 Task: Open a blank google sheet and write heading  Elevation Sales. Add 10 people name  'William Wilson, Isabella Robinson, James Taylor, Charlotte Clark, Michael Walker, Amelia Wright, Matthew Turner, Harper Hall, Joseph Phillips, Abigail Adams'Item code in between  5005-5060. Product range in between  4000-7000. Add Products   TOMS Shoe, UGG  Shoe, Wolverine Shoe, Z-Coil Shoe, Adidas shoe, Gucci T-shirt, Louis Vuitton bag, Zara Shirt, H&M jeans, Chanel perfume.Choose quantity  5 to 10 In Total Add  the Amounts. Save page  Elevation Sales   book
Action: Mouse moved to (283, 193)
Screenshot: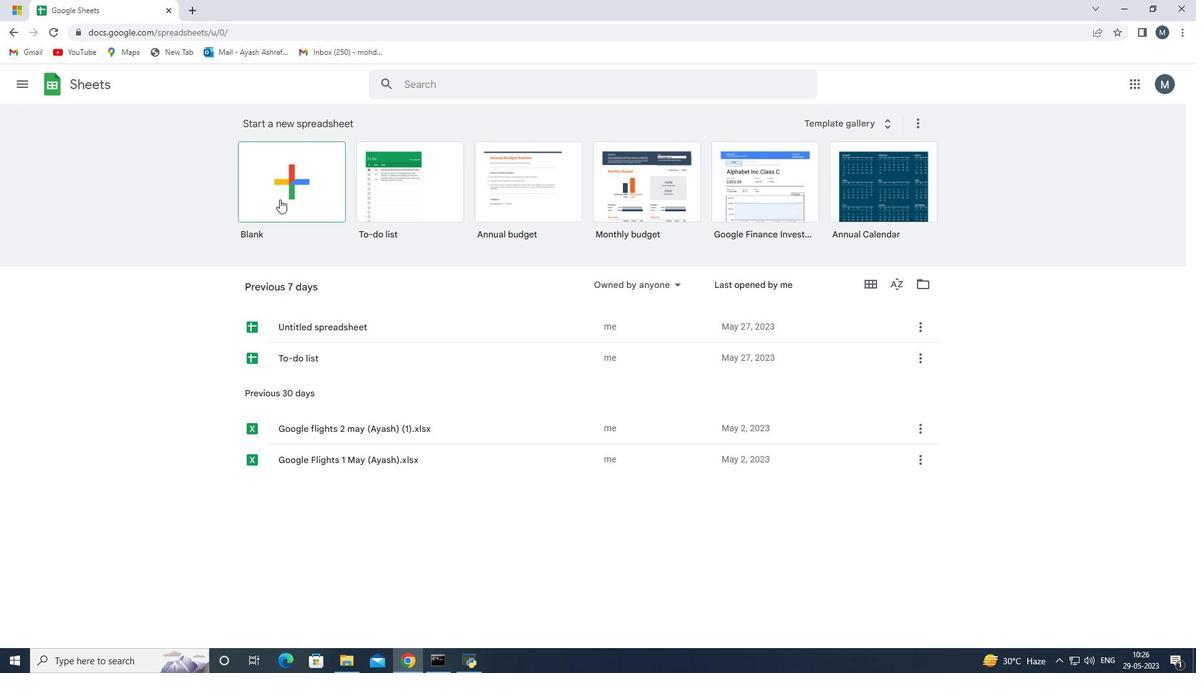 
Action: Mouse pressed left at (283, 193)
Screenshot: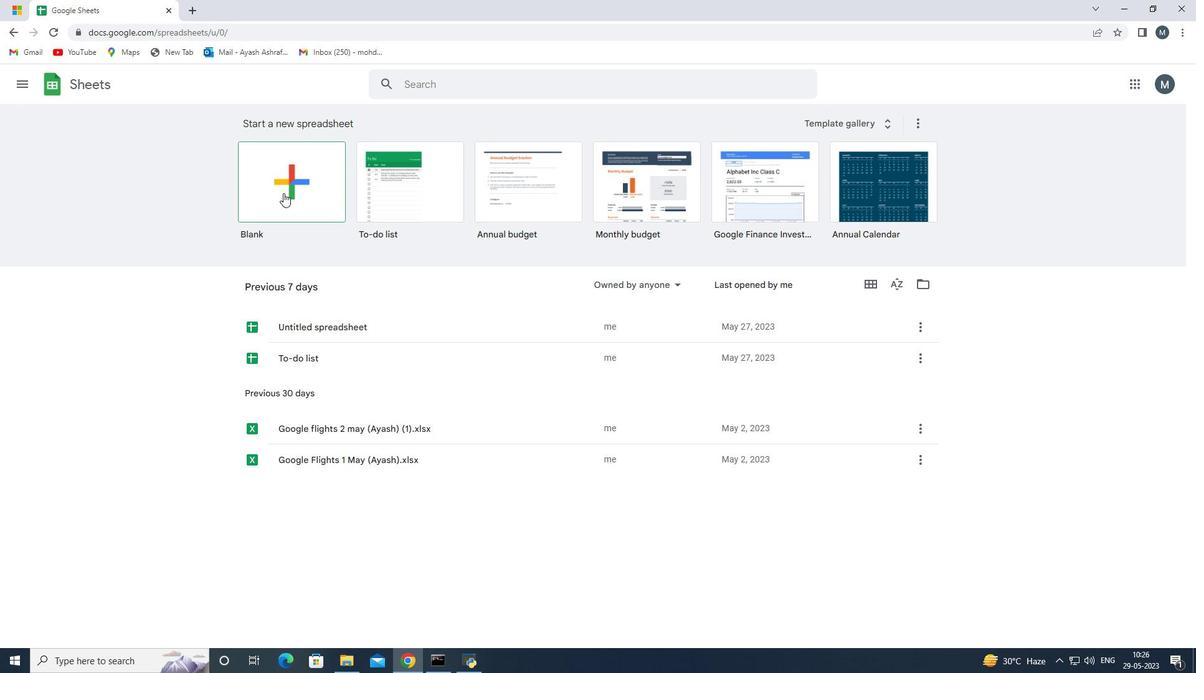 
Action: Mouse moved to (193, 347)
Screenshot: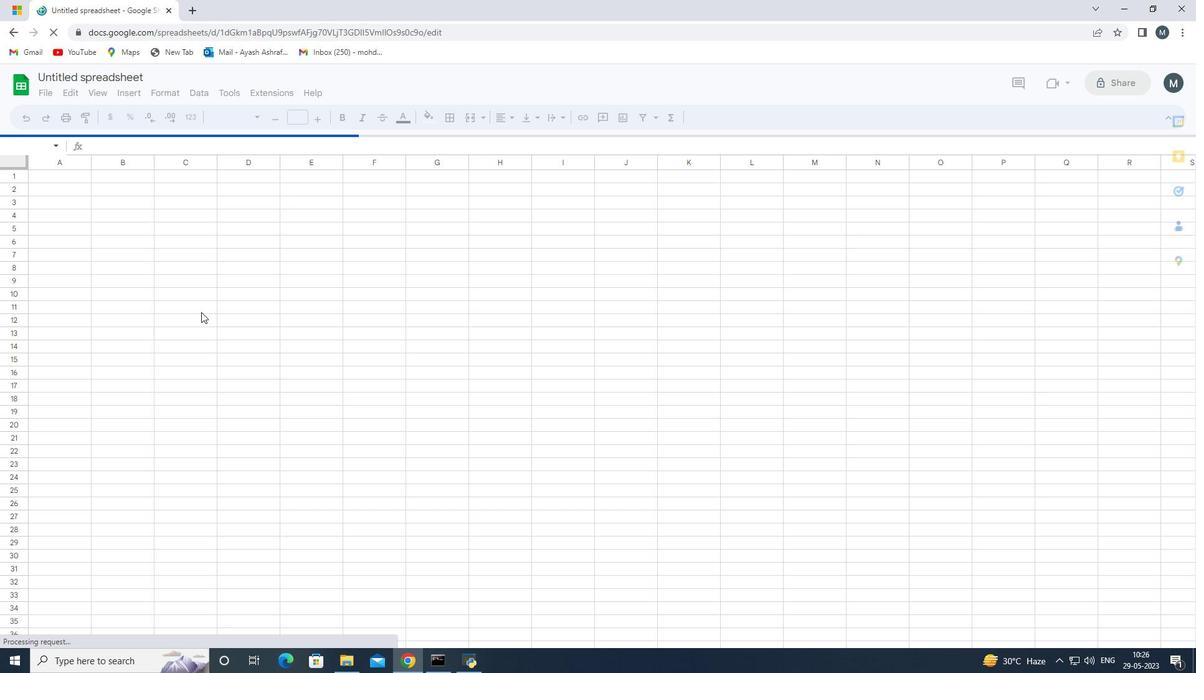 
Action: Key pressed <Key.shift><Key.shift><Key.shift><Key.shift><Key.shift><Key.shift>Elevation<Key.space><Key.shift>Sales<Key.space>
Screenshot: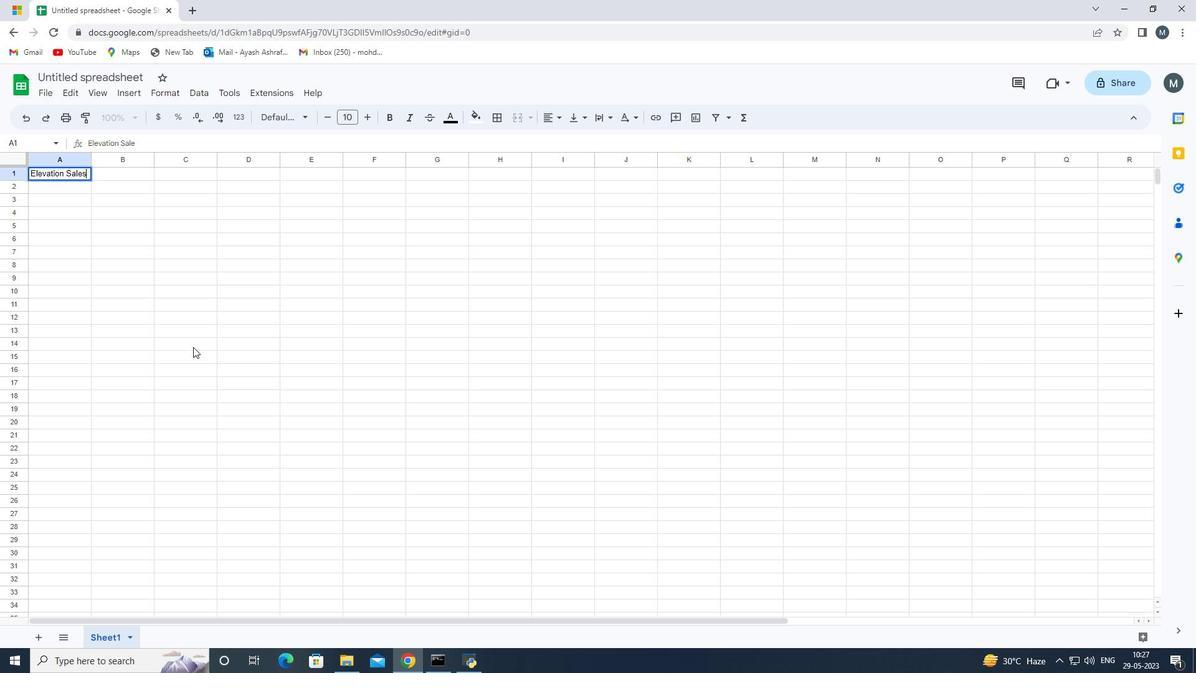 
Action: Mouse moved to (158, 145)
Screenshot: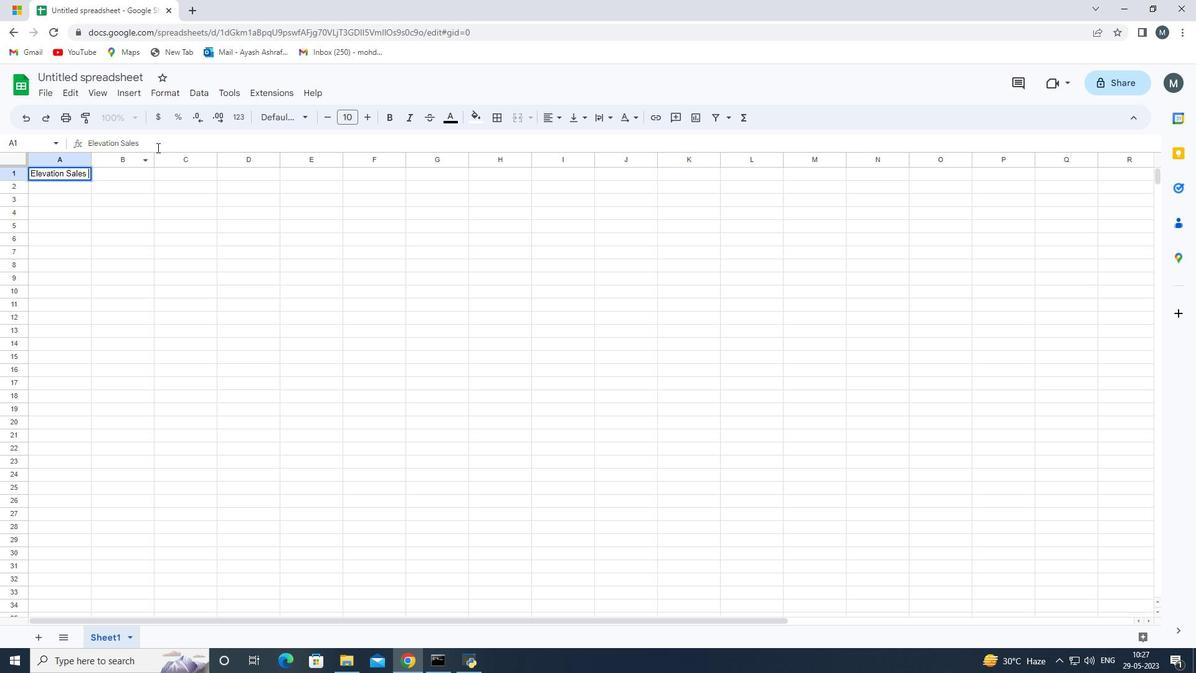 
Action: Mouse pressed left at (158, 145)
Screenshot: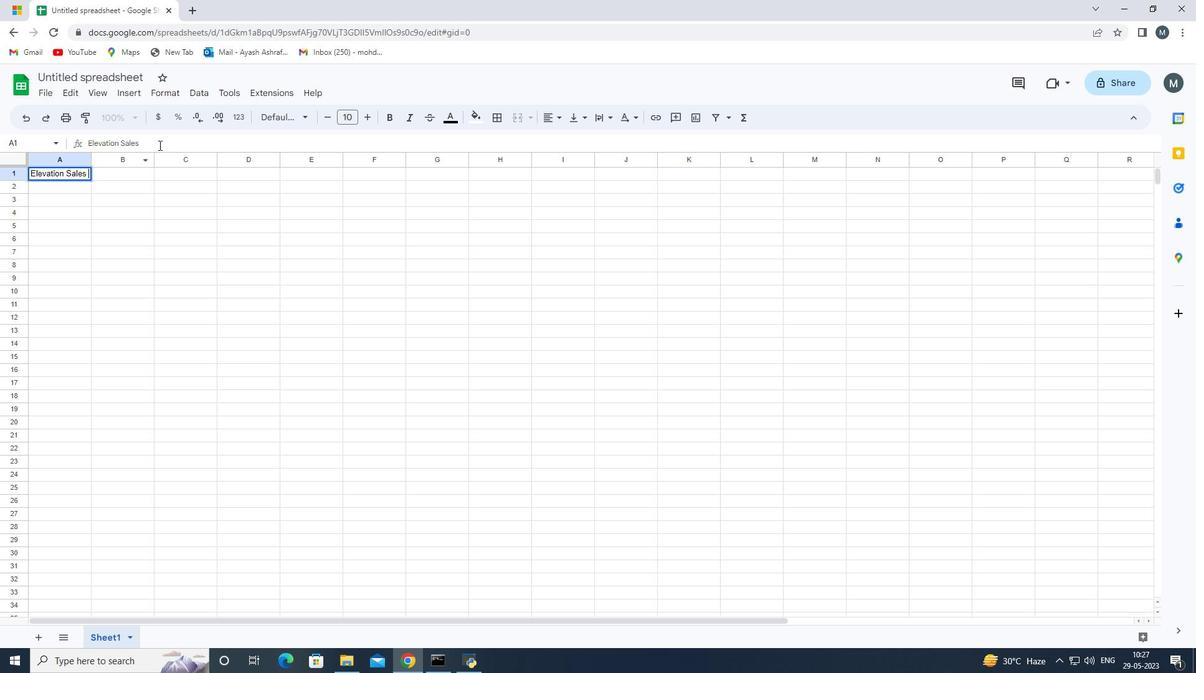 
Action: Mouse moved to (89, 141)
Screenshot: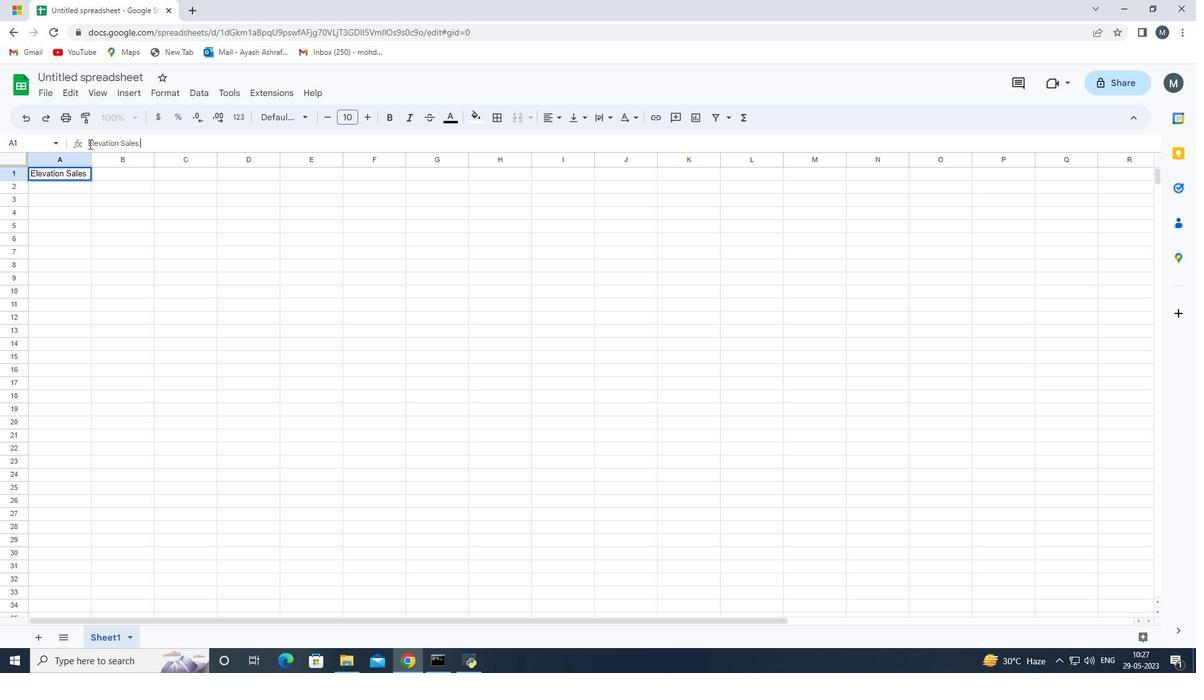 
Action: Mouse pressed left at (89, 141)
Screenshot: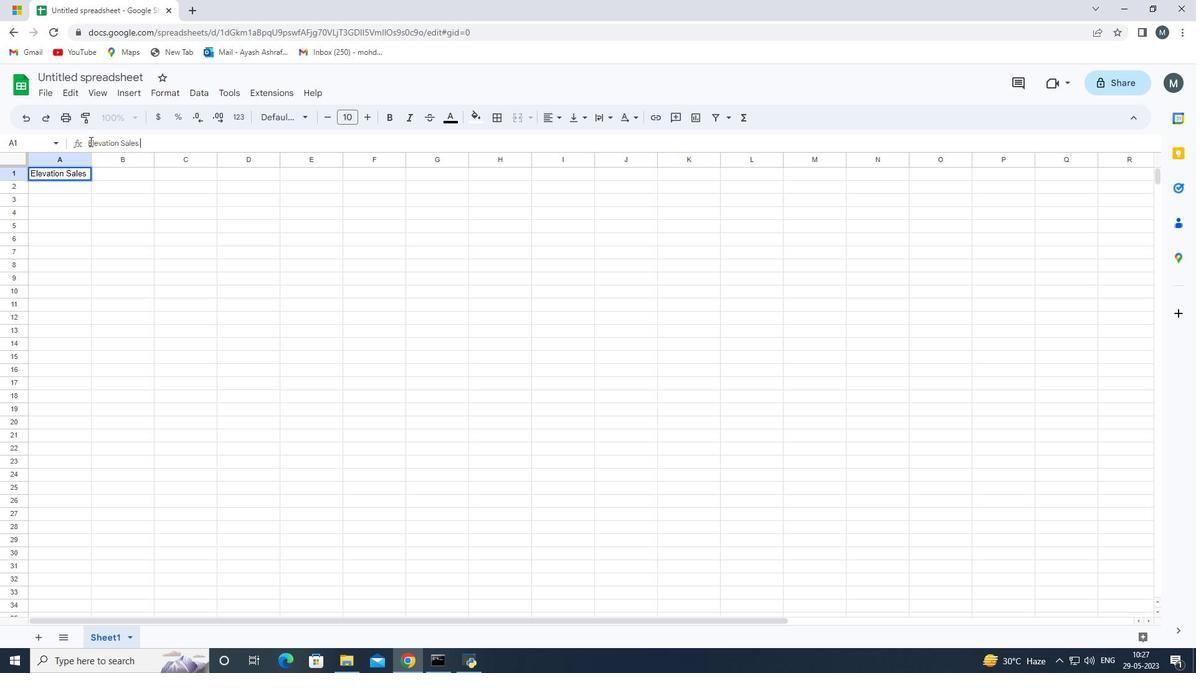 
Action: Mouse moved to (97, 139)
Screenshot: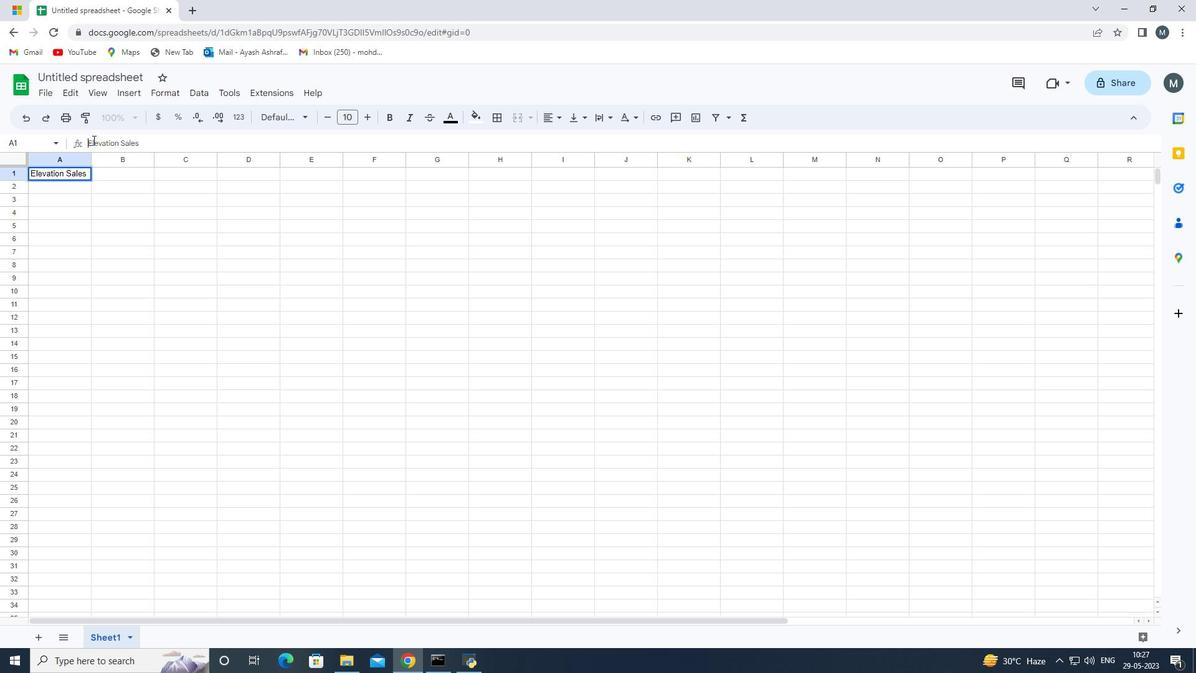 
Action: Key pressed <Key.space><Key.space><Key.space><Key.space><Key.space><Key.space><Key.space><Key.space><Key.space><Key.space><Key.space><Key.space><Key.space><Key.space><Key.space><Key.space><Key.space><Key.space><Key.space><Key.space><Key.space><Key.space><Key.space><Key.space><Key.space><Key.space><Key.space><Key.space><Key.space><Key.space><Key.space><Key.space><Key.space><Key.space><Key.space><Key.space><Key.space><Key.space><Key.space><Key.space><Key.space><Key.space><Key.space><Key.space><Key.space><Key.space><Key.space><Key.space><Key.space><Key.space><Key.space><Key.space><Key.space><Key.space><Key.space><Key.space><Key.space><Key.space><Key.space><Key.space><Key.space><Key.space><Key.space><Key.space><Key.space><Key.space><Key.space><Key.space><Key.space><Key.space><Key.space><Key.space><Key.space><Key.space><Key.space><Key.space><Key.space><Key.space><Key.space><Key.space><Key.space><Key.space><Key.space><Key.space><Key.space><Key.space><Key.space><Key.space><Key.space><Key.space><Key.space><Key.space><Key.space><Key.space><Key.space><Key.space><Key.space><Key.space><Key.space><Key.space><Key.space><Key.space><Key.space><Key.space><Key.space><Key.space>
Screenshot: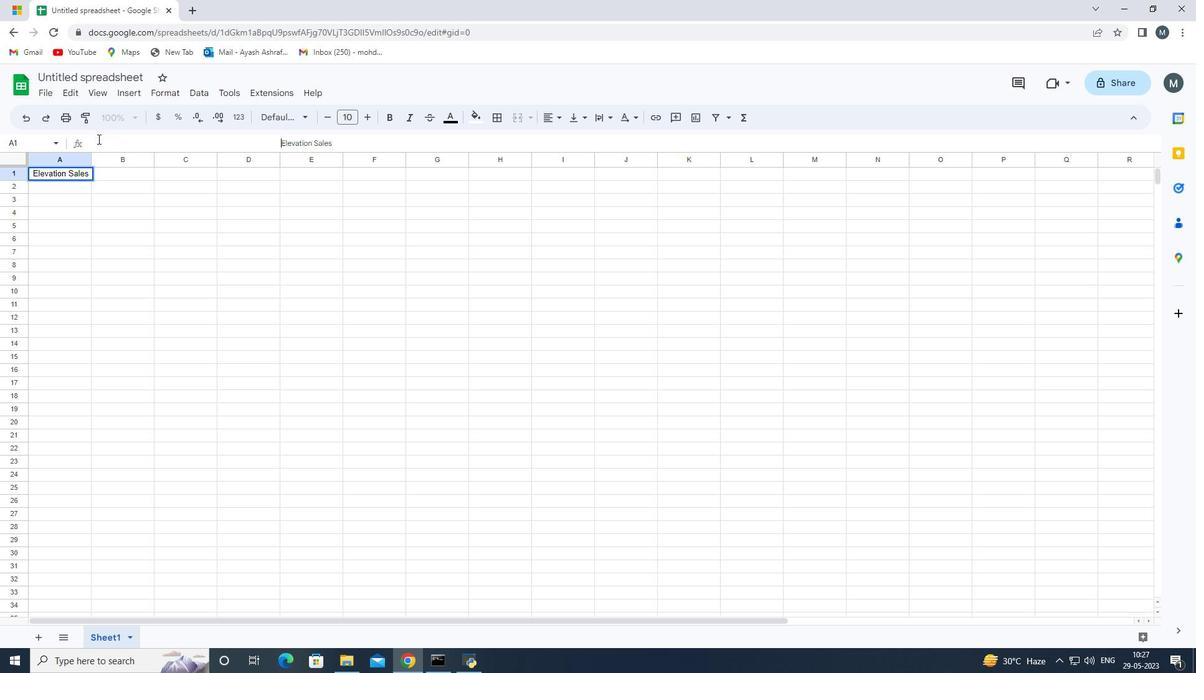 
Action: Mouse moved to (370, 143)
Screenshot: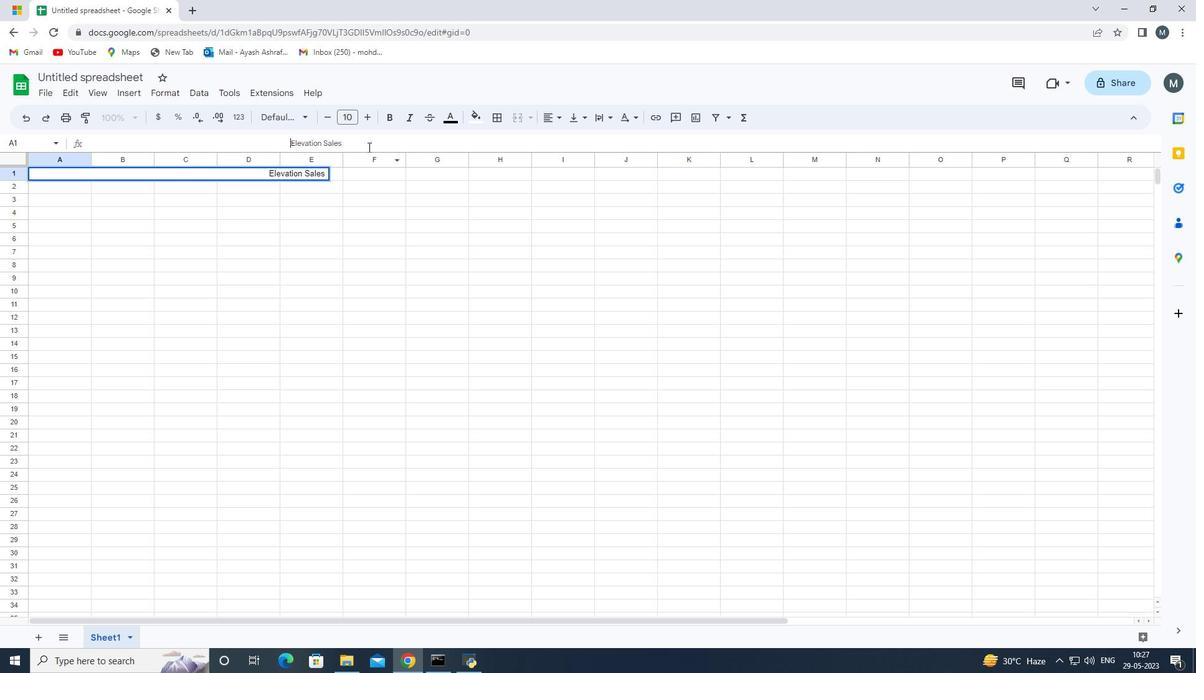 
Action: Mouse pressed left at (370, 143)
Screenshot: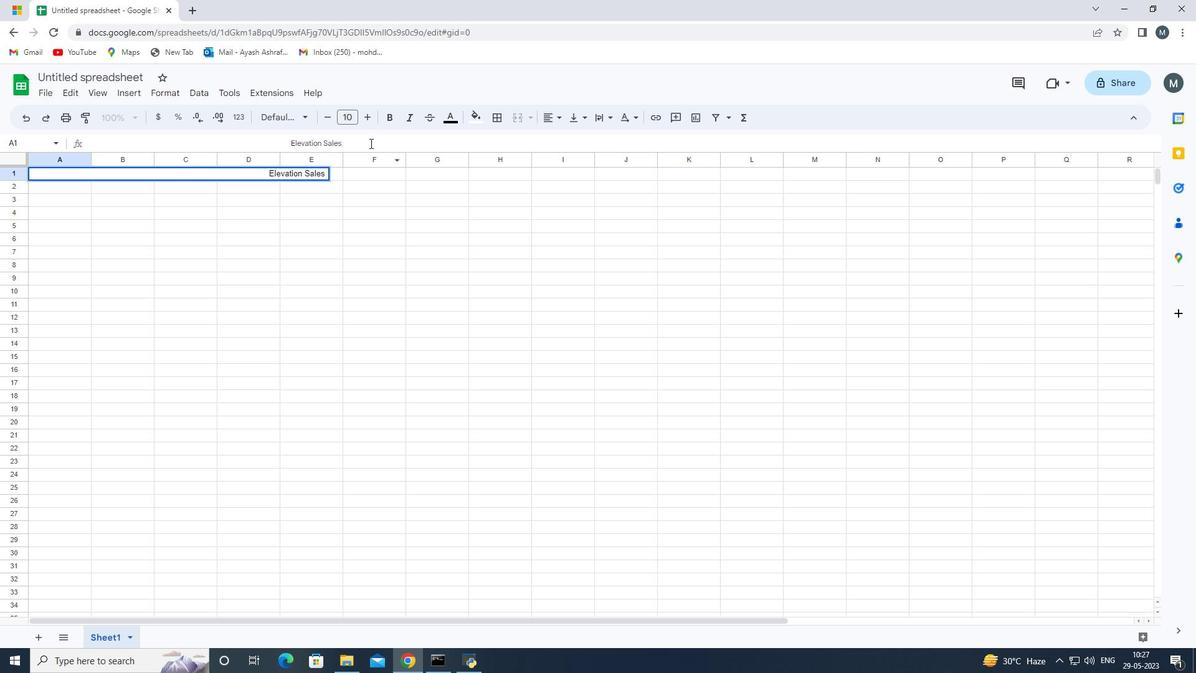 
Action: Mouse pressed left at (370, 143)
Screenshot: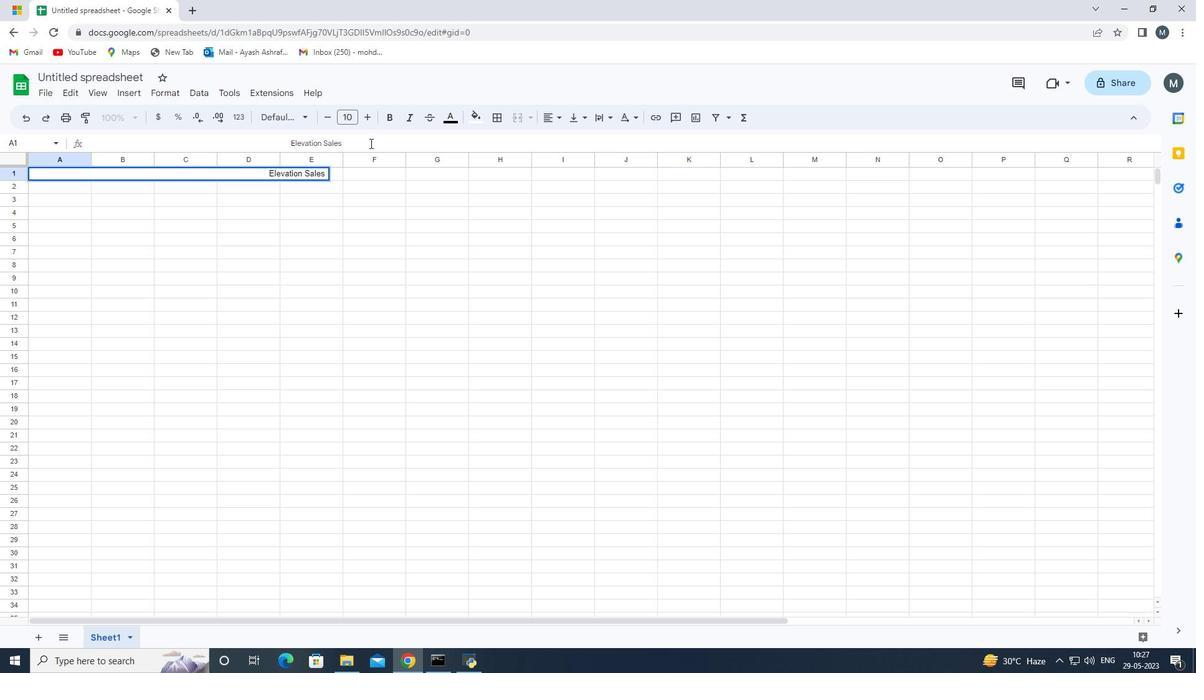 
Action: Mouse moved to (282, 144)
Screenshot: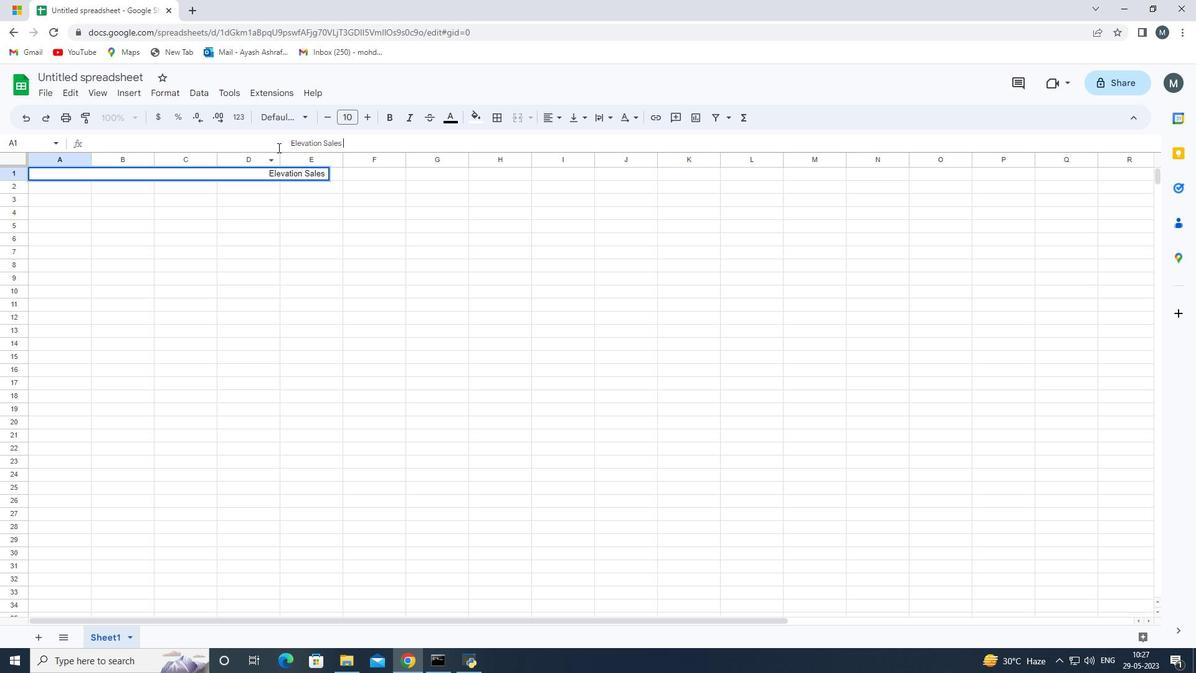 
Action: Mouse pressed left at (282, 144)
Screenshot: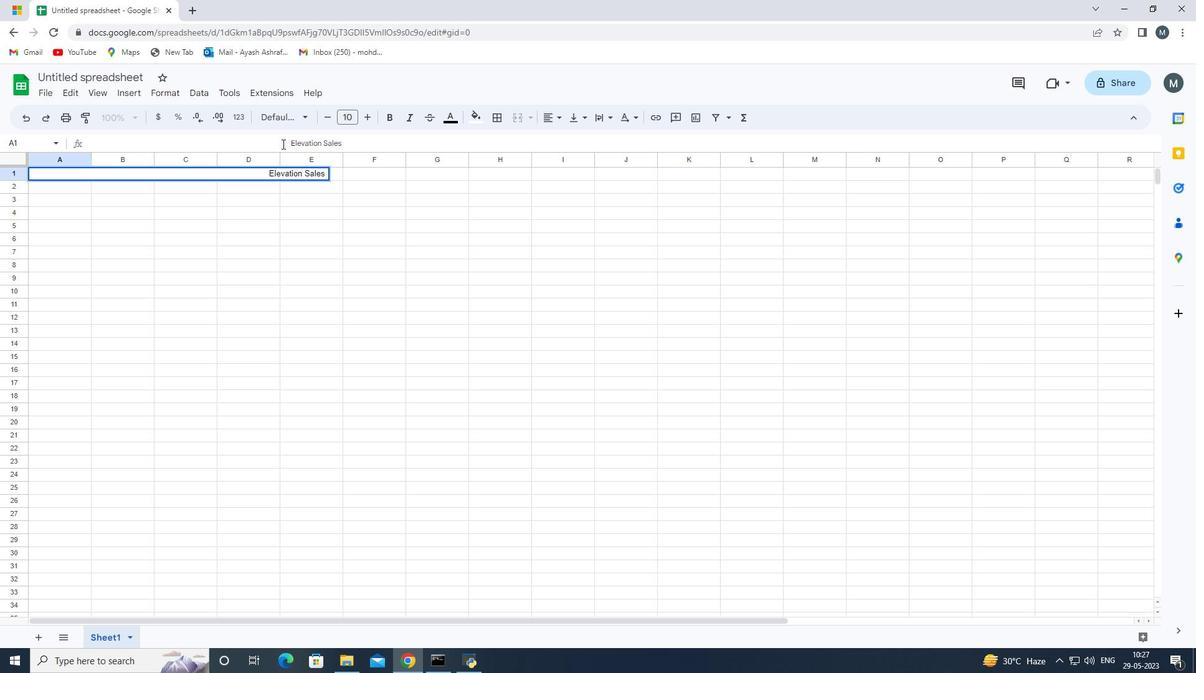 
Action: Mouse moved to (83, 182)
Screenshot: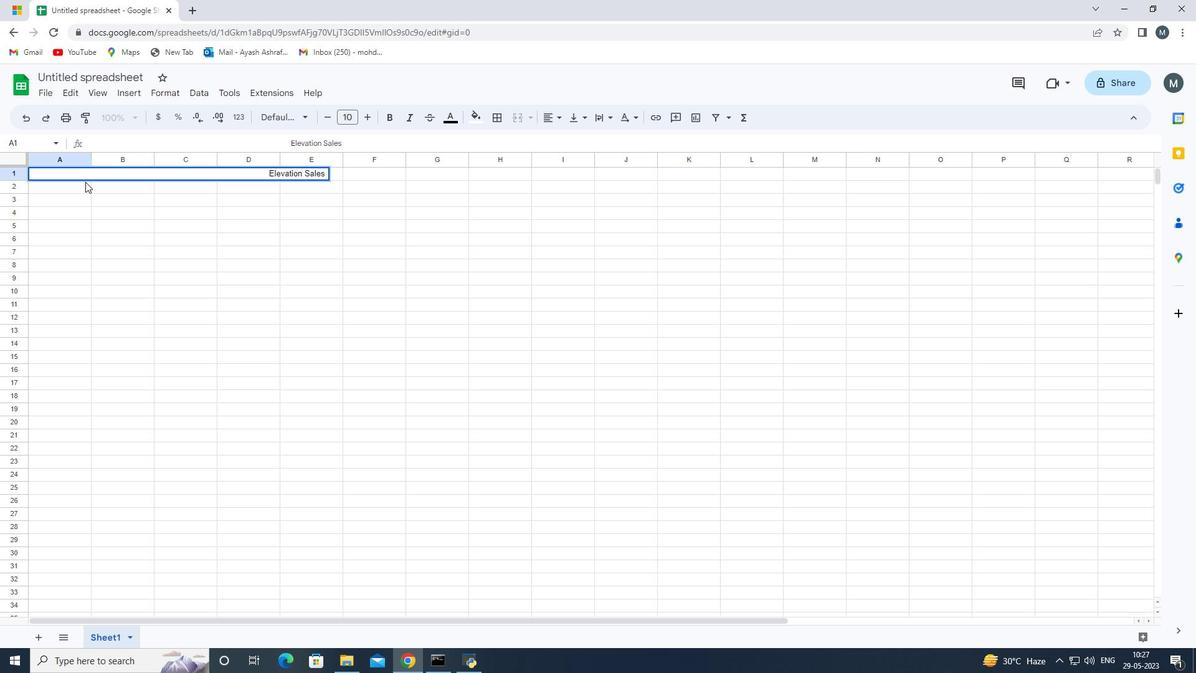 
Action: Mouse pressed left at (83, 182)
Screenshot: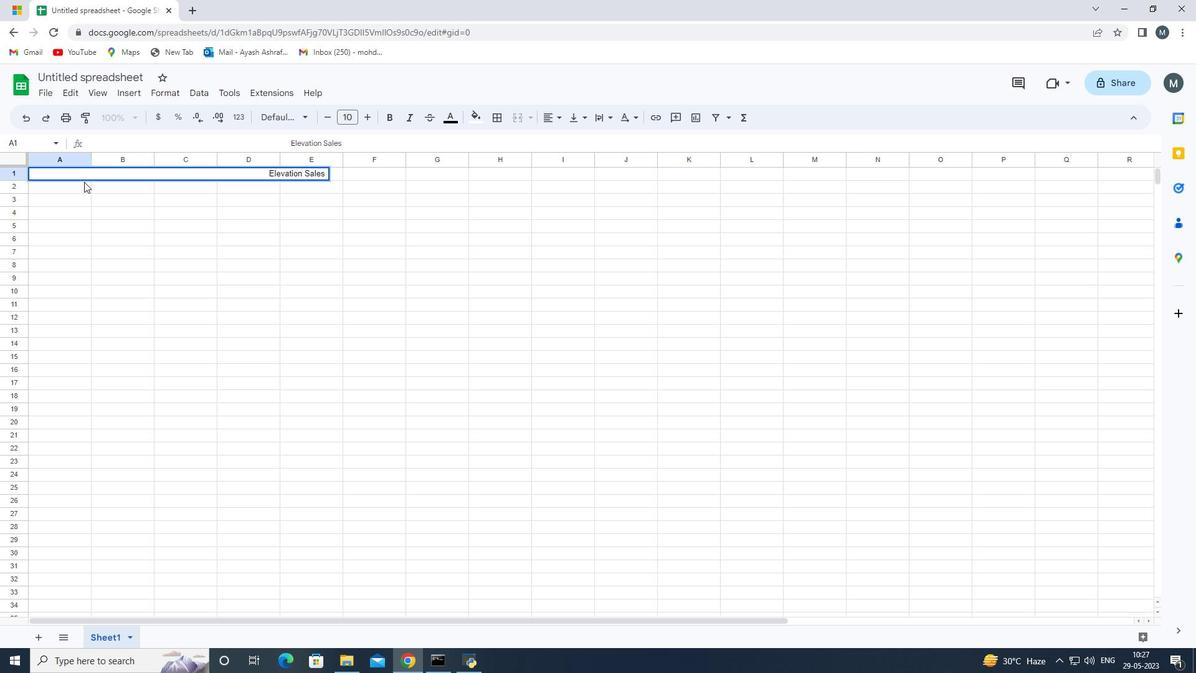 
Action: Mouse moved to (81, 188)
Screenshot: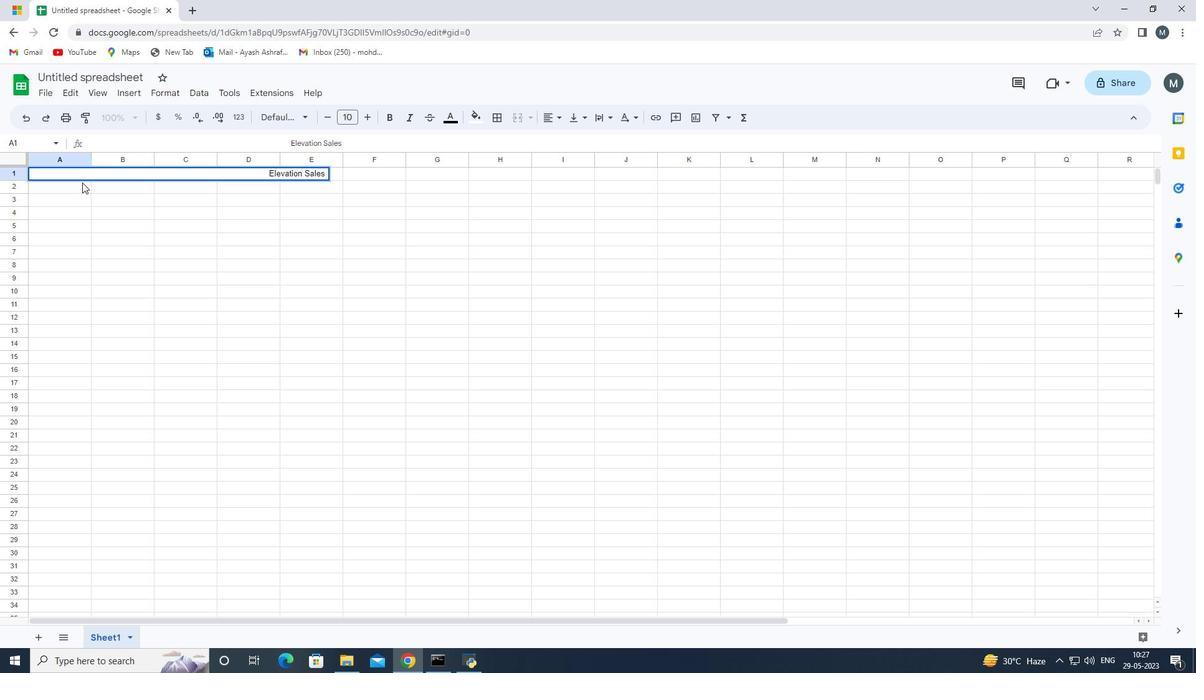 
Action: Mouse pressed left at (81, 188)
Screenshot: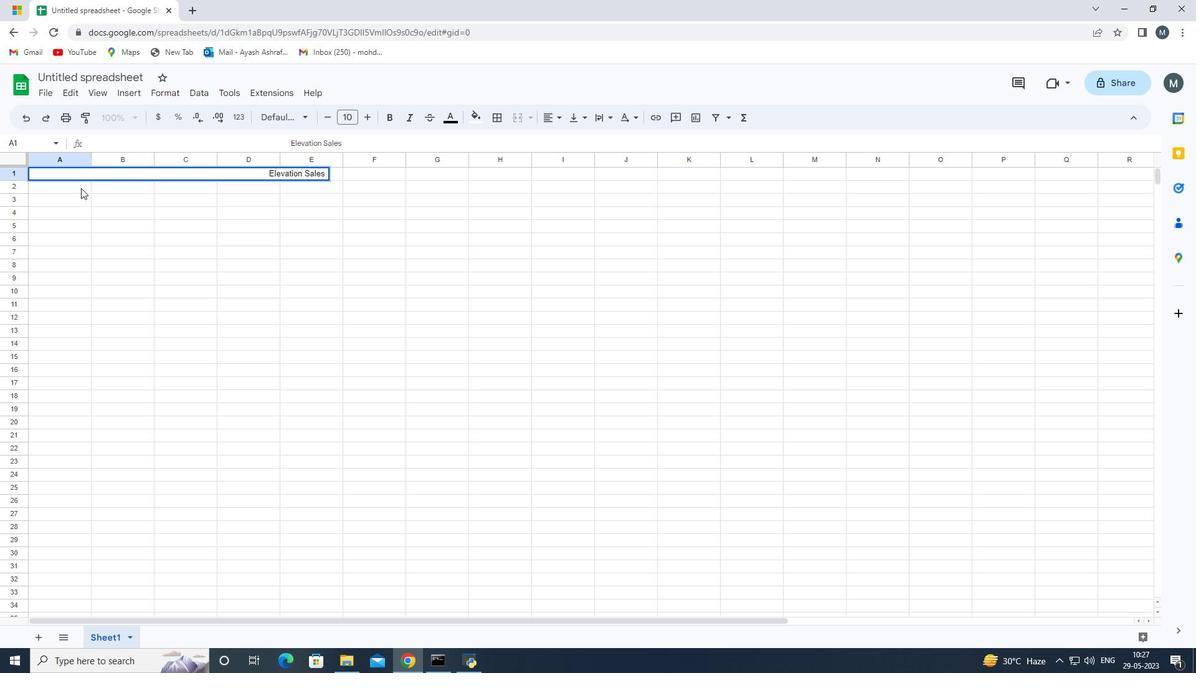 
Action: Mouse moved to (230, 225)
Screenshot: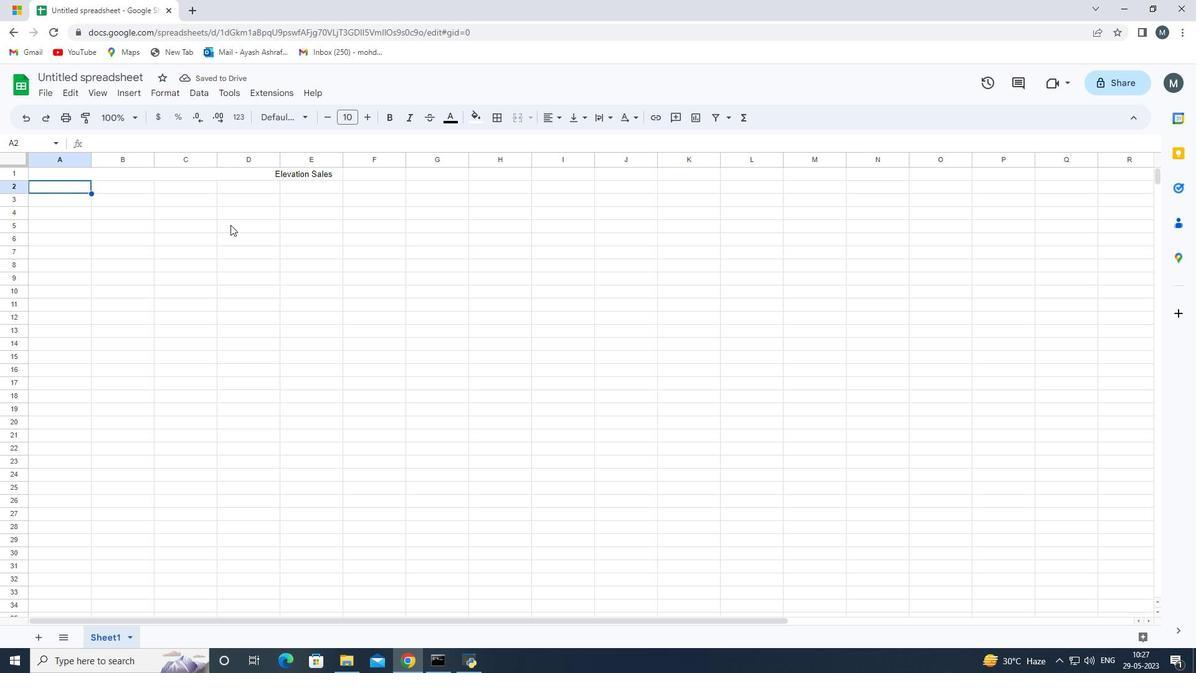 
Action: Key pressed <Key.shift>NA,me<Key.backspace><Key.backspace><Key.backspace><Key.backspace><Key.backspace><Key.shift>Name<Key.space>
Screenshot: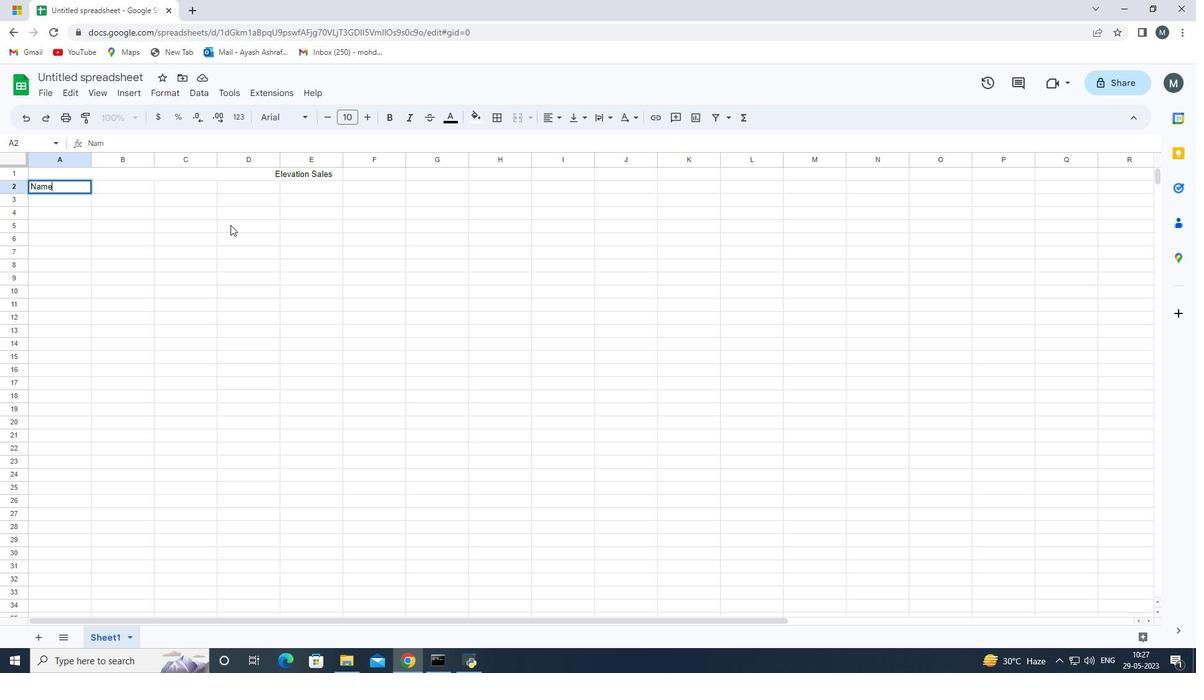 
Action: Mouse moved to (40, 198)
Screenshot: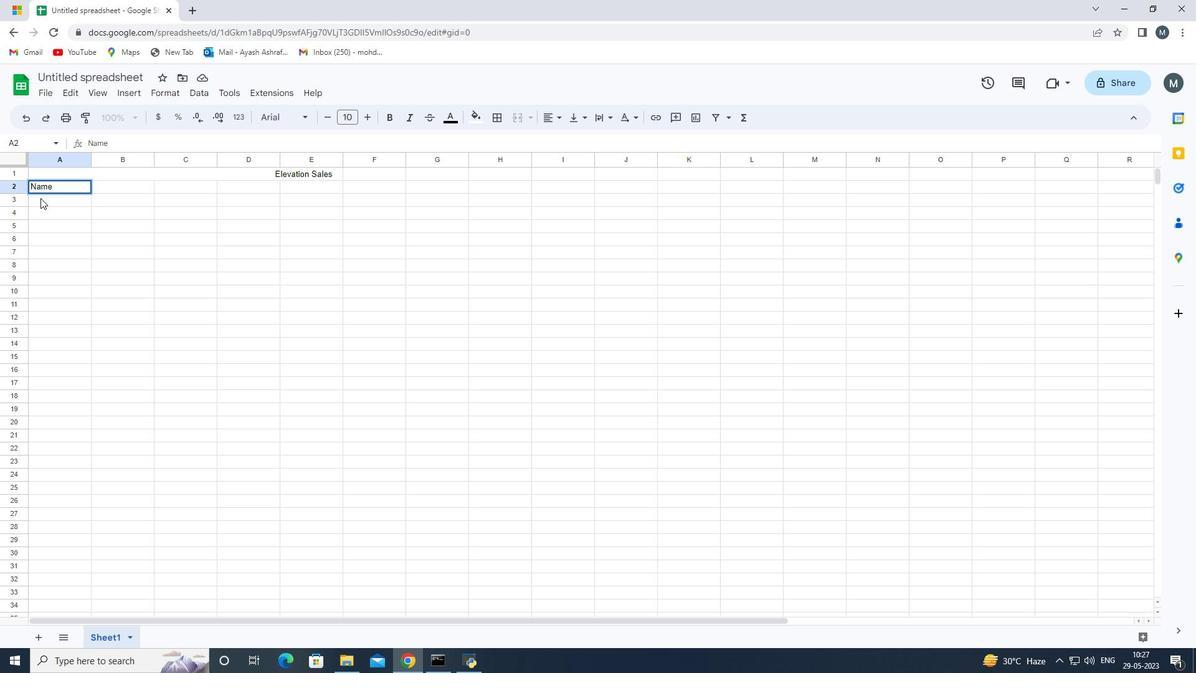 
Action: Mouse pressed left at (40, 198)
Screenshot: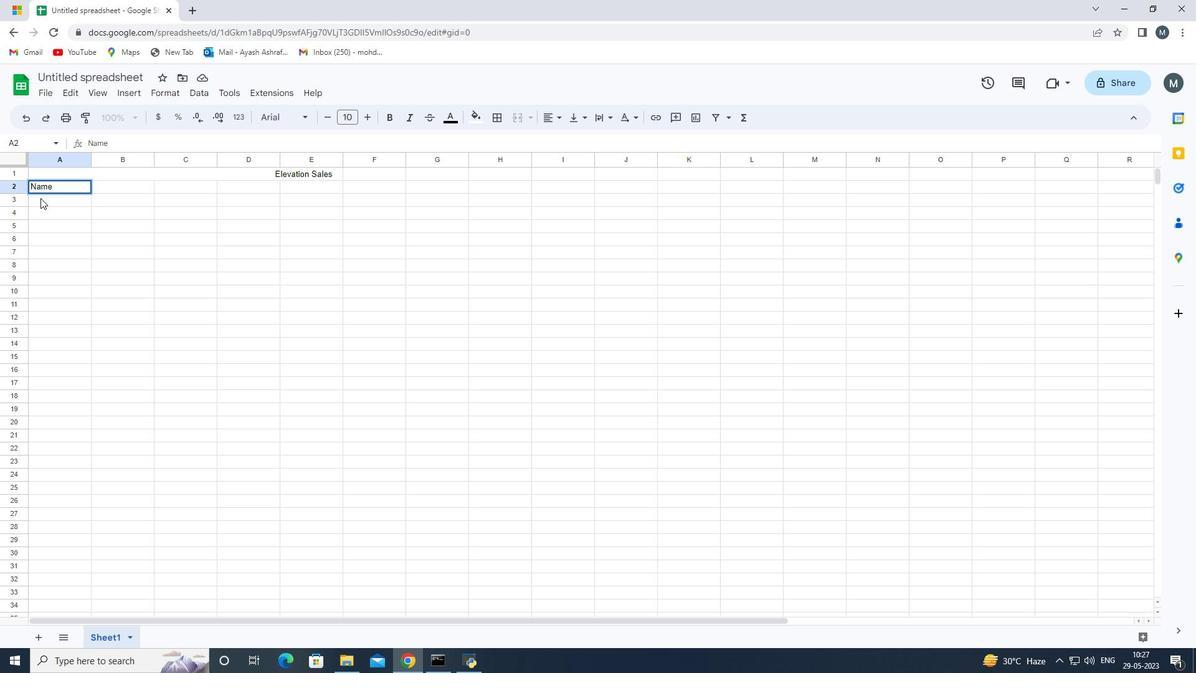
Action: Mouse moved to (41, 198)
Screenshot: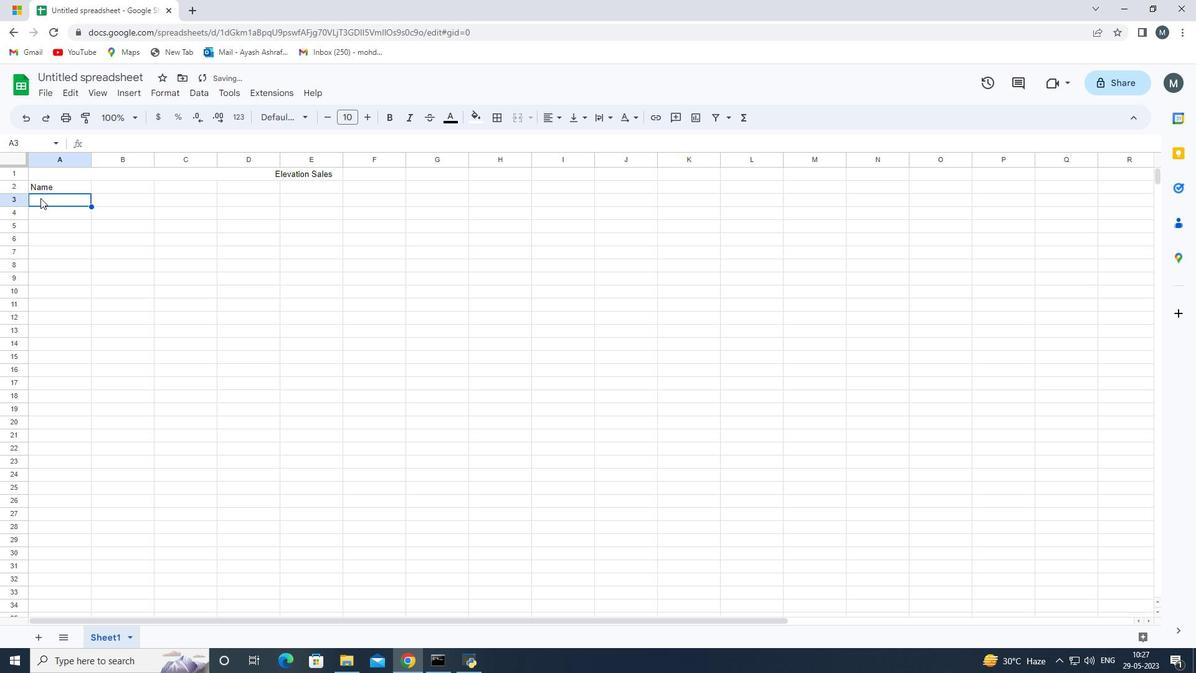 
Action: Mouse pressed left at (41, 198)
Screenshot: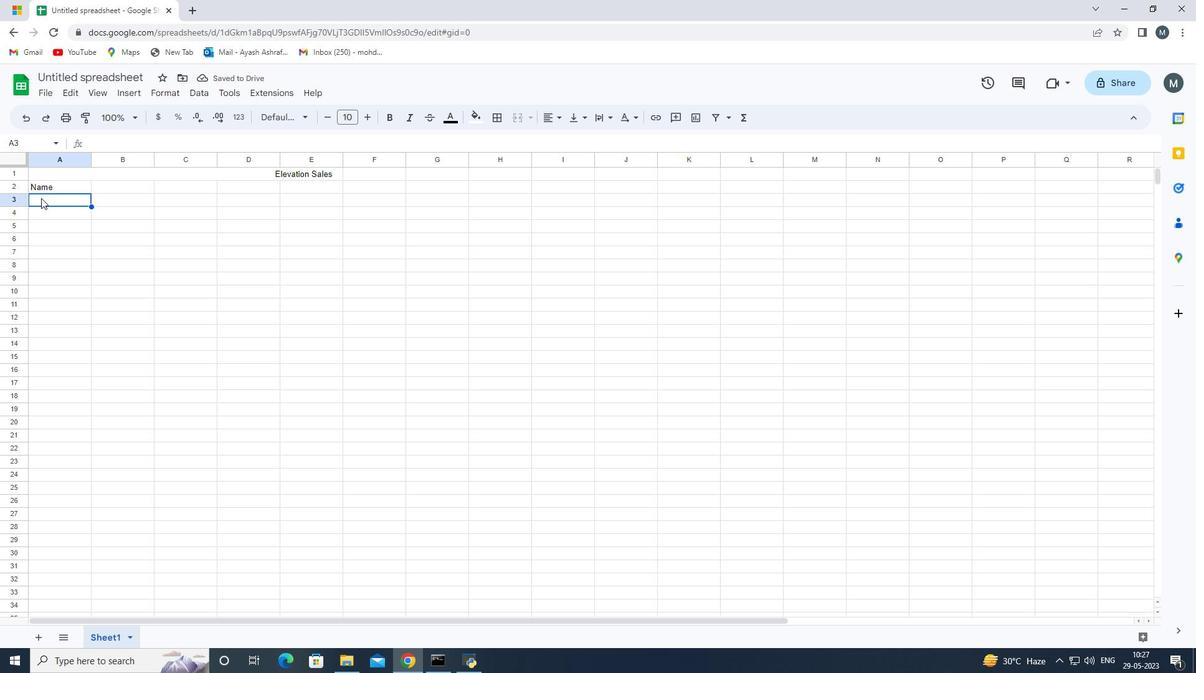 
Action: Mouse pressed left at (41, 198)
Screenshot: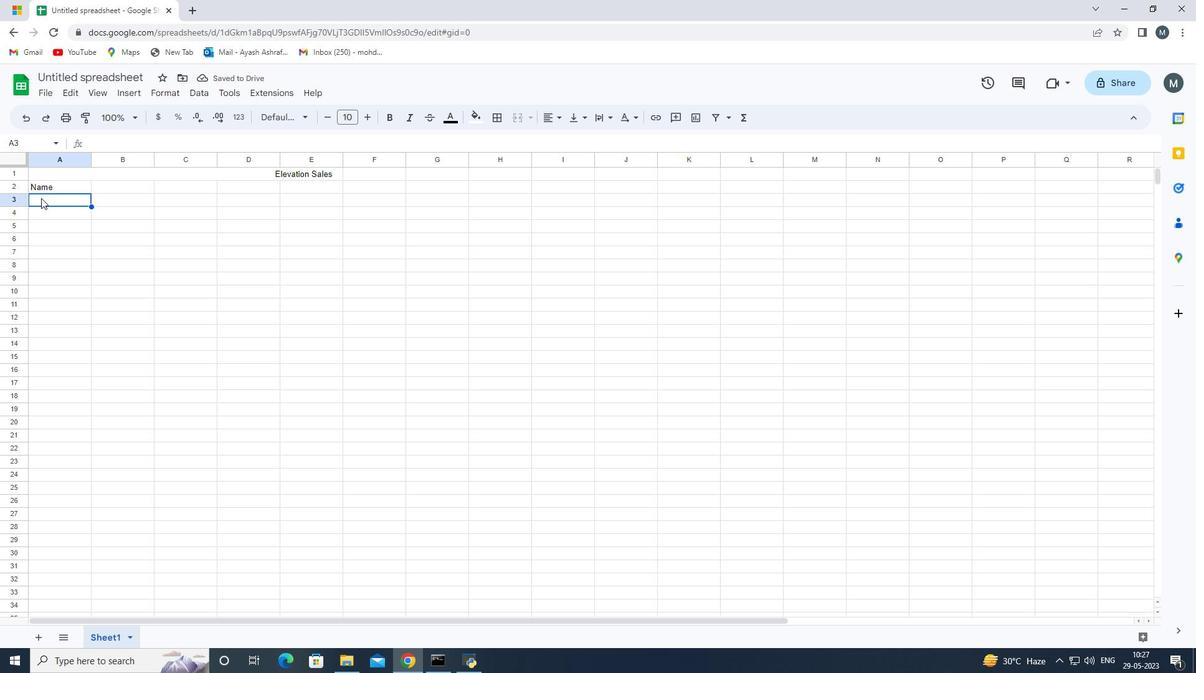 
Action: Mouse pressed left at (41, 198)
Screenshot: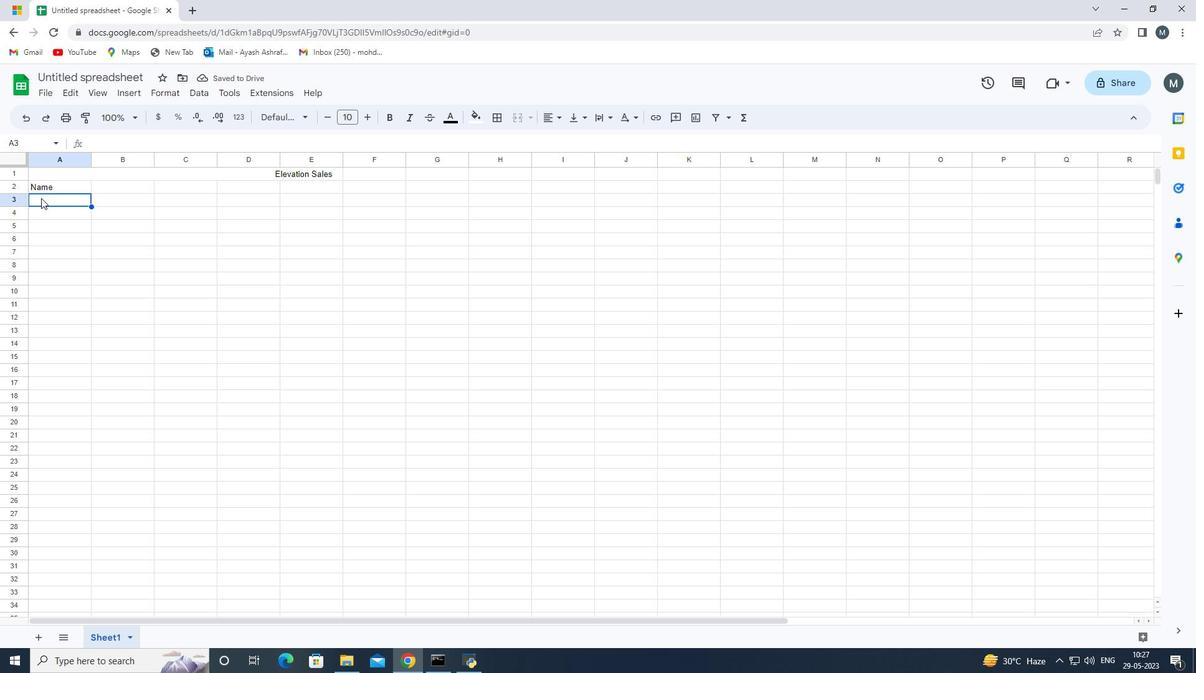 
Action: Mouse pressed left at (41, 198)
Screenshot: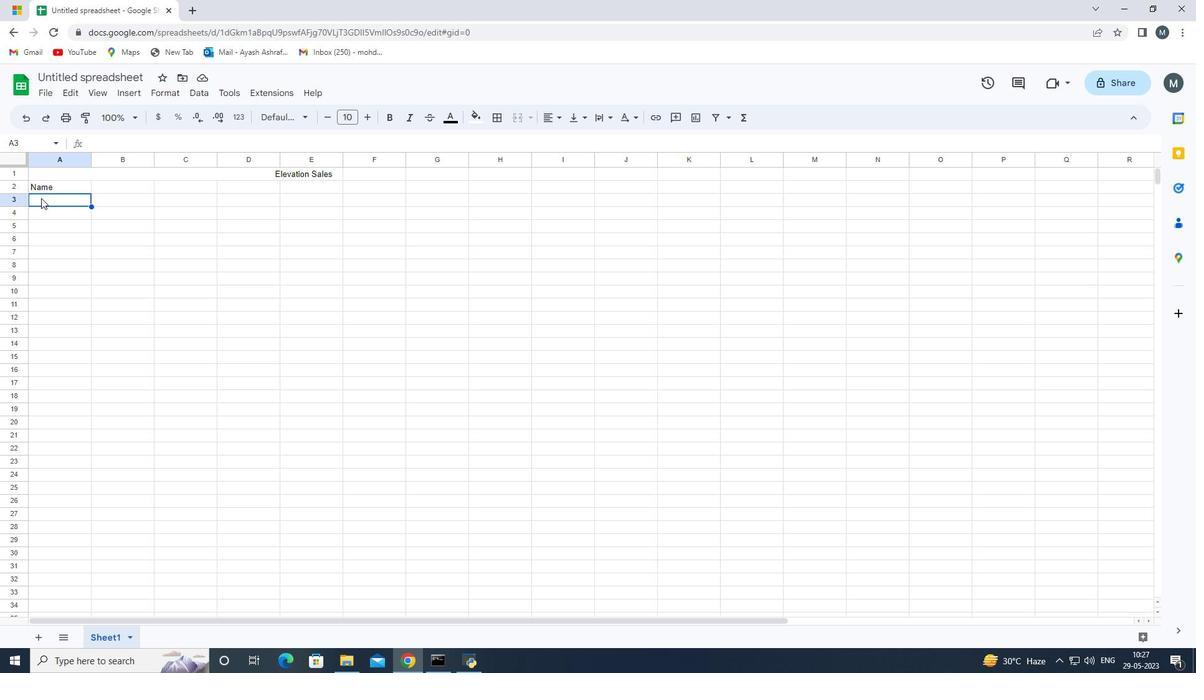 
Action: Key pressed <Key.shift>William<Key.space><Key.shift>Wilson<Key.space><Key.enter><Key.shift>Isabella<Key.space><Key.shift>Robinson<Key.space><Key.enter>
Screenshot: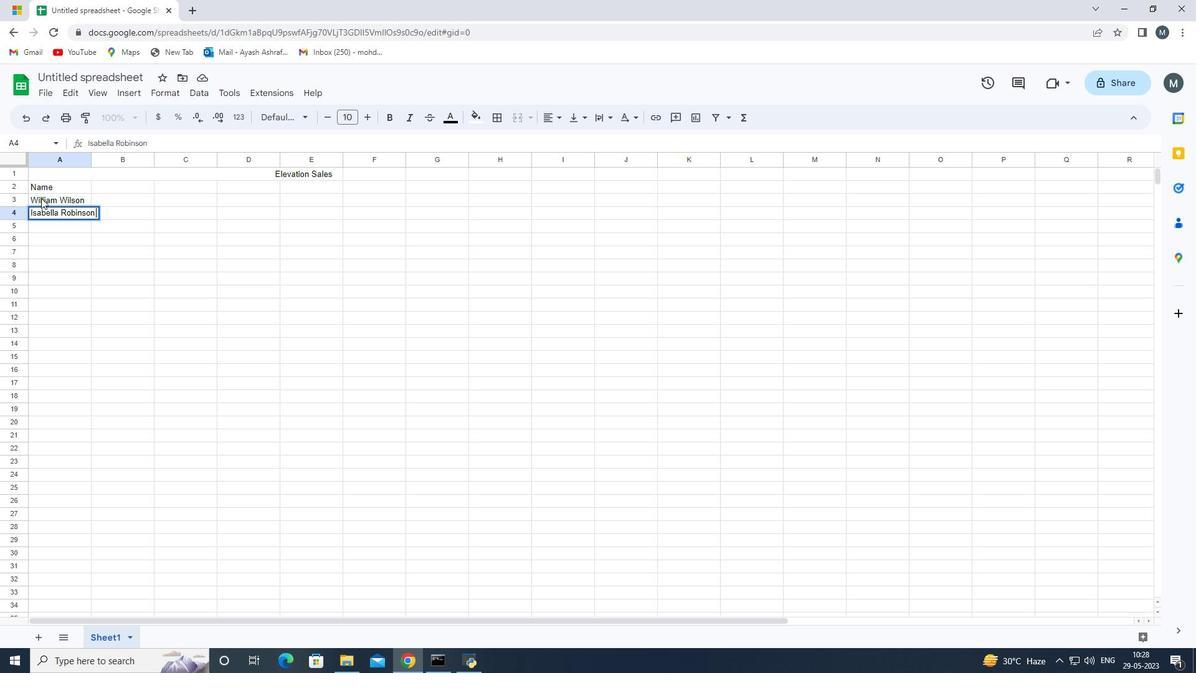 
Action: Mouse moved to (91, 190)
Screenshot: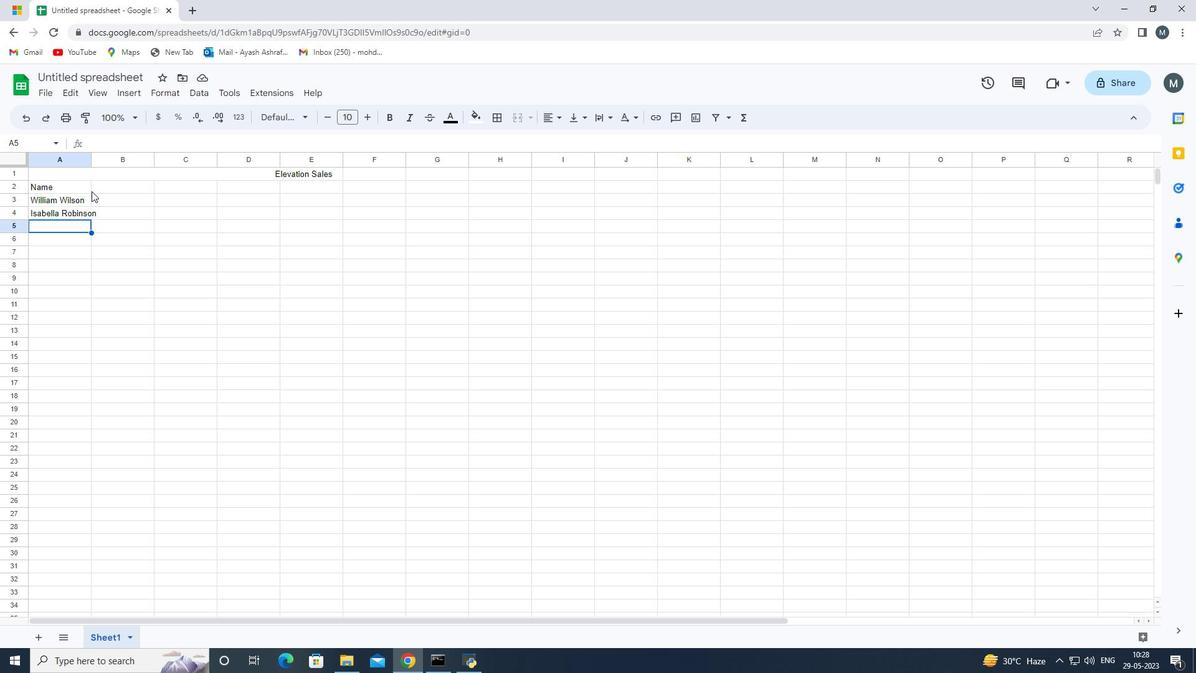 
Action: Mouse pressed left at (91, 190)
Screenshot: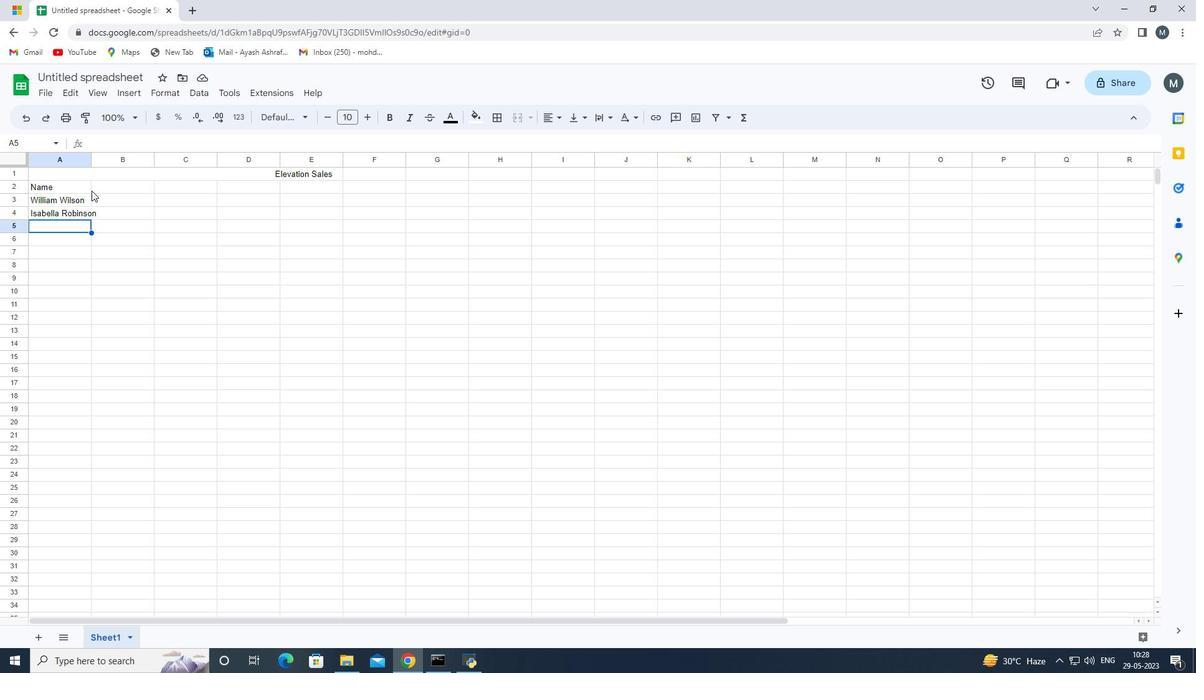 
Action: Mouse moved to (91, 189)
Screenshot: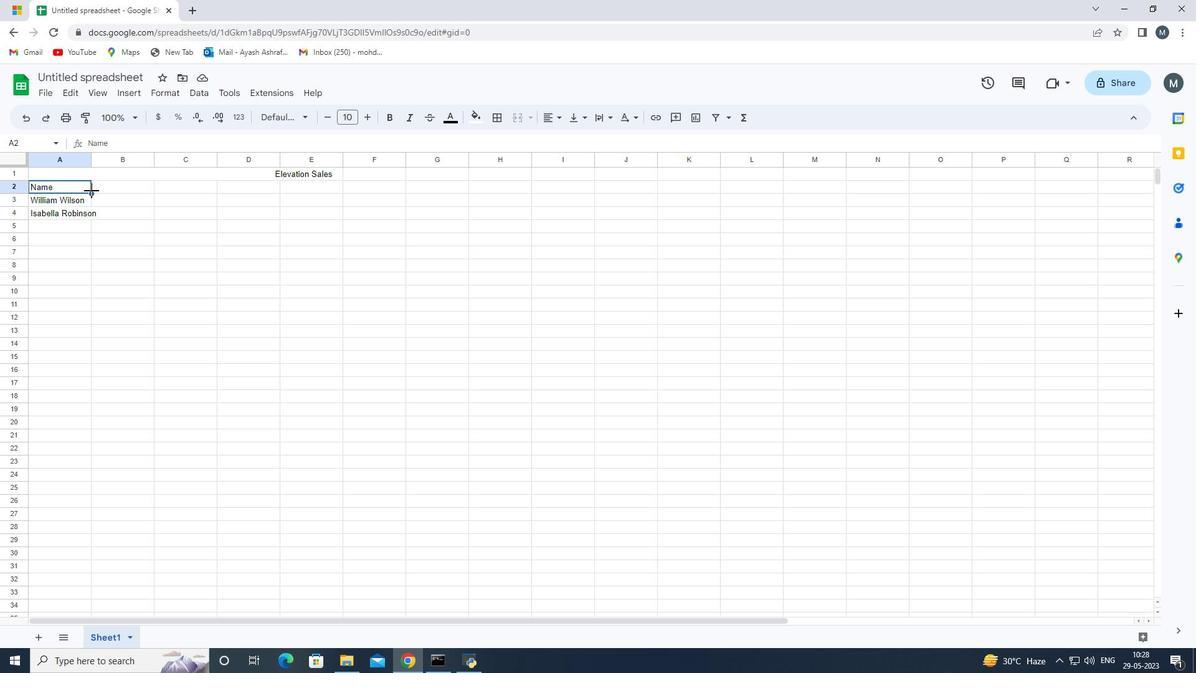 
Action: Mouse pressed left at (91, 189)
Screenshot: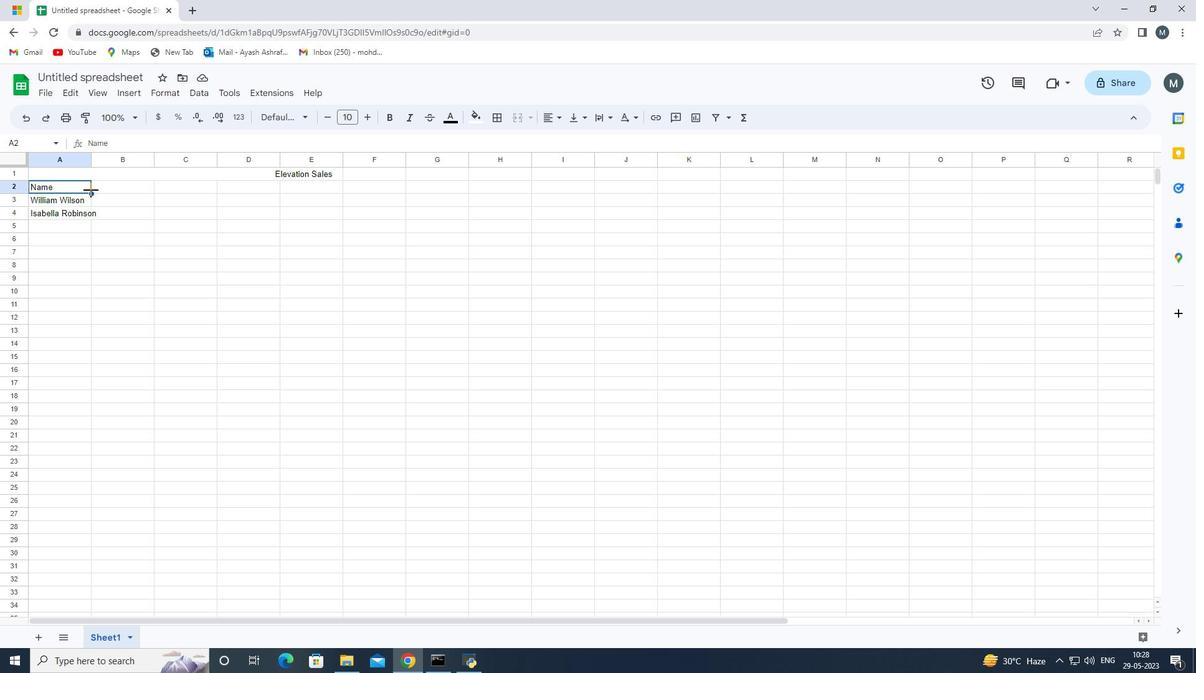 
Action: Mouse moved to (92, 193)
Screenshot: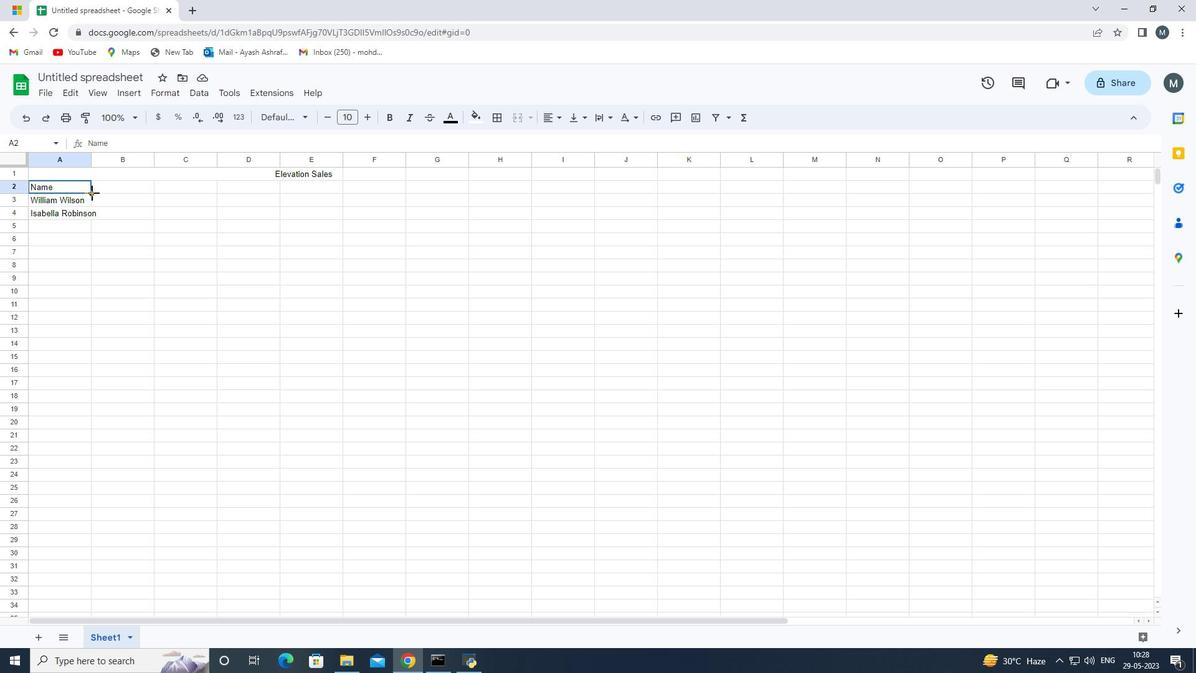 
Action: Mouse pressed left at (92, 193)
Screenshot: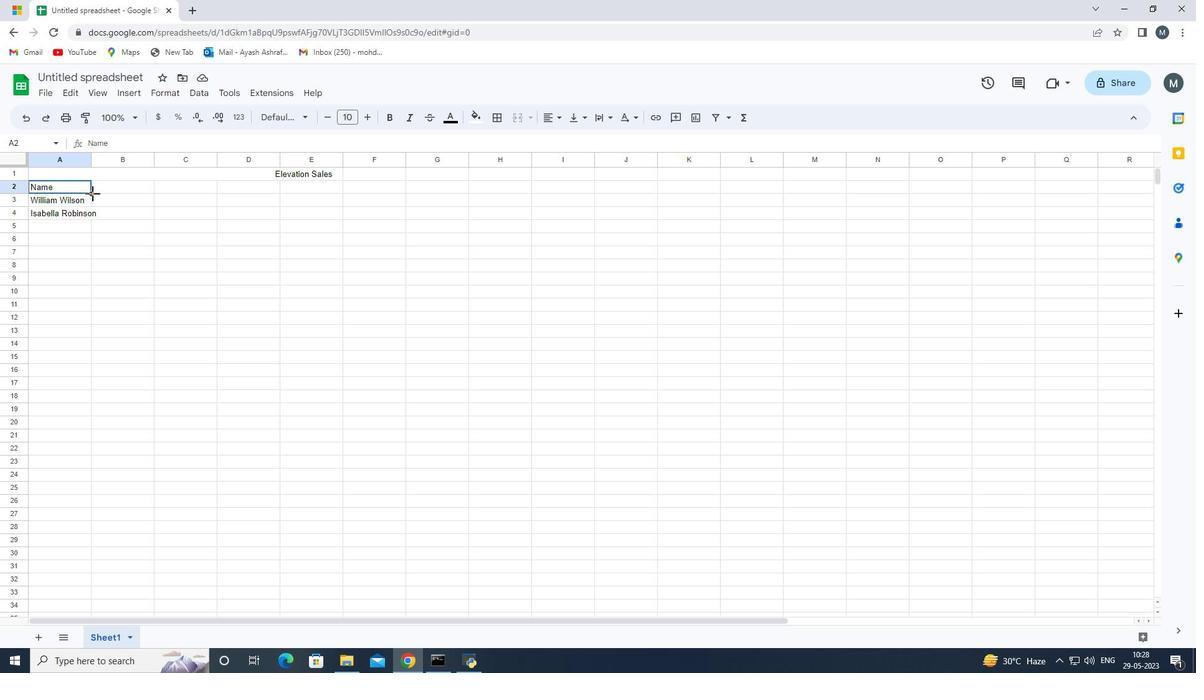 
Action: Mouse moved to (61, 207)
Screenshot: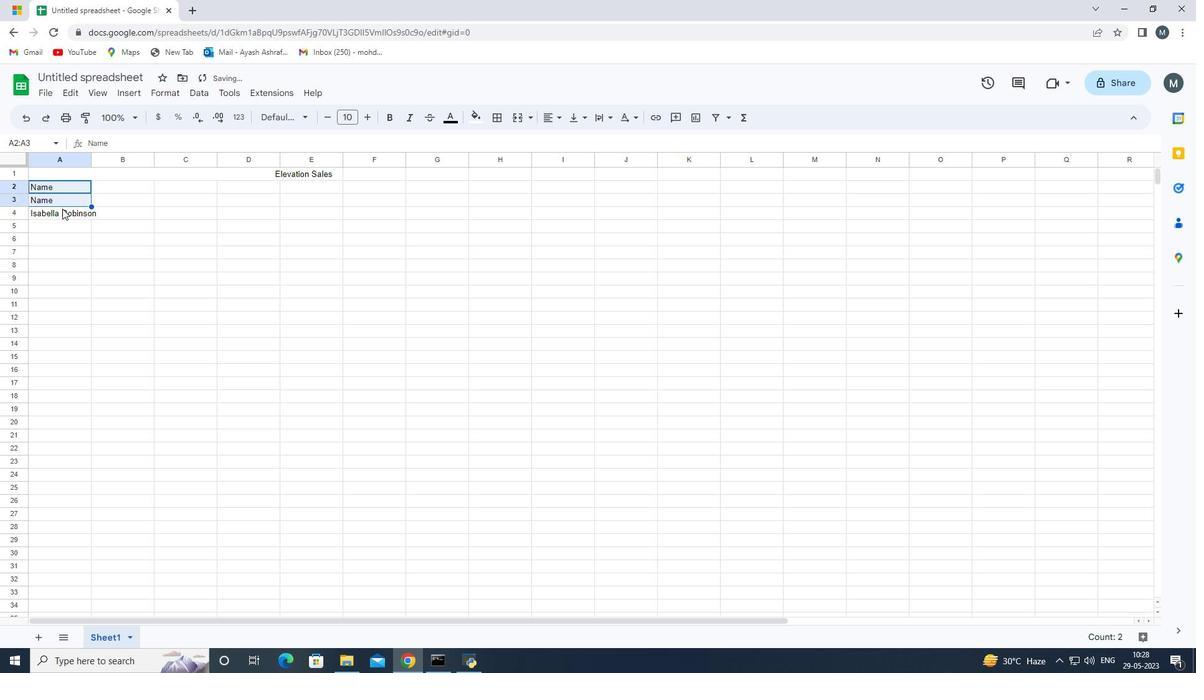 
Action: Key pressed ctrl+Z
Screenshot: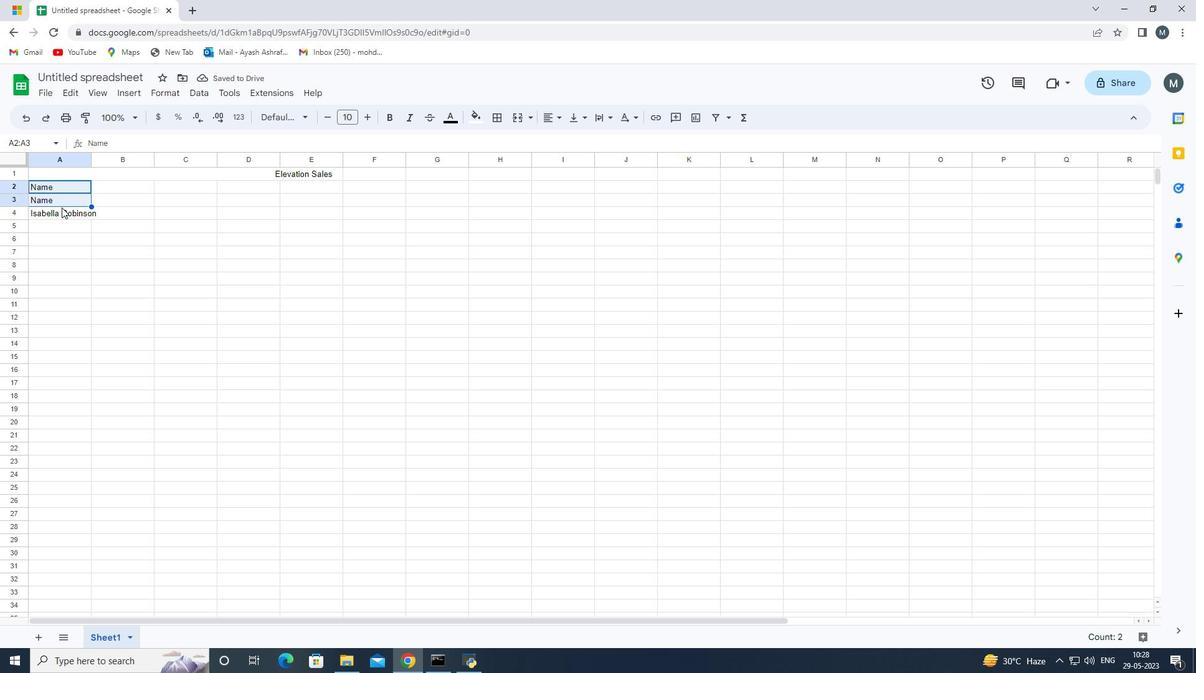 
Action: Mouse moved to (54, 225)
Screenshot: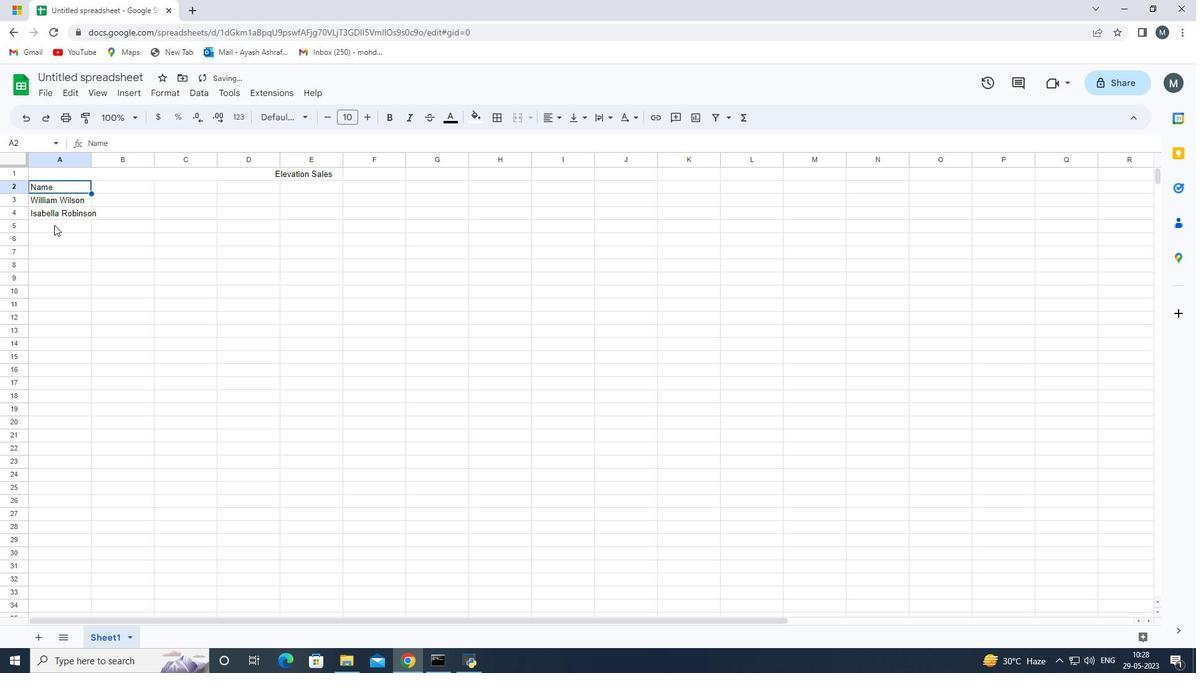 
Action: Mouse pressed left at (54, 225)
Screenshot: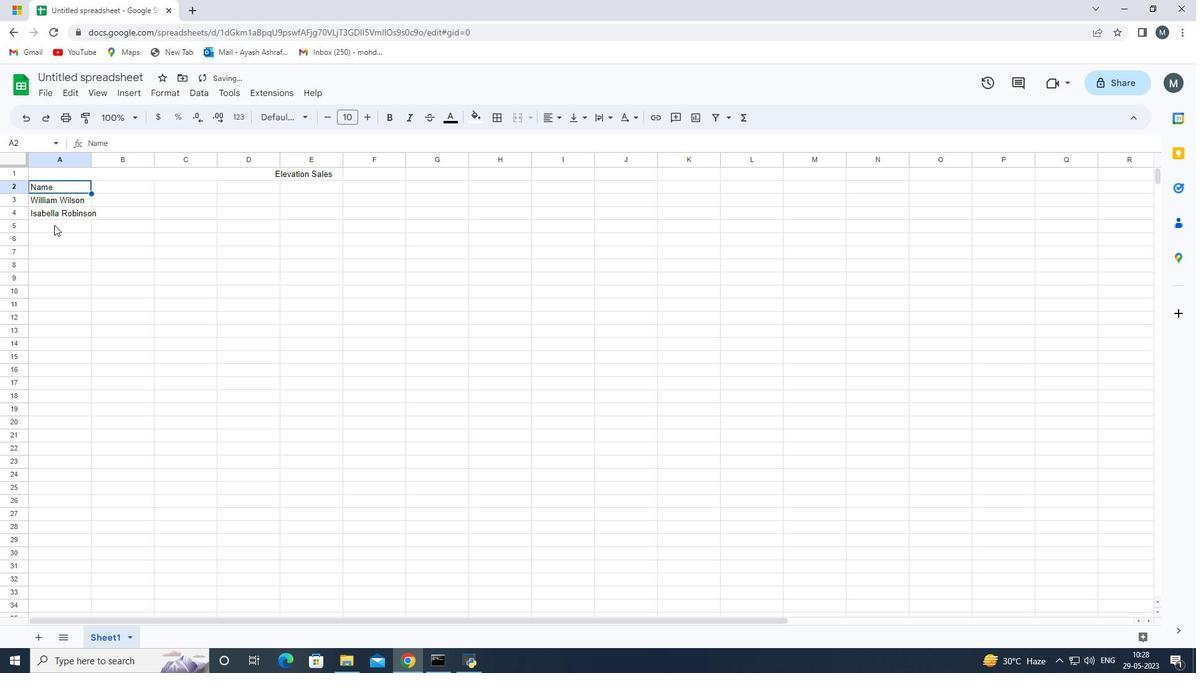 
Action: Mouse moved to (90, 173)
Screenshot: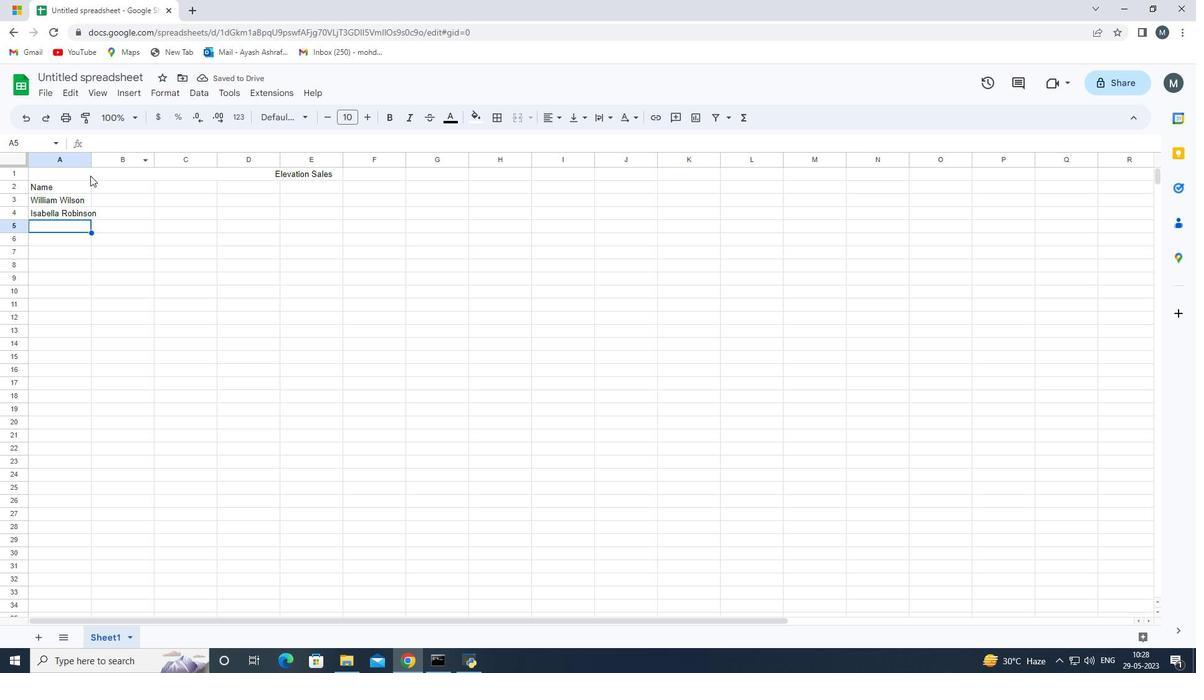 
Action: Mouse pressed left at (90, 173)
Screenshot: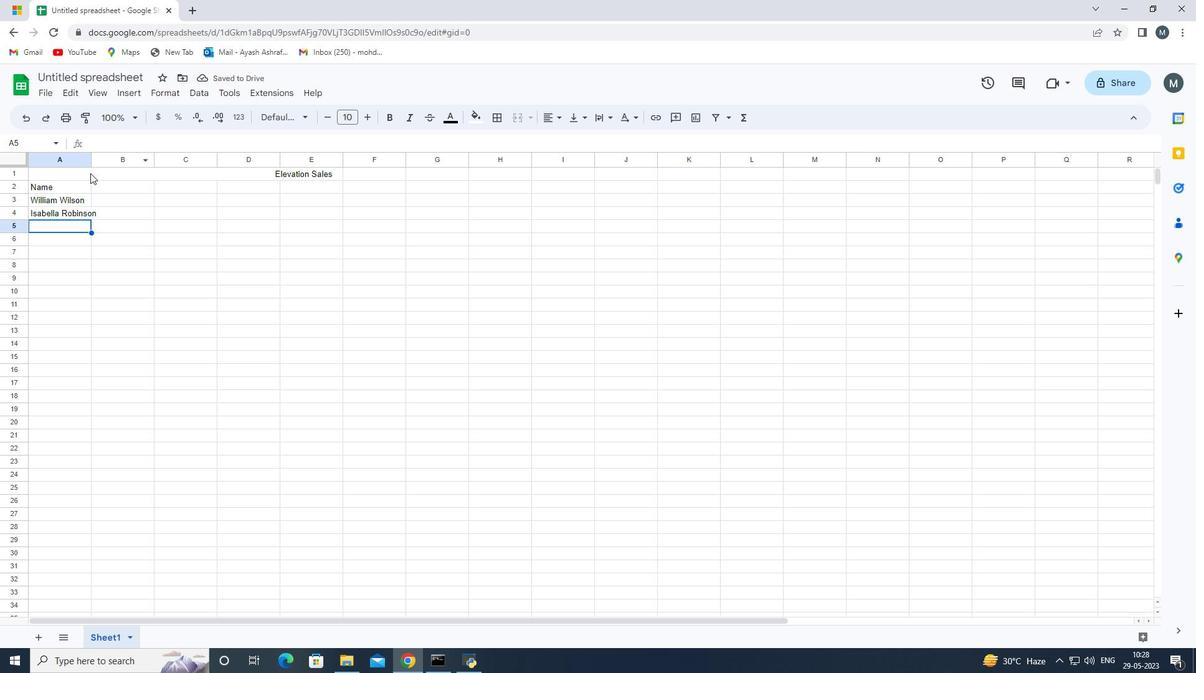 
Action: Mouse moved to (93, 152)
Screenshot: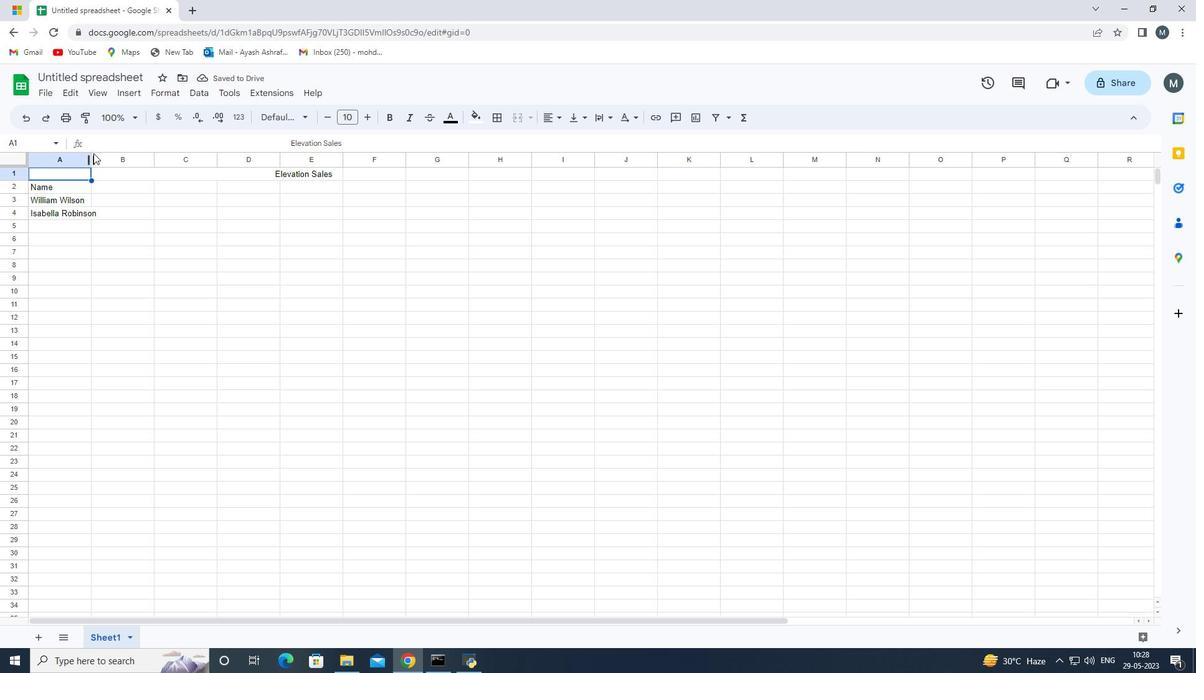 
Action: Mouse pressed left at (93, 152)
Screenshot: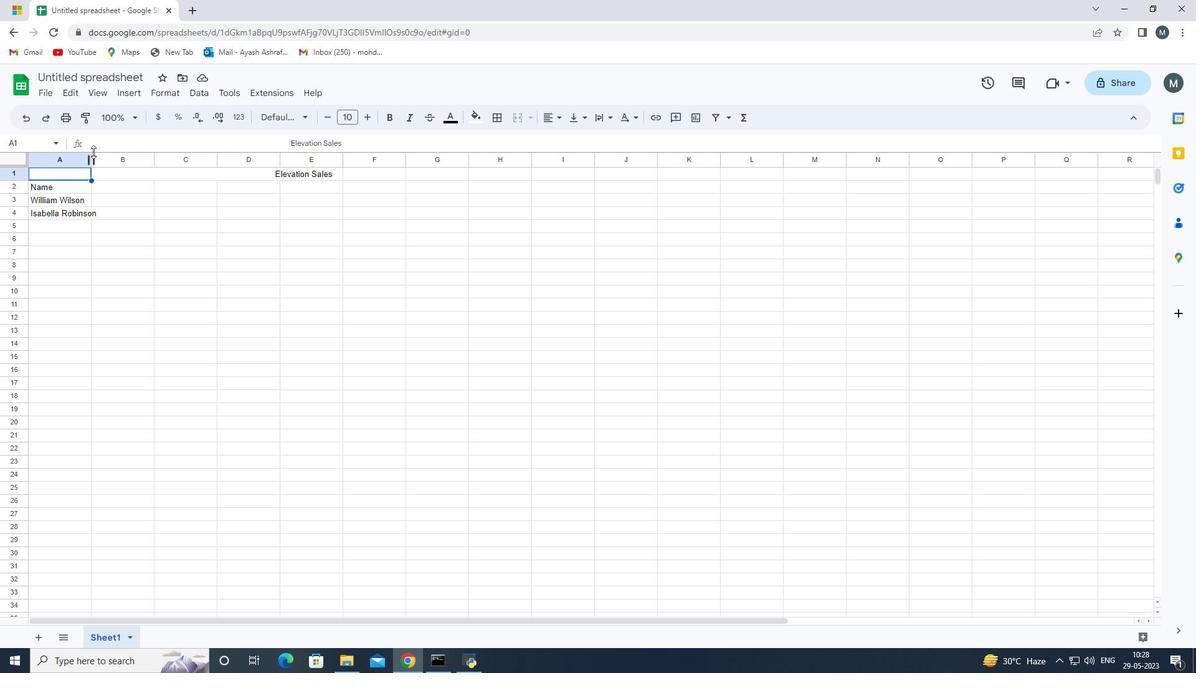 
Action: Mouse moved to (92, 163)
Screenshot: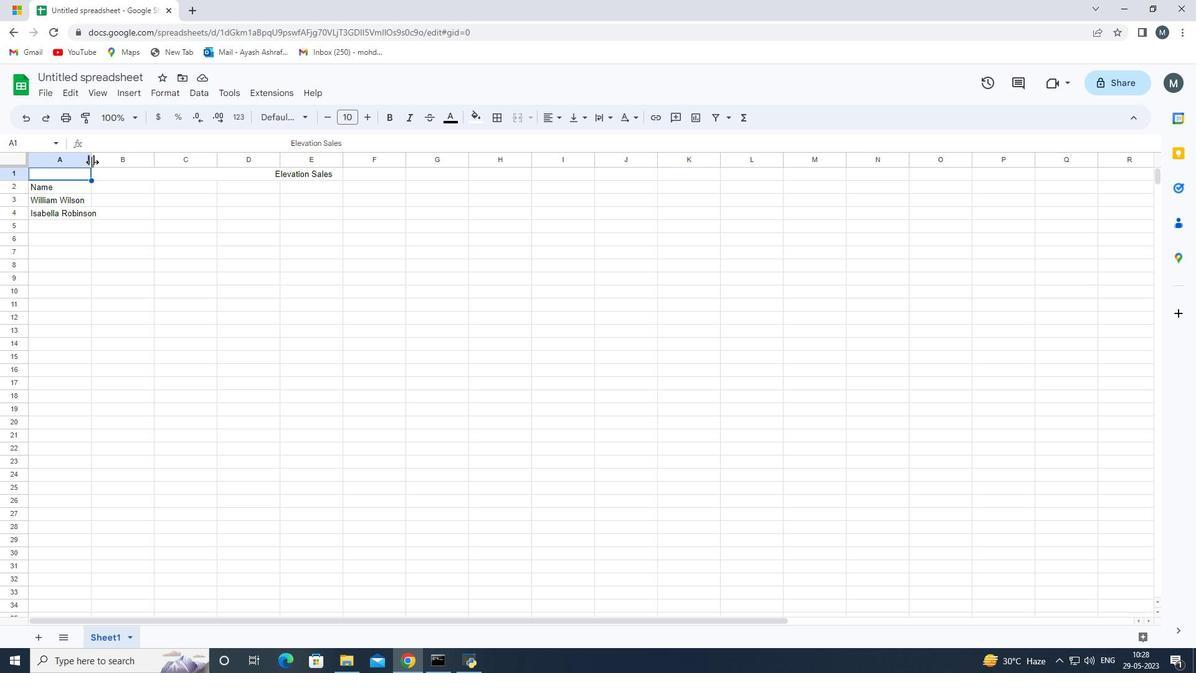 
Action: Mouse pressed left at (92, 163)
Screenshot: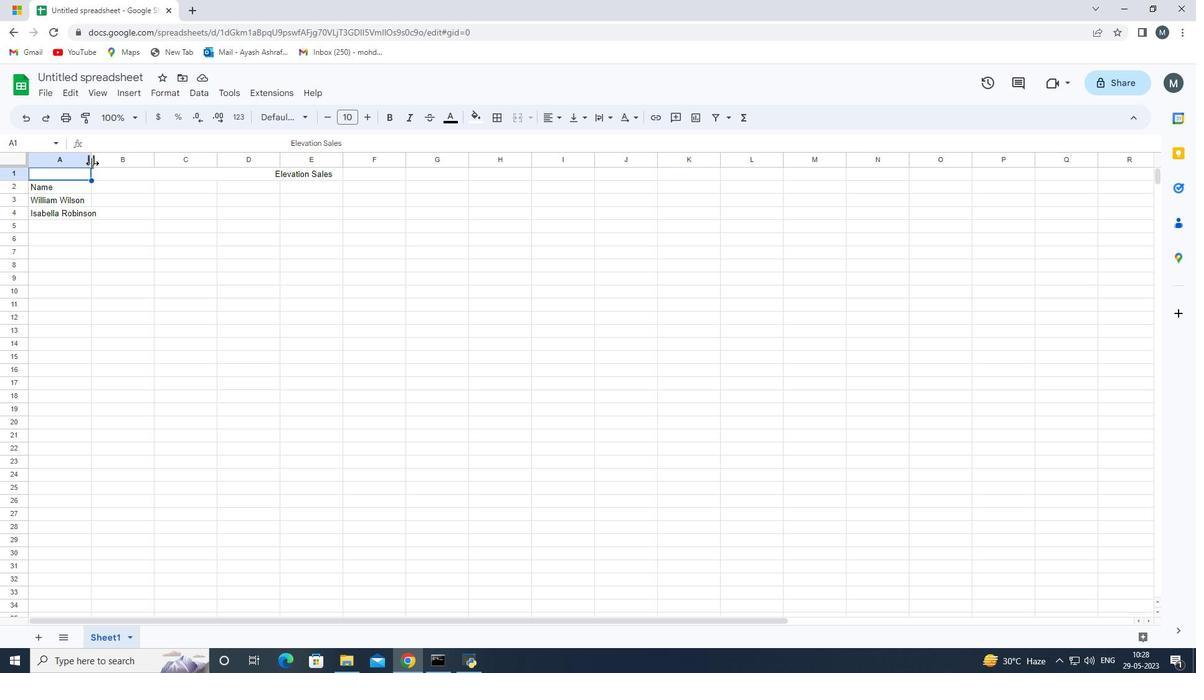 
Action: Mouse moved to (68, 226)
Screenshot: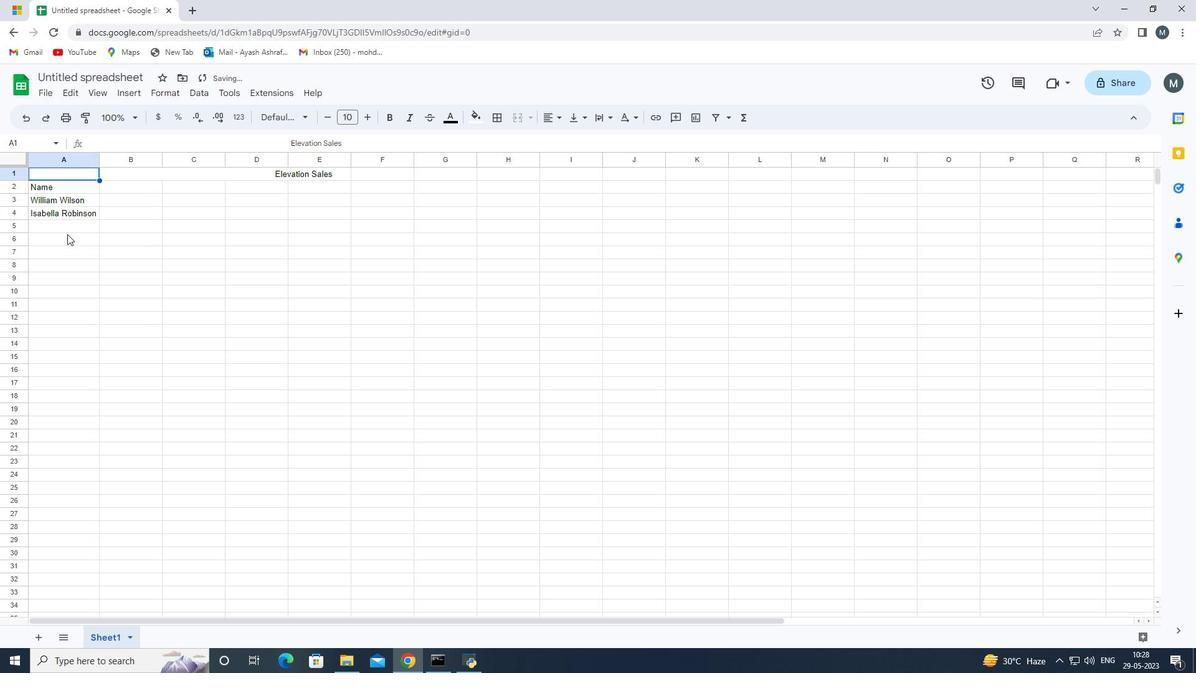 
Action: Mouse pressed left at (68, 226)
Screenshot: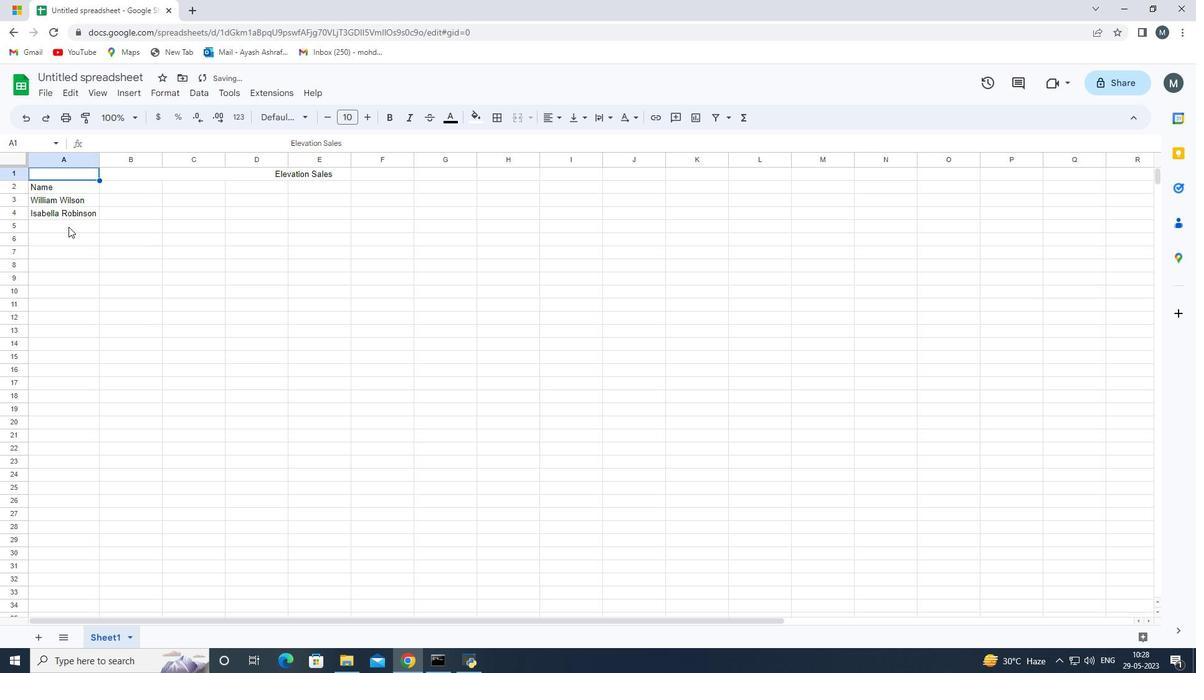 
Action: Mouse moved to (69, 222)
Screenshot: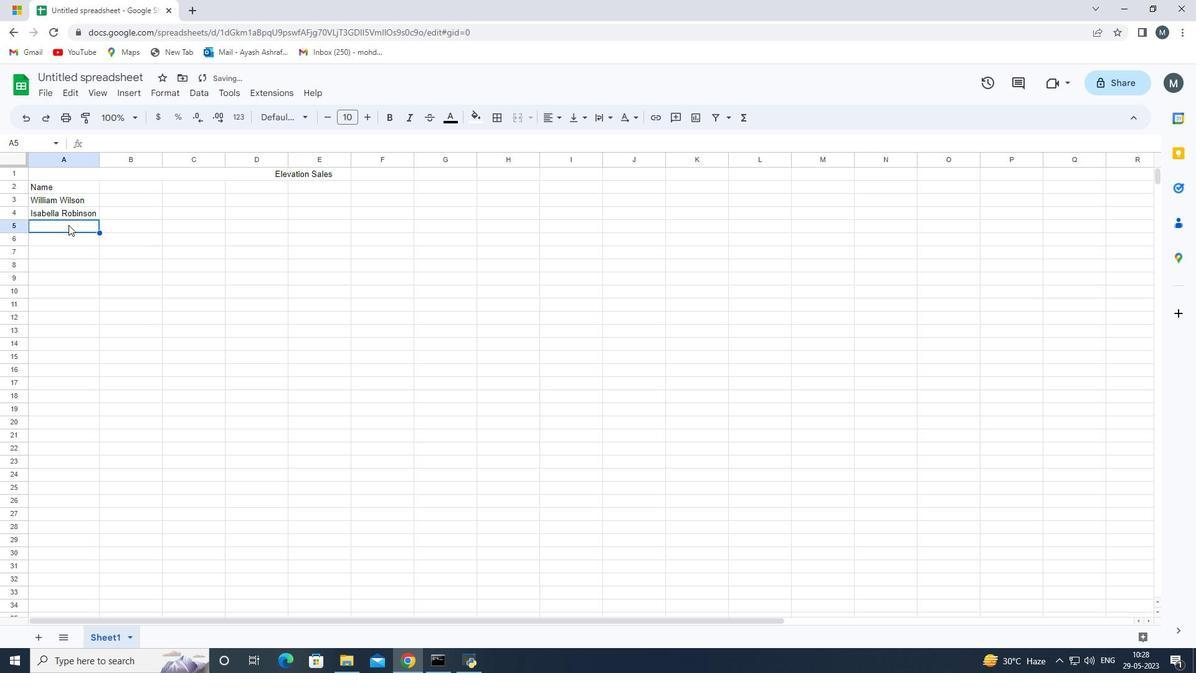
Action: Mouse pressed left at (69, 222)
Screenshot: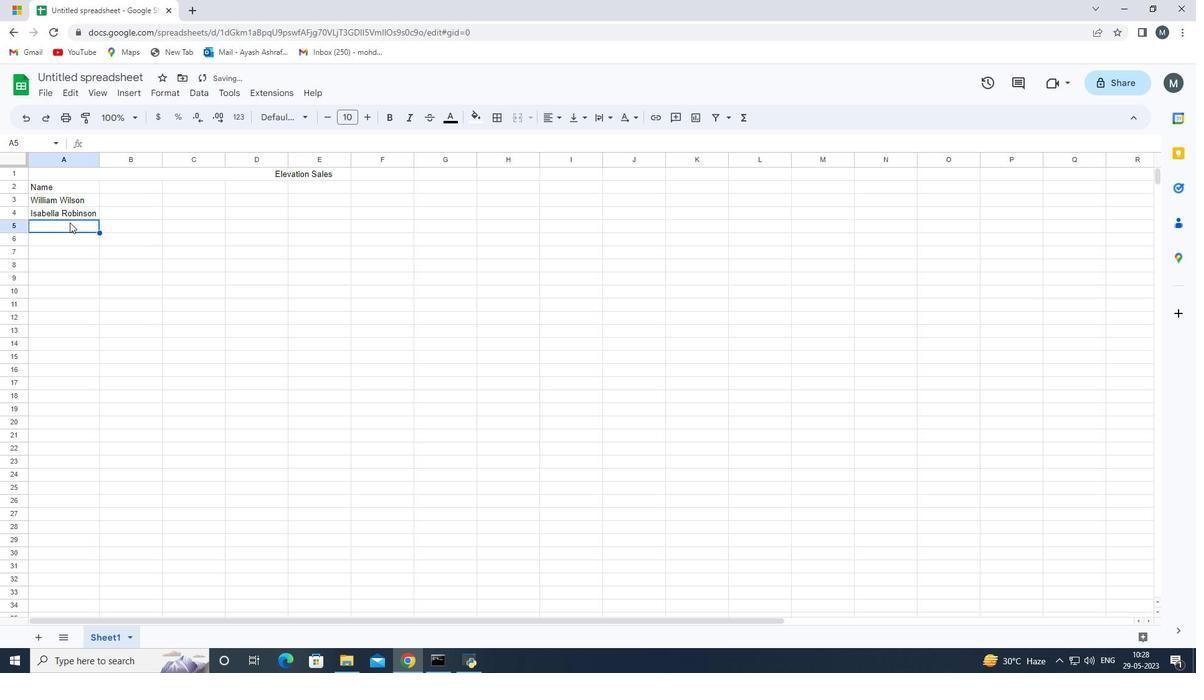 
Action: Key pressed <Key.shift>James<Key.space><Key.shift>Taylor<Key.space><Key.enter><Key.shift>Charlotte<Key.space><Key.shift><Key.shift><Key.shift><Key.shift><Key.shift><Key.shift>Clark<Key.enter><Key.shift>Michael<Key.space><Key.shift>Walker<Key.enter><Key.shift>Amelia<Key.space><Key.shift><Key.shift><Key.shift><Key.shift><Key.shift><Key.shift>Wright<Key.enter><Key.shift>Matthew<Key.space><Key.shift>Turner<Key.enter><Key.shift>Harper<Key.space><Key.shift>Hall<Key.enter><Key.shift>Joseph<Key.space><Key.shift>Phillips<Key.enter>abigail<Key.space><Key.shift><Key.shift>Da<Key.backspace><Key.backspace><Key.shift>Adams<Key.space>
Screenshot: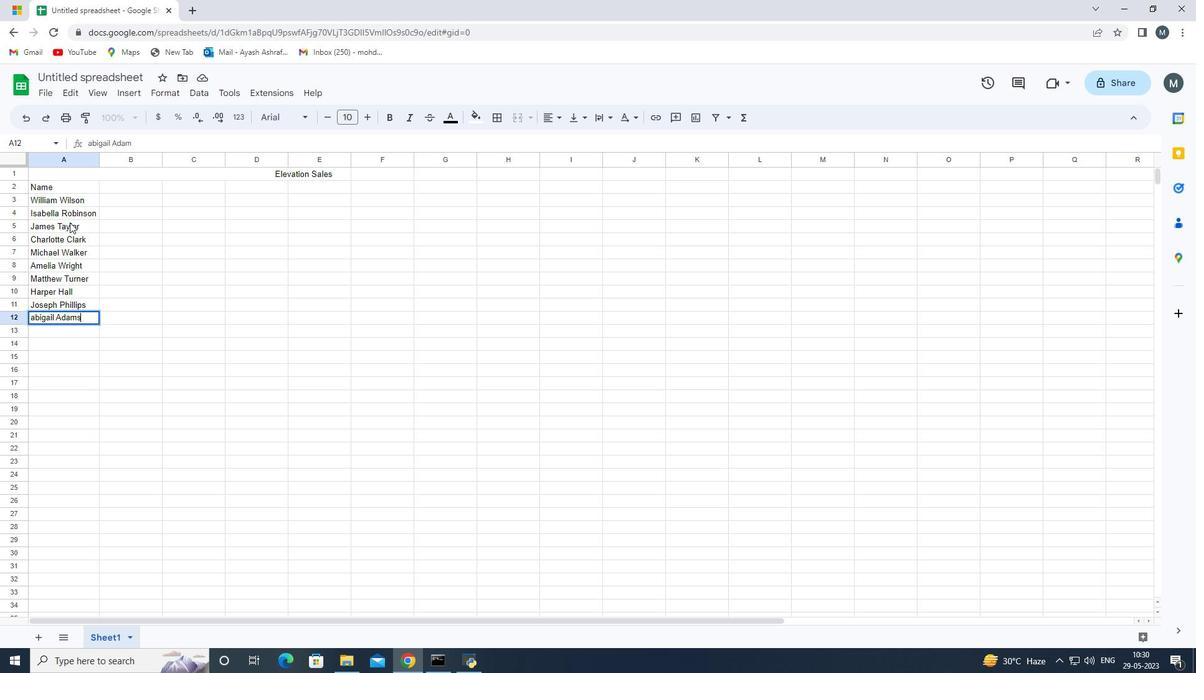 
Action: Mouse moved to (108, 143)
Screenshot: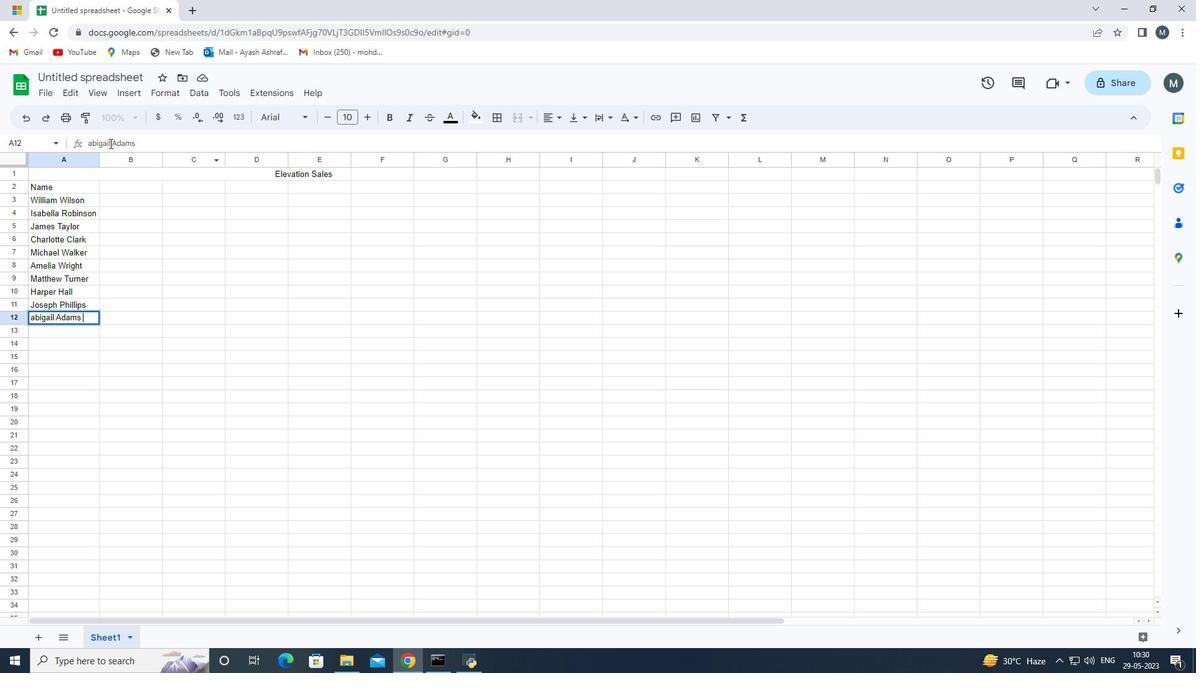 
Action: Mouse pressed left at (108, 143)
Screenshot: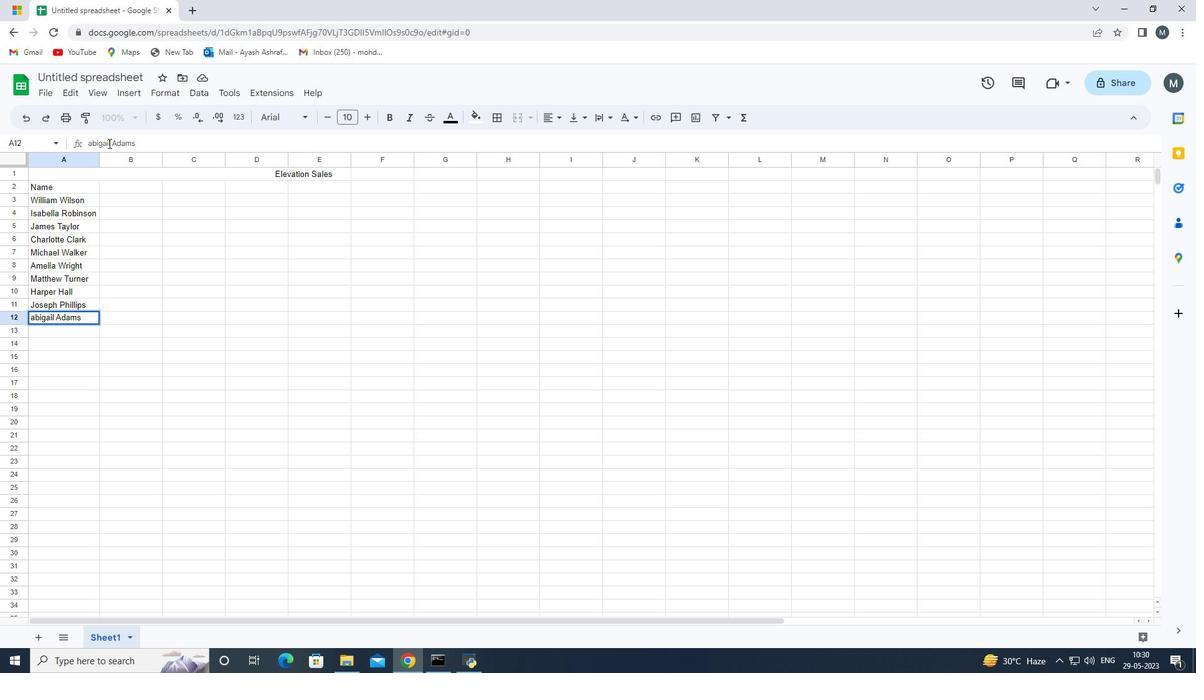 
Action: Mouse moved to (91, 143)
Screenshot: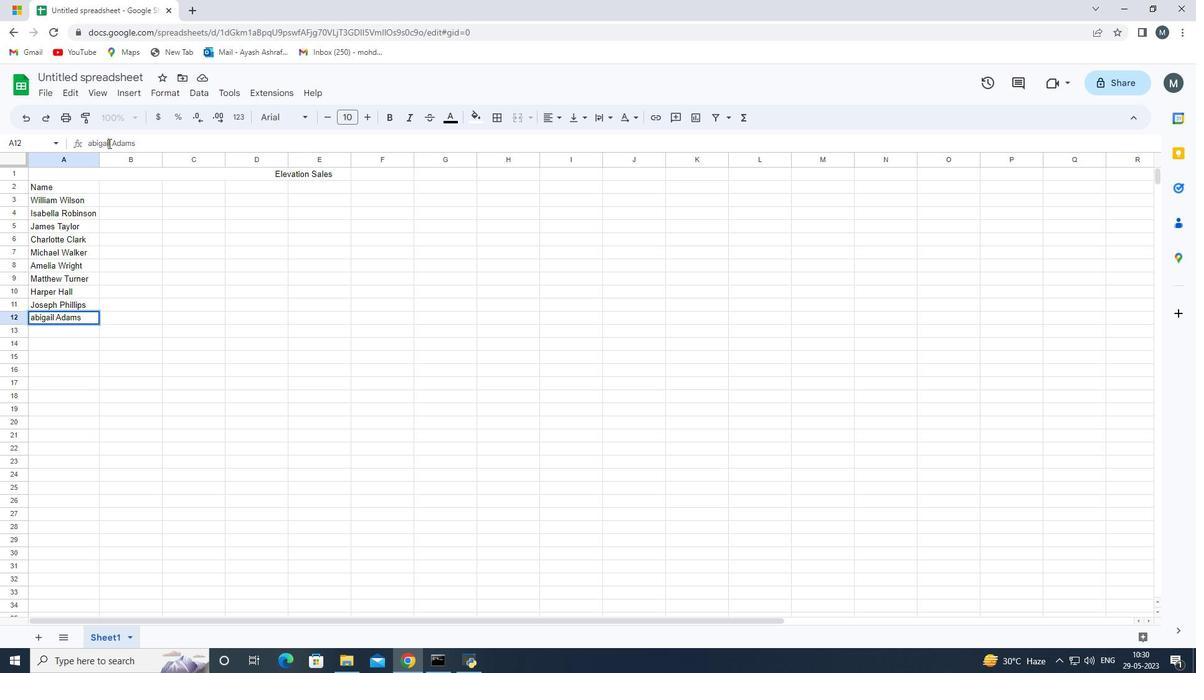 
Action: Mouse pressed left at (91, 143)
Screenshot: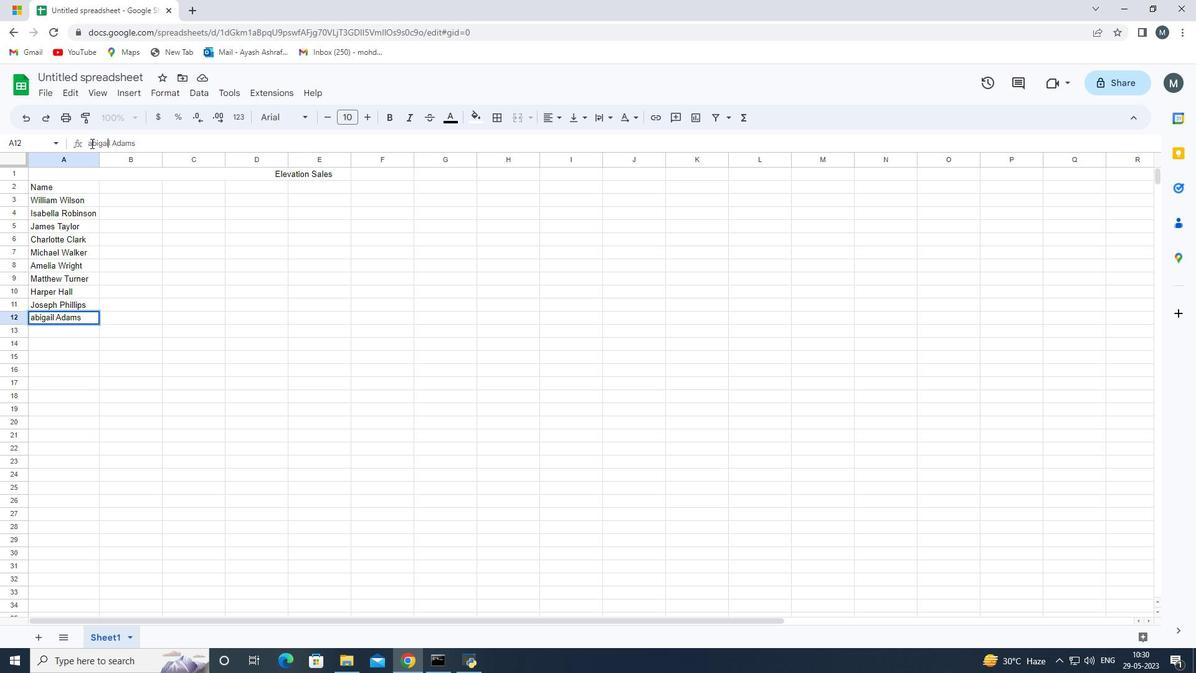 
Action: Mouse moved to (104, 144)
Screenshot: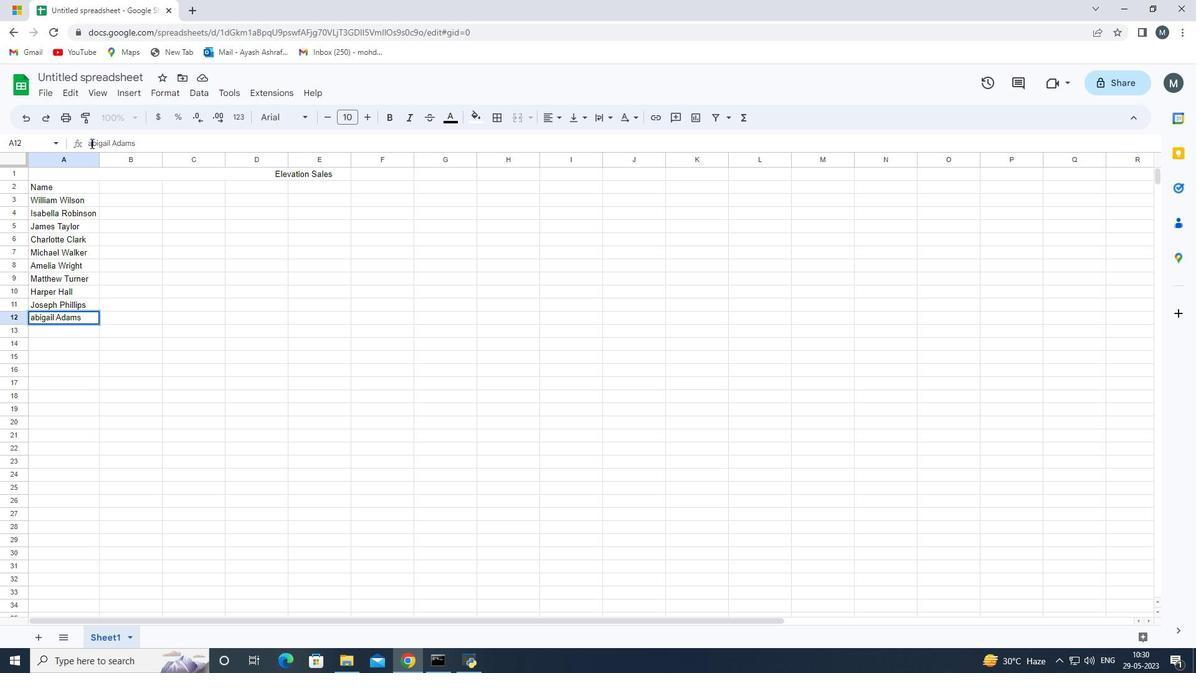 
Action: Key pressed <Key.backspace><Key.shift>A
Screenshot: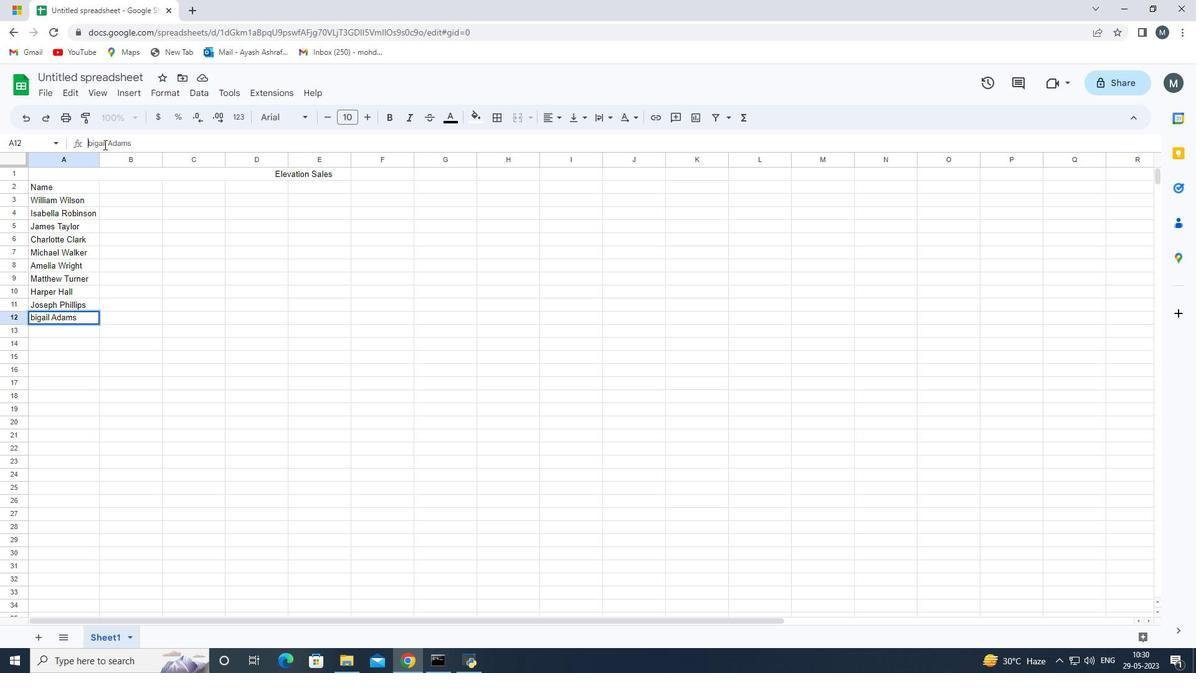 
Action: Mouse moved to (50, 329)
Screenshot: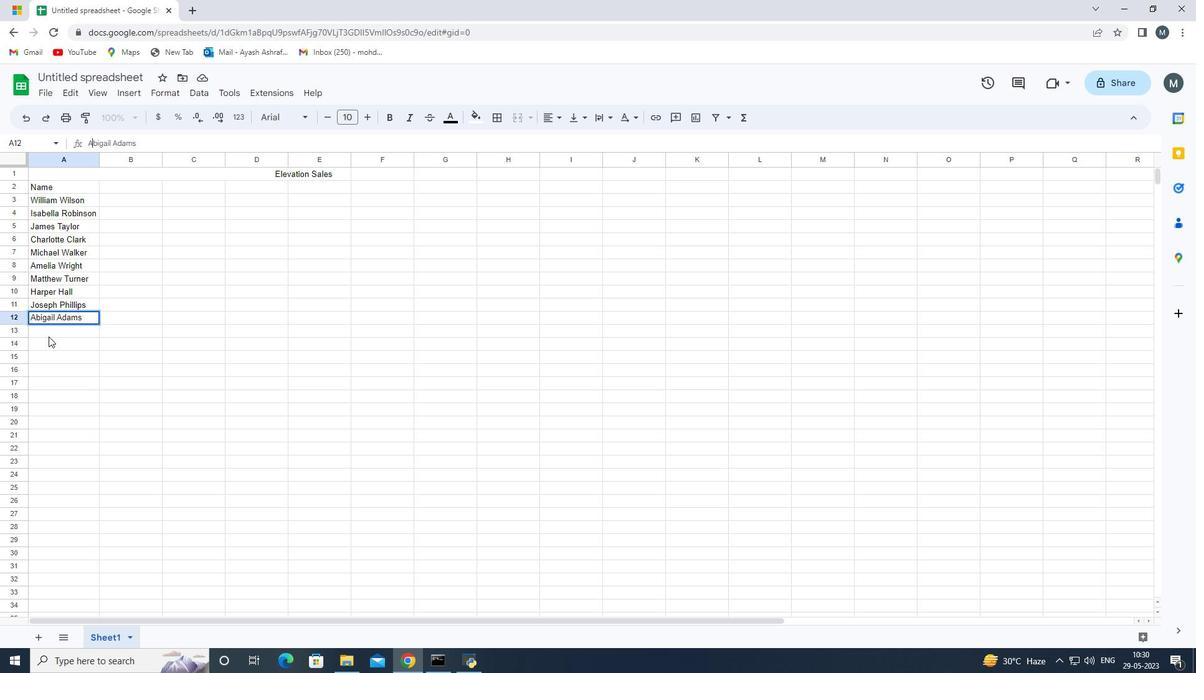 
Action: Mouse pressed left at (50, 329)
Screenshot: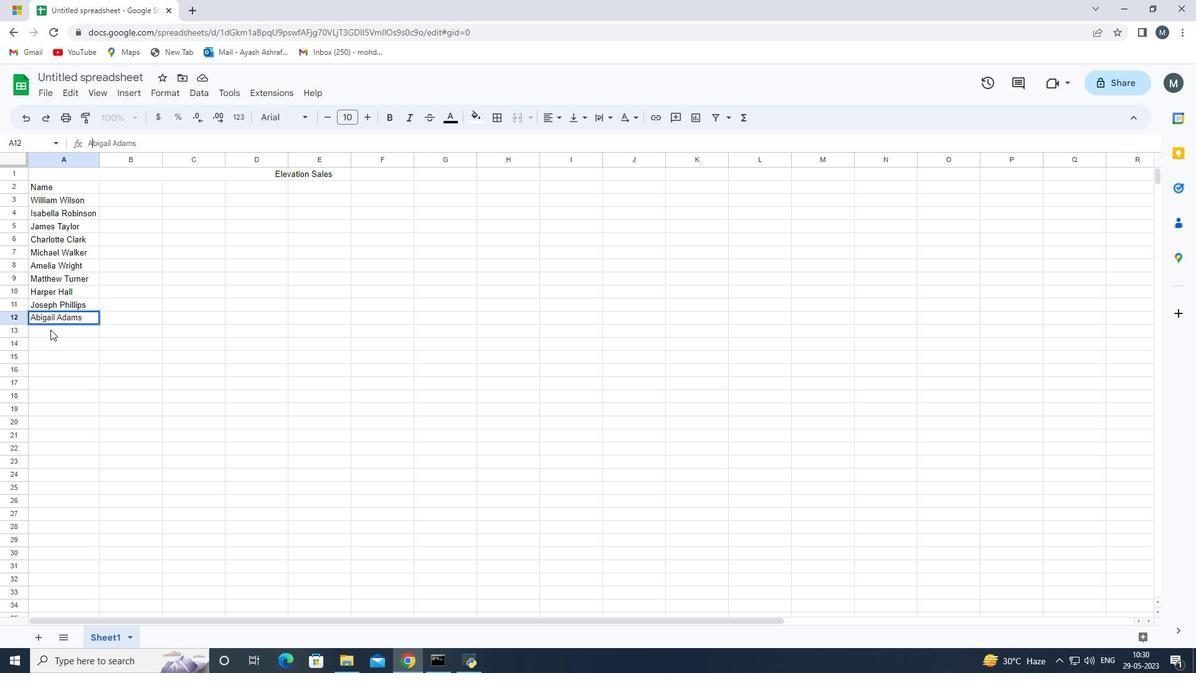 
Action: Mouse moved to (51, 320)
Screenshot: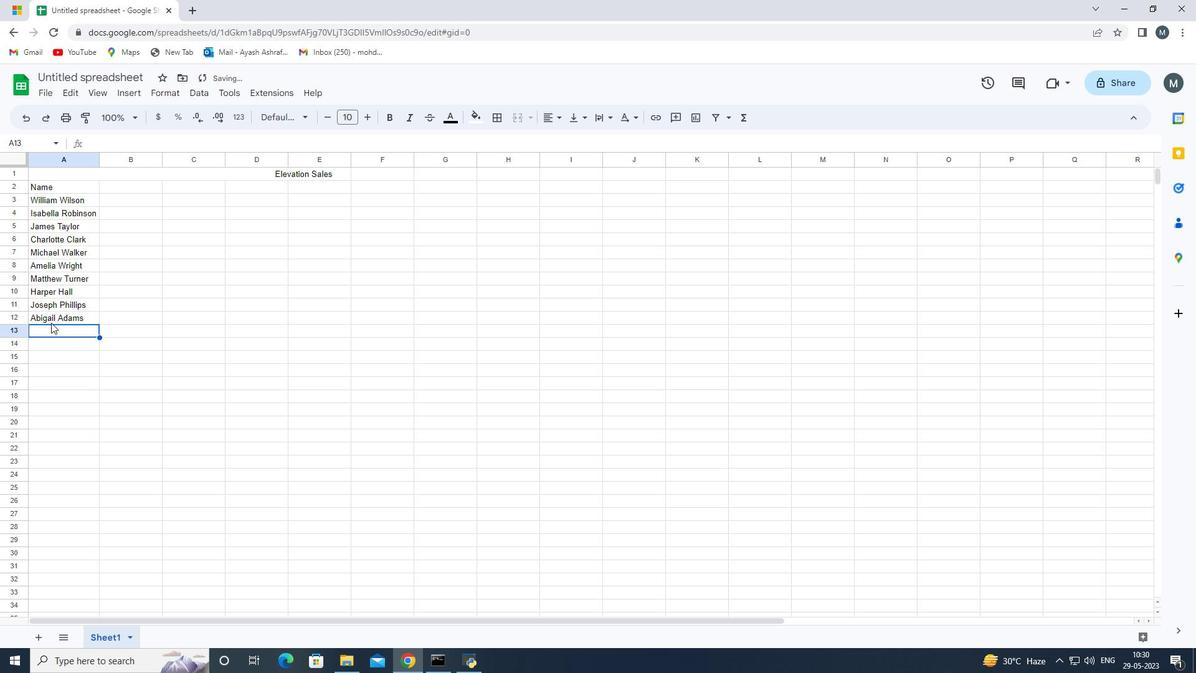 
Action: Mouse pressed left at (51, 320)
Screenshot: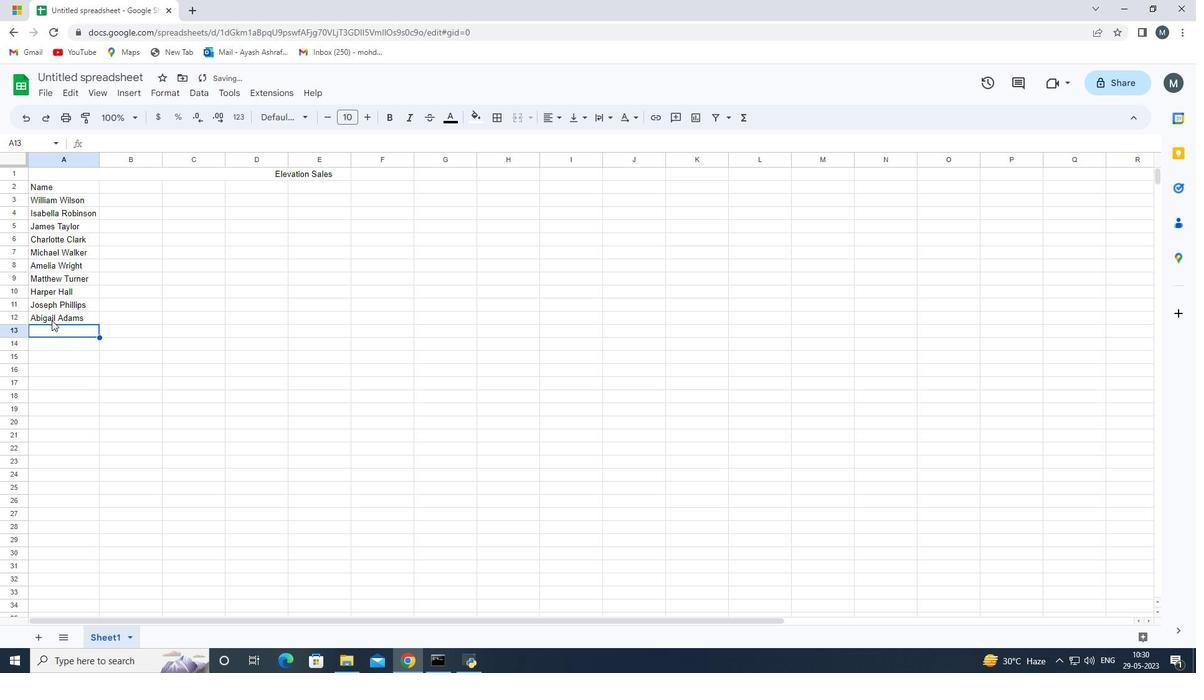 
Action: Mouse moved to (121, 183)
Screenshot: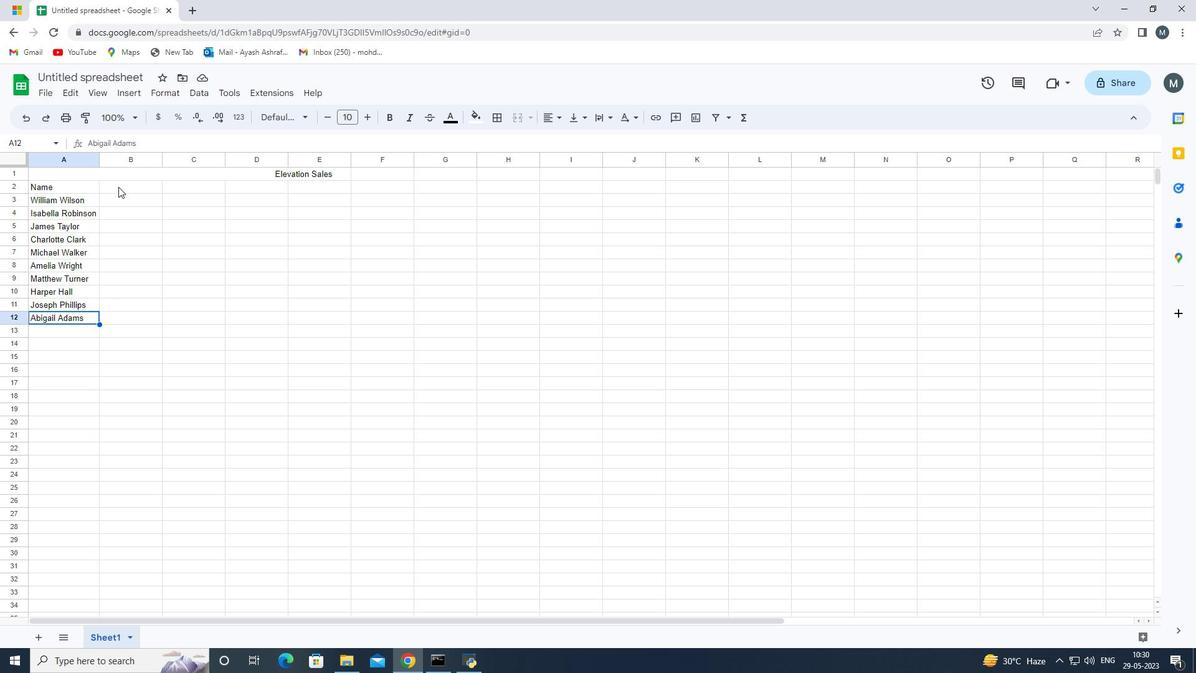 
Action: Mouse pressed left at (121, 183)
Screenshot: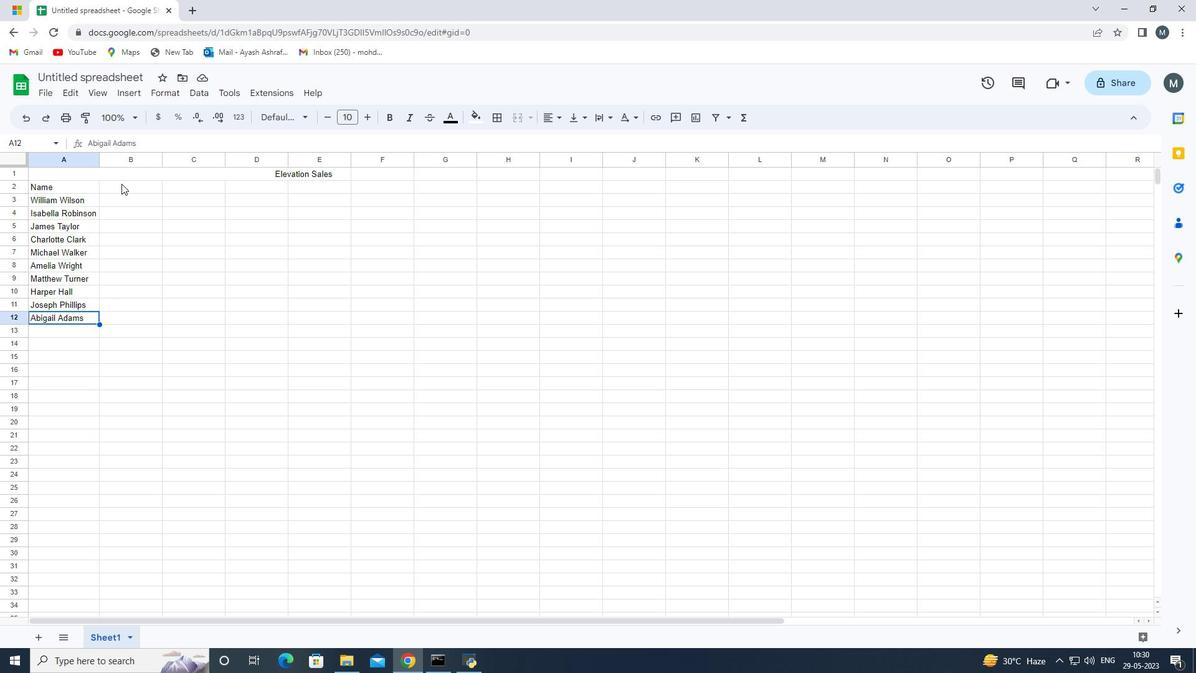 
Action: Mouse moved to (123, 183)
Screenshot: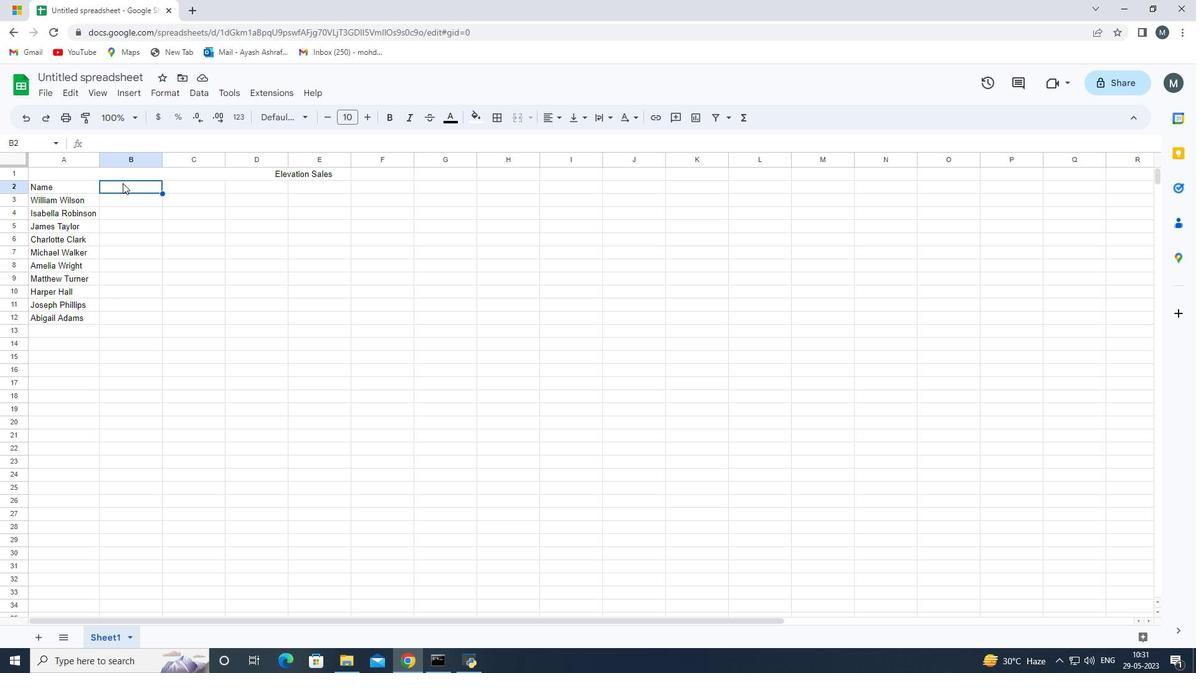 
Action: Mouse pressed left at (123, 183)
Screenshot: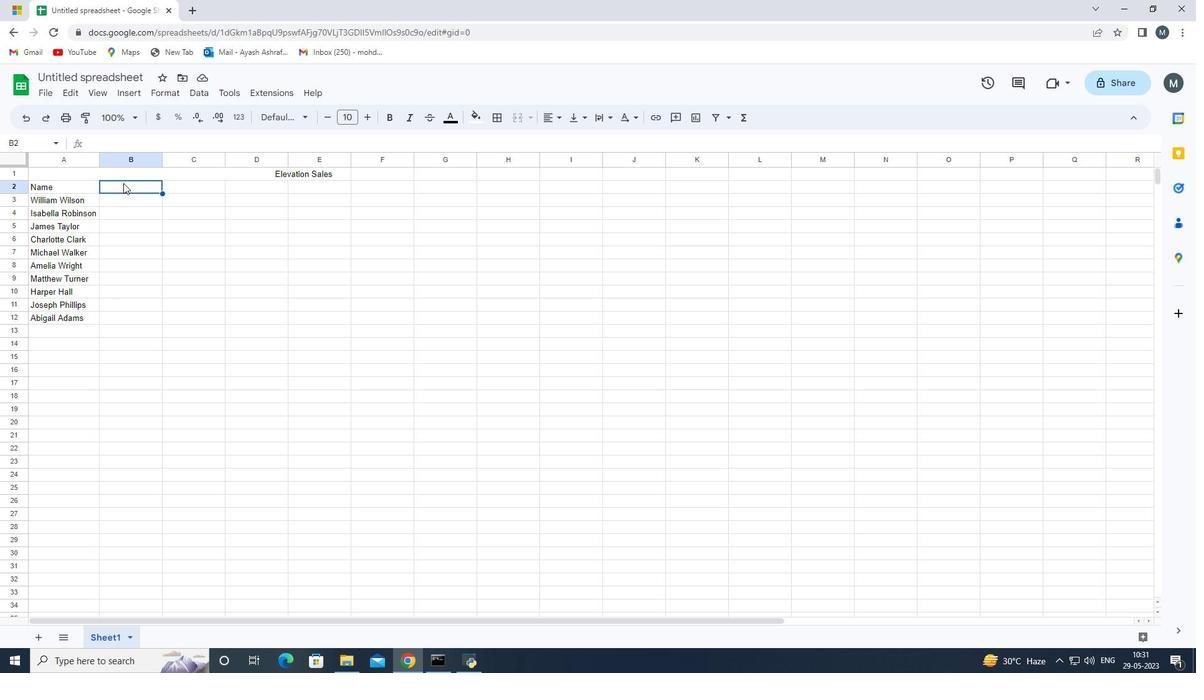
Action: Mouse pressed left at (123, 183)
Screenshot: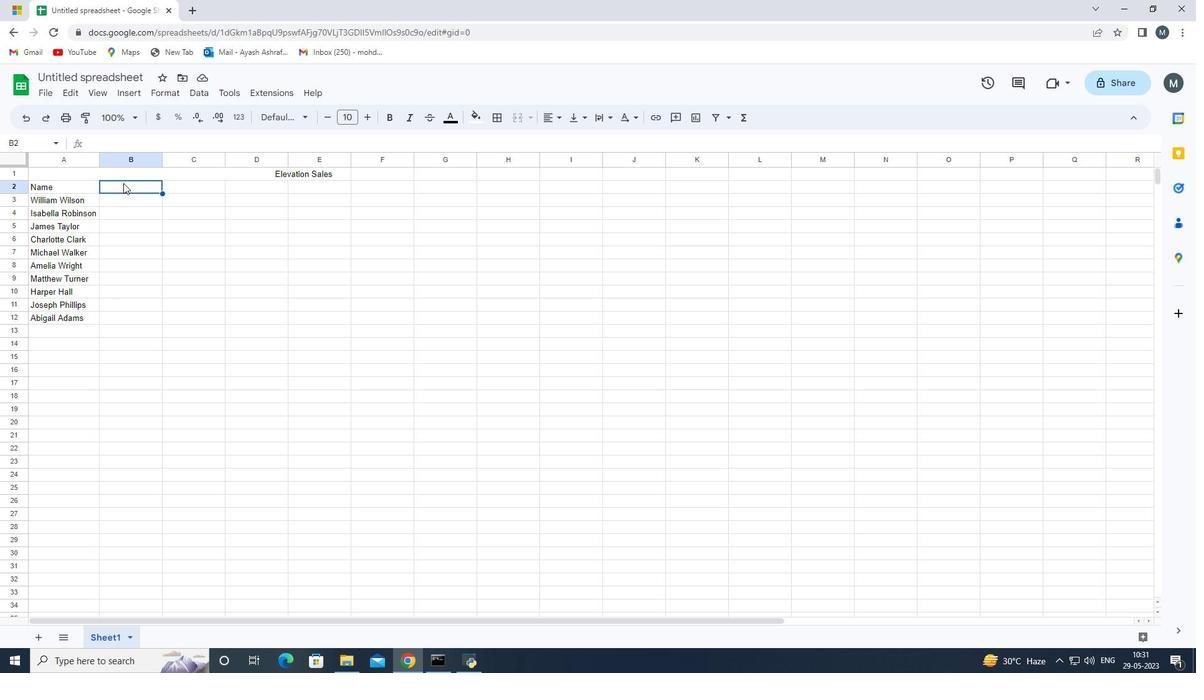 
Action: Key pressed <Key.shift><Key.shift><Key.shift><Key.shift><Key.shift><Key.shift><Key.shift><Key.shift><Key.shift><Key.shift><Key.shift>Item<Key.space><Key.shift><Key.shift><Key.shift>C<Key.backspace><Key.backspace><Key.backspace><Key.backspace><Key.backspace><Key.shift>Te<Key.backspace><Key.backspace>ten<Key.space><Key.shift><Key.shift><Key.shift><Key.shift><Key.shift><Key.shift><Key.shift><Key.shift><Key.shift><Key.shift><Key.shift><Key.shift><Key.shift><Key.shift><Key.shift><Key.shift><Key.shift><Key.f12><Key.backspace>
Screenshot: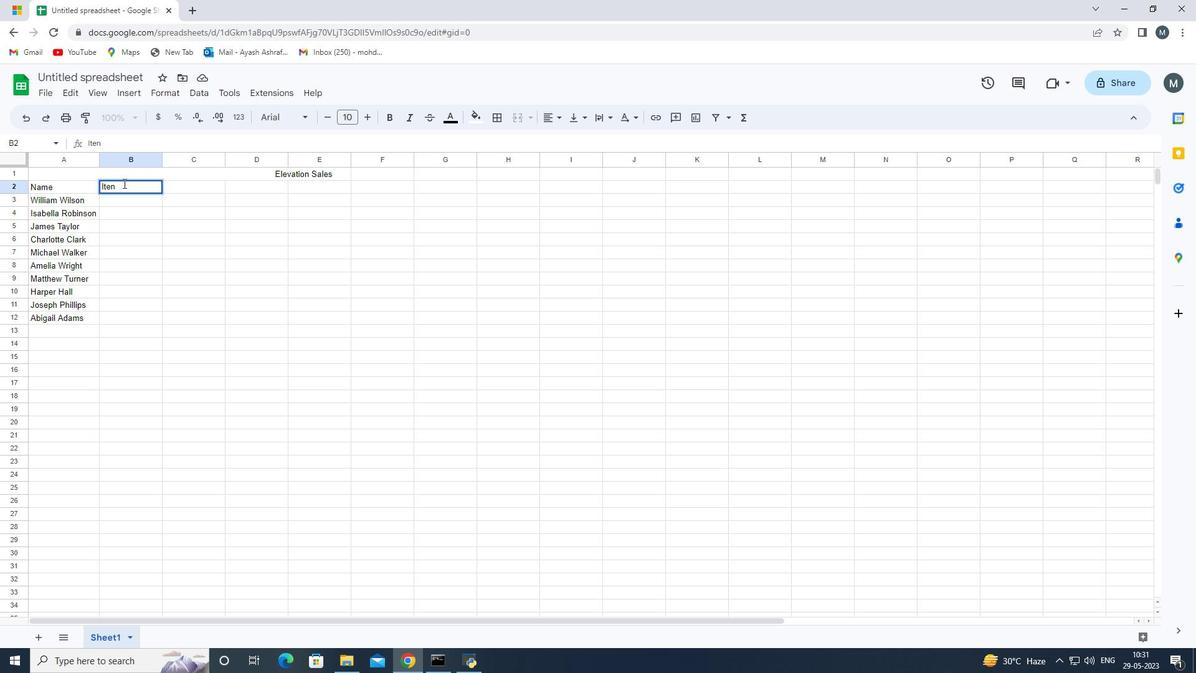
Action: Mouse moved to (1186, 71)
Screenshot: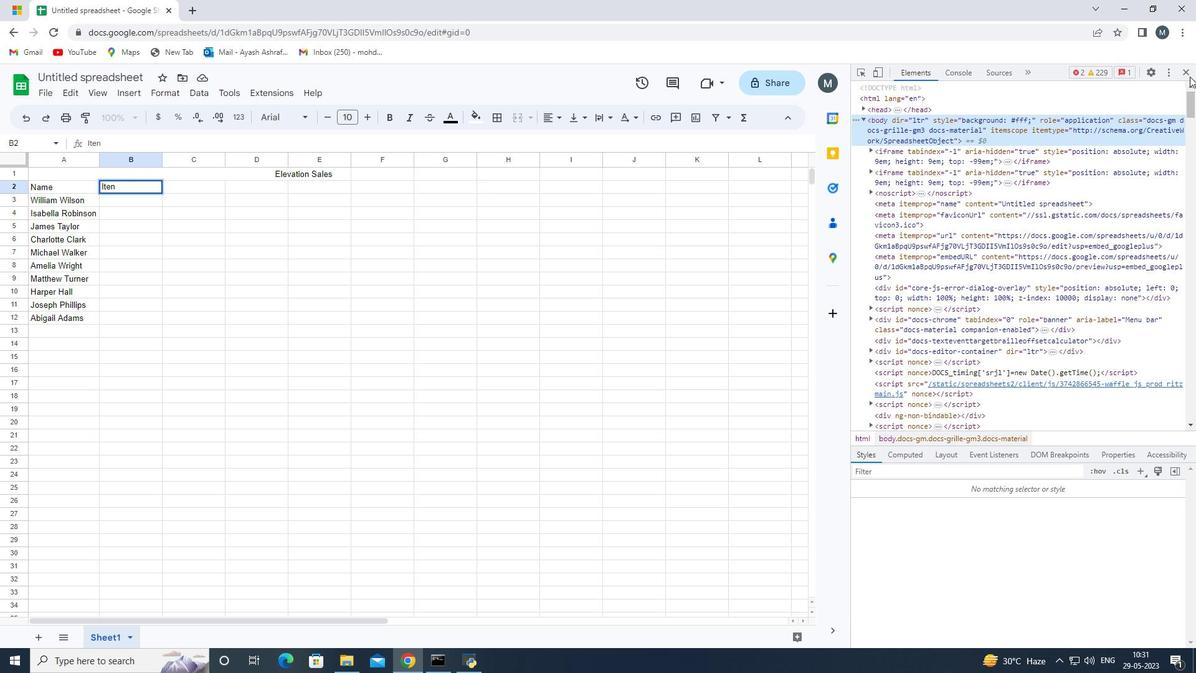 
Action: Mouse pressed left at (1186, 71)
Screenshot: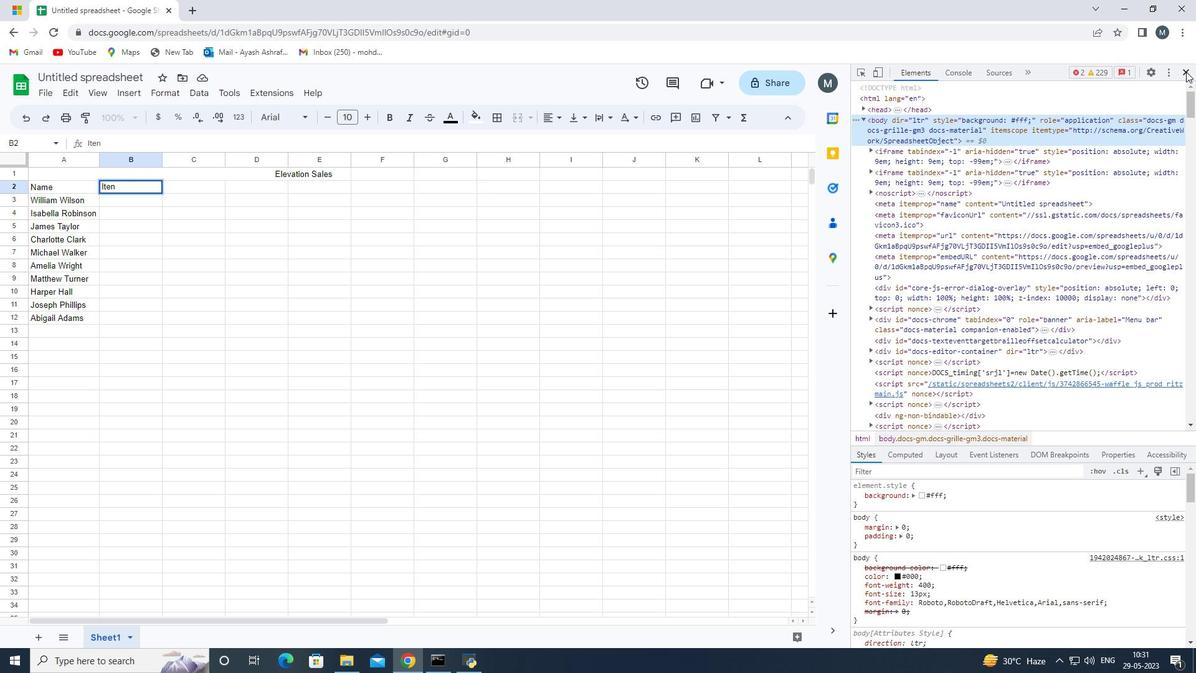 
Action: Mouse moved to (105, 147)
Screenshot: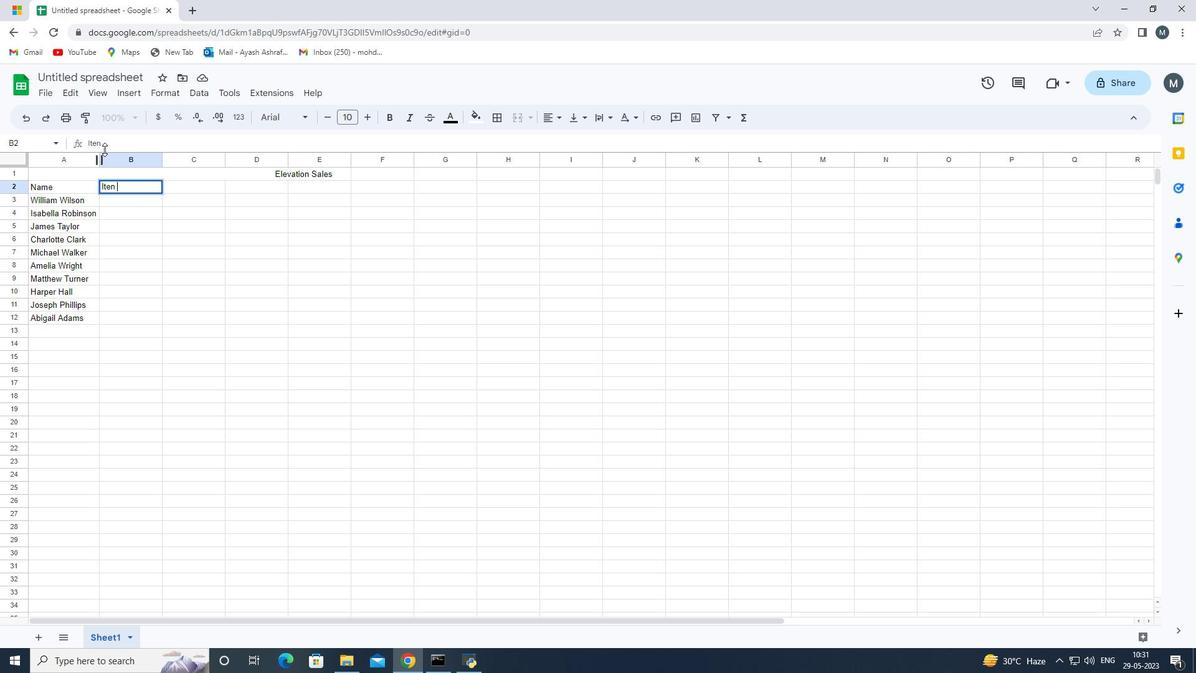 
Action: Mouse pressed left at (105, 147)
Screenshot: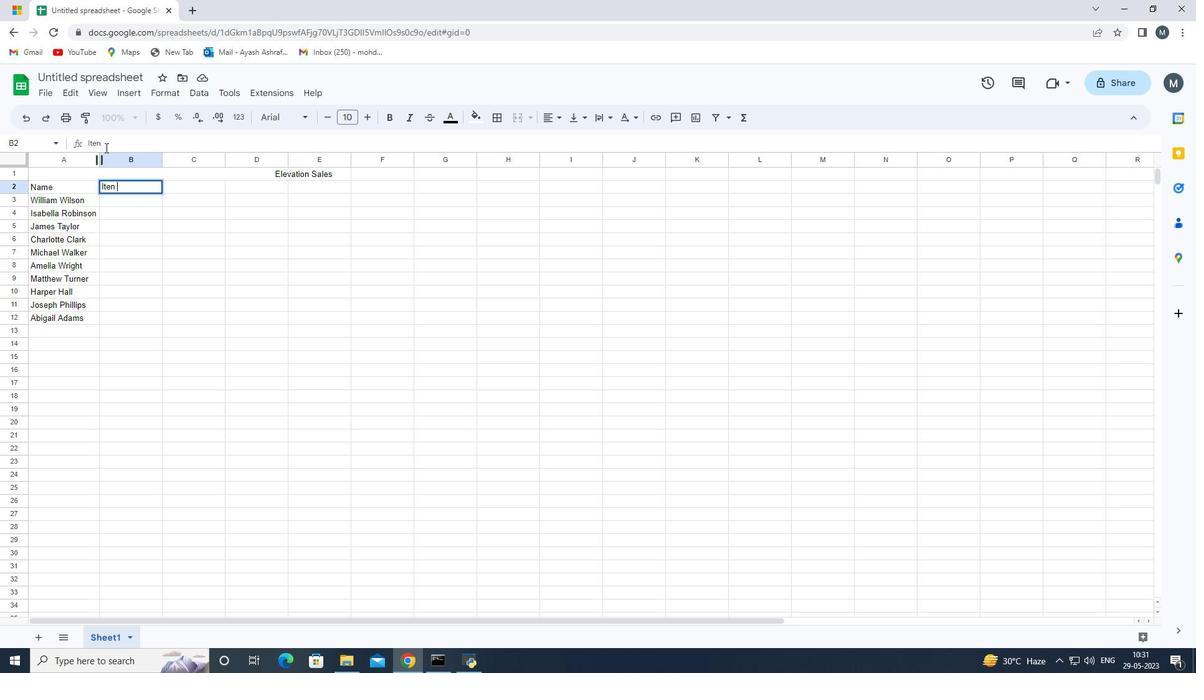 
Action: Mouse moved to (112, 144)
Screenshot: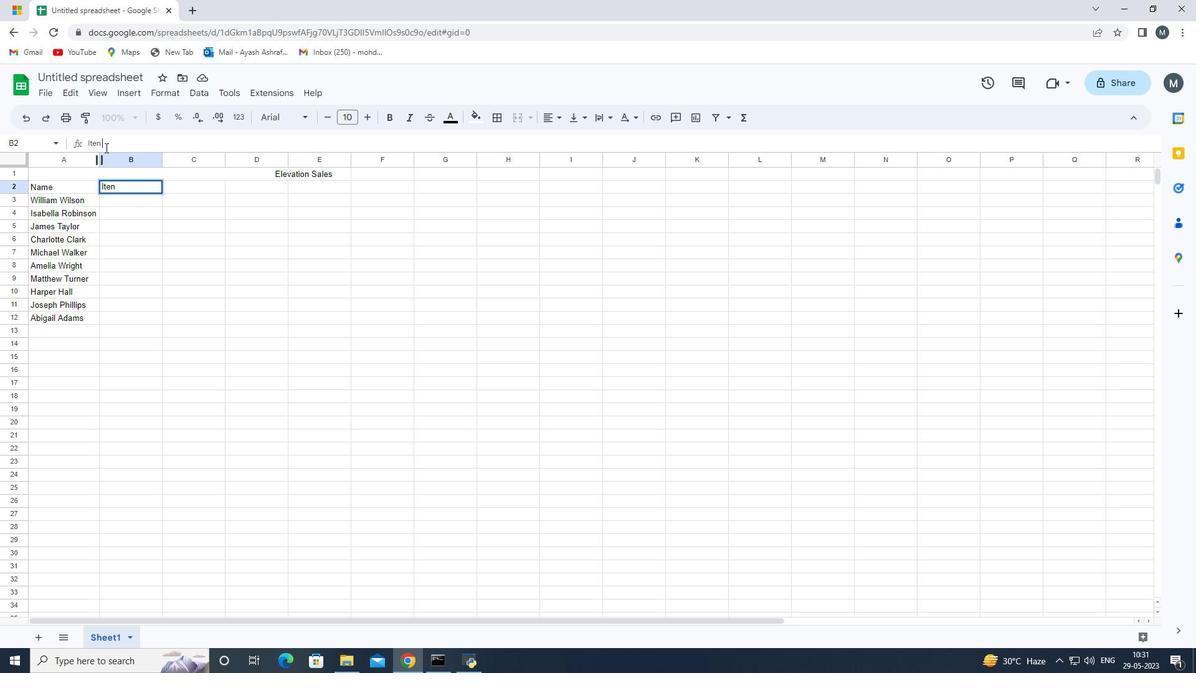 
Action: Key pressed <Key.backspace><Key.backspace>m<Key.space><Key.shift>Code<Key.enter>5005<Key.enter>5010<Key.enter>5012<Key.enter>5013<Key.enter>5020<Key.enter>5021<Key.enter>5023<Key.enter>5016<Key.enter>5014<Key.enter>5060<Key.enter>
Screenshot: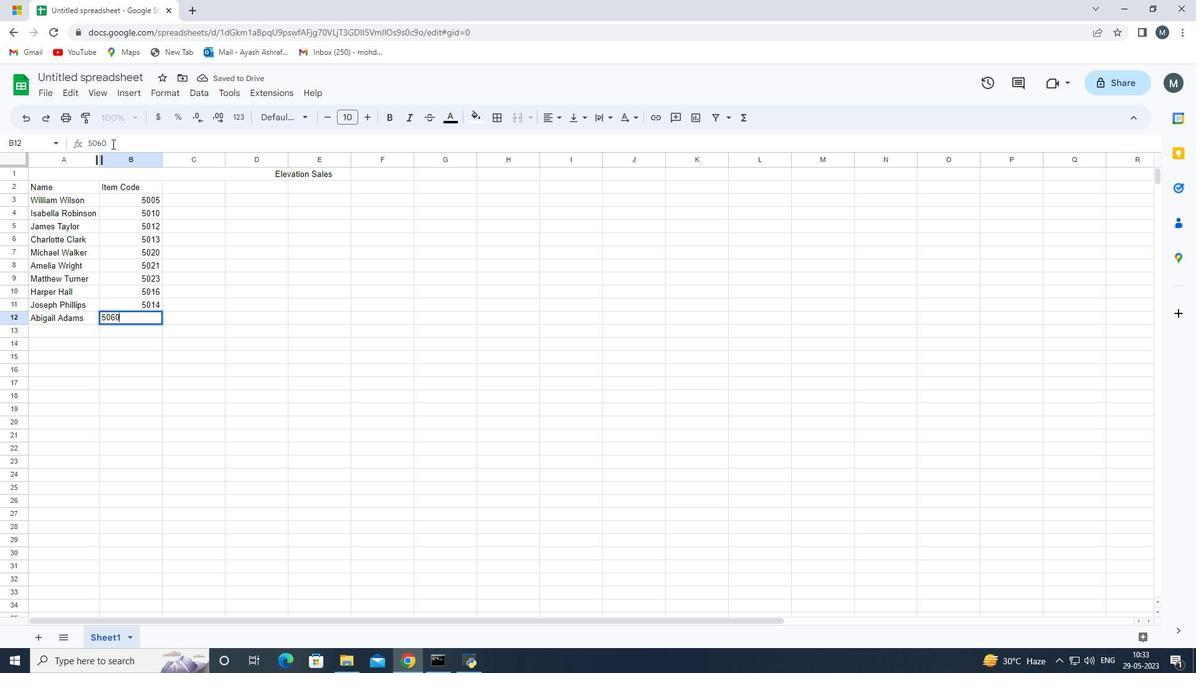 
Action: Mouse moved to (198, 186)
Screenshot: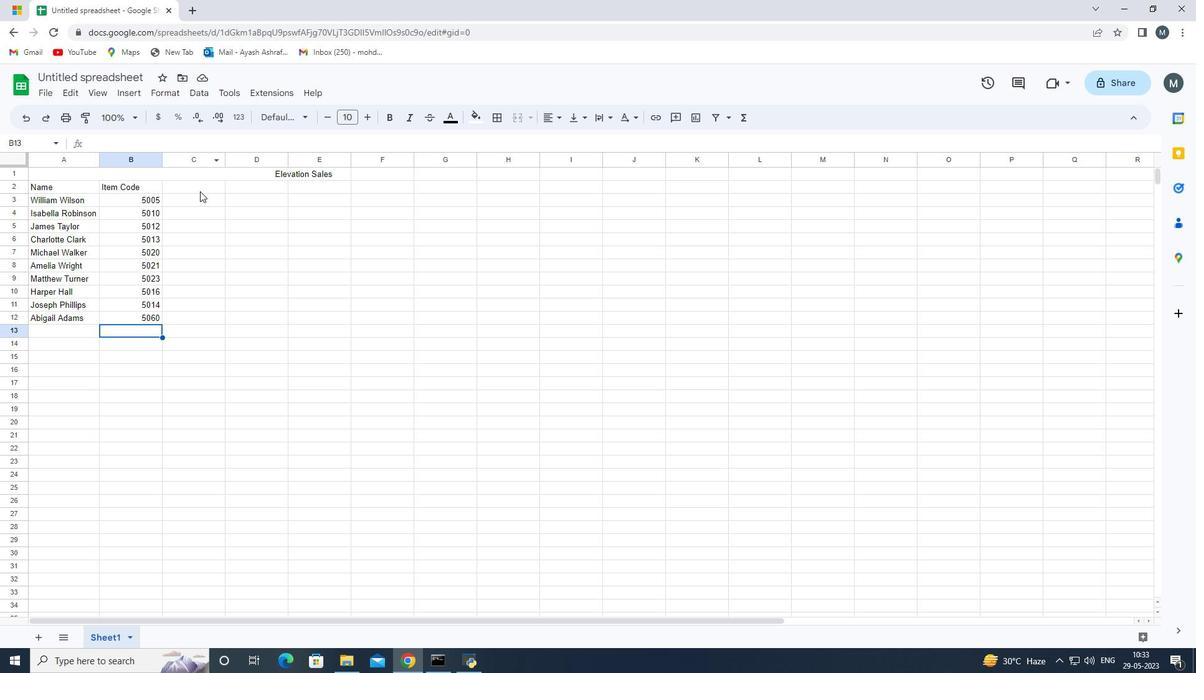 
Action: Mouse pressed left at (198, 186)
Screenshot: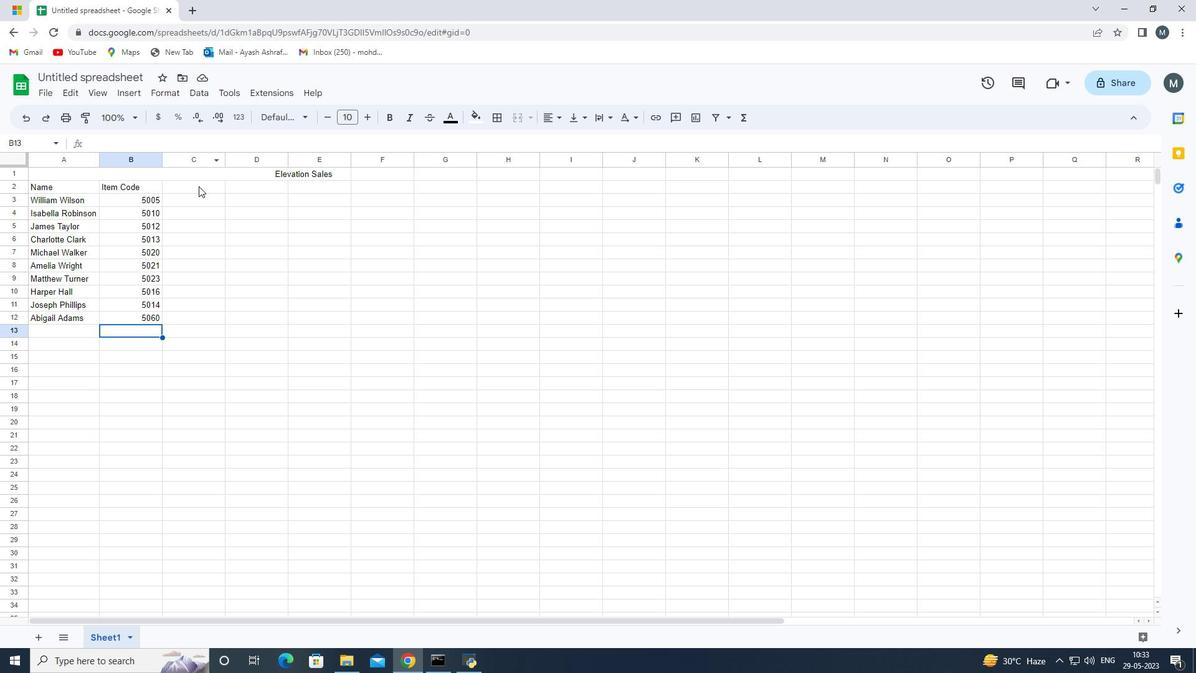 
Action: Mouse pressed left at (198, 186)
Screenshot: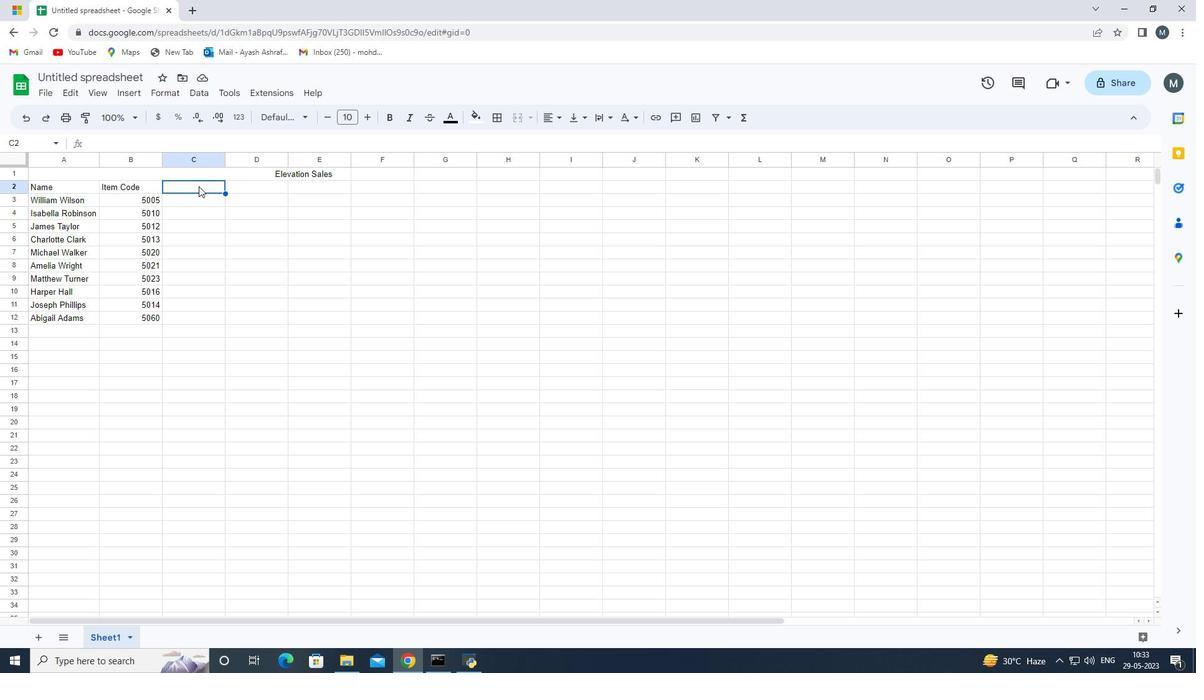 
Action: Key pressed <Key.shift>Product<Key.space><Key.shift>Range<Key.space>
Screenshot: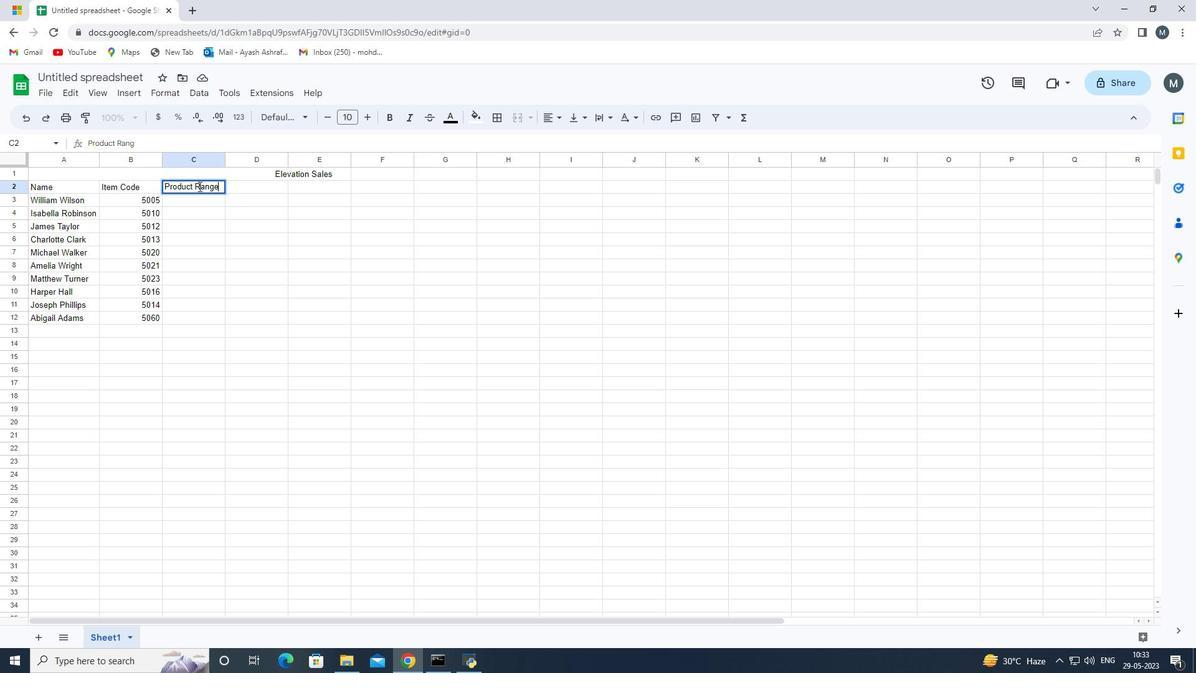 
Action: Mouse moved to (195, 196)
Screenshot: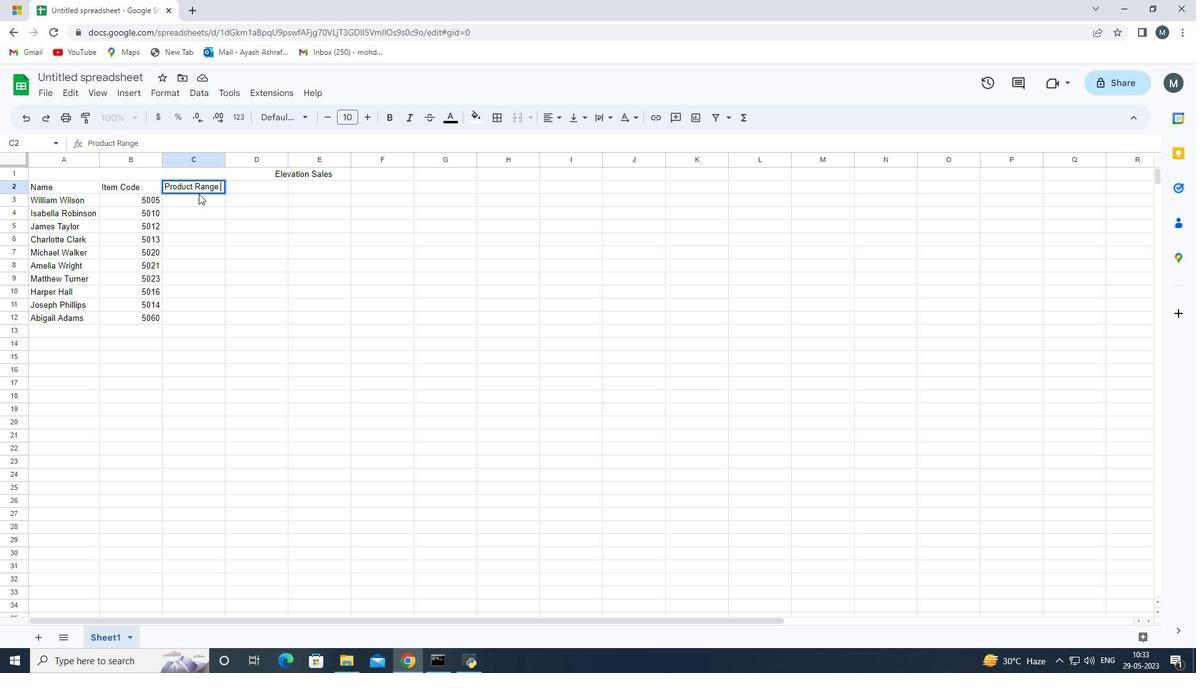 
Action: Mouse pressed left at (195, 196)
Screenshot: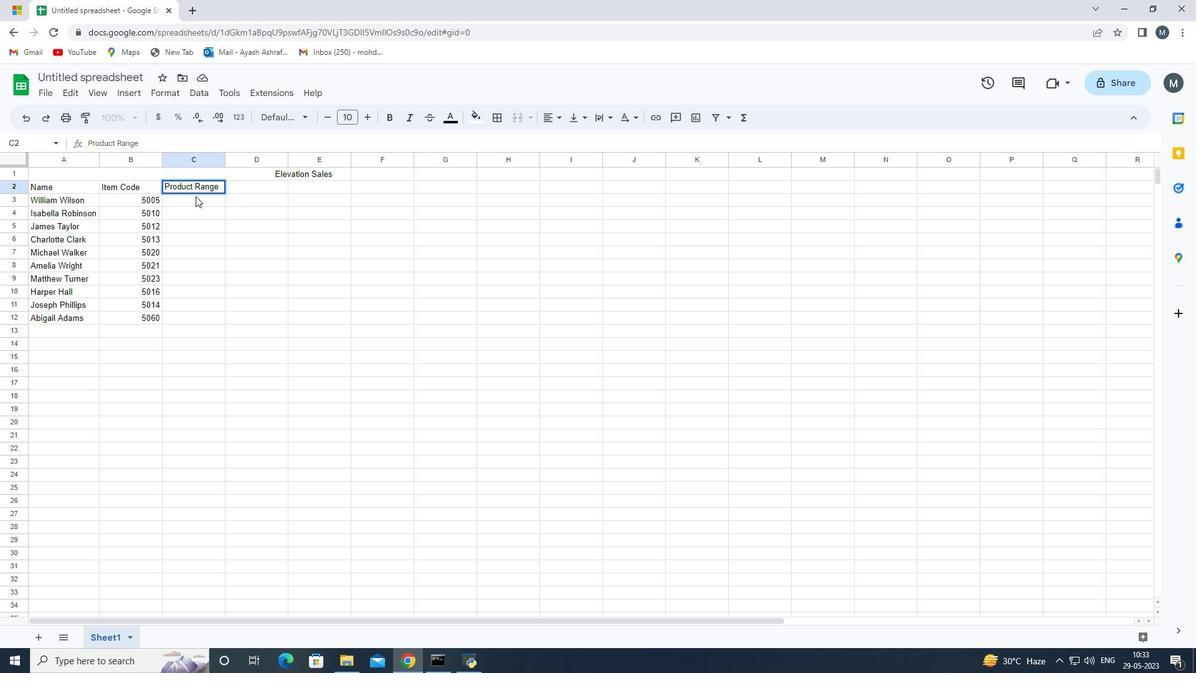 
Action: Mouse moved to (197, 202)
Screenshot: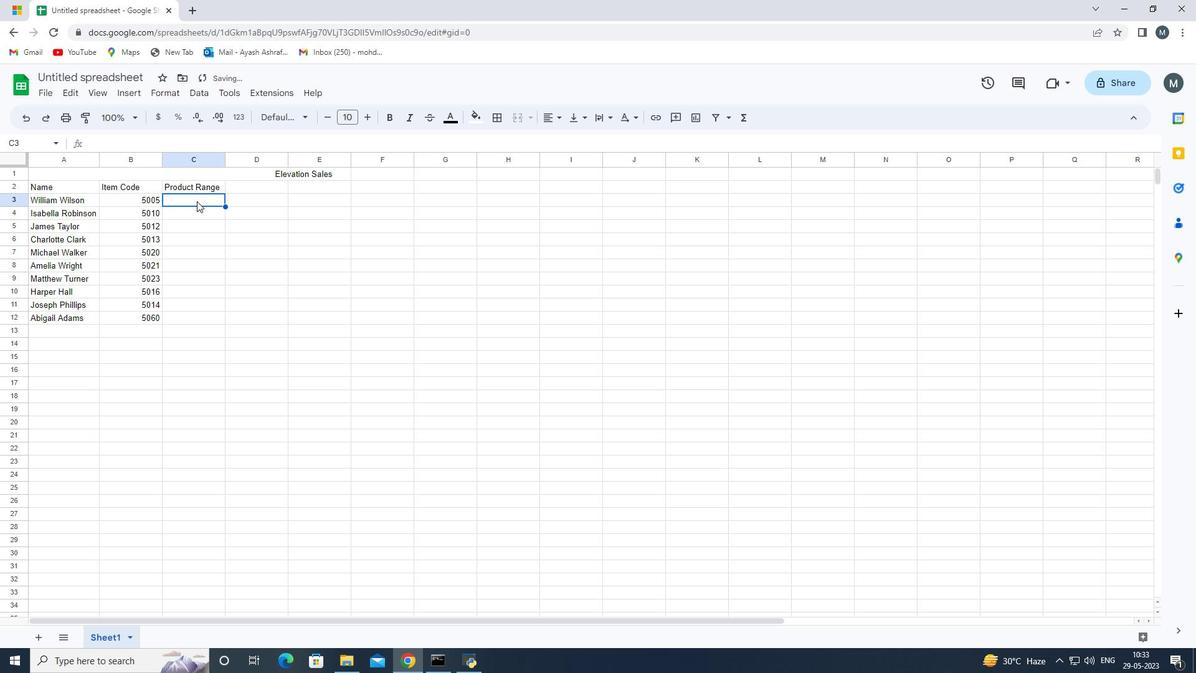 
Action: Key pressed 4000<Key.enter>4014<Key.enter>4015<Key.enter>4030<Key.enter>4050<Key.backspace>2<Key.enter>4012<Key.enter>4030<Key.enter>4040<Key.enter>4050<Key.enter>7000
Screenshot: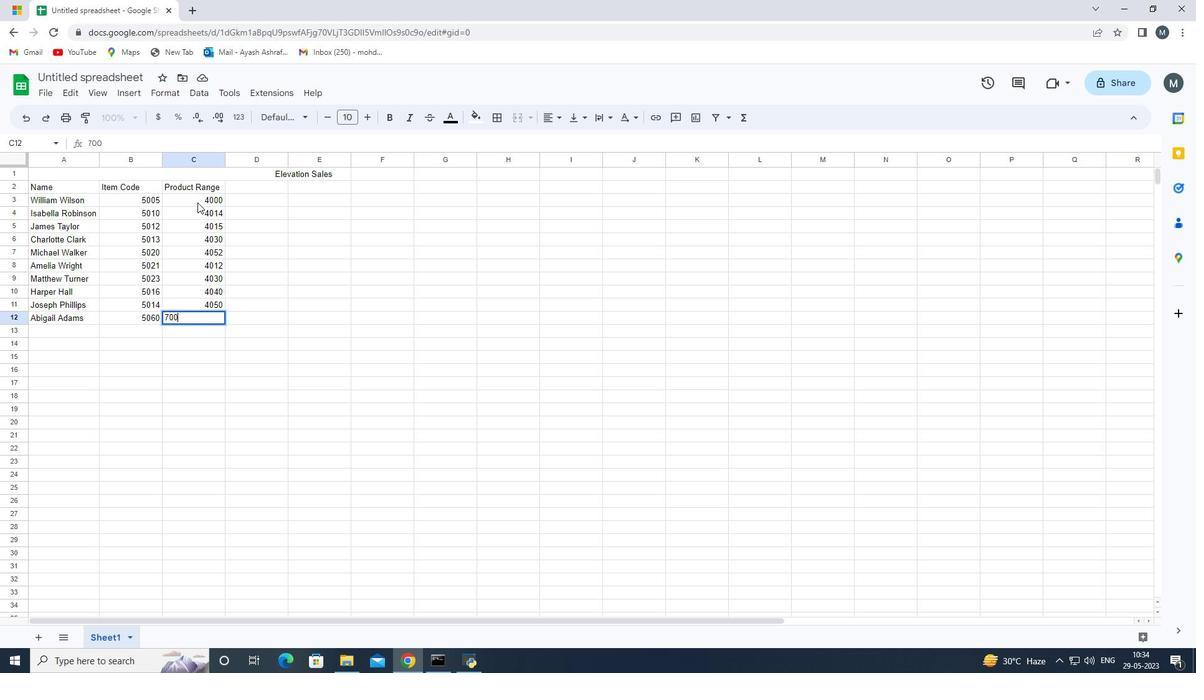 
Action: Mouse moved to (253, 217)
Screenshot: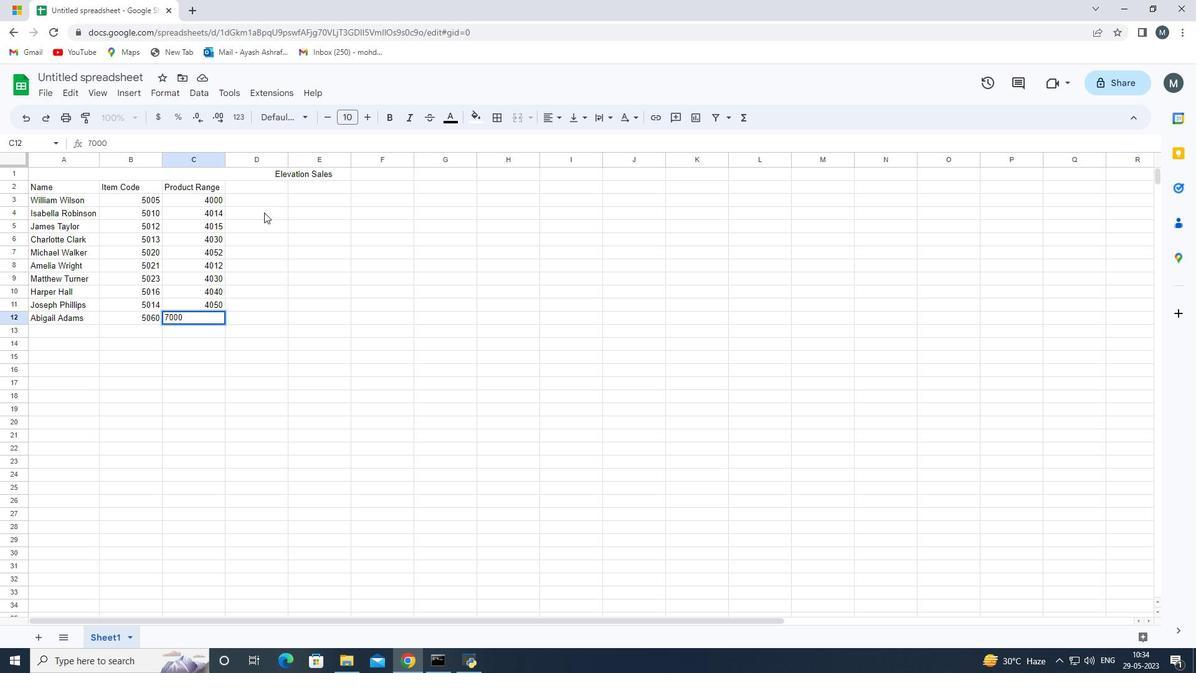 
Action: Mouse pressed left at (253, 217)
Screenshot: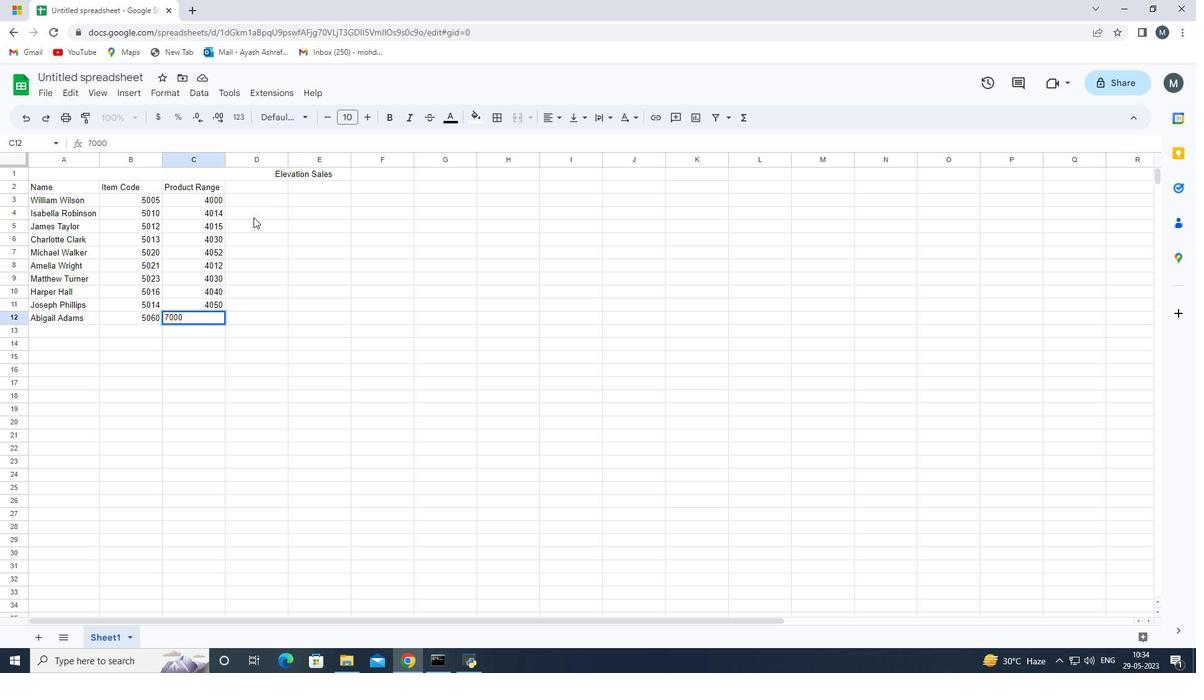 
Action: Mouse moved to (256, 185)
Screenshot: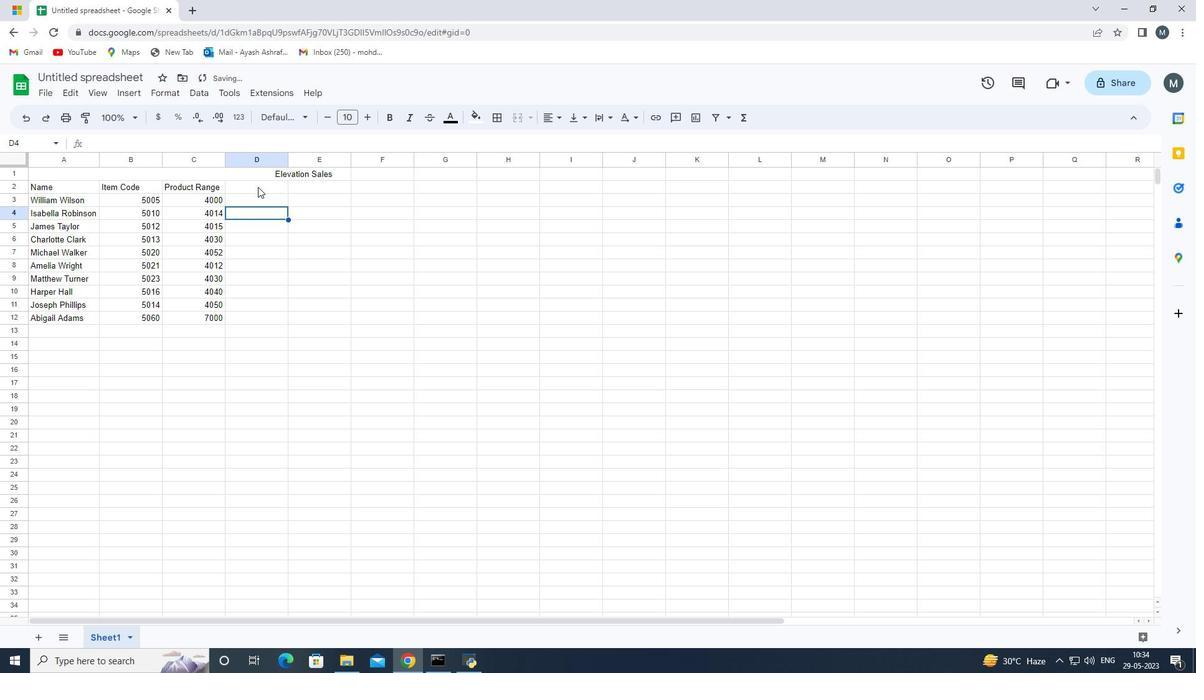 
Action: Mouse pressed left at (256, 185)
Screenshot: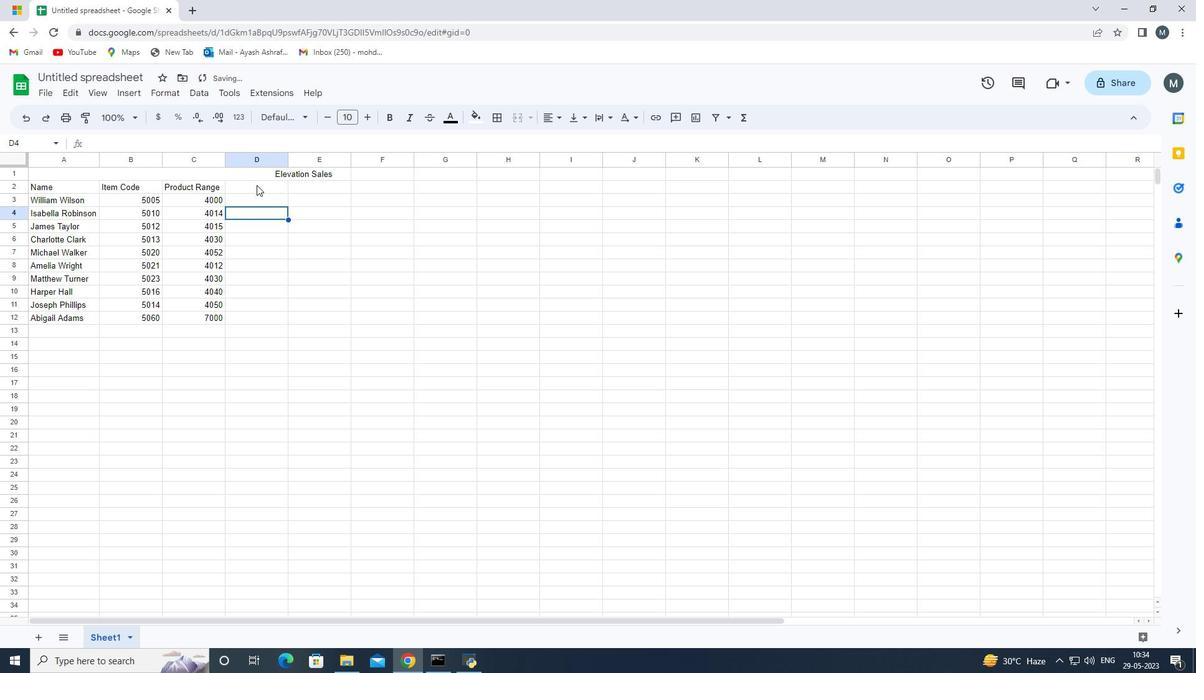 
Action: Mouse moved to (256, 185)
Screenshot: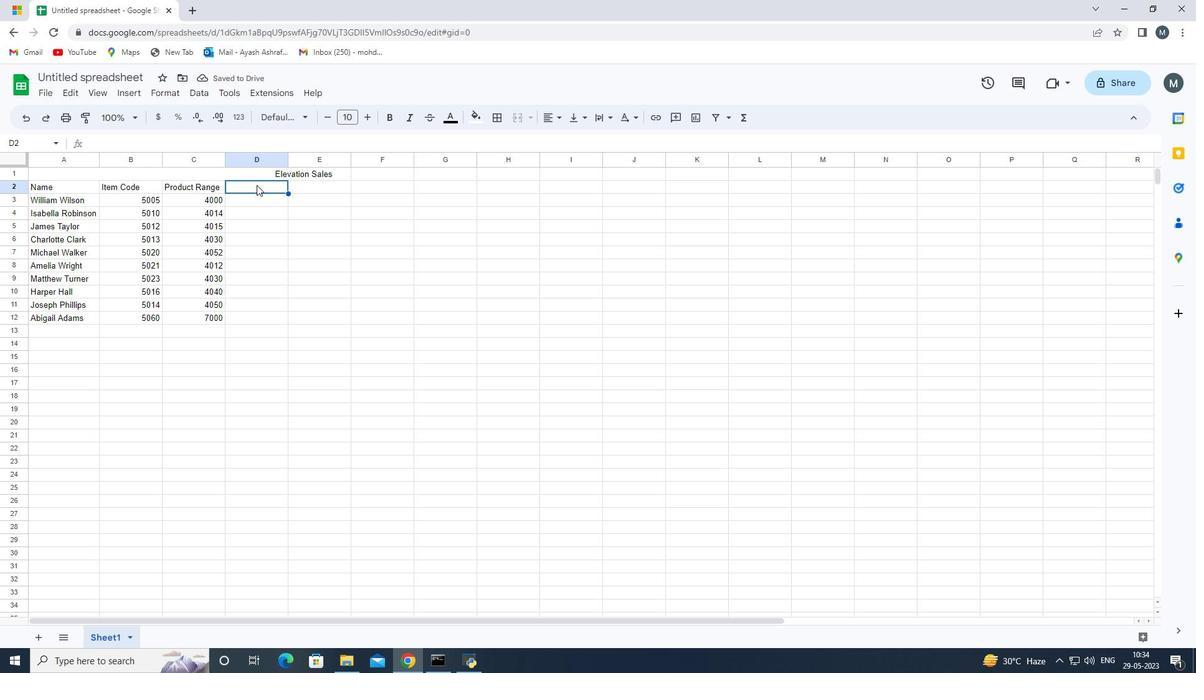 
Action: Mouse pressed left at (256, 185)
Screenshot: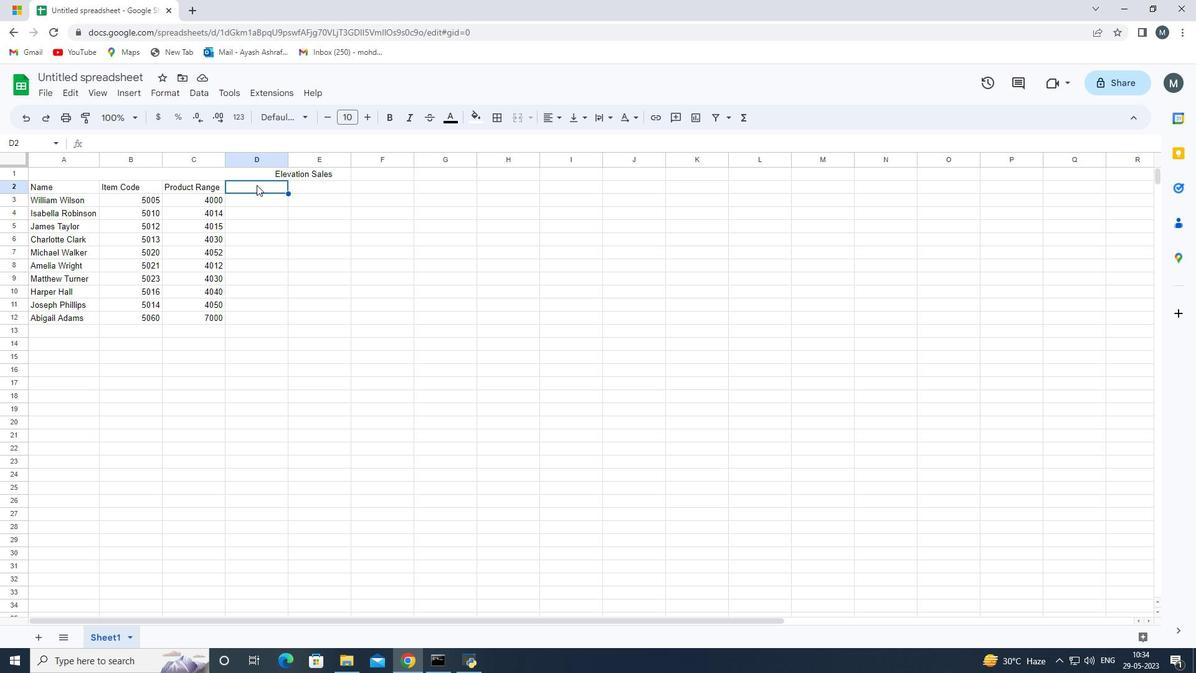 
Action: Mouse pressed left at (256, 185)
Screenshot: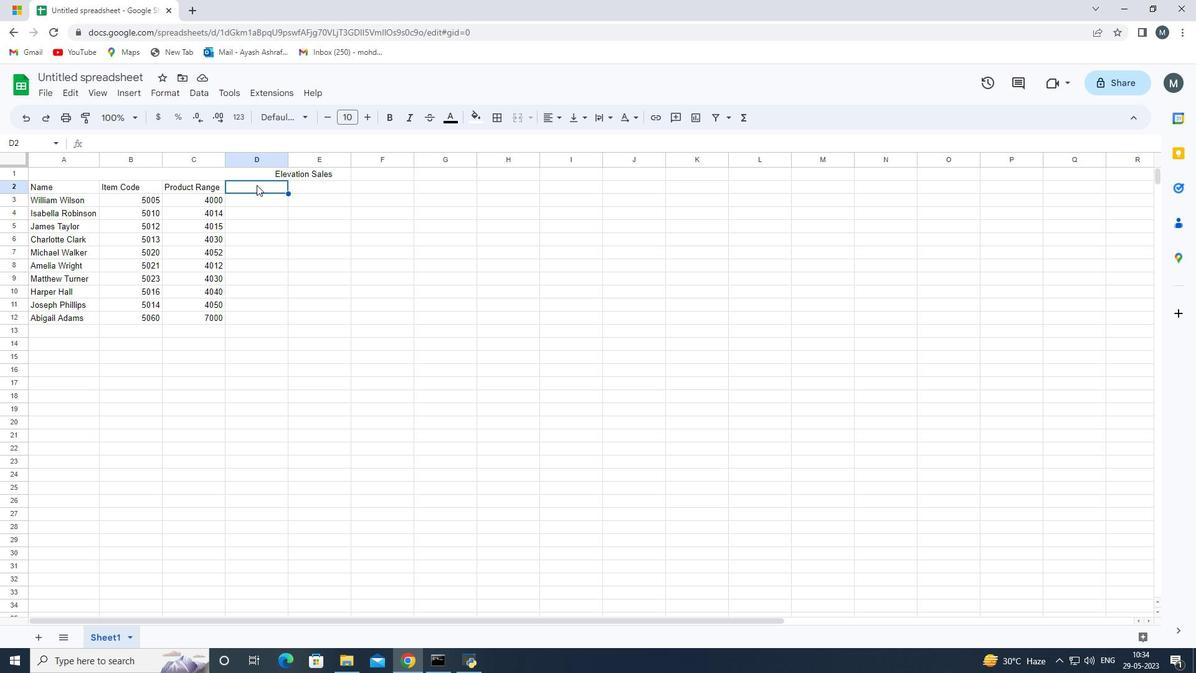 
Action: Mouse moved to (257, 184)
Screenshot: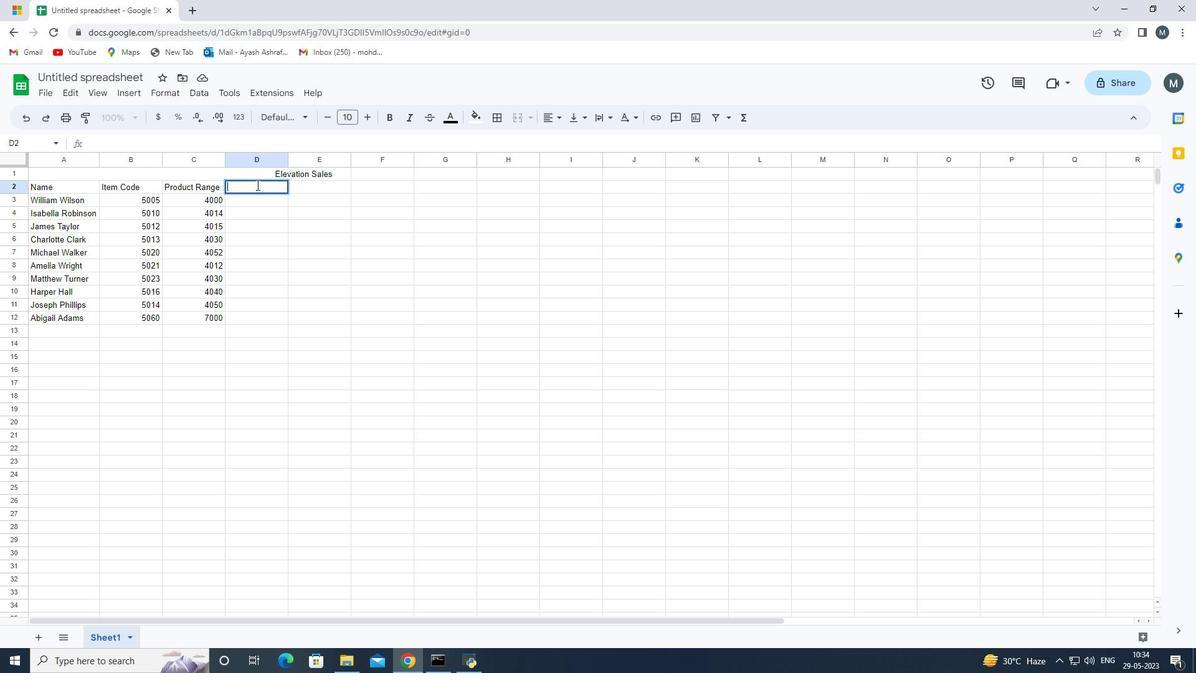 
Action: Key pressed <Key.shift>Add<Key.space><Key.shift>P<Key.backspace><Key.backspace><Key.backspace><Key.backspace><Key.backspace>proucts<Key.space><Key.backspace><Key.backspace><Key.backspace><Key.backspace><Key.backspace><Key.backspace><Key.backspace><Key.backspace><Key.backspace><Key.backspace><Key.backspace><Key.shift>Products<Key.space><Key.enter><Key.shift>Toms<Key.space><Key.shift>Shoe<Key.enter><Key.shift>Ugg<Key.backspace><Key.backspace><Key.shift><Key.shift>GG<Key.space><Key.shift>Shioe<Key.backspace><Key.backspace><Key.backspace>oe<Key.space><Key.enter><Key.shift>WOLVERINE<Key.space><Key.shift>Shoe<Key.enter><Key.shift>Z-<Key.shift>Coil<Key.shift><Key.shift><Key.space><Key.shift>Shoe<Key.enter><Key.shift>Add<Key.backspace>idas<Key.space><Key.shift>Shoe<Key.space><Key.enter><Key.shift><Key.shift><Key.shift><Key.shift><Key.shift><Key.shift><Key.shift><Key.shift><Key.shift><Key.shift><Key.shift><Key.shift><Key.shift><Key.shift><Key.shift><Key.shift><Key.shift><Key.shift><Key.shift>gucci<Key.backspace><Key.backspace><Key.backspace><Key.backspace><Key.backspace><Key.shift><Key.shift><Key.shift><Key.shift><Key.shift><Key.shift><Key.shift><Key.shift><Key.shift><Key.shift><Key.shift><Key.shift><Key.shift><Key.shift>Gucci<Key.space><Key.shift>T-<Key.space><Key.shift>shirt<Key.enter><Key.shift>Louis<Key.space><Key.shift><Key.shift><Key.shift>Vuitton<Key.space><Key.shift>Bag<Key.enter><Key.shift>Zara<Key.space><Key.shift>Shirt<Key.enter><Key.shift><Key.shift><Key.shift><Key.shift><Key.shift><Key.shift><Key.shift><Key.shift><Key.shift><Key.shift><Key.shift><Key.shift><Key.shift><Key.shift><Key.shift><Key.shift><Key.shift><Key.shift><Key.shift>H<Key.shift>&<Key.shift>M<Key.space><Key.shift><Key.shift><Key.shift><Key.shift><Key.shift><Key.shift><Key.shift><Key.shift><Key.shift><Key.shift><Key.shift><Key.shift><Key.shift>Jeans<Key.space><Key.enter><Key.shift><Key.shift><Key.shift>Chanel<Key.space><Key.shift><Key.shift><Key.shift><Key.shift><Key.shift>Perfume<Key.space>
Screenshot: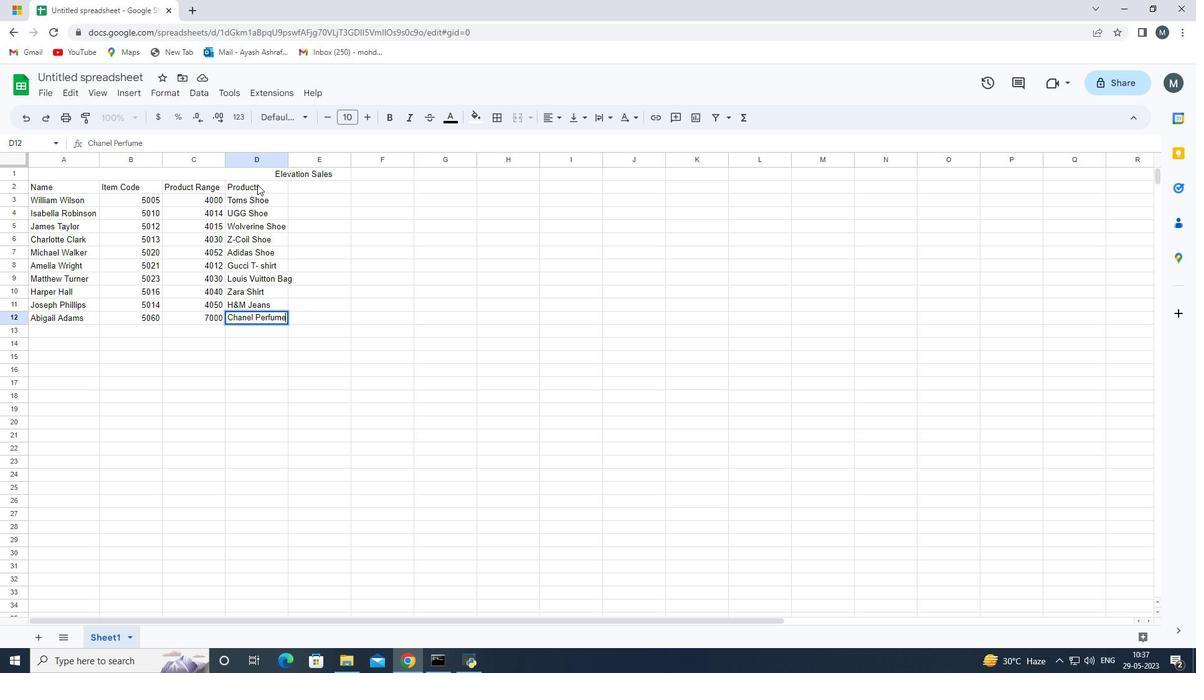 
Action: Mouse moved to (309, 182)
Screenshot: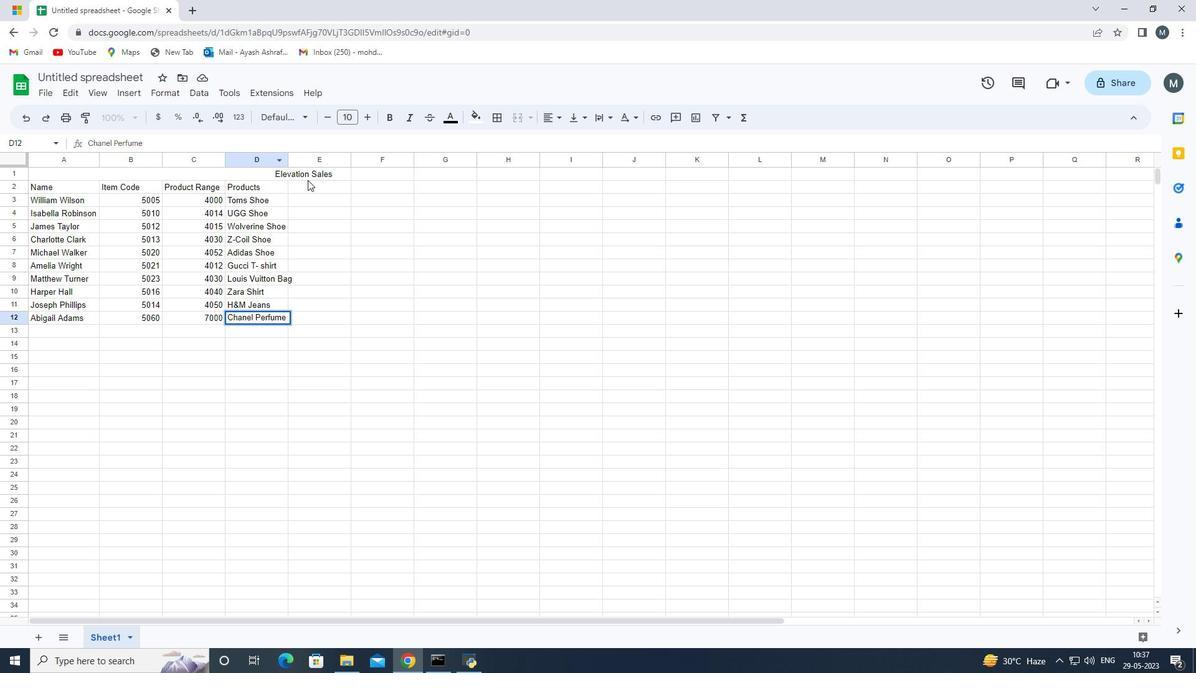 
Action: Mouse pressed left at (309, 182)
Screenshot: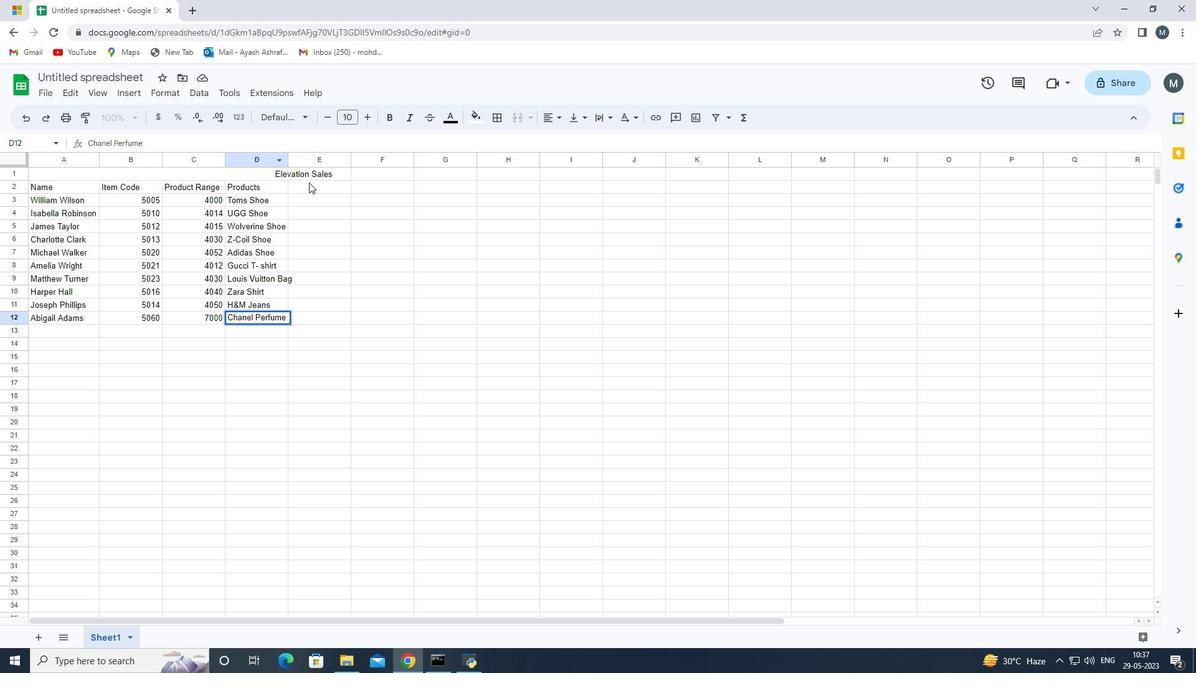 
Action: Mouse moved to (310, 188)
Screenshot: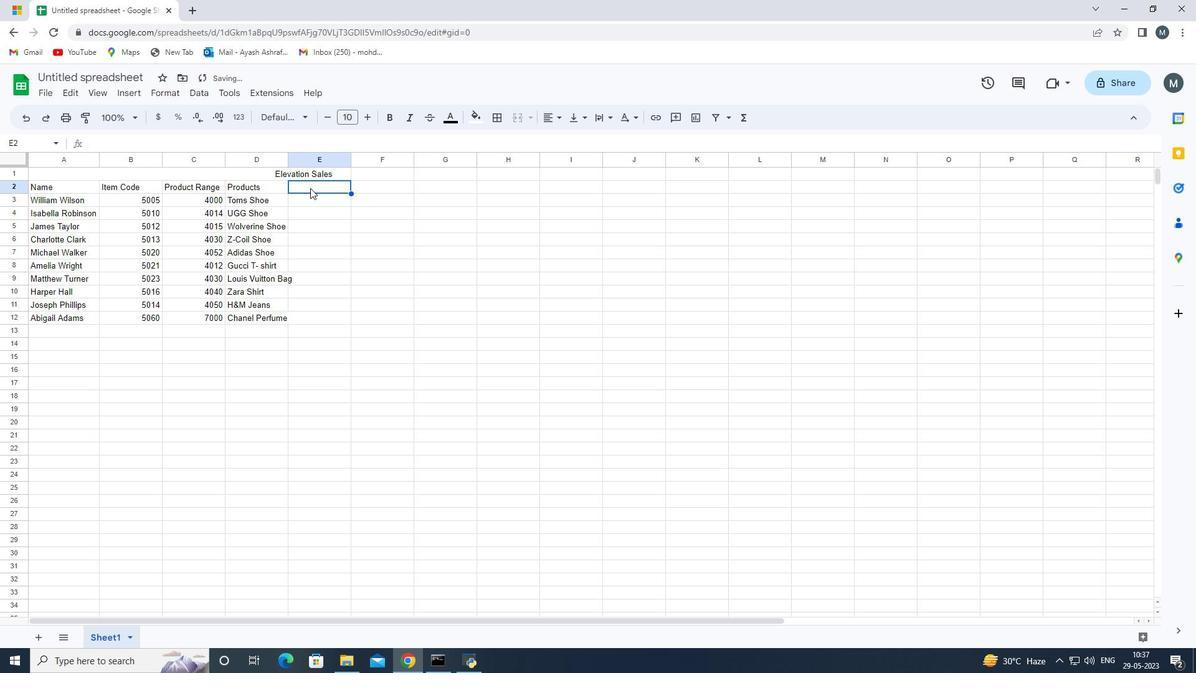 
Action: Key pressed <Key.shift>Quabt<Key.backspace><Key.backspace>ntity<Key.space>
Screenshot: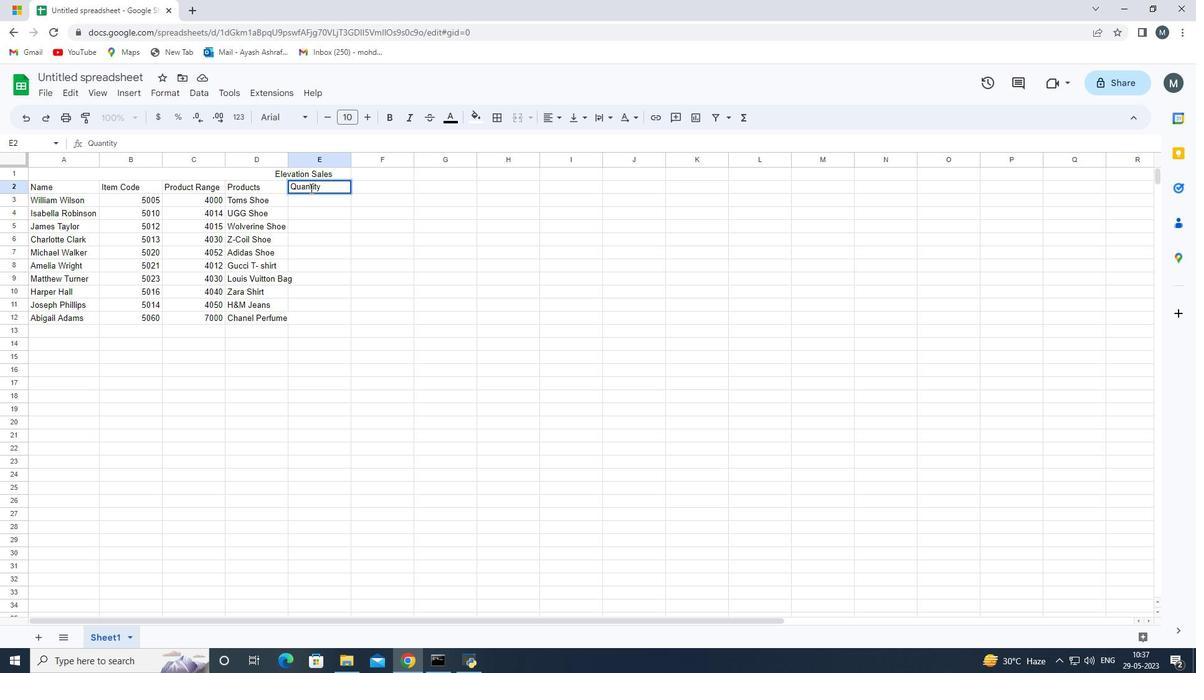 
Action: Mouse moved to (317, 200)
Screenshot: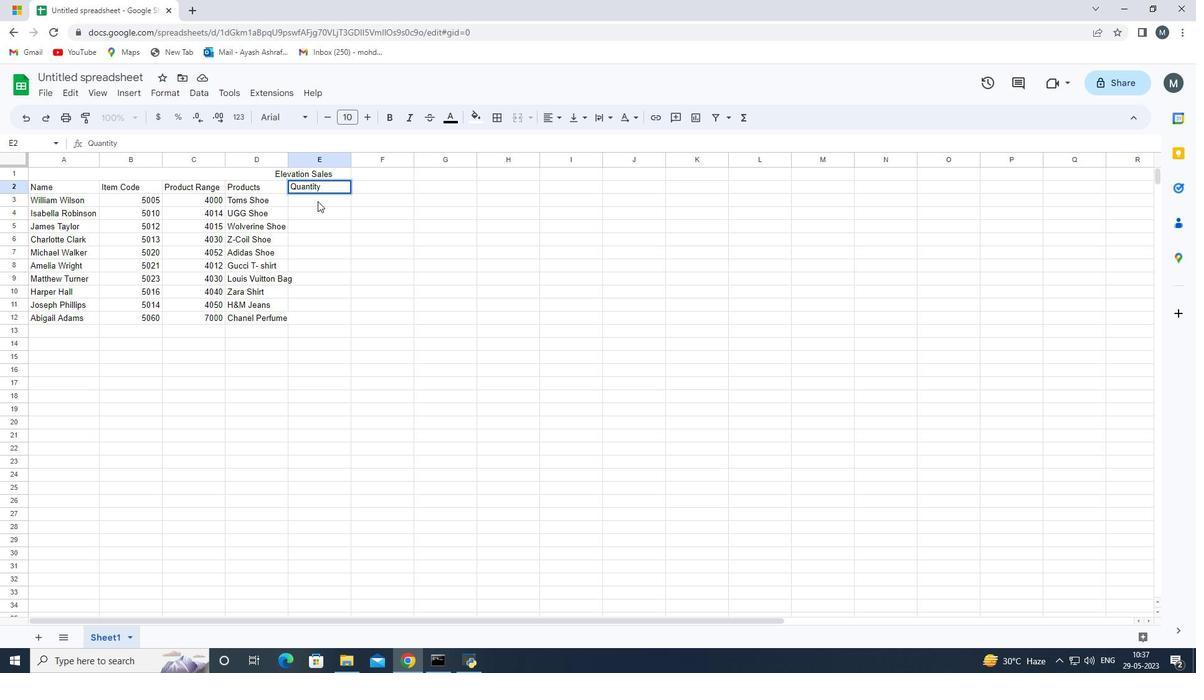 
Action: Mouse pressed left at (317, 200)
Screenshot: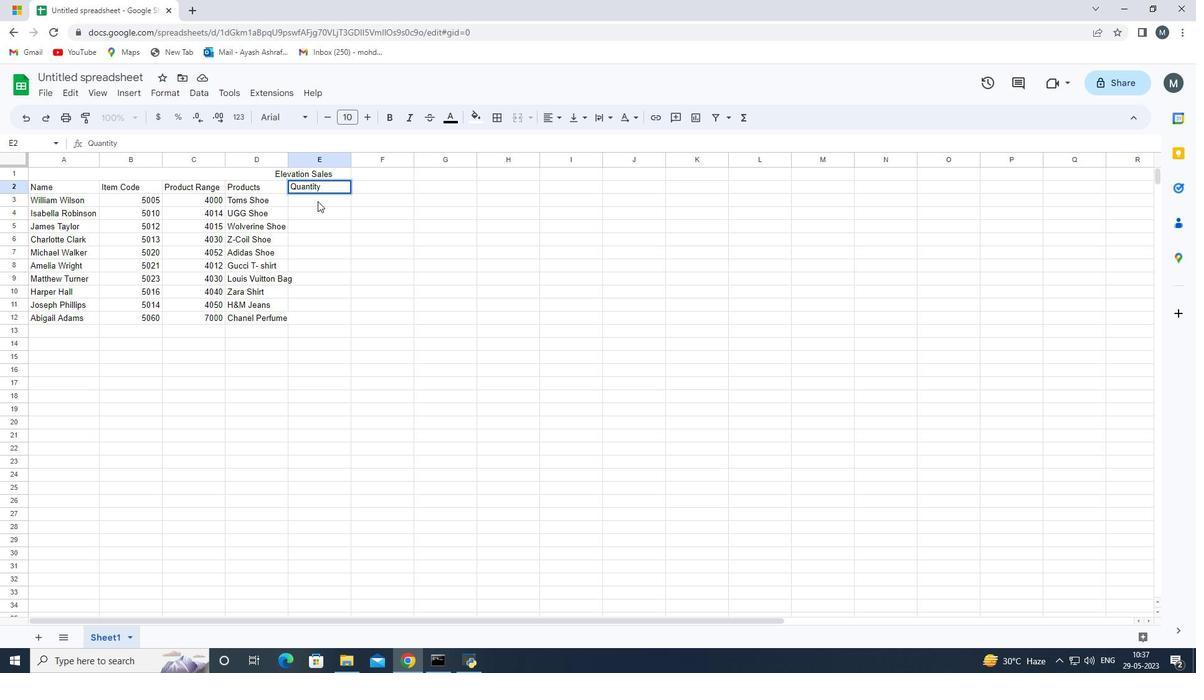 
Action: Mouse moved to (319, 197)
Screenshot: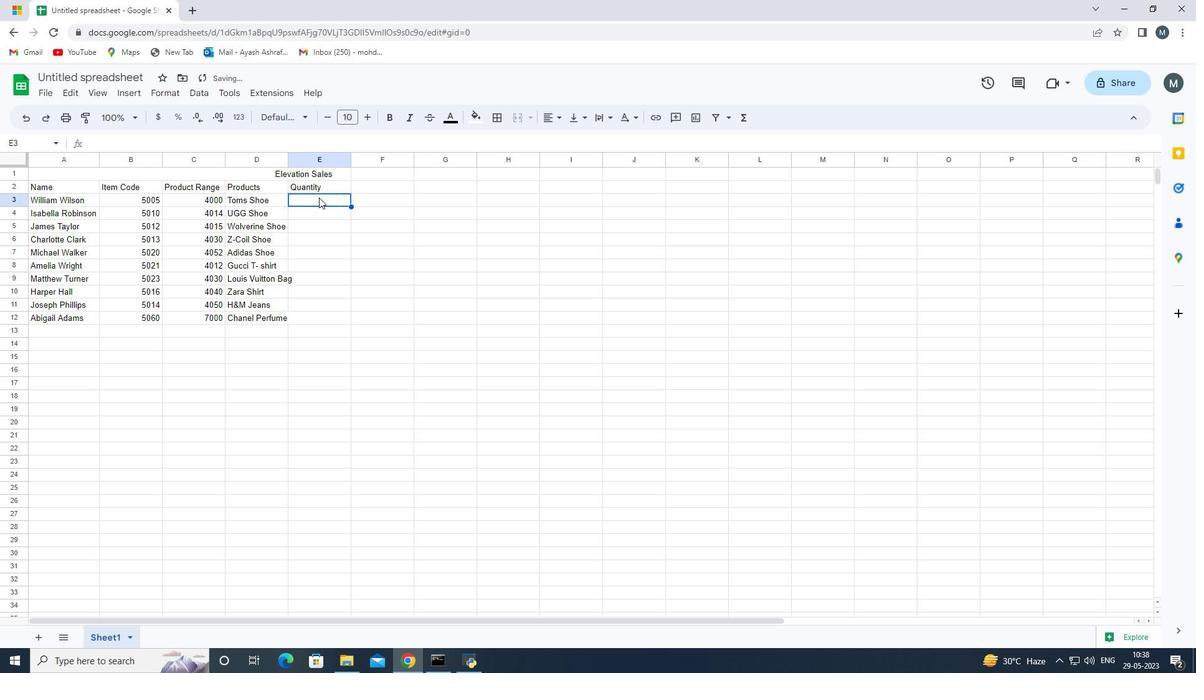 
Action: Key pressed 5<Key.enter>7<Key.enter>6<Key.enter>9<Key.enter>8<Key.enter>
Screenshot: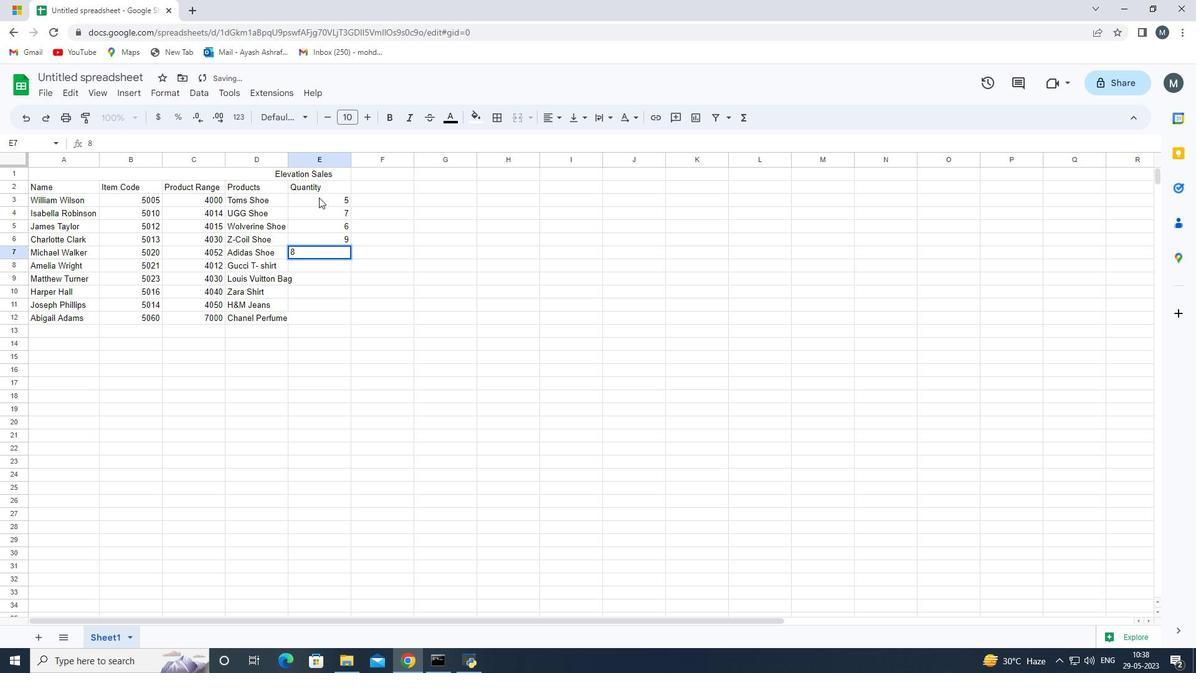 
Action: Mouse moved to (323, 183)
Screenshot: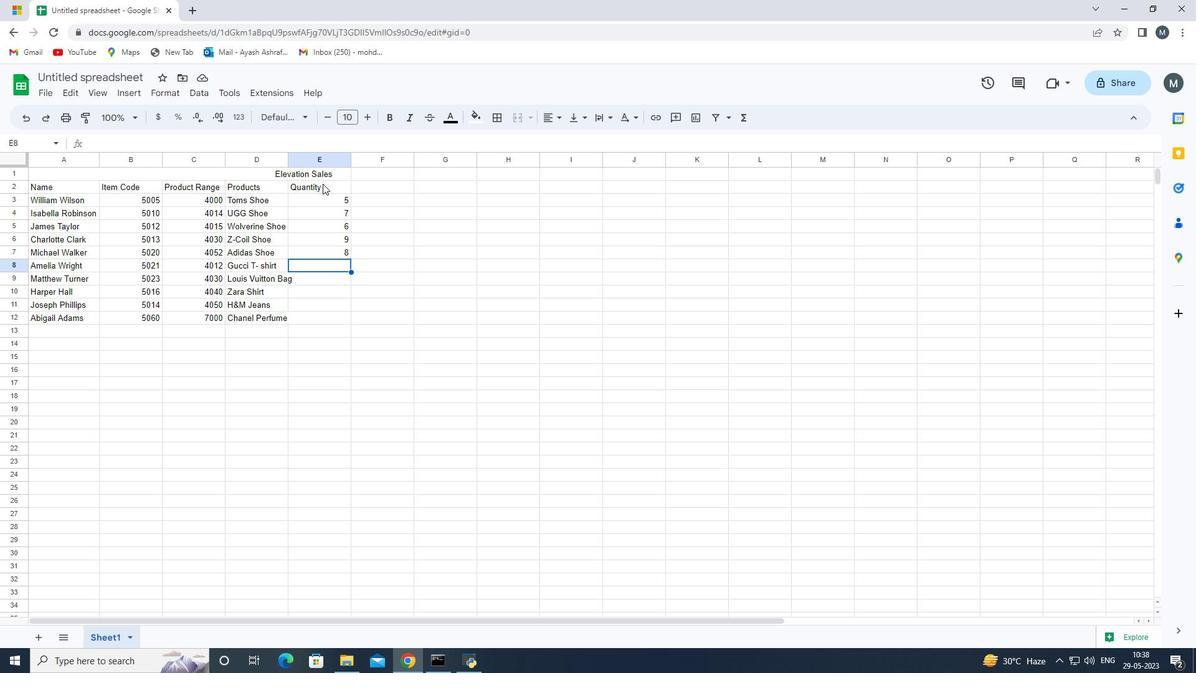 
Action: Mouse pressed left at (323, 183)
Screenshot: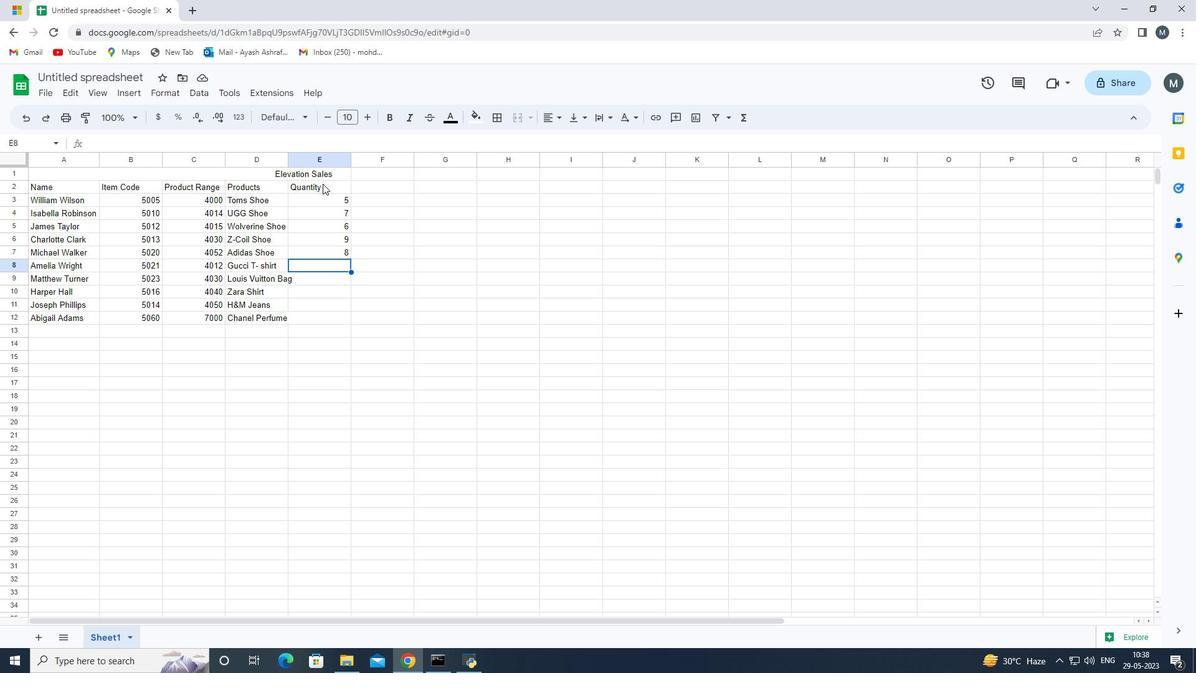 
Action: Mouse moved to (326, 185)
Screenshot: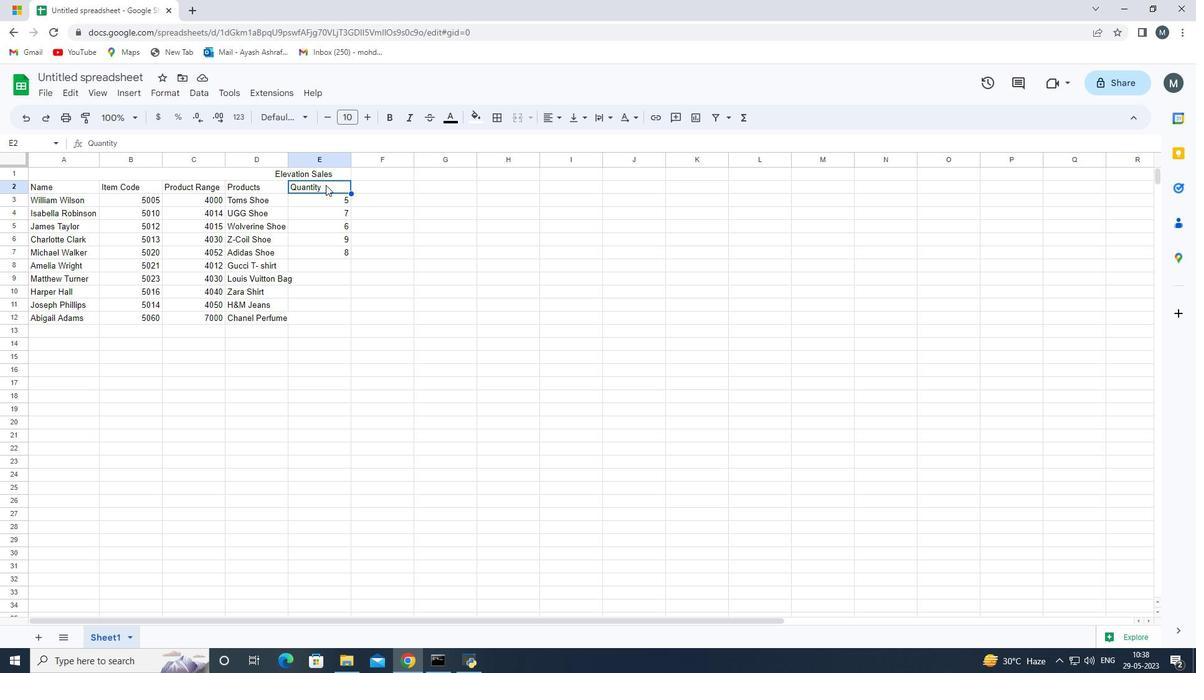 
Action: Mouse pressed left at (326, 185)
Screenshot: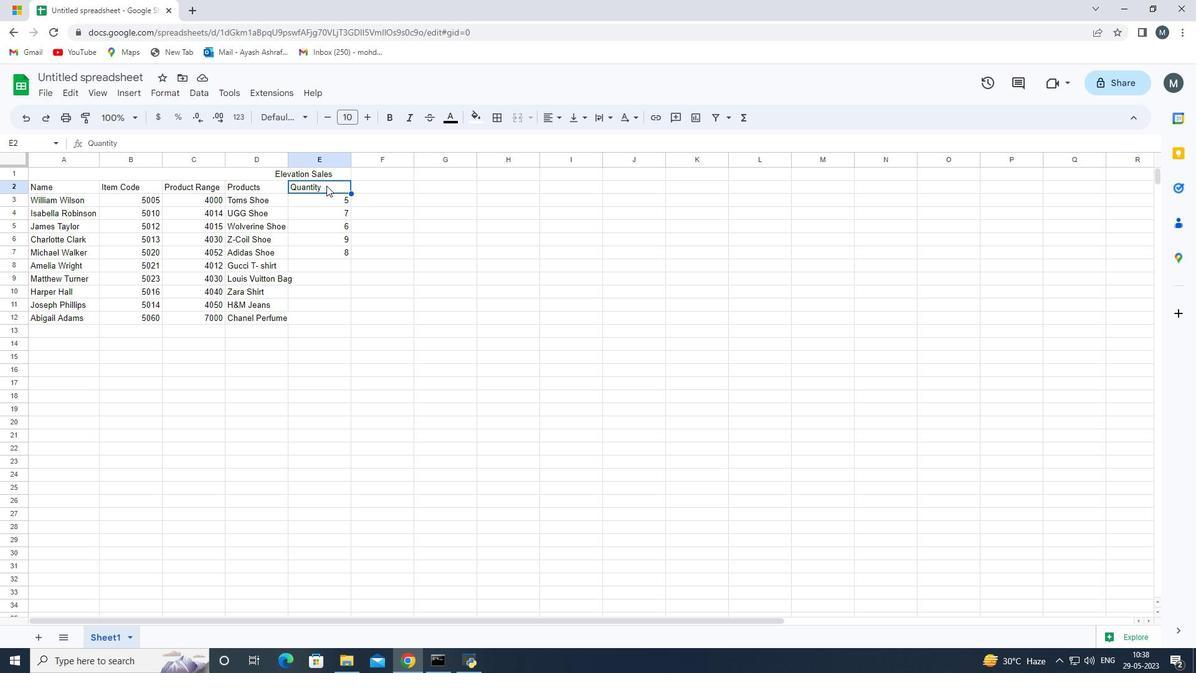 
Action: Mouse pressed left at (326, 185)
Screenshot: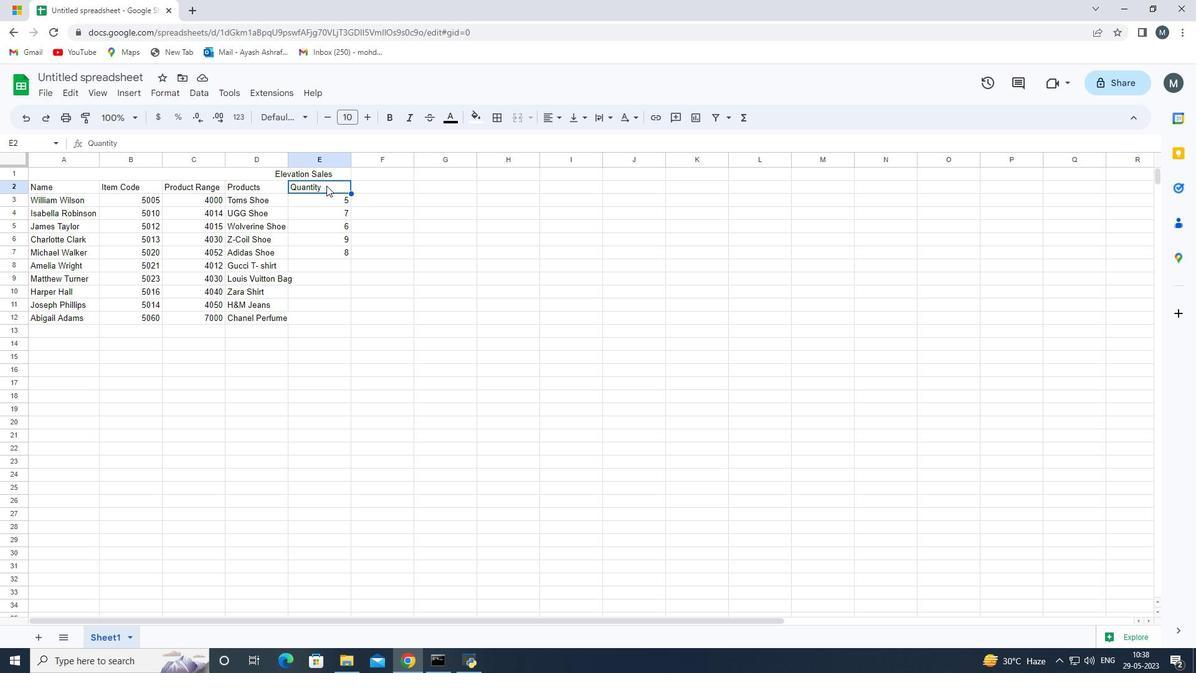 
Action: Key pressed <Key.backspace><Key.backspace><Key.backspace><Key.backspace><Key.backspace><Key.backspace><Key.backspace><Key.backspace><Key.backspace><Key.shift>Total<Key.space><Key.shift>Add<Key.enter>
Screenshot: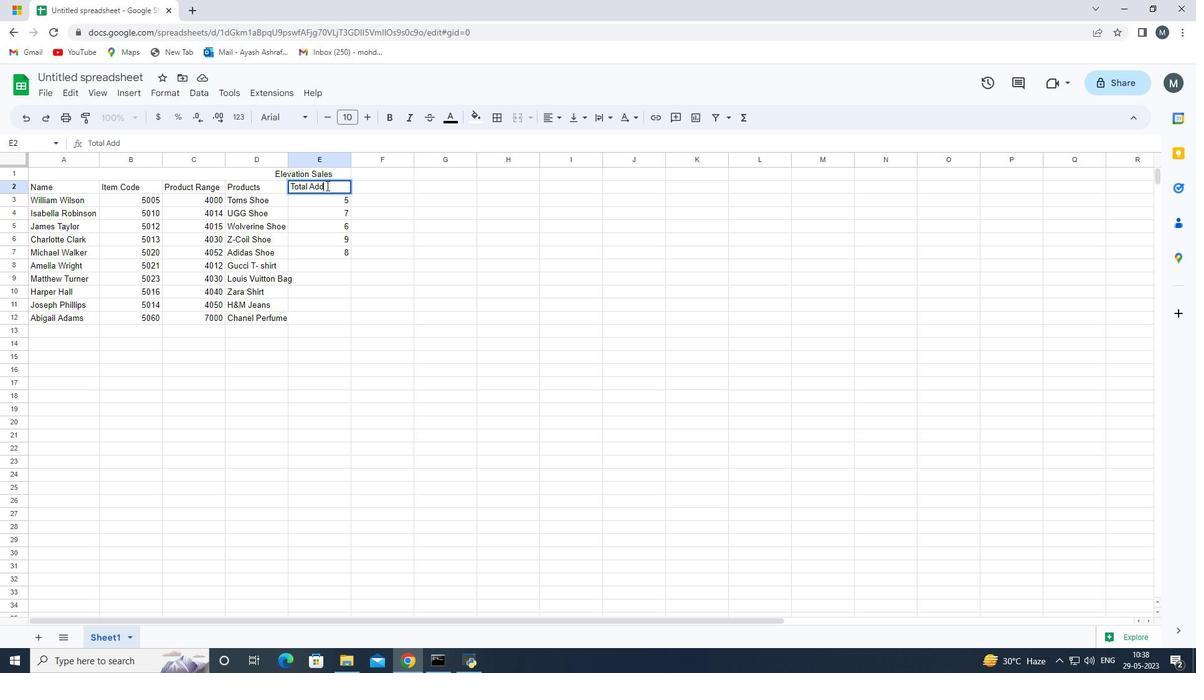 
Action: Mouse moved to (337, 263)
Screenshot: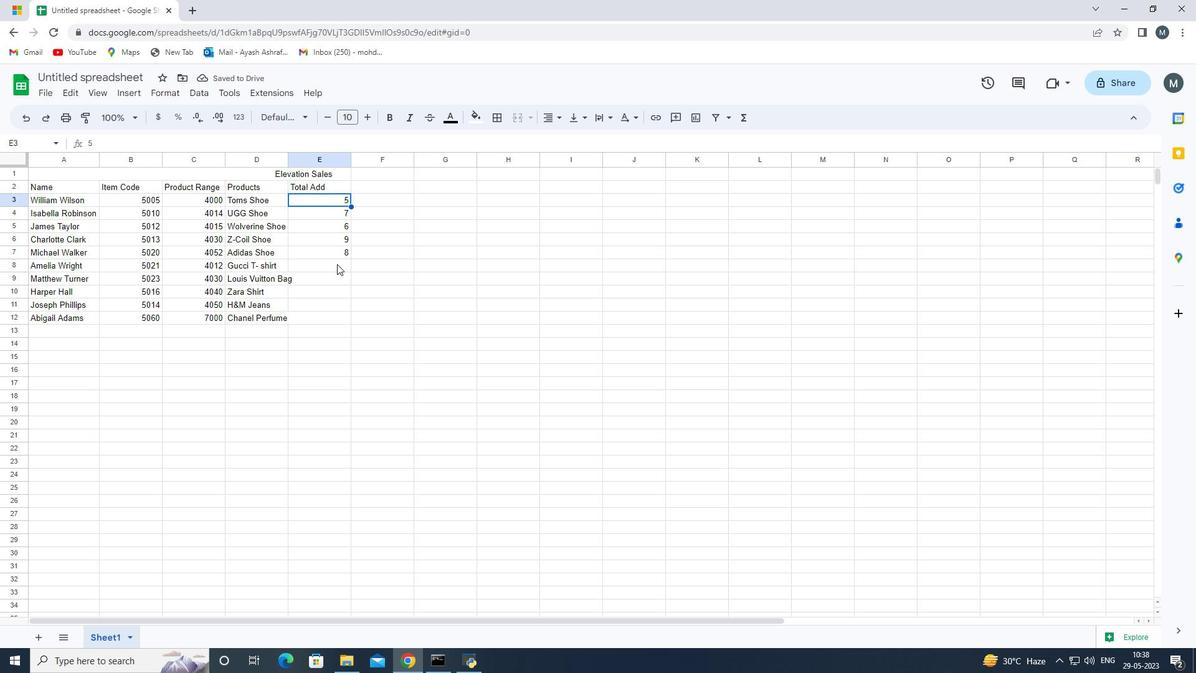 
Action: Mouse pressed left at (337, 263)
Screenshot: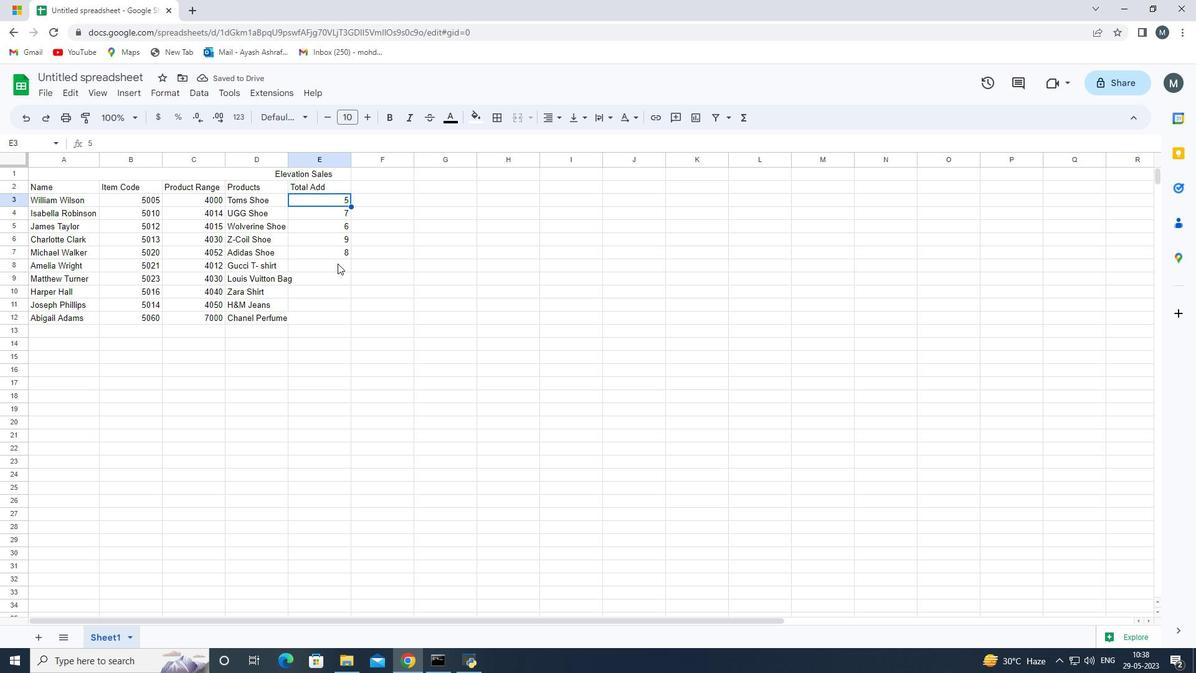 
Action: Mouse moved to (341, 191)
Screenshot: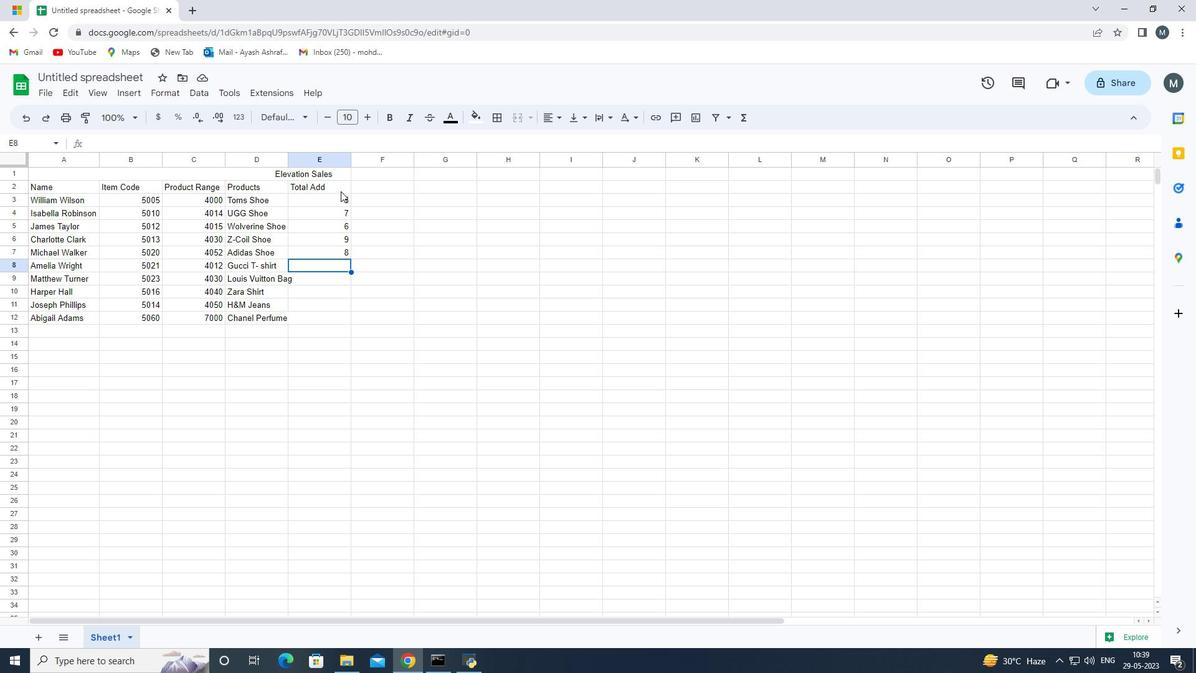 
Action: Mouse pressed left at (341, 191)
Screenshot: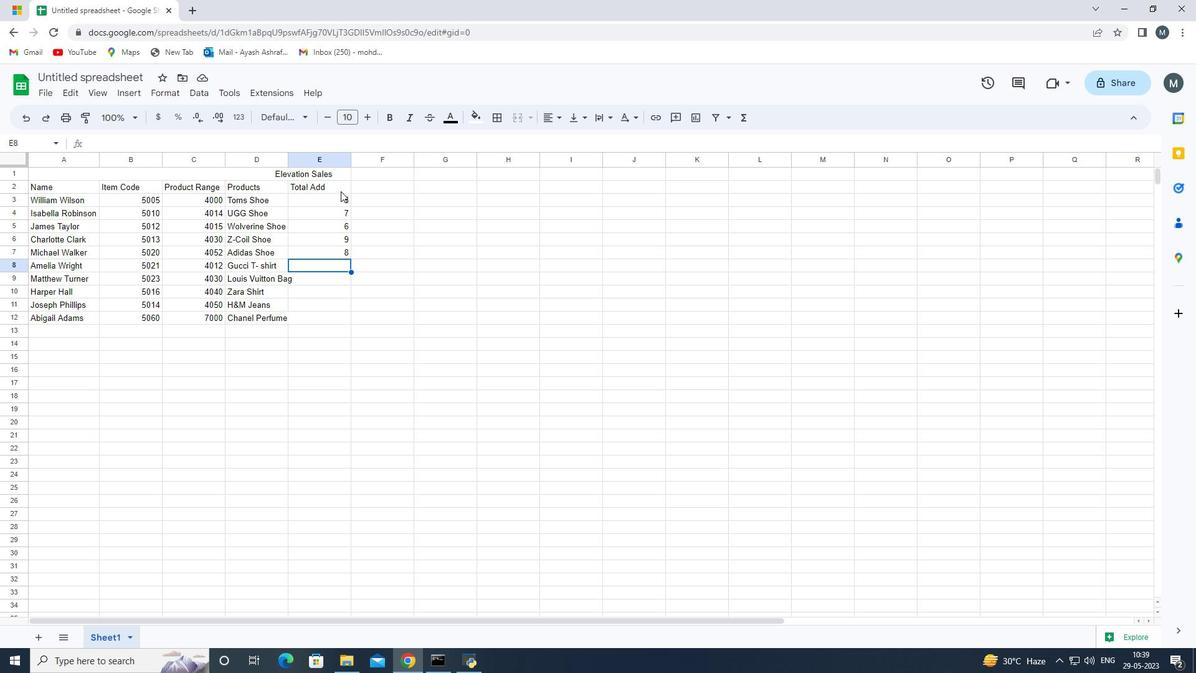 
Action: Mouse moved to (344, 187)
Screenshot: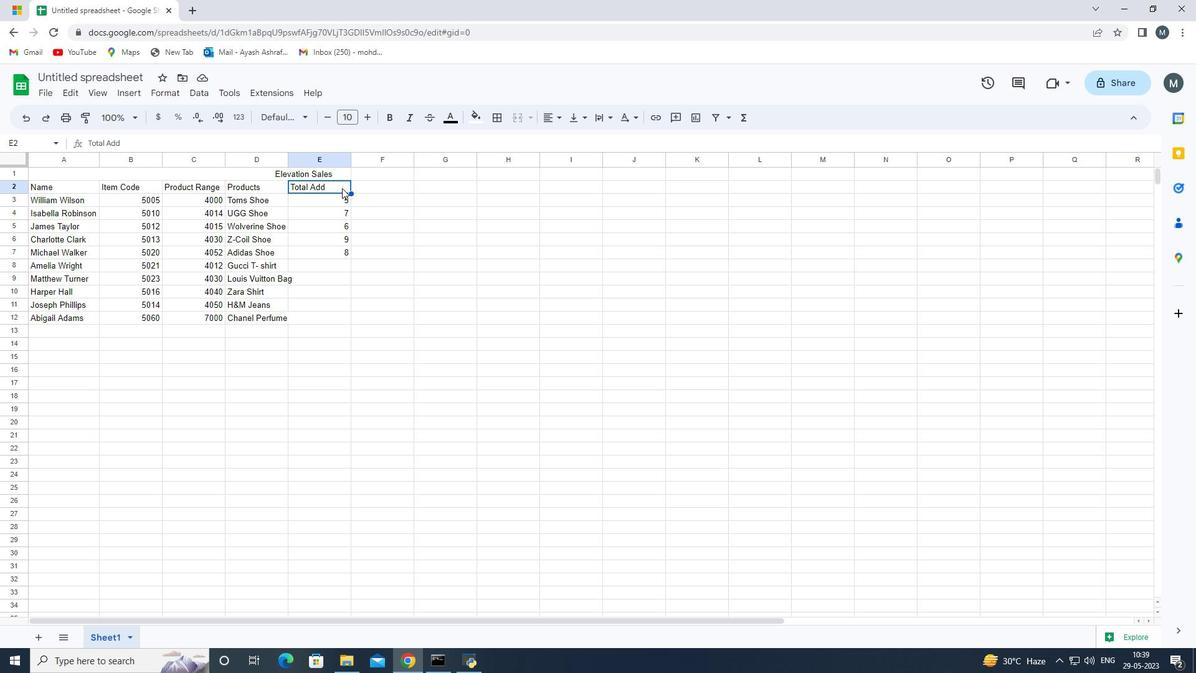 
Action: Key pressed <Key.backspace><Key.shift><Key.shift><Key.shift><Key.shift><Key.shift><Key.shift><Key.shift><Key.shift><Key.shift><Key.shift><Key.shift><Key.shift><Key.shift><Key.shift><Key.shift><Key.shift><Key.shift><Key.shift><Key.shift>Quantity
Screenshot: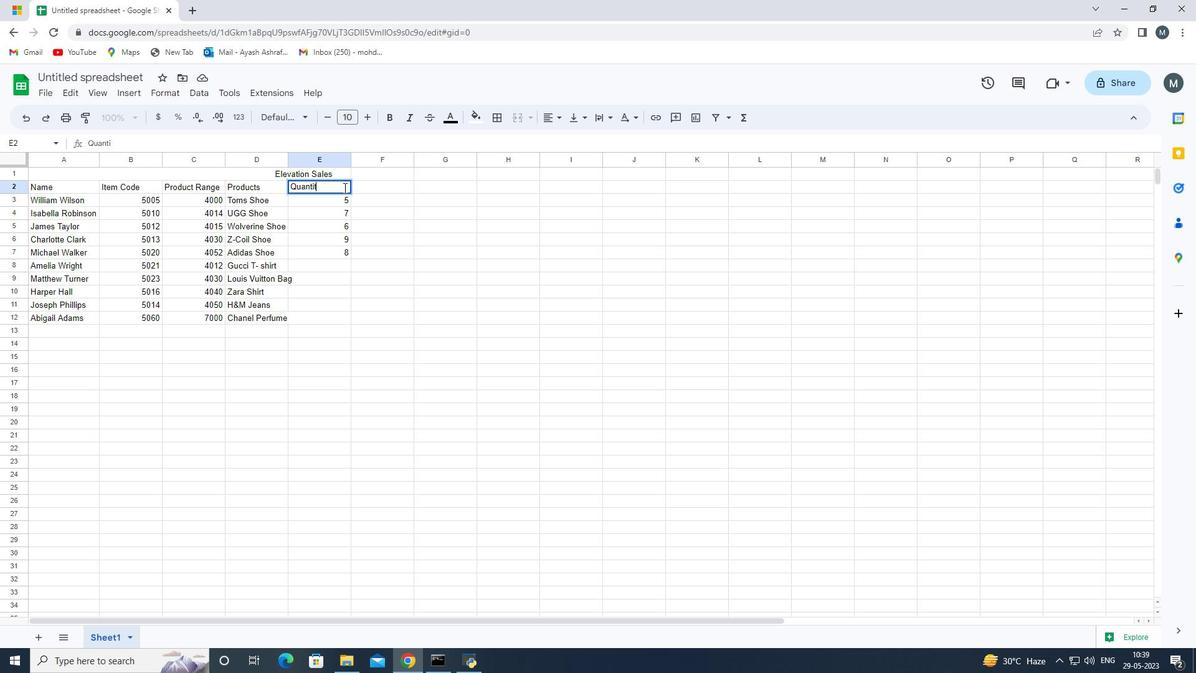 
Action: Mouse moved to (341, 265)
Screenshot: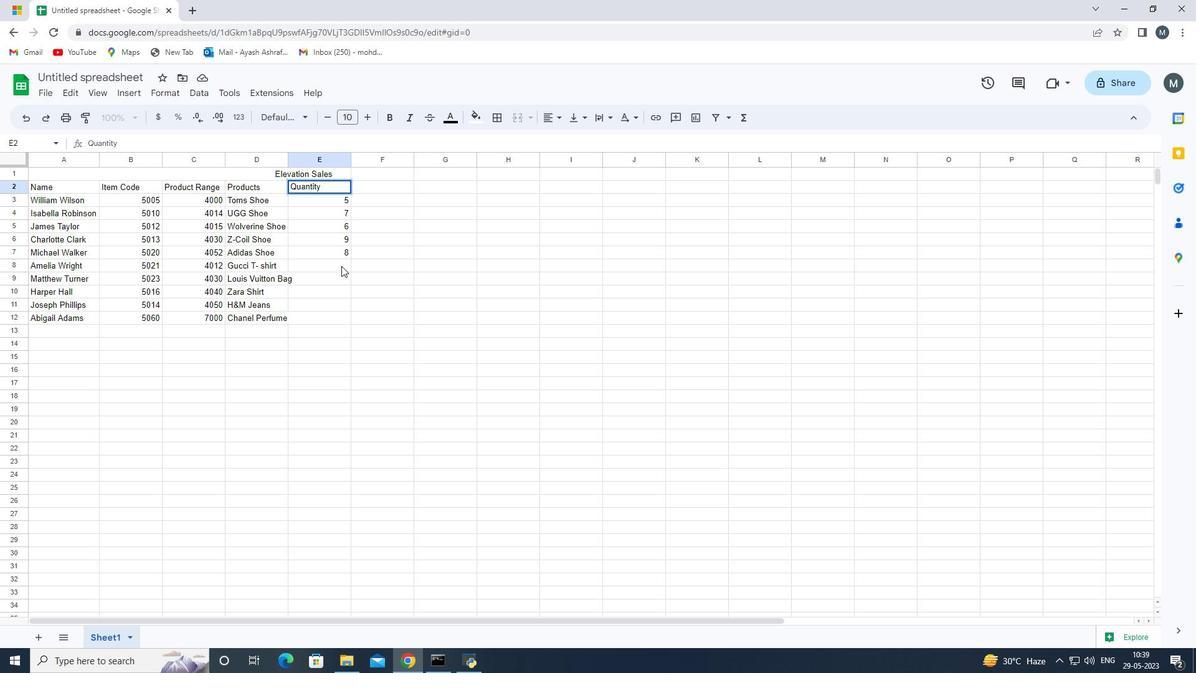 
Action: Mouse pressed left at (341, 265)
Screenshot: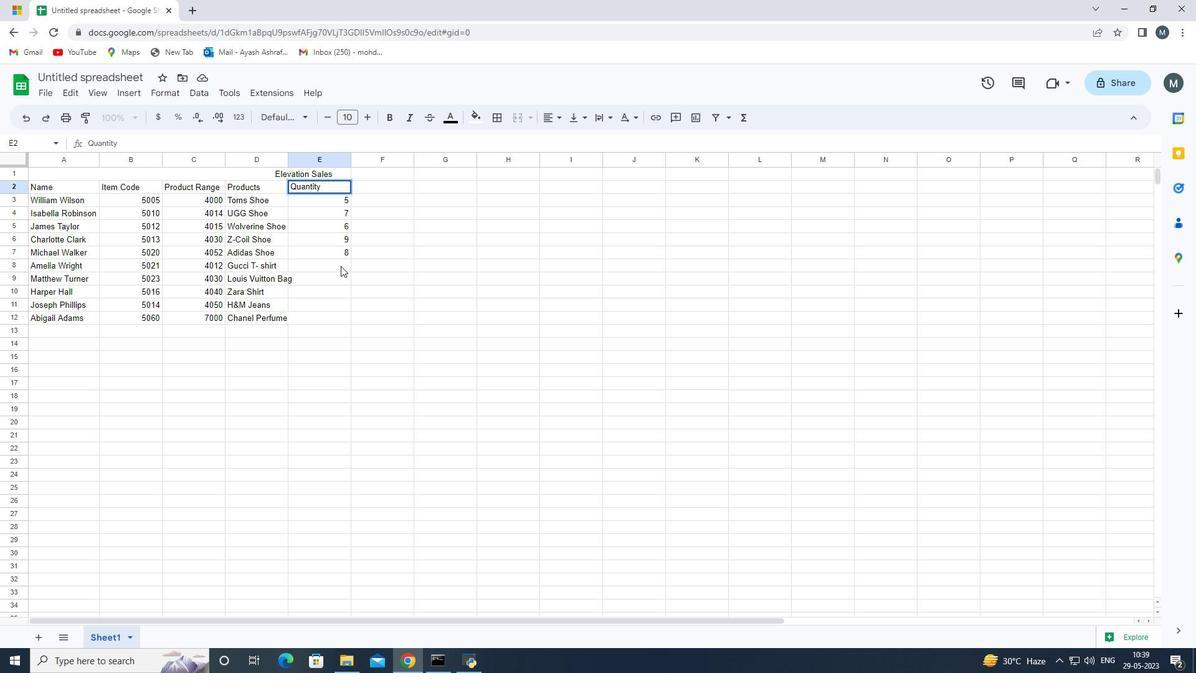 
Action: Key pressed 5<Key.enter>8<Key.enter>6<Key.enter>8<Key.enter>9<Key.enter>
Screenshot: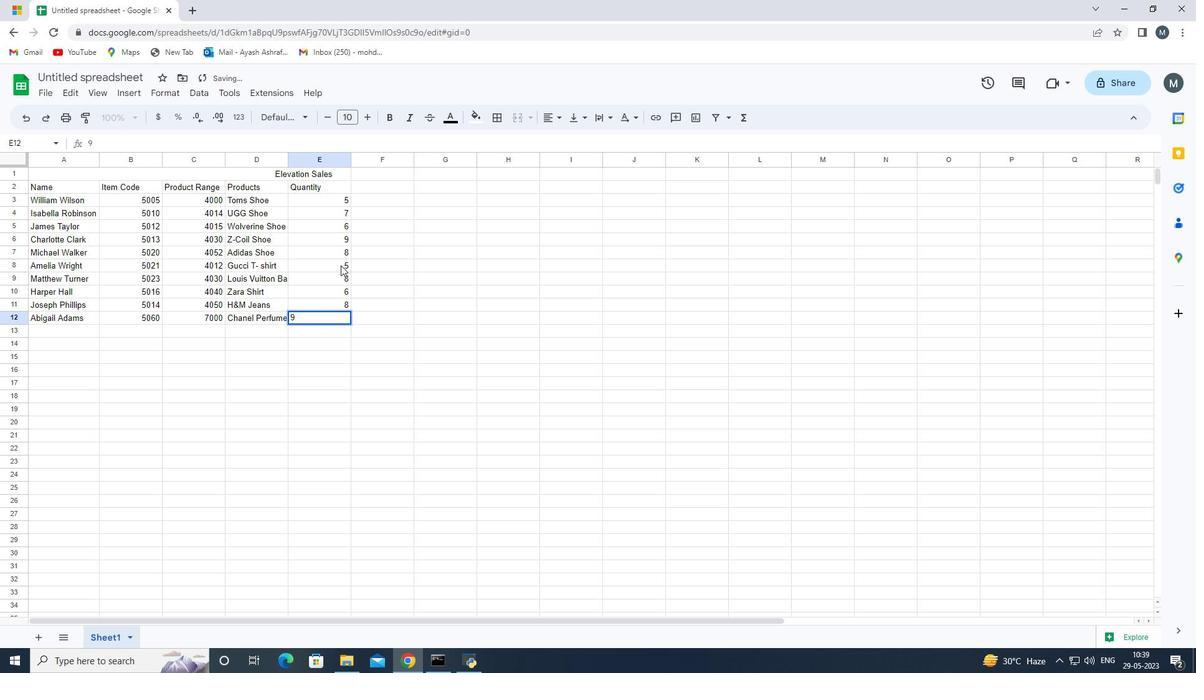 
Action: Mouse moved to (320, 199)
Screenshot: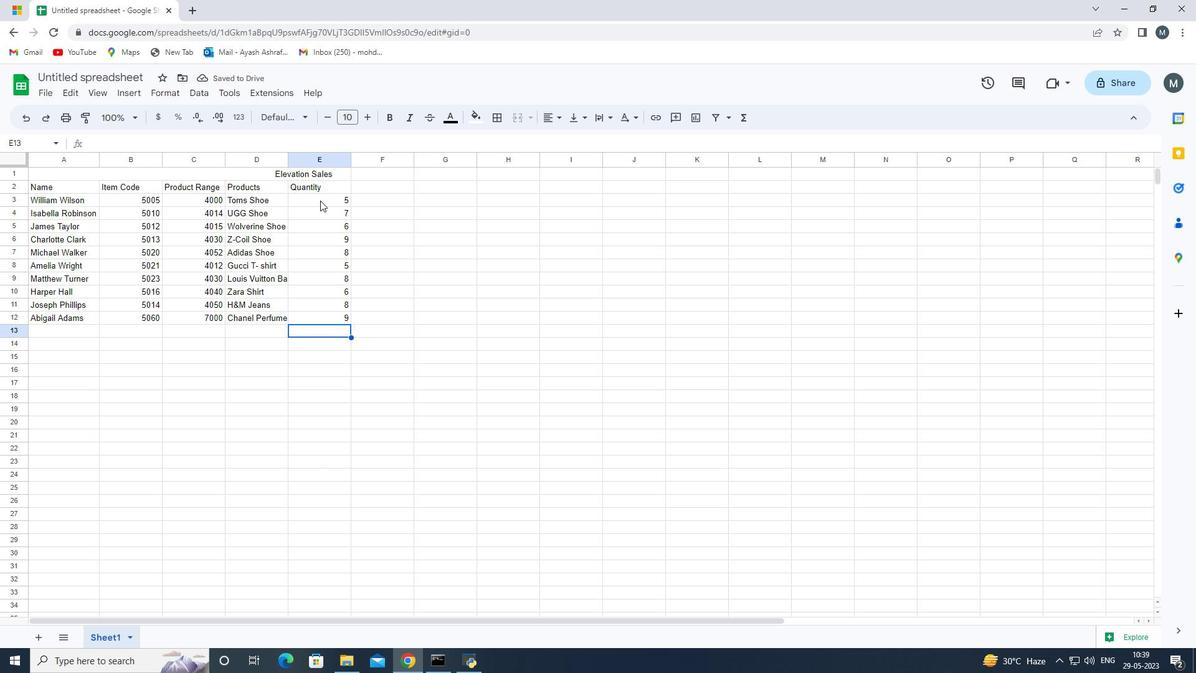 
Action: Mouse pressed left at (320, 199)
Screenshot: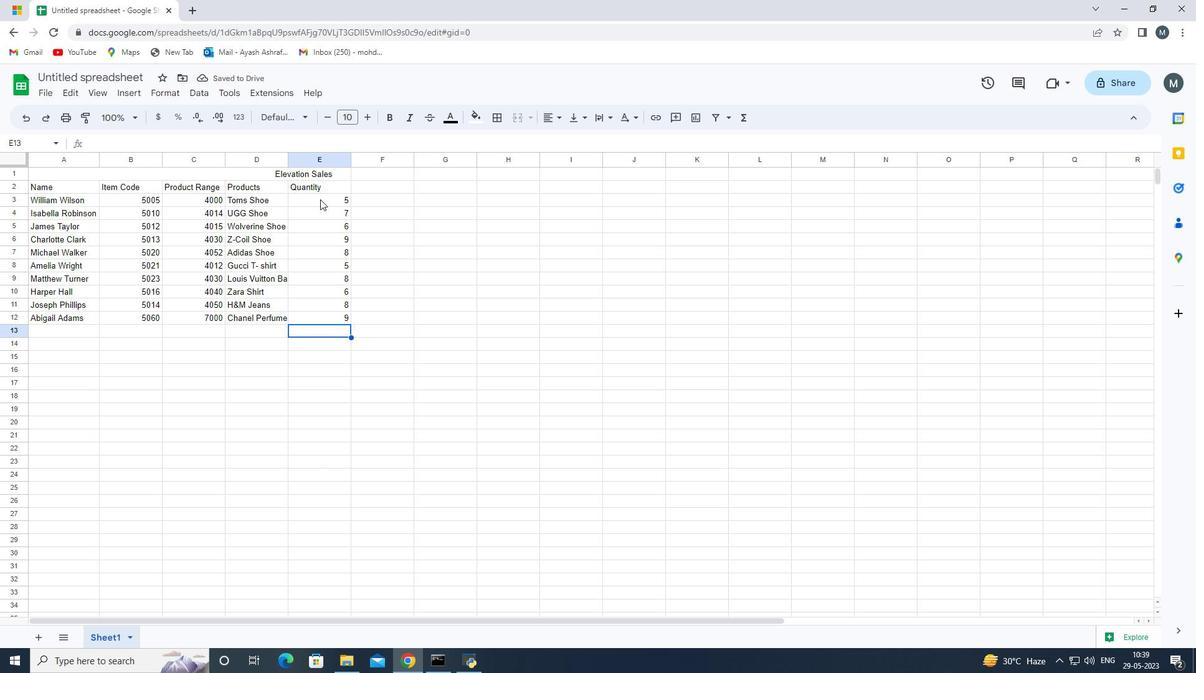 
Action: Mouse moved to (147, 201)
Screenshot: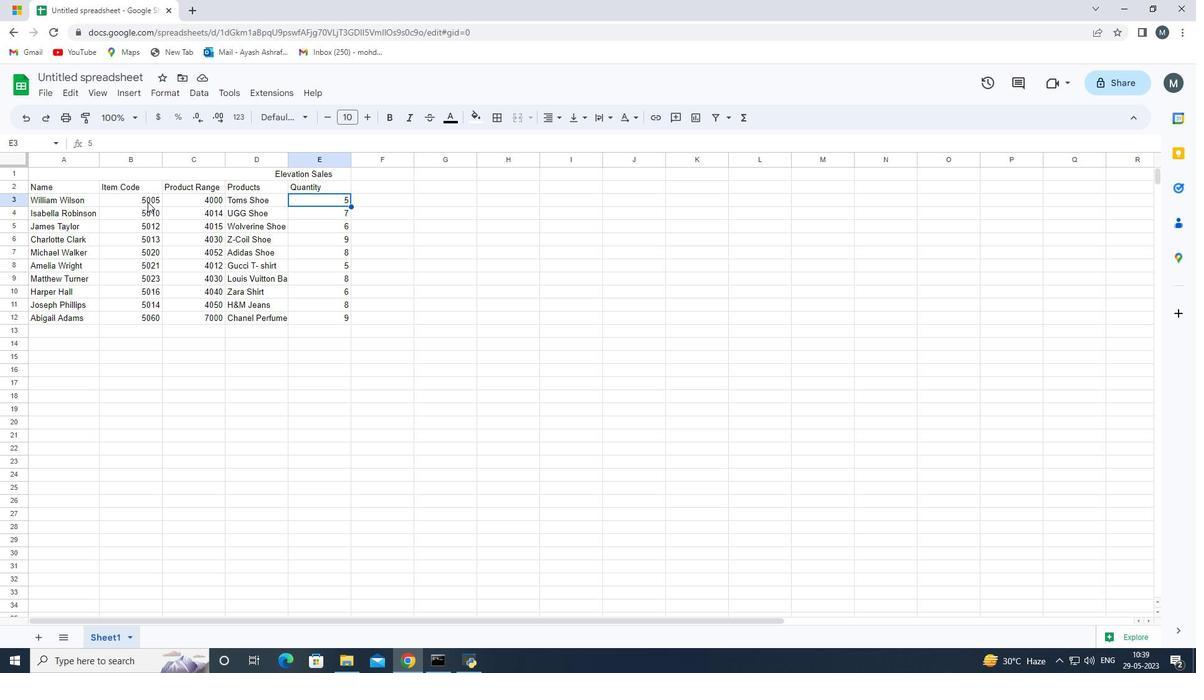 
Action: Mouse pressed left at (147, 201)
Screenshot: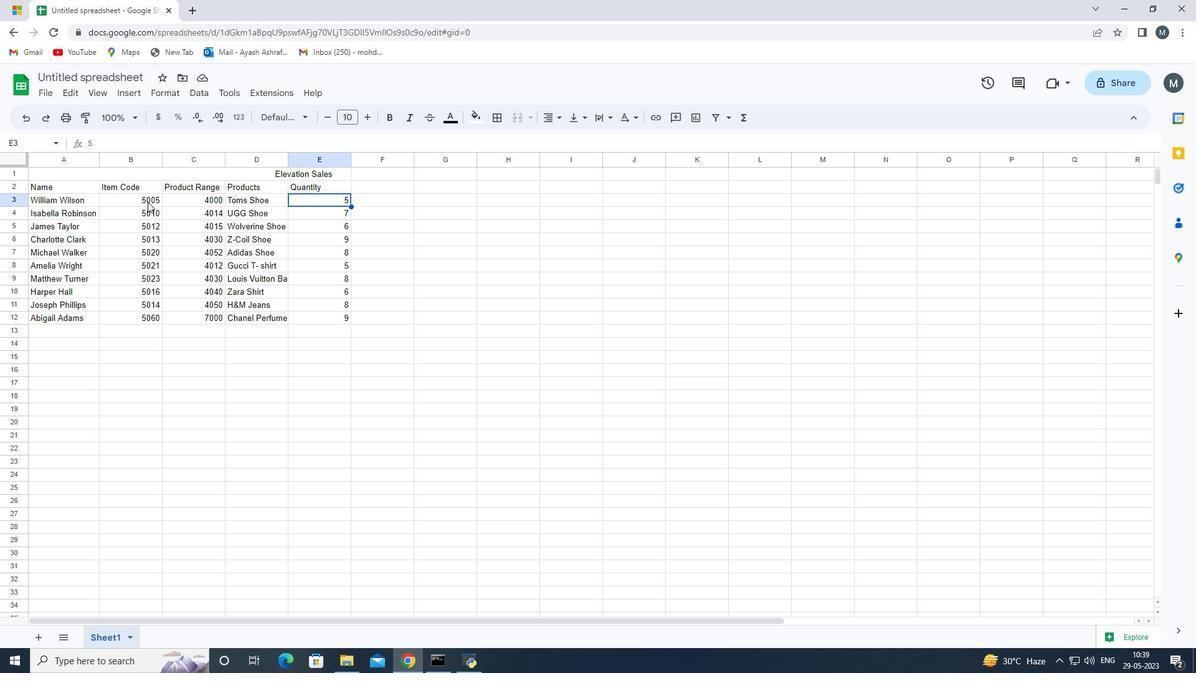 
Action: Mouse moved to (372, 187)
Screenshot: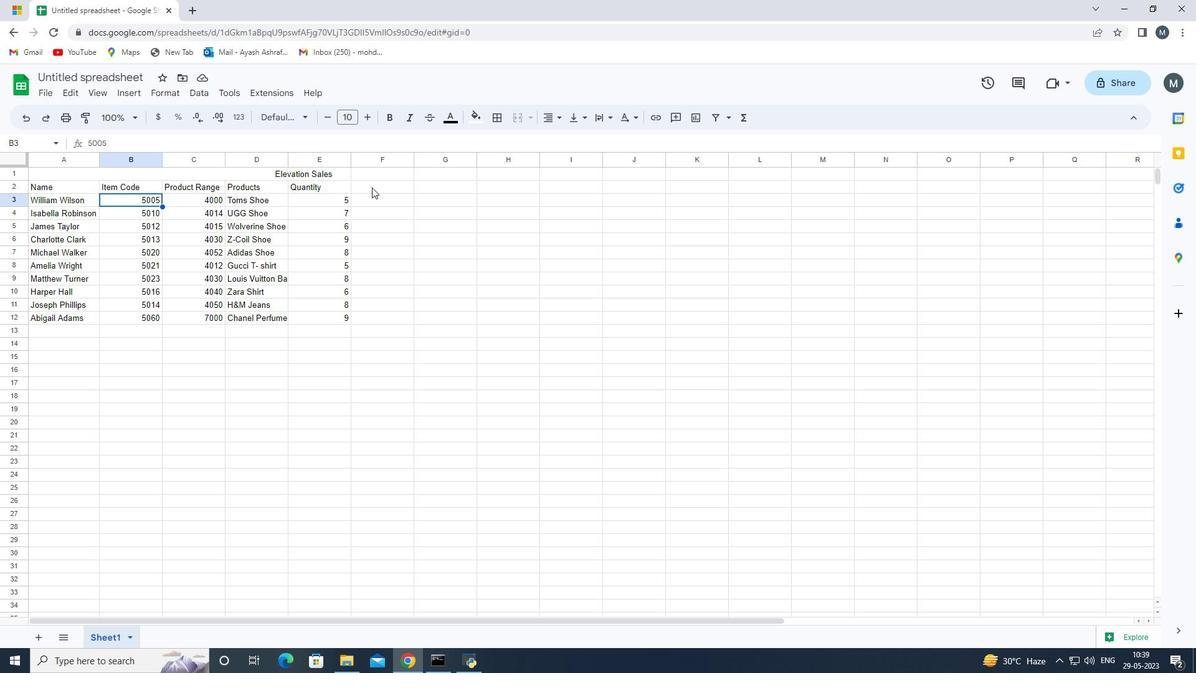 
Action: Mouse pressed left at (372, 187)
Screenshot: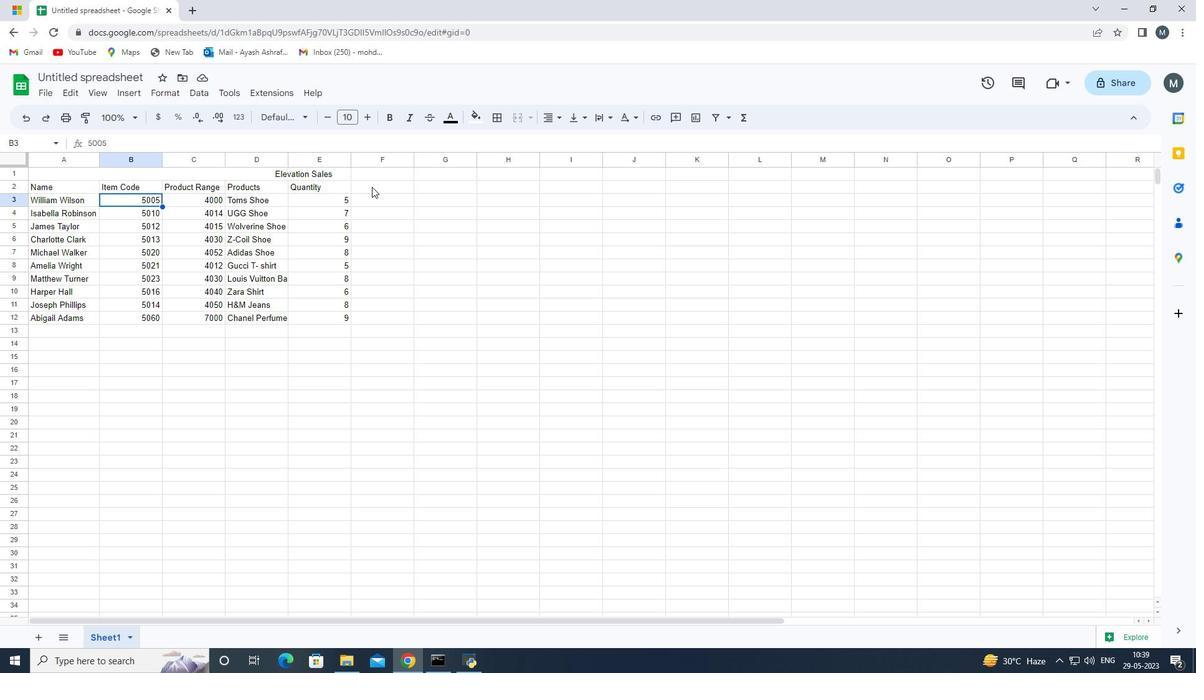 
Action: Mouse moved to (372, 187)
Screenshot: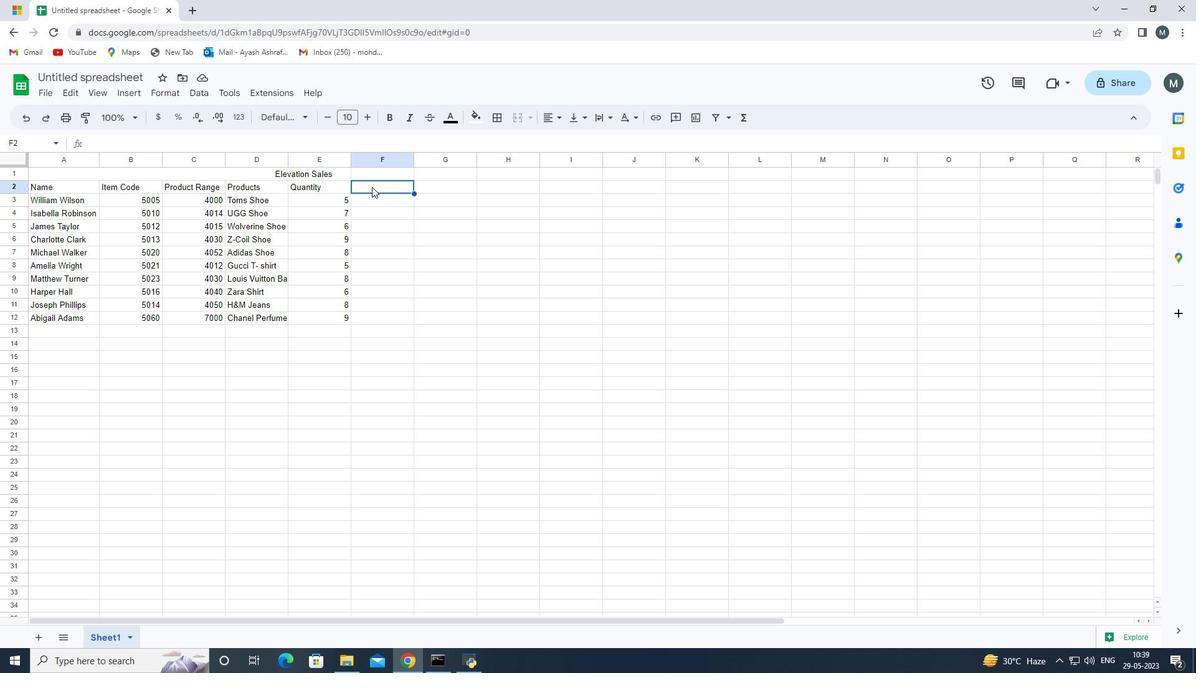 
Action: Key pressed =
Screenshot: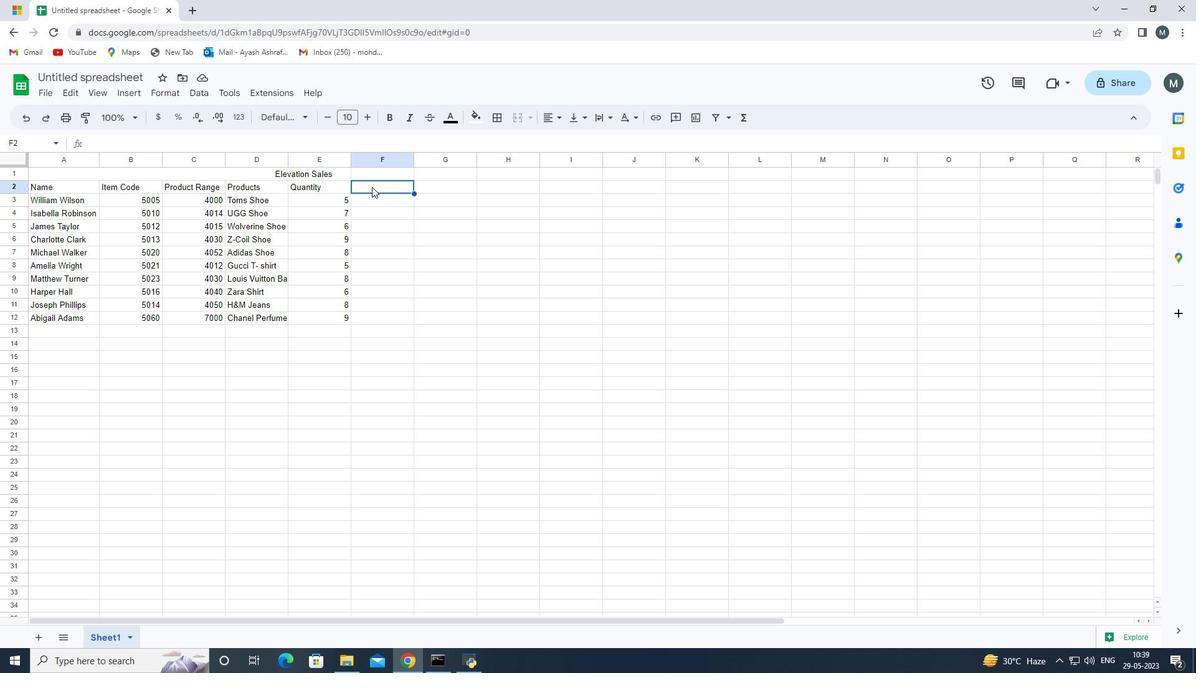 
Action: Mouse moved to (317, 275)
Screenshot: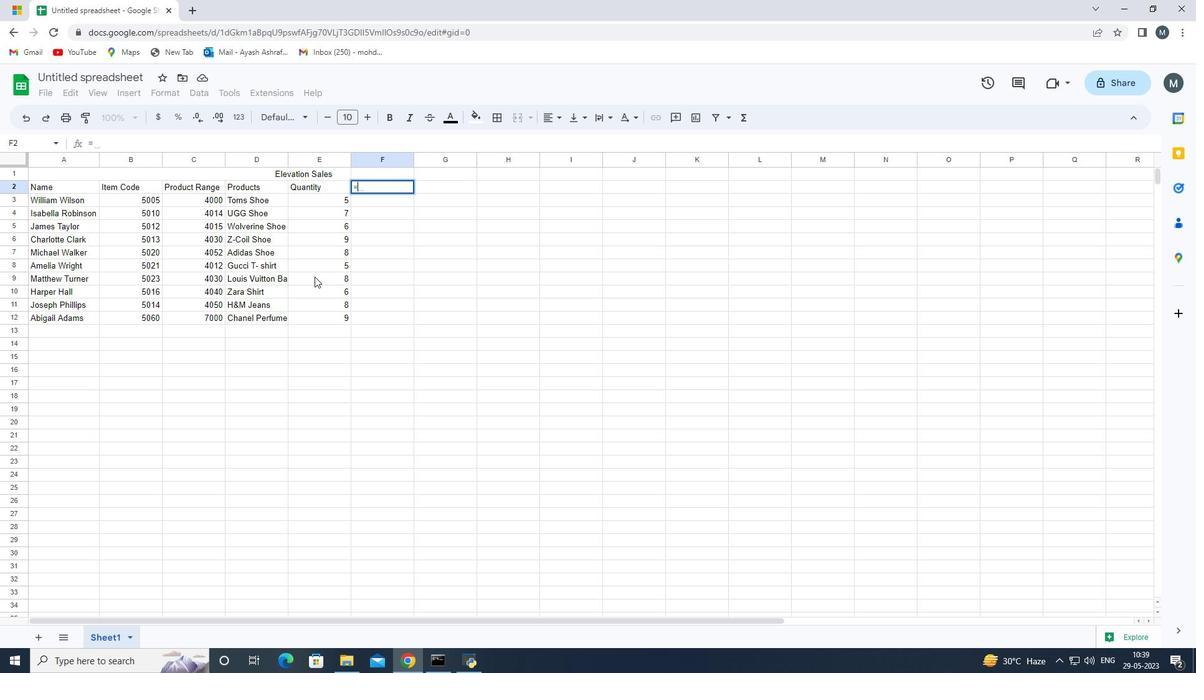 
Action: Key pressed <Key.backspace>10<Key.backspace><Key.backspace><Key.shift>Amount<Key.enter>
Screenshot: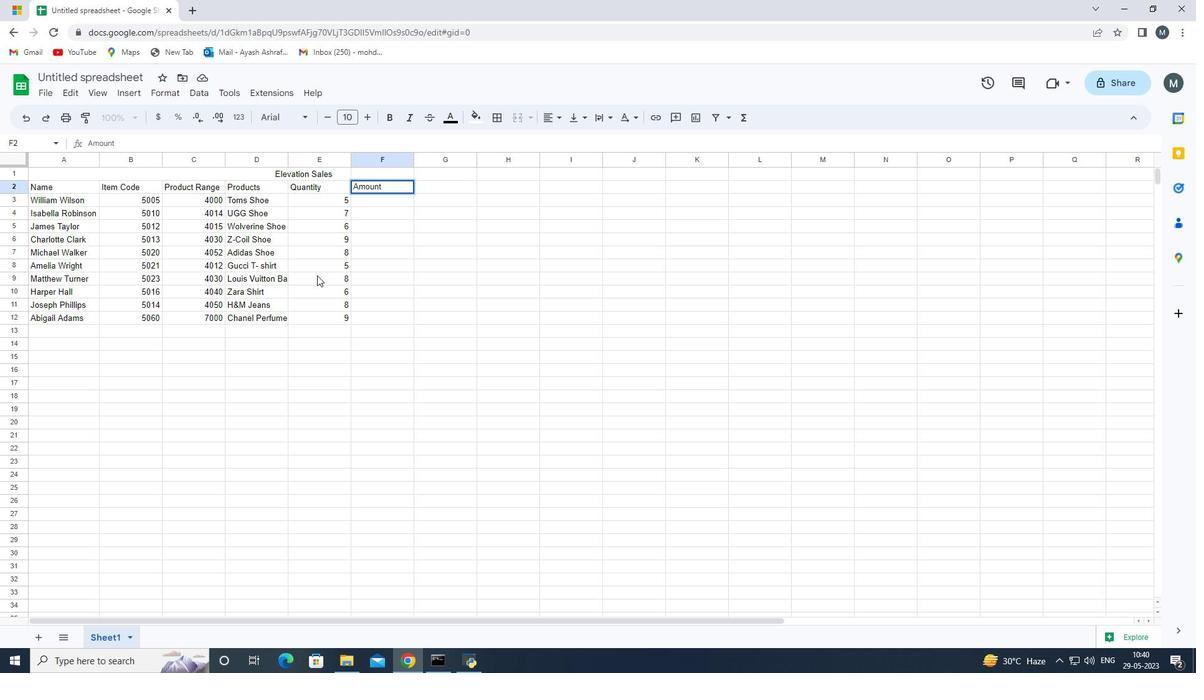 
Action: Mouse moved to (387, 297)
Screenshot: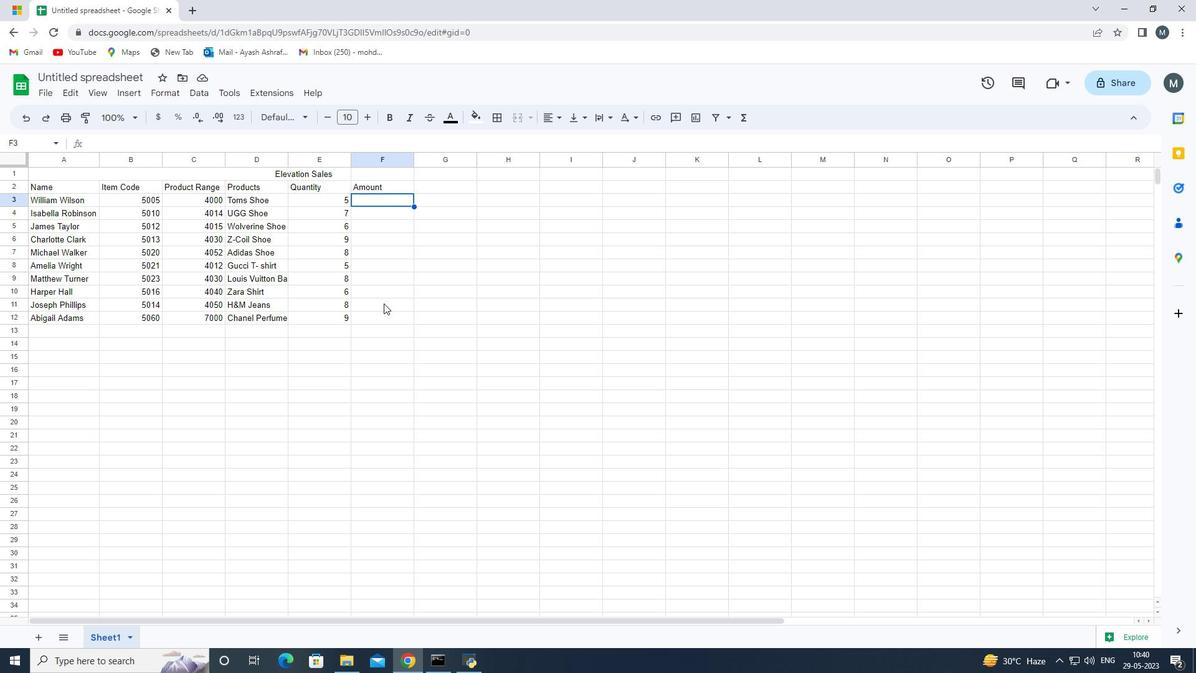 
Action: Mouse scrolled (387, 297) with delta (0, 0)
Screenshot: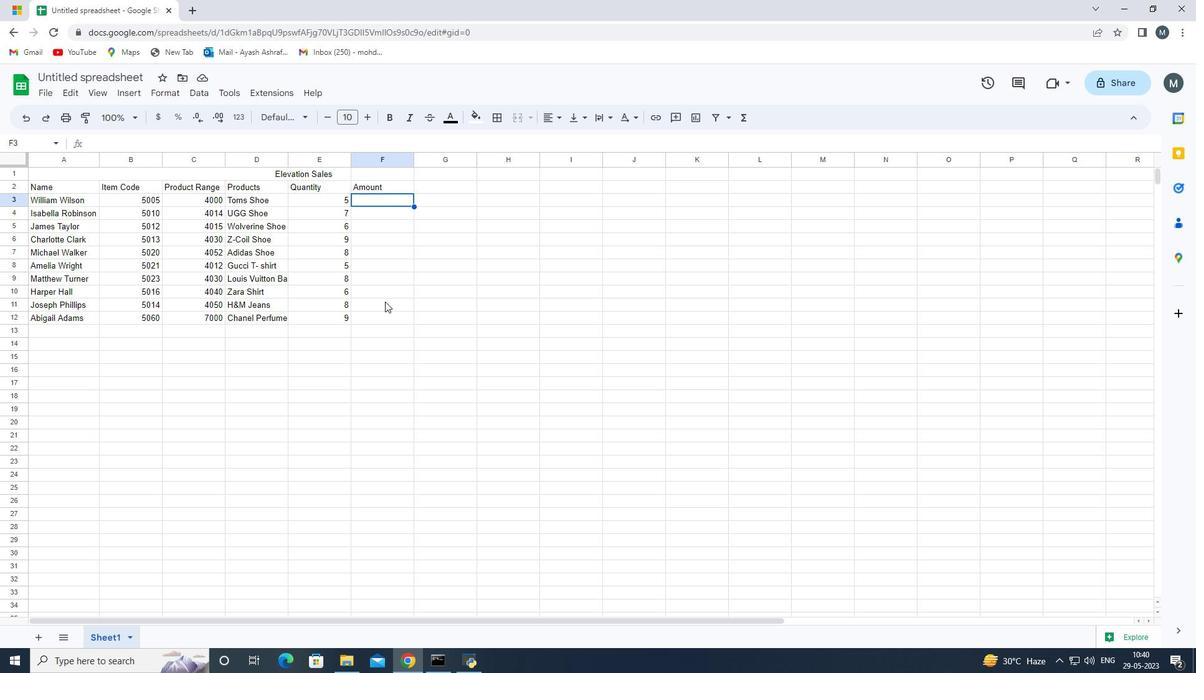 
Action: Mouse moved to (387, 296)
Screenshot: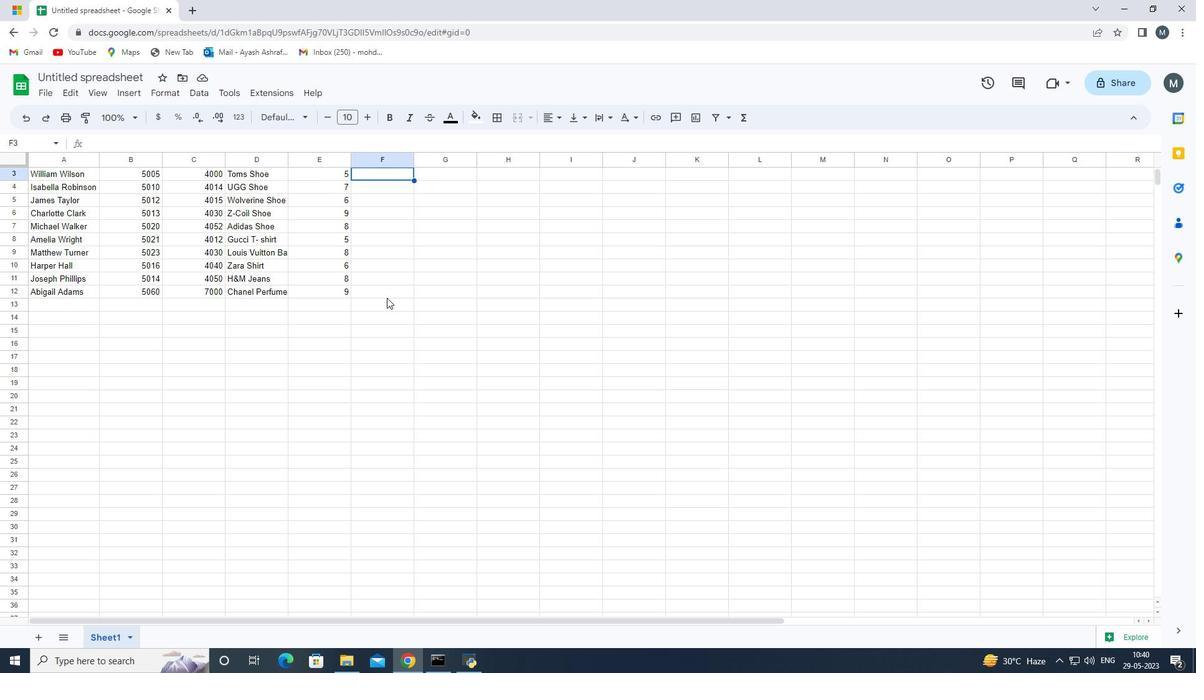 
Action: Mouse scrolled (387, 297) with delta (0, 0)
Screenshot: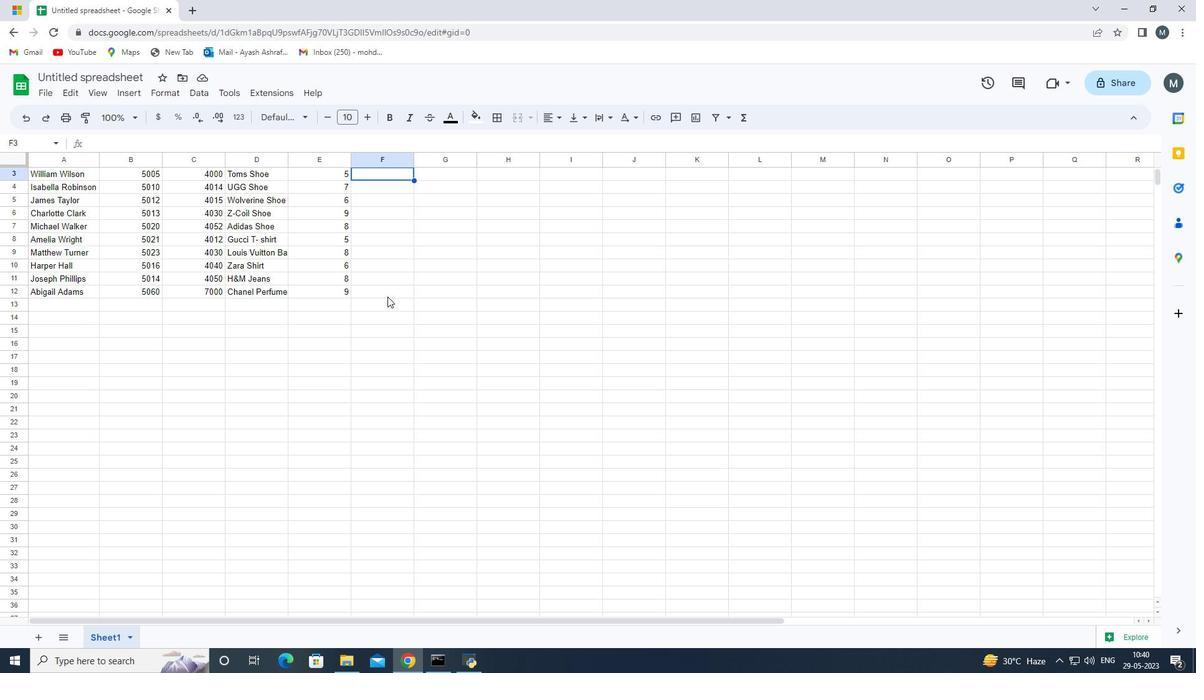 
Action: Mouse scrolled (387, 297) with delta (0, 0)
Screenshot: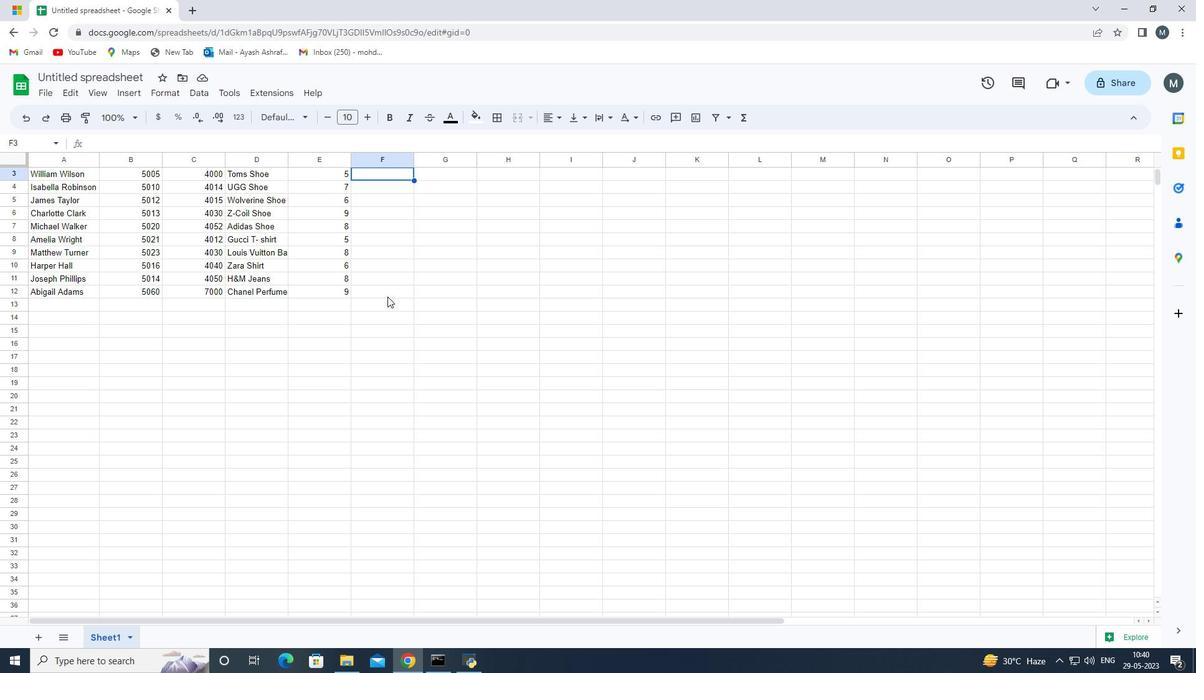 
Action: Mouse scrolled (387, 297) with delta (0, 0)
Screenshot: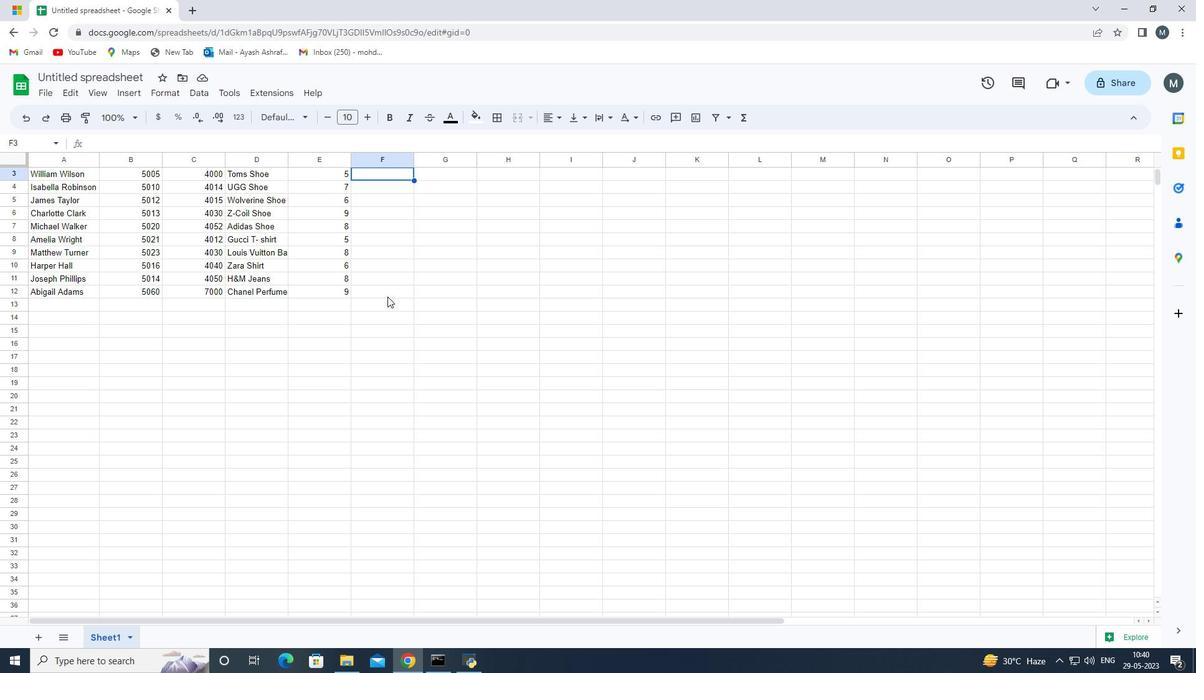 
Action: Mouse moved to (408, 284)
Screenshot: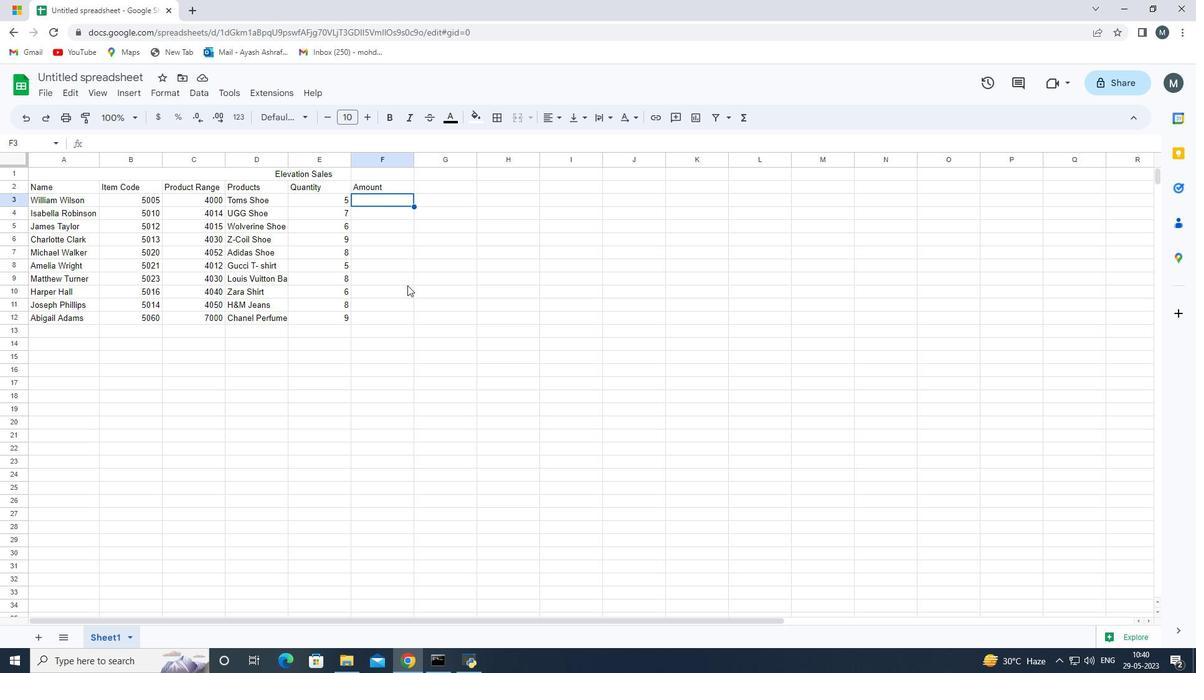 
Action: Mouse scrolled (408, 284) with delta (0, 0)
Screenshot: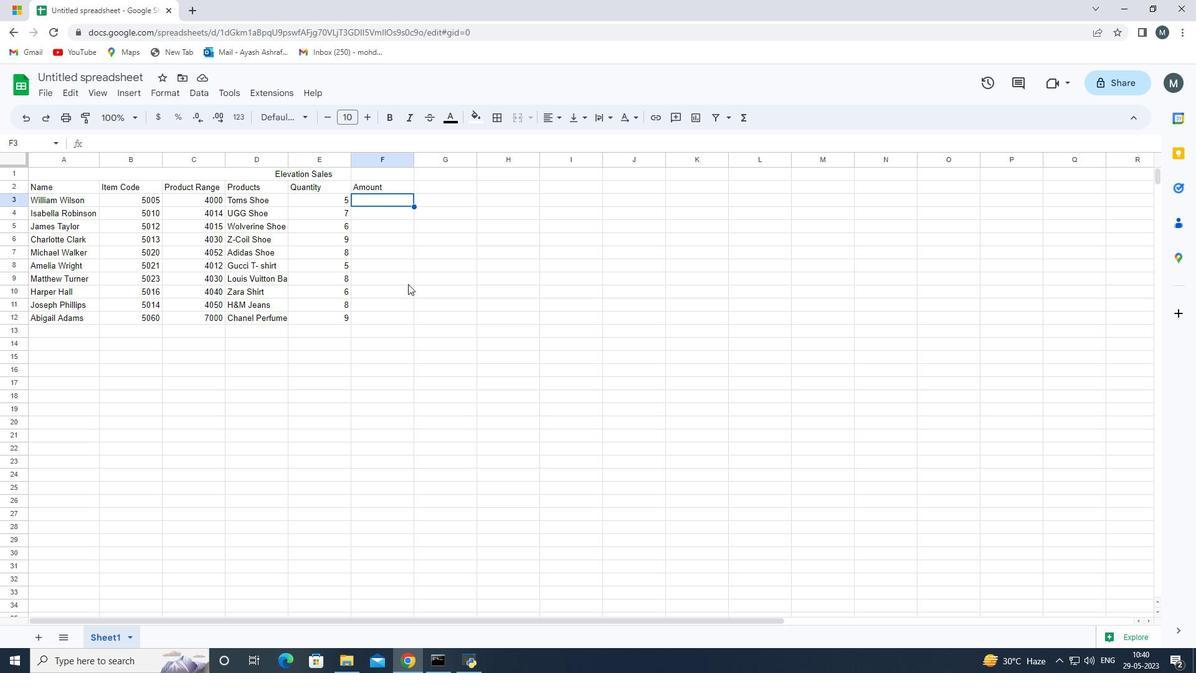 
Action: Mouse scrolled (408, 284) with delta (0, 0)
Screenshot: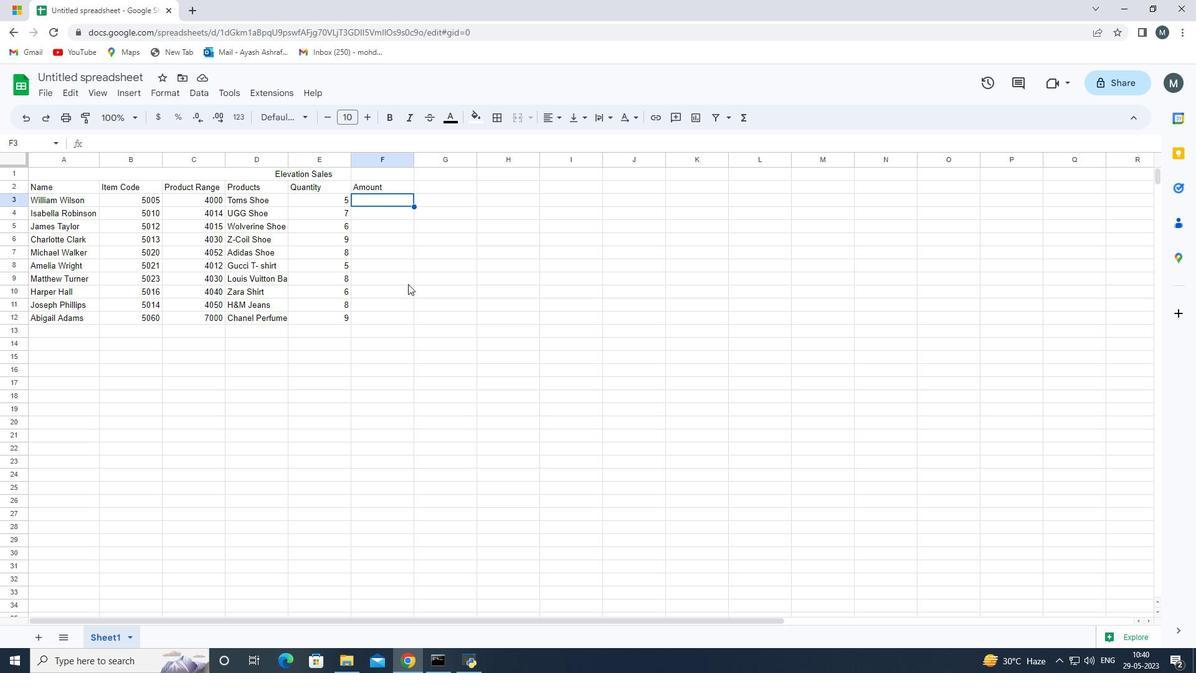 
Action: Mouse scrolled (408, 284) with delta (0, 0)
Screenshot: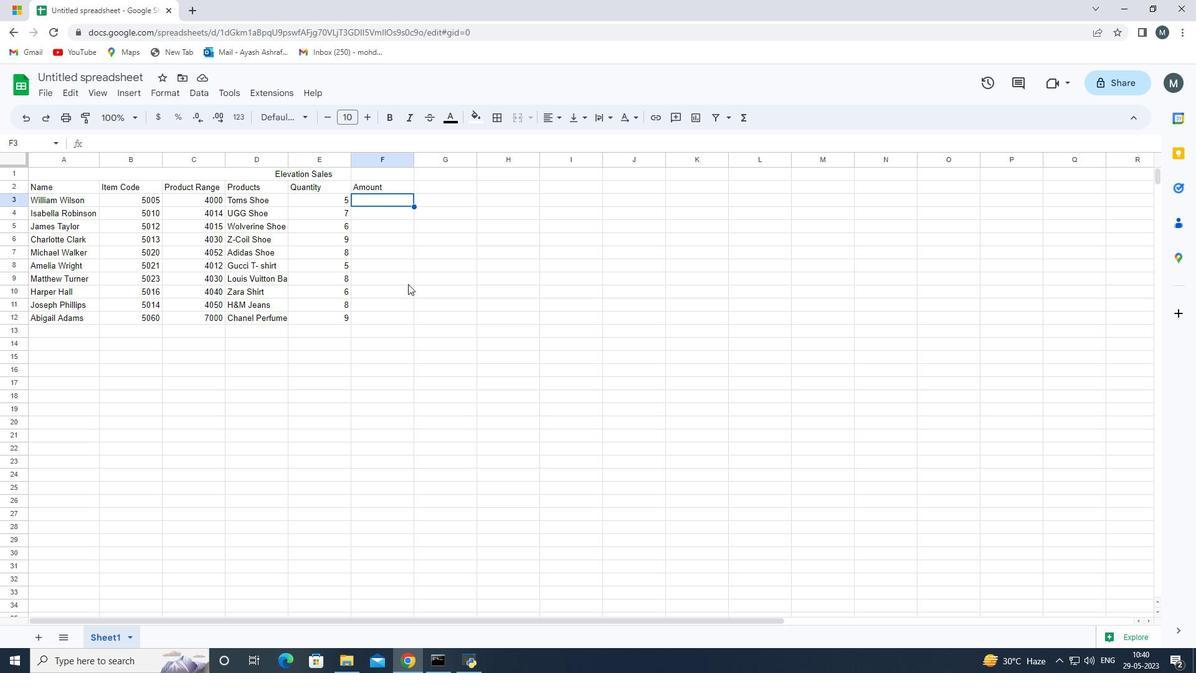 
Action: Mouse moved to (363, 266)
Screenshot: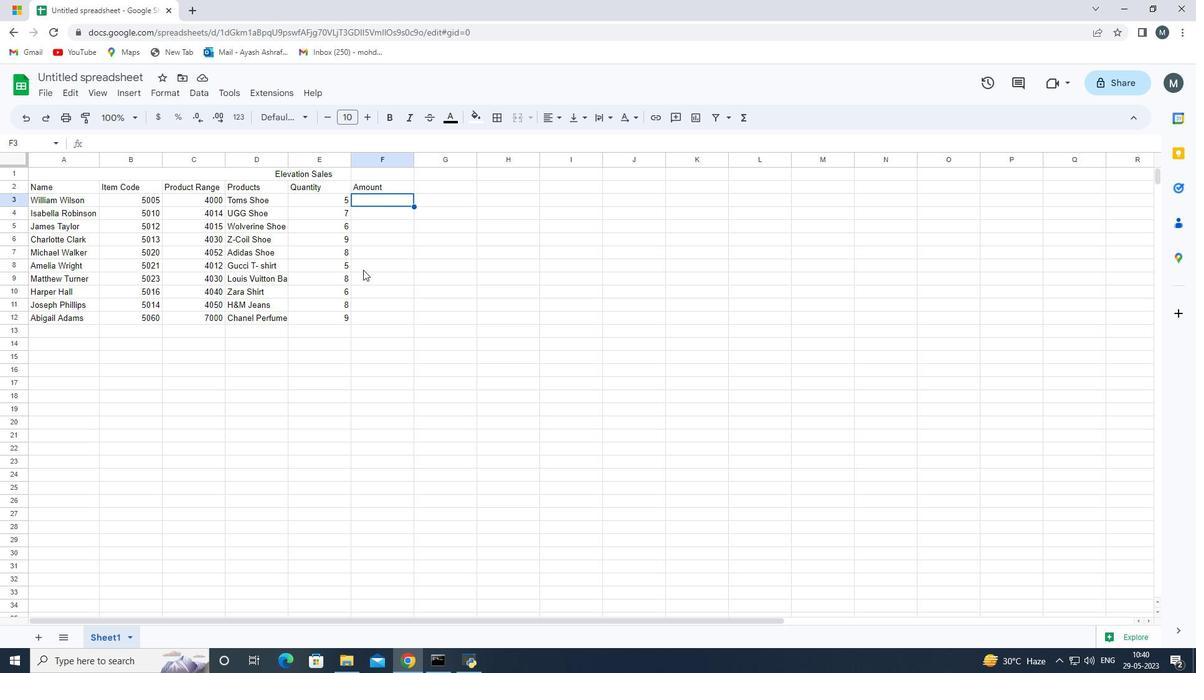 
Action: Mouse scrolled (363, 266) with delta (0, 0)
Screenshot: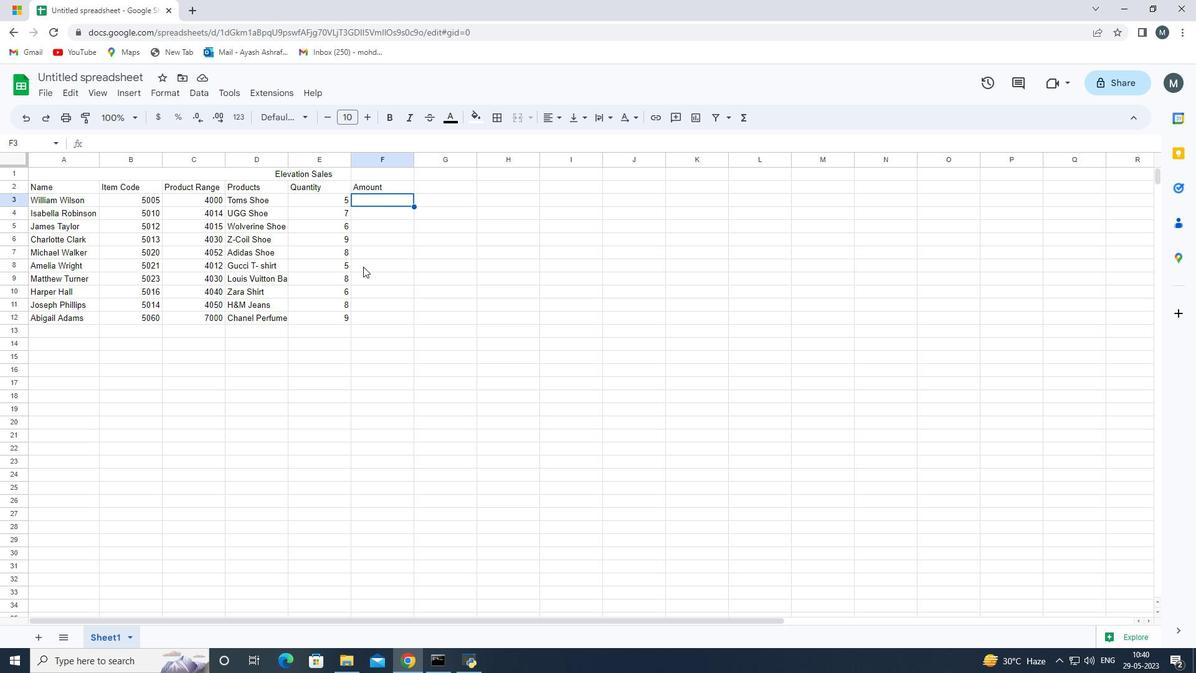 
Action: Mouse scrolled (363, 267) with delta (0, 0)
Screenshot: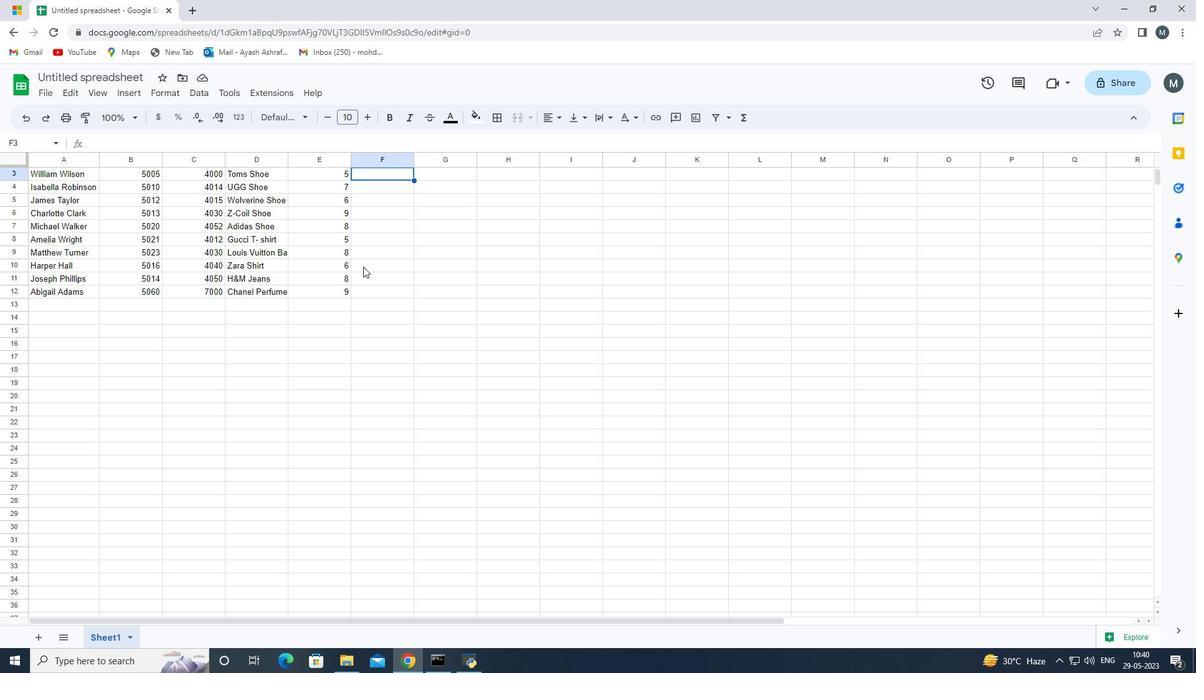 
Action: Mouse scrolled (363, 267) with delta (0, 0)
Screenshot: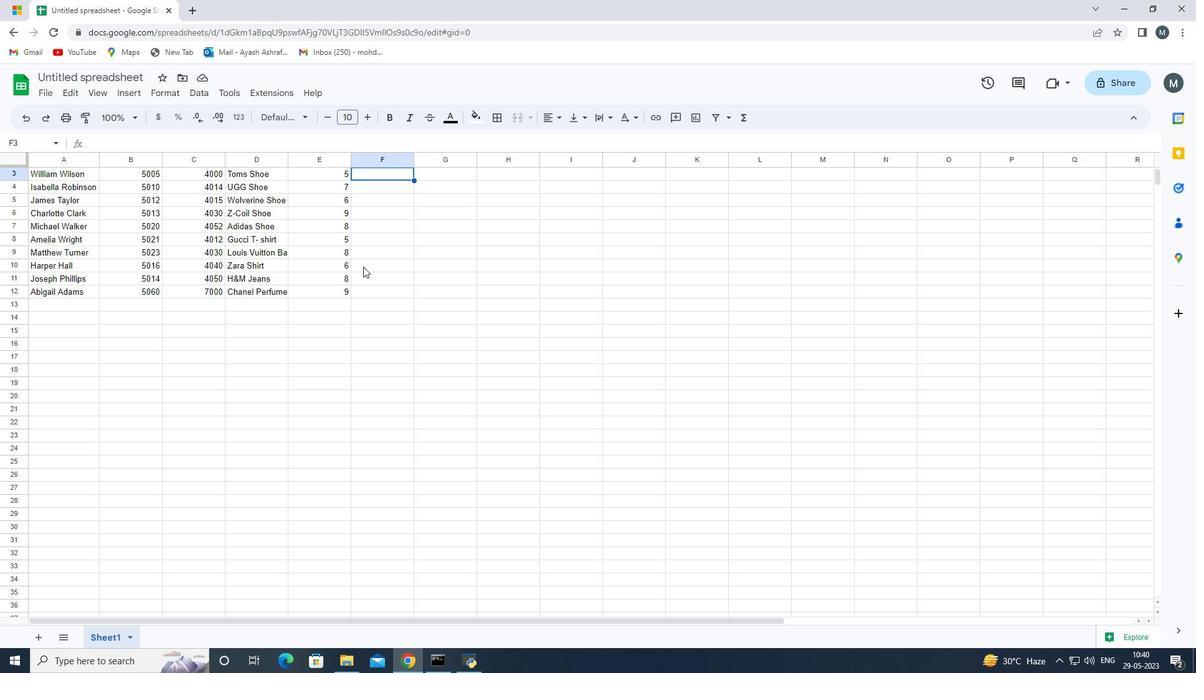 
Action: Mouse scrolled (363, 267) with delta (0, 0)
Screenshot: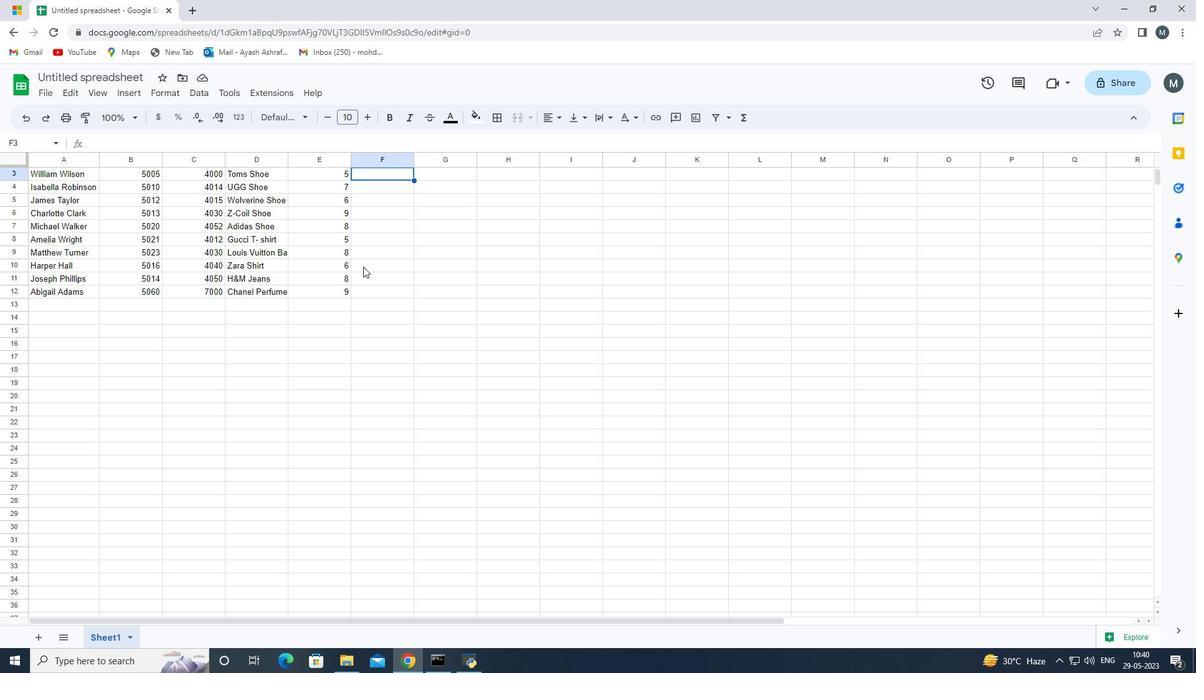 
Action: Mouse moved to (393, 182)
Screenshot: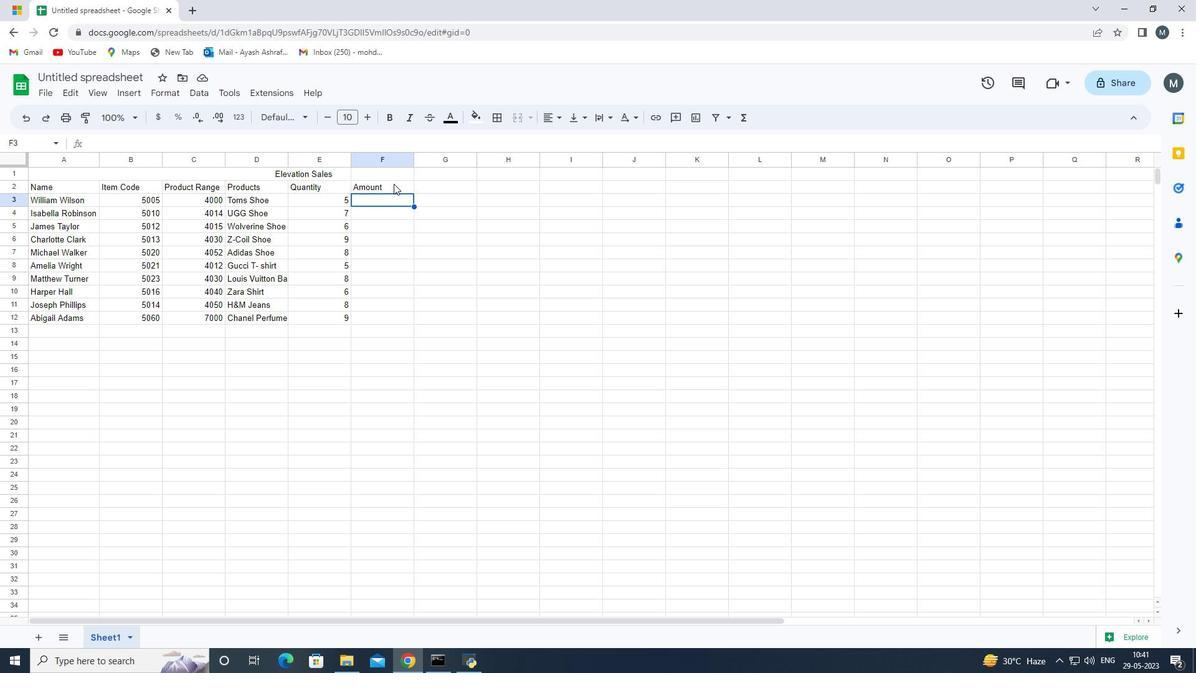 
Action: Mouse pressed left at (393, 182)
Screenshot: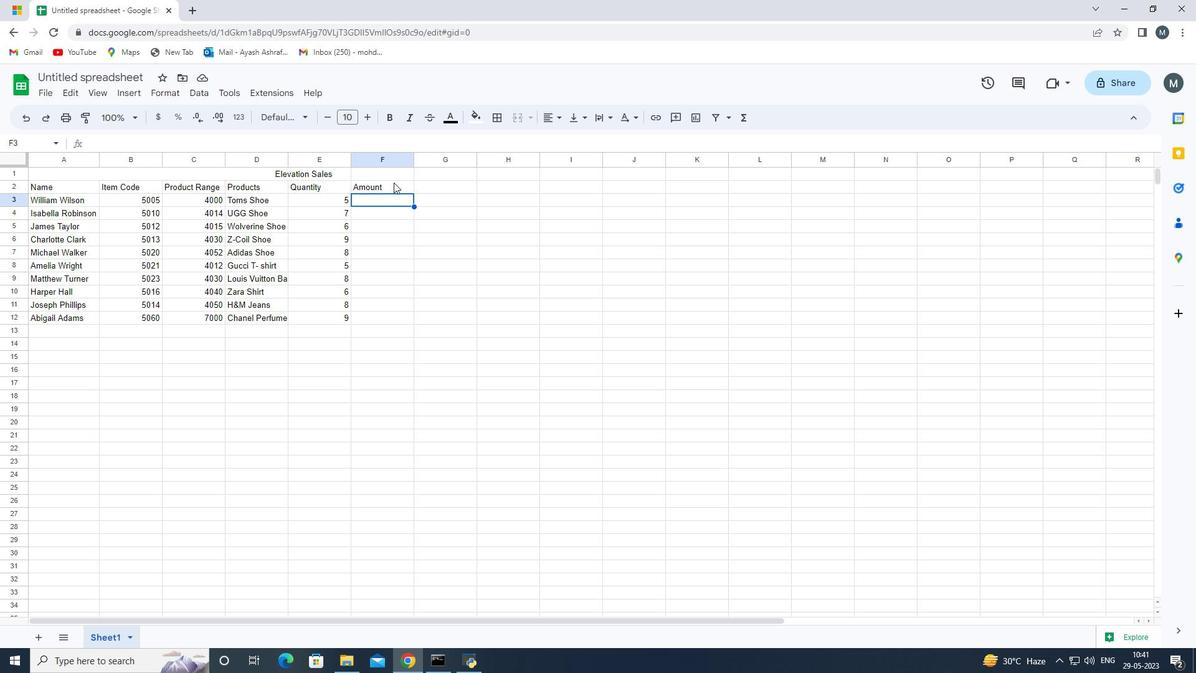 
Action: Mouse moved to (393, 185)
Screenshot: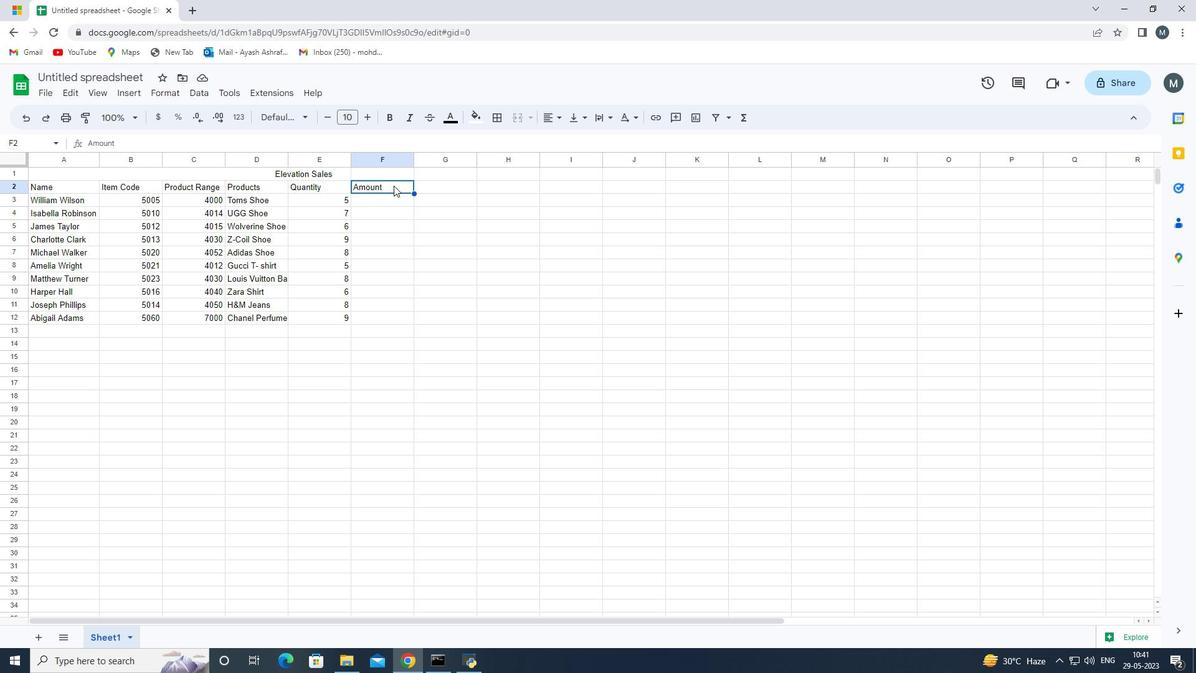 
Action: Key pressed <Key.backspace><Key.backspace>
Screenshot: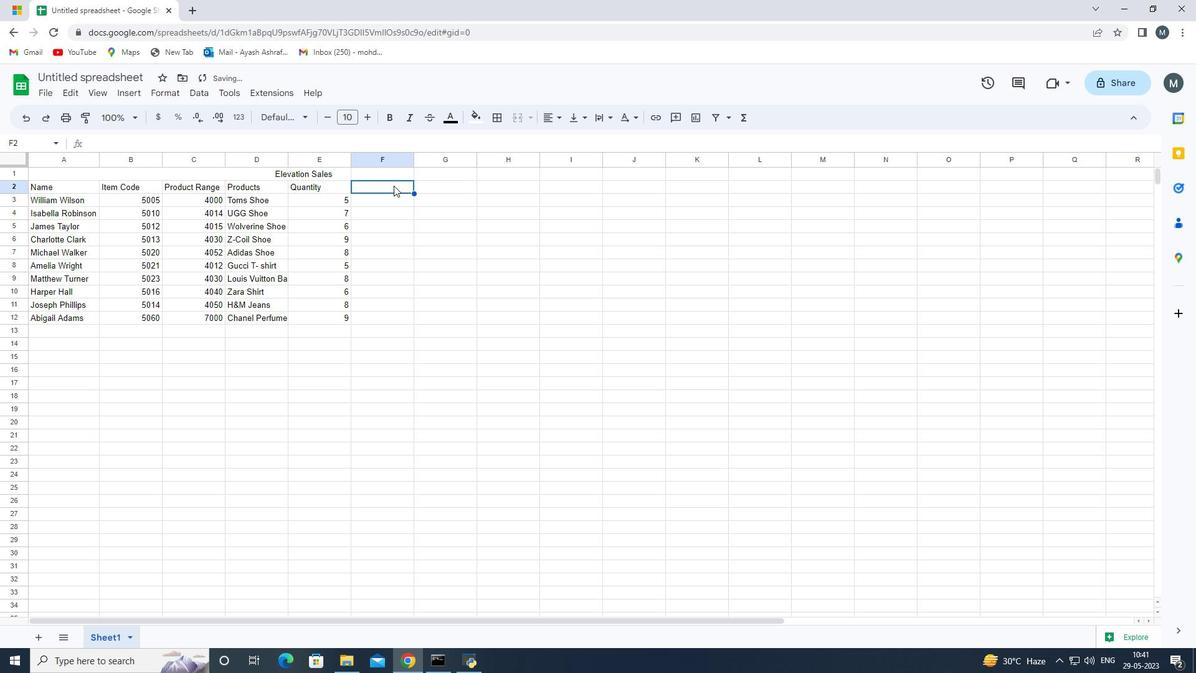 
Action: Mouse moved to (328, 197)
Screenshot: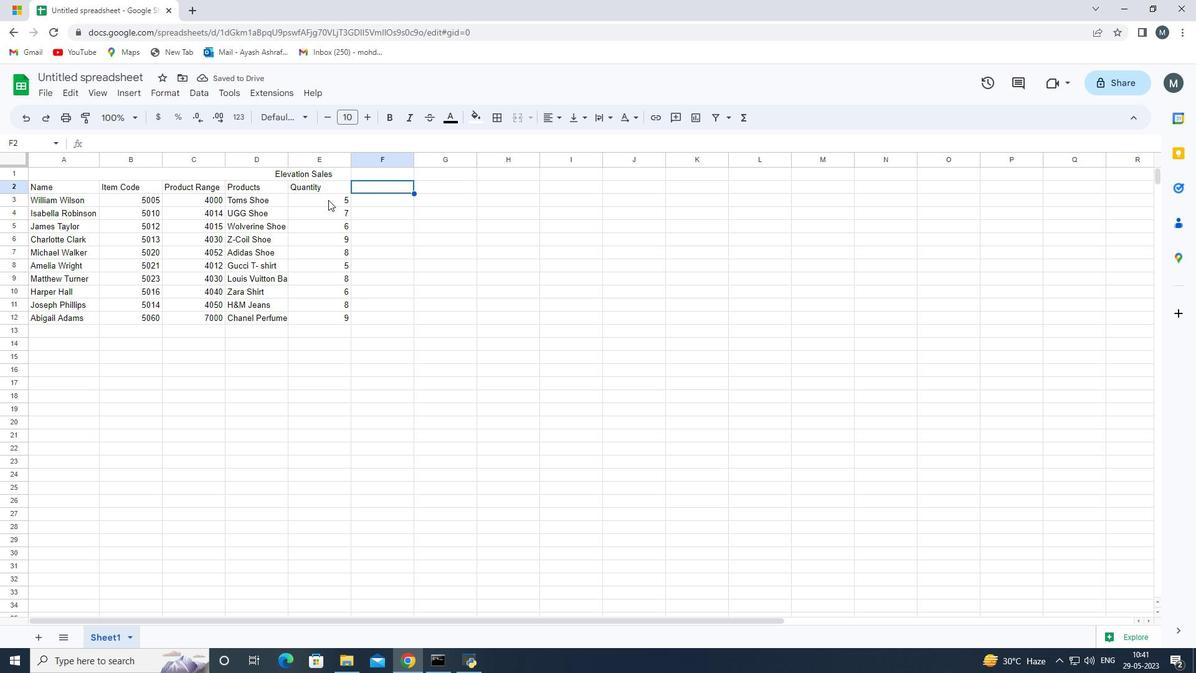 
Action: Mouse pressed left at (328, 197)
Screenshot: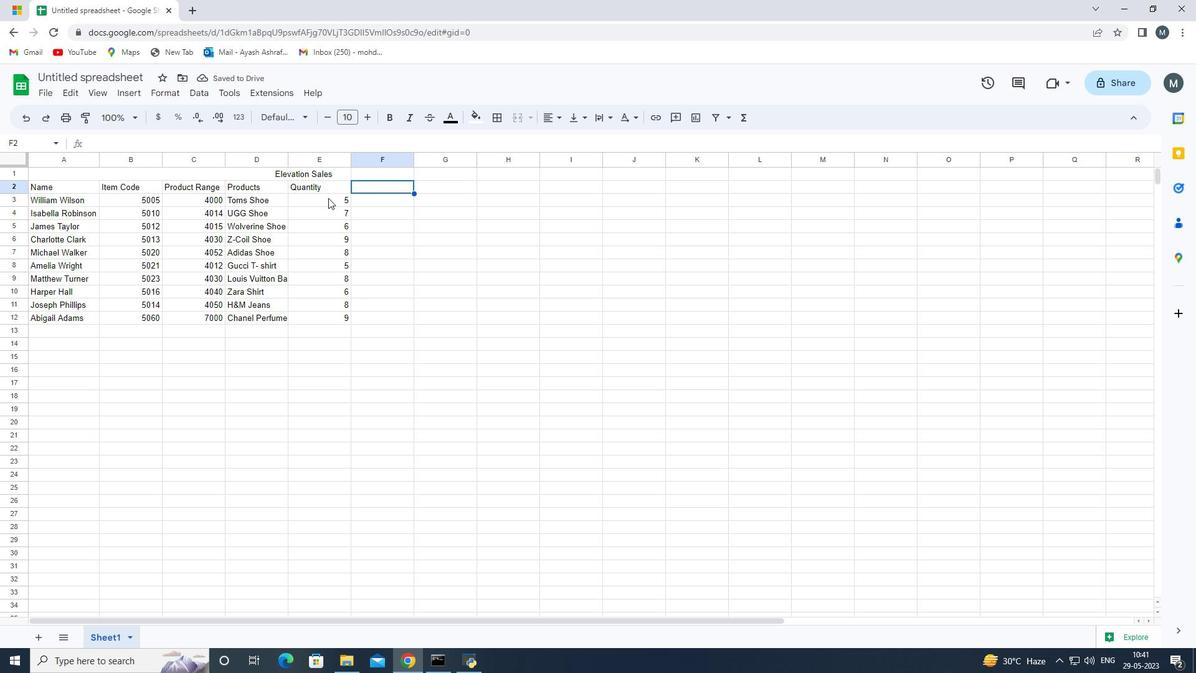 
Action: Mouse moved to (311, 309)
Screenshot: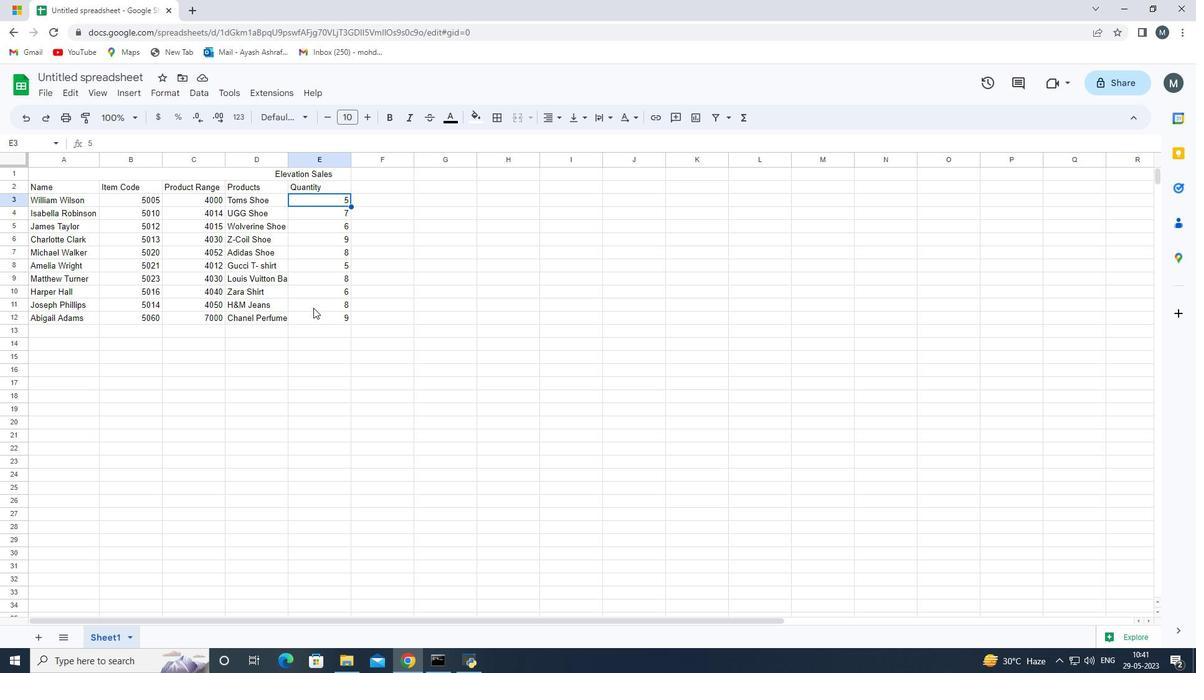 
Action: Mouse scrolled (311, 308) with delta (0, 0)
Screenshot: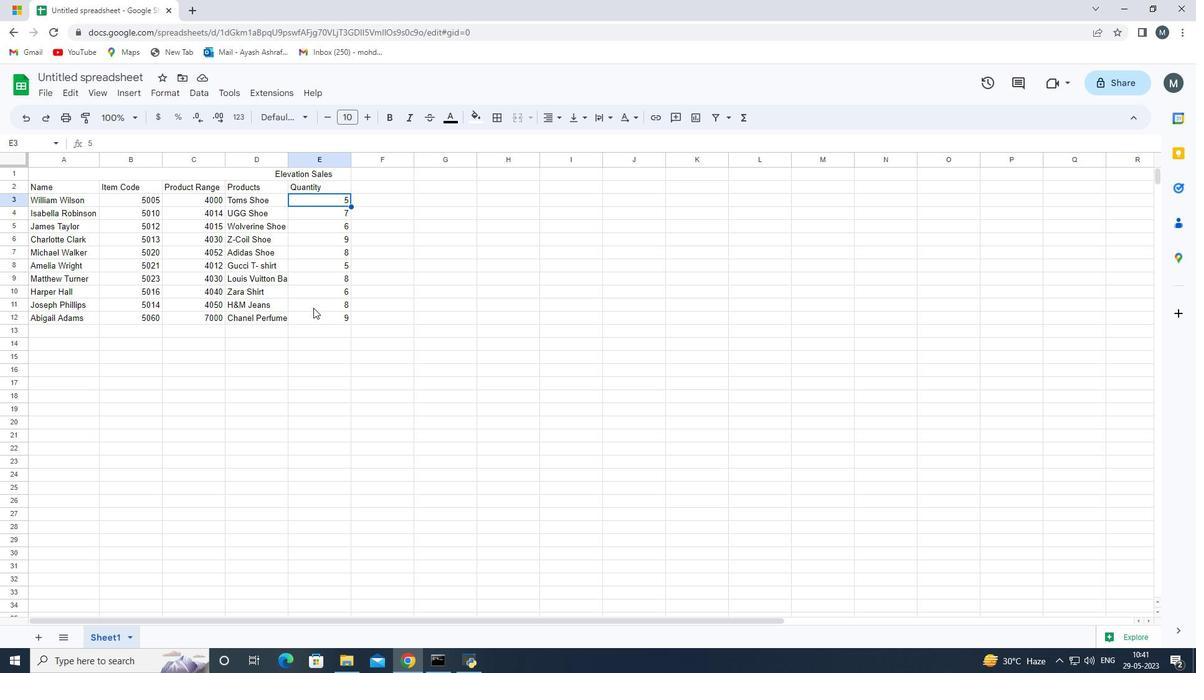 
Action: Mouse moved to (304, 318)
Screenshot: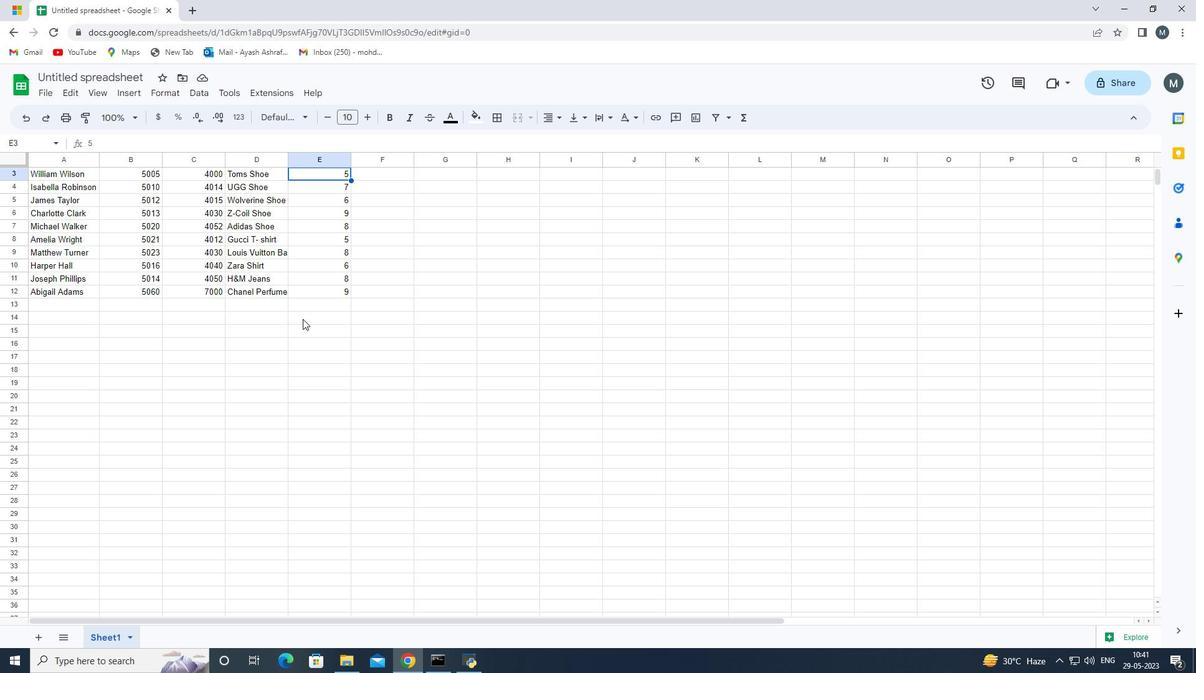 
Action: Mouse scrolled (304, 319) with delta (0, 0)
Screenshot: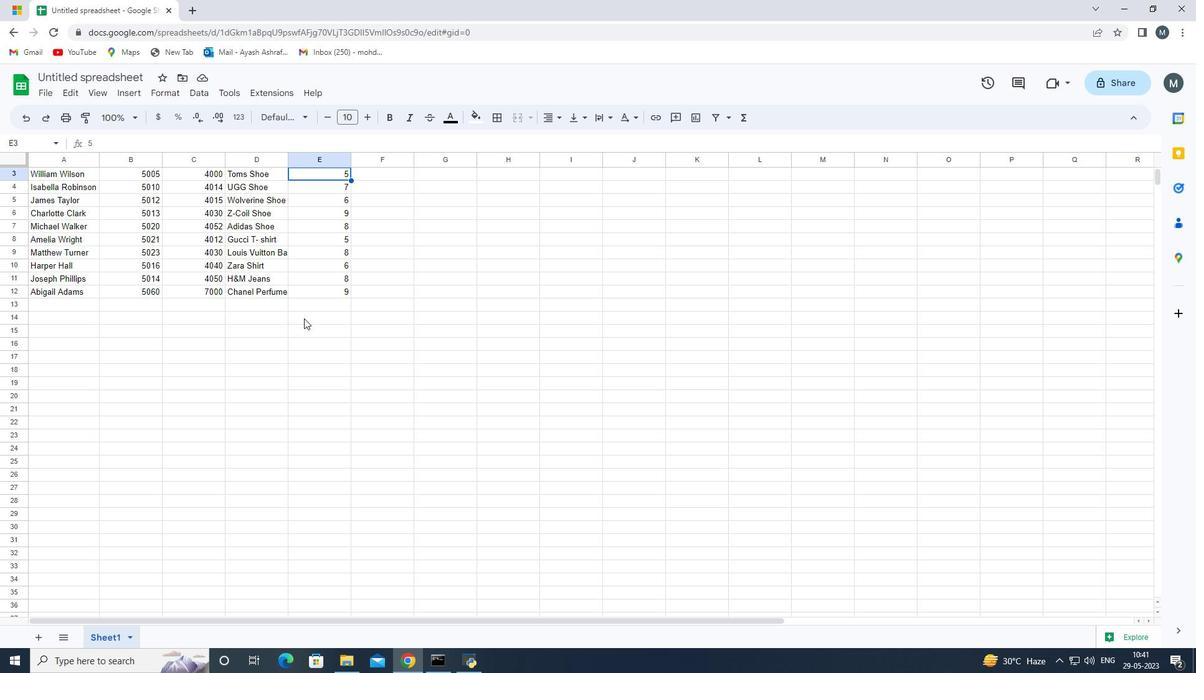 
Action: Mouse scrolled (304, 319) with delta (0, 0)
Screenshot: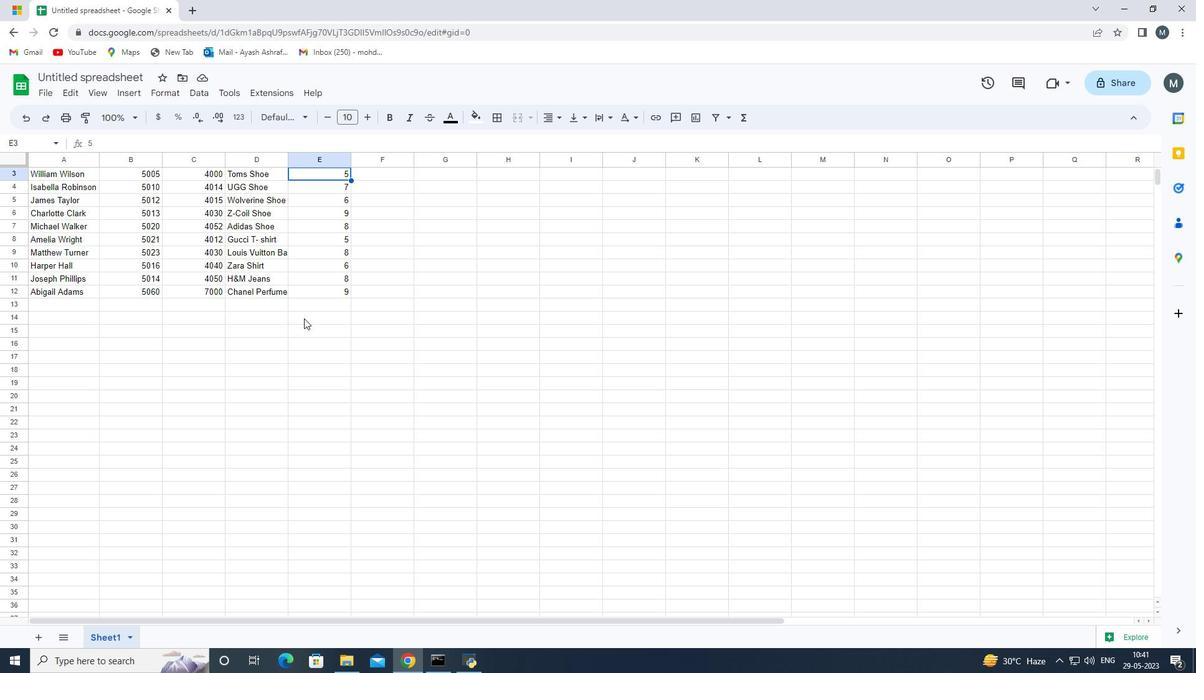 
Action: Mouse scrolled (304, 319) with delta (0, 0)
Screenshot: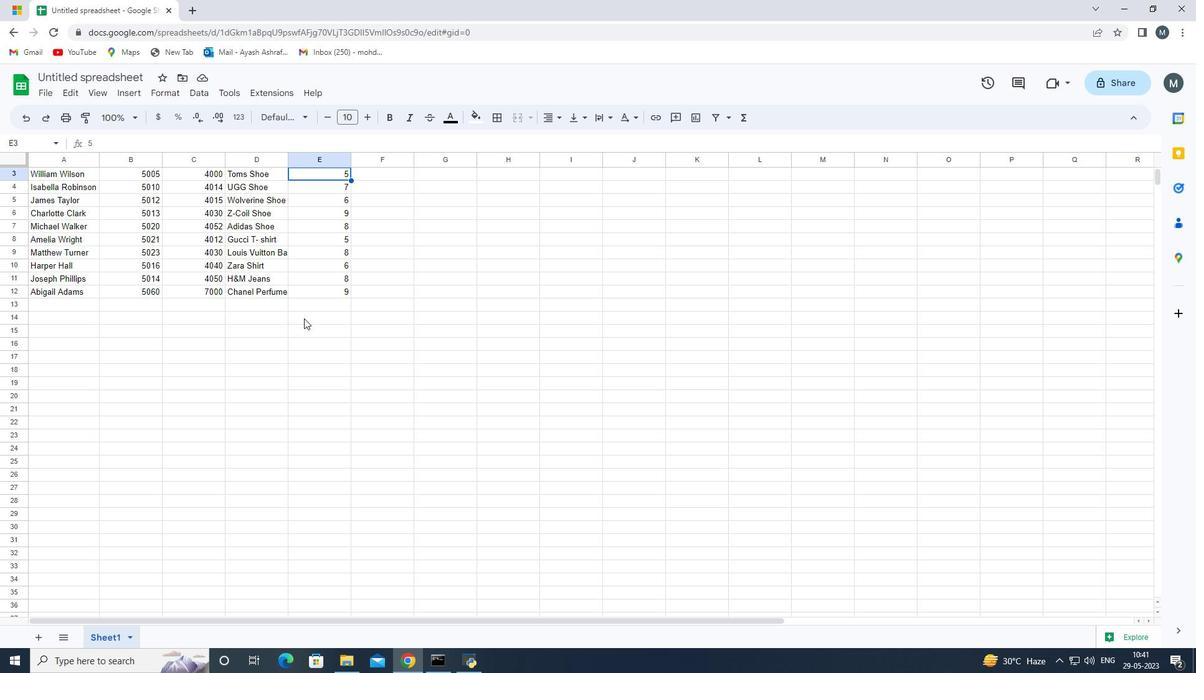 
Action: Mouse scrolled (304, 319) with delta (0, 0)
Screenshot: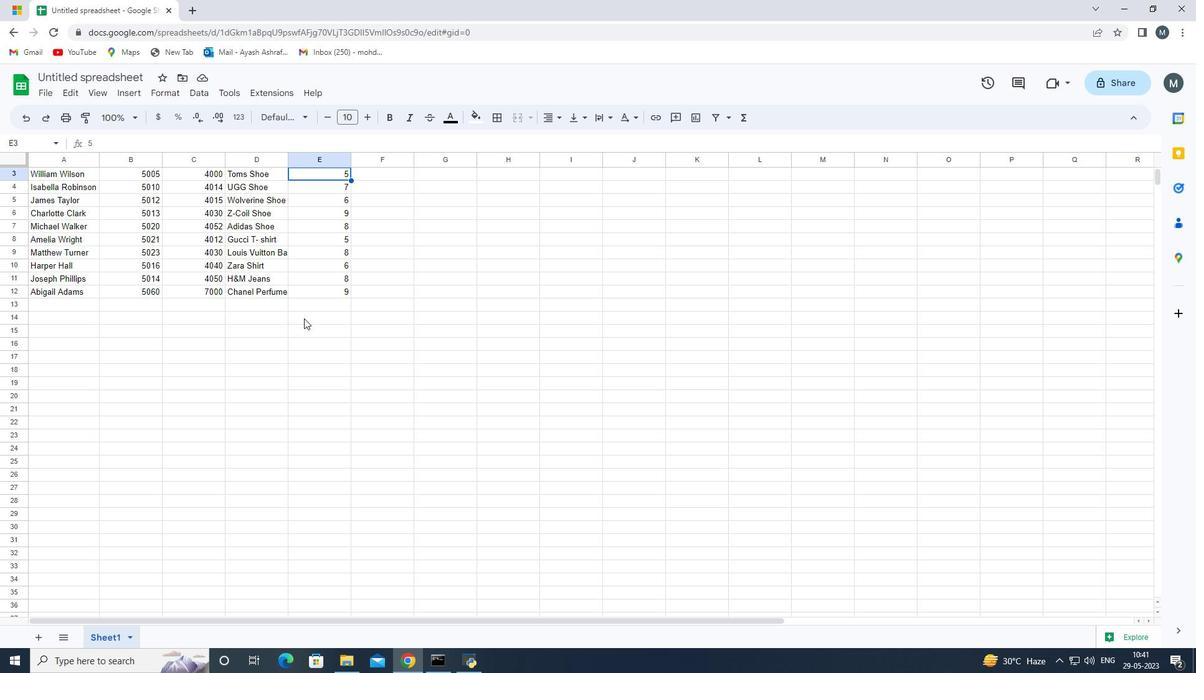 
Action: Mouse scrolled (304, 319) with delta (0, 0)
Screenshot: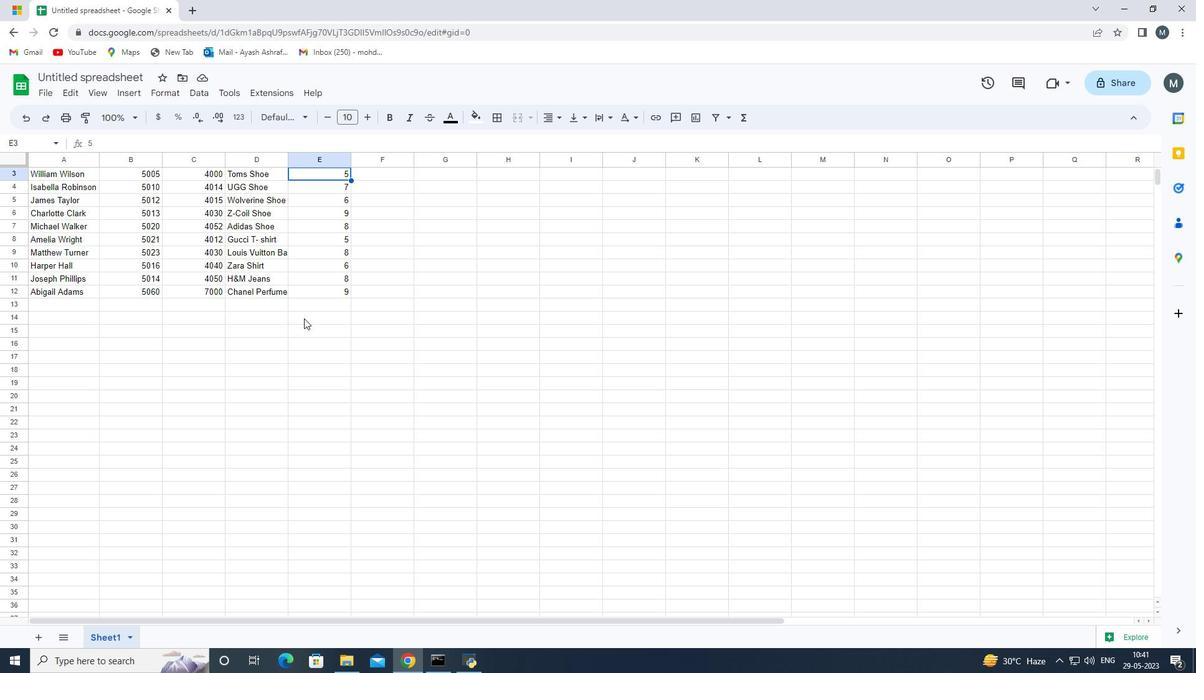 
Action: Mouse scrolled (304, 319) with delta (0, 0)
Screenshot: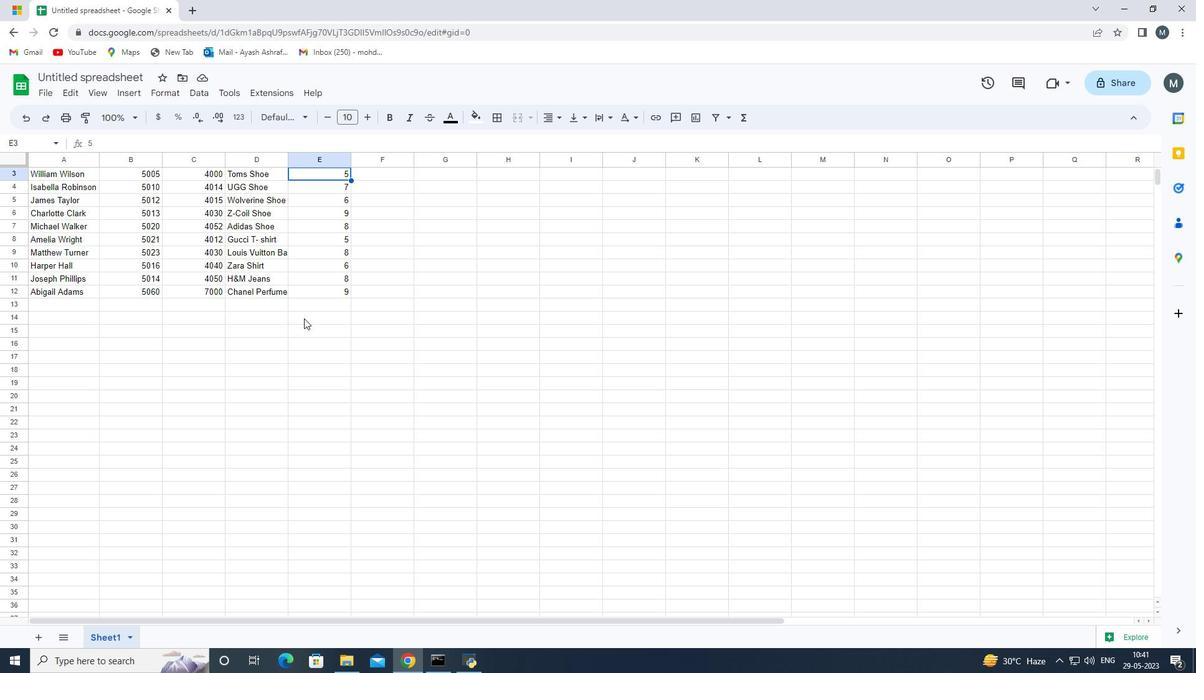
Action: Mouse scrolled (304, 319) with delta (0, 0)
Screenshot: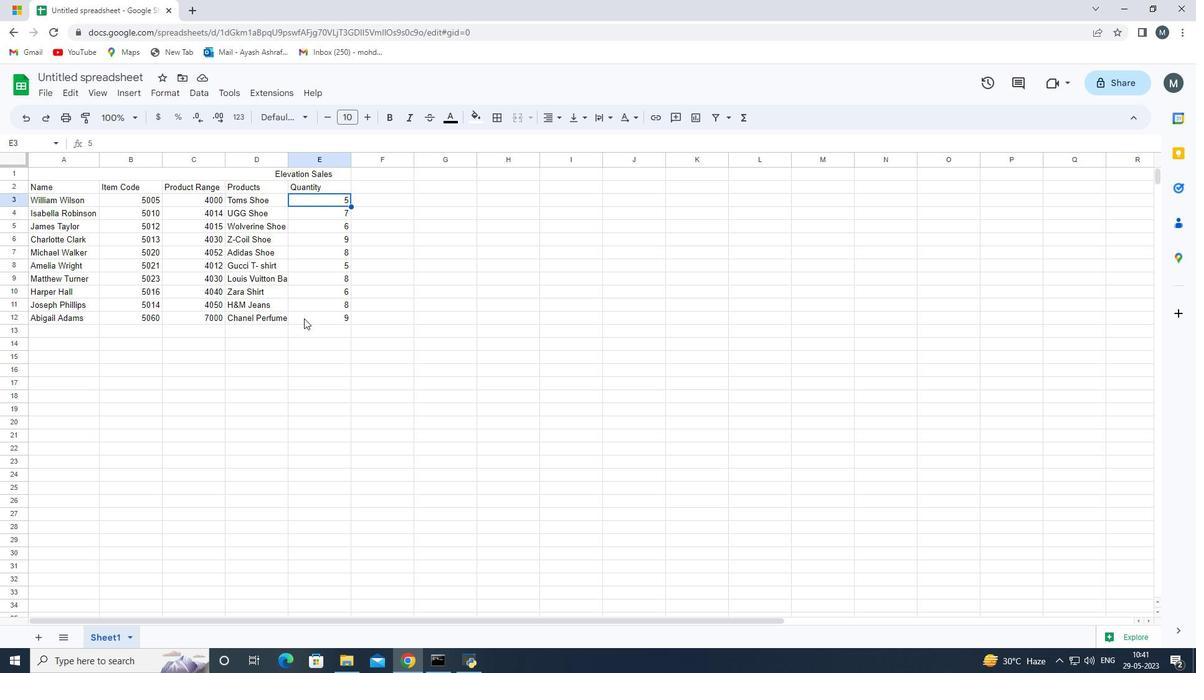 
Action: Mouse scrolled (304, 319) with delta (0, 0)
Screenshot: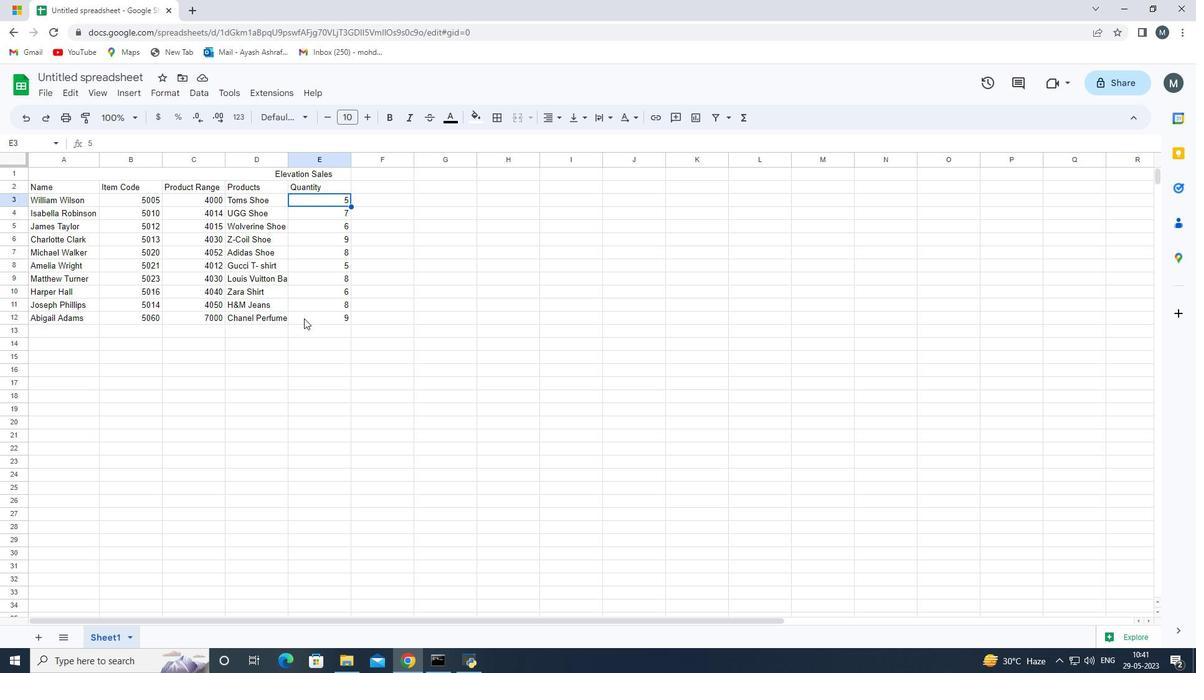 
Action: Mouse scrolled (304, 319) with delta (0, 0)
Screenshot: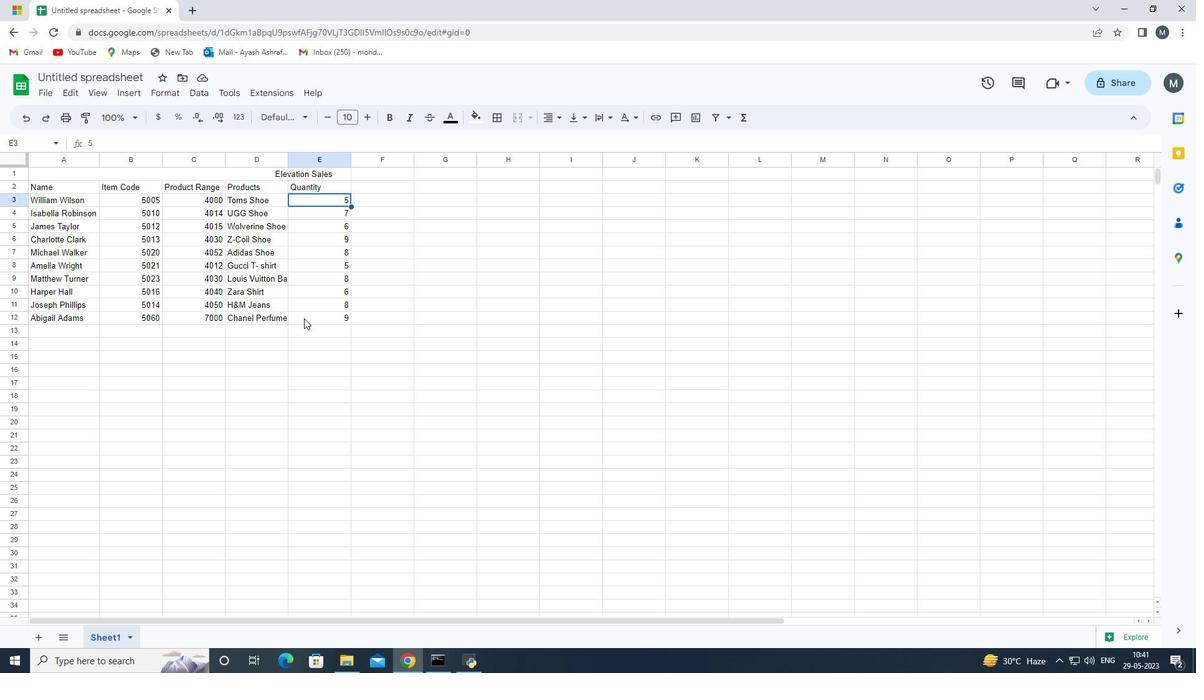 
Action: Mouse moved to (210, 326)
Screenshot: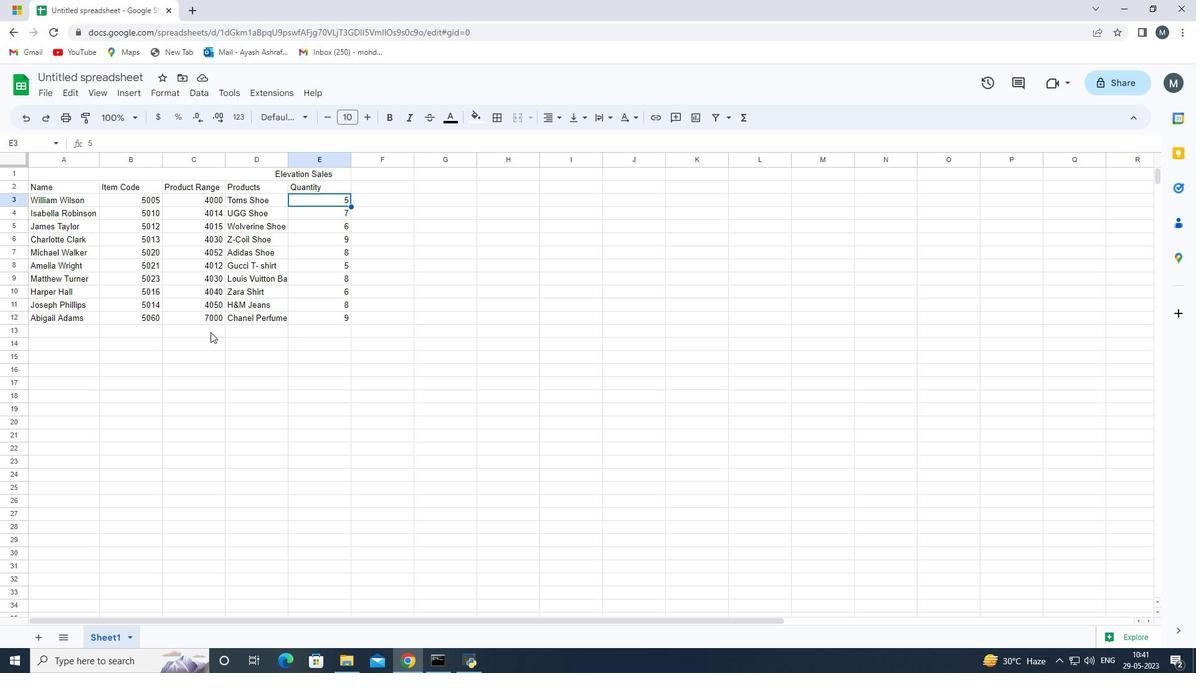 
Action: Mouse pressed left at (210, 326)
Screenshot: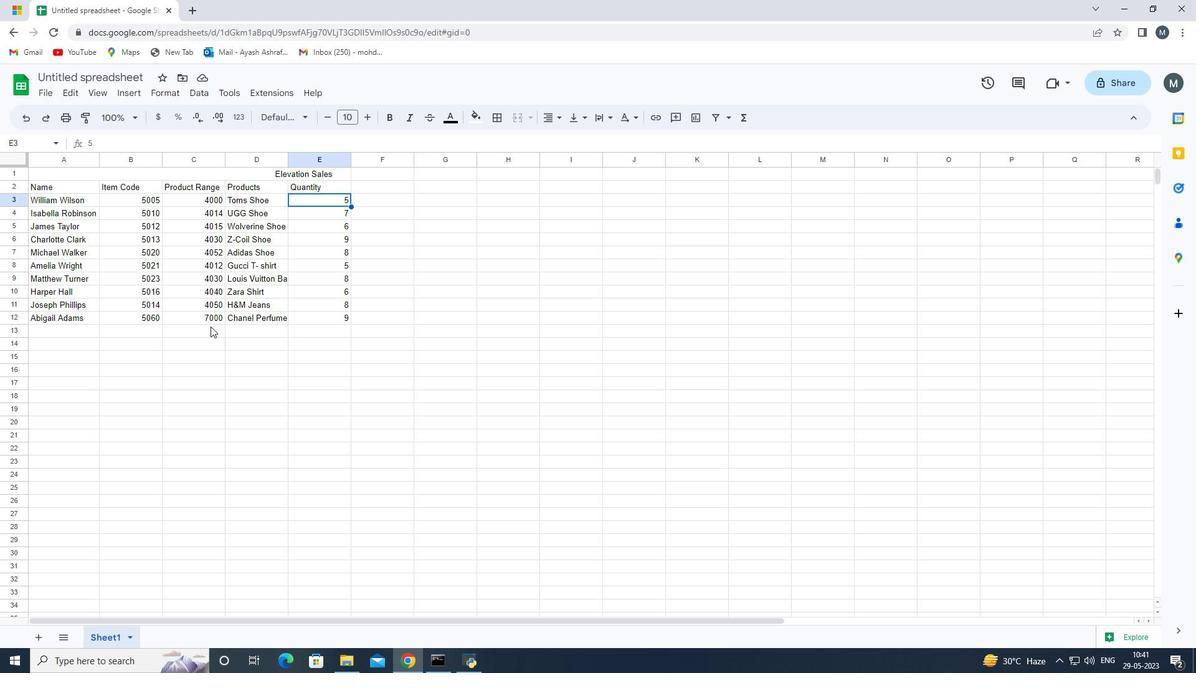 
Action: Key pressed =sum<Key.enter>
Screenshot: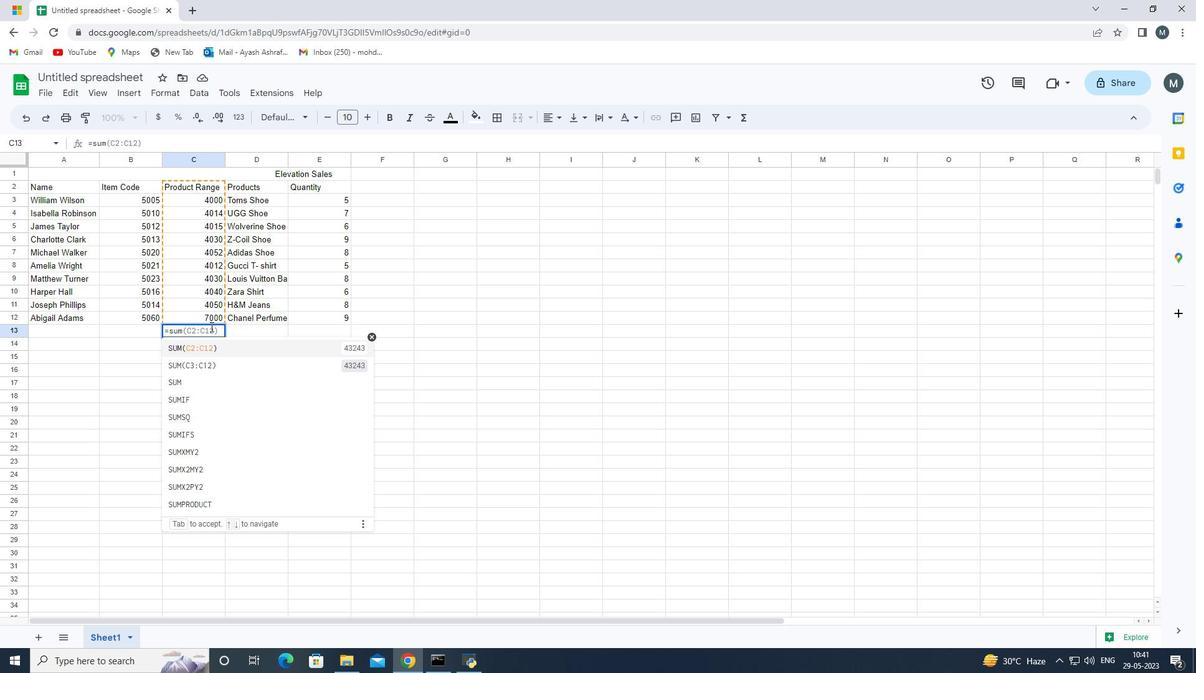 
Action: Mouse moved to (144, 195)
Screenshot: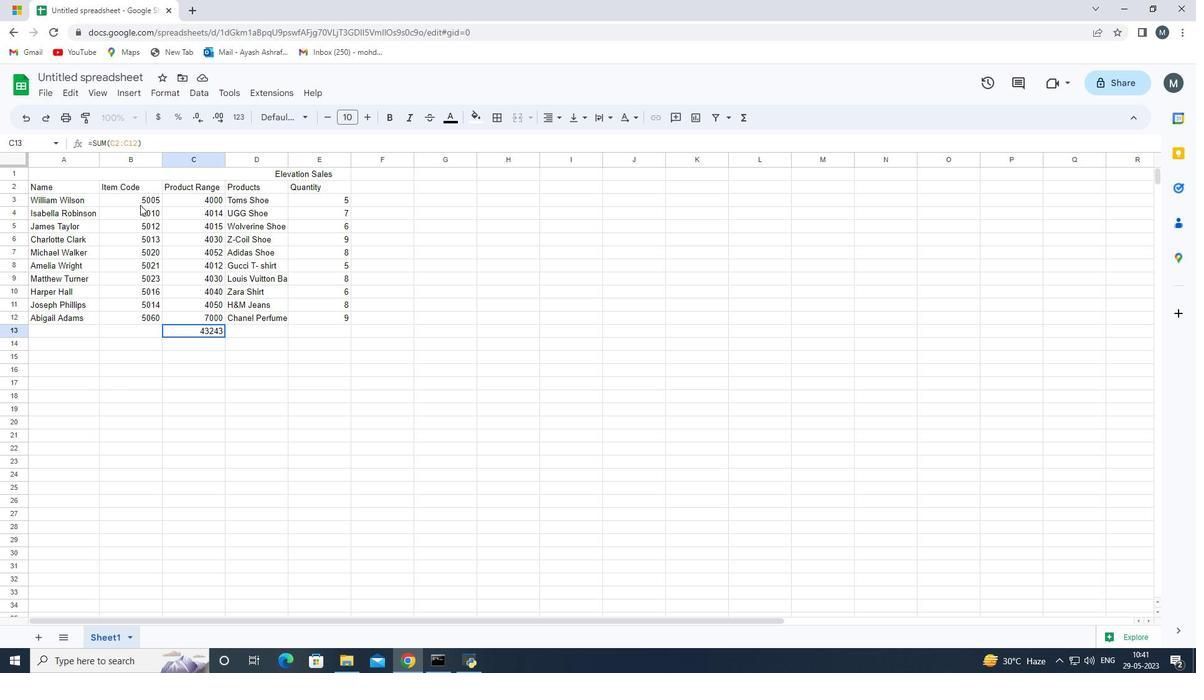 
Action: Mouse pressed left at (144, 195)
Screenshot: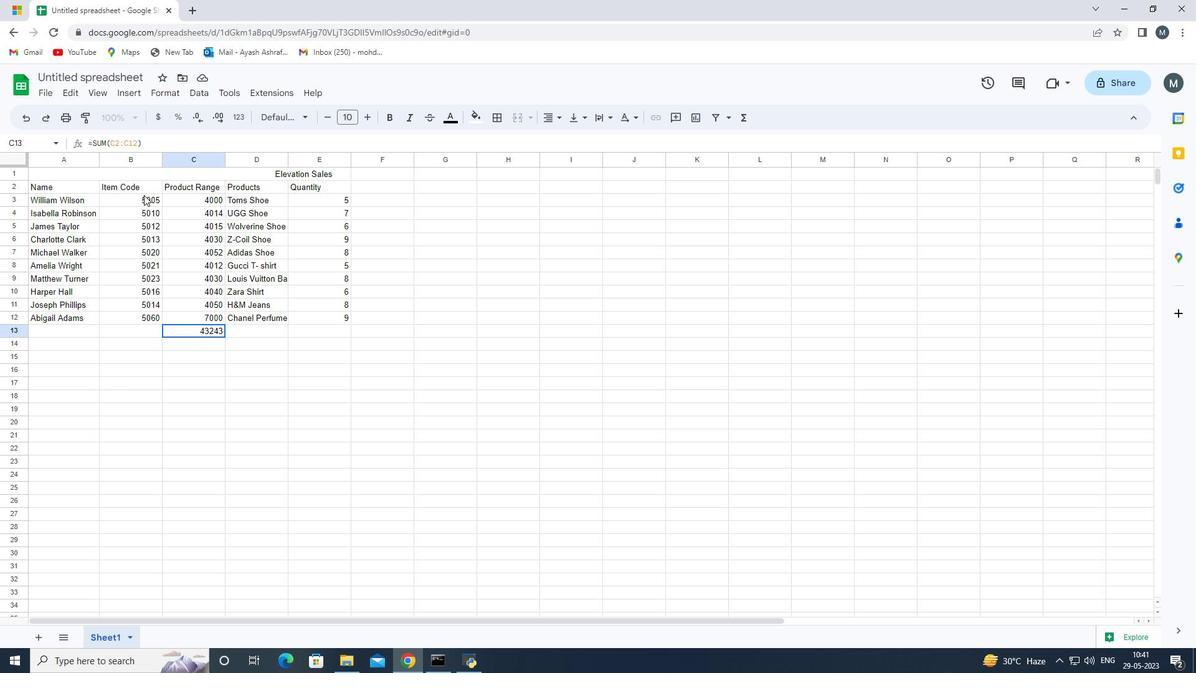
Action: Mouse moved to (140, 332)
Screenshot: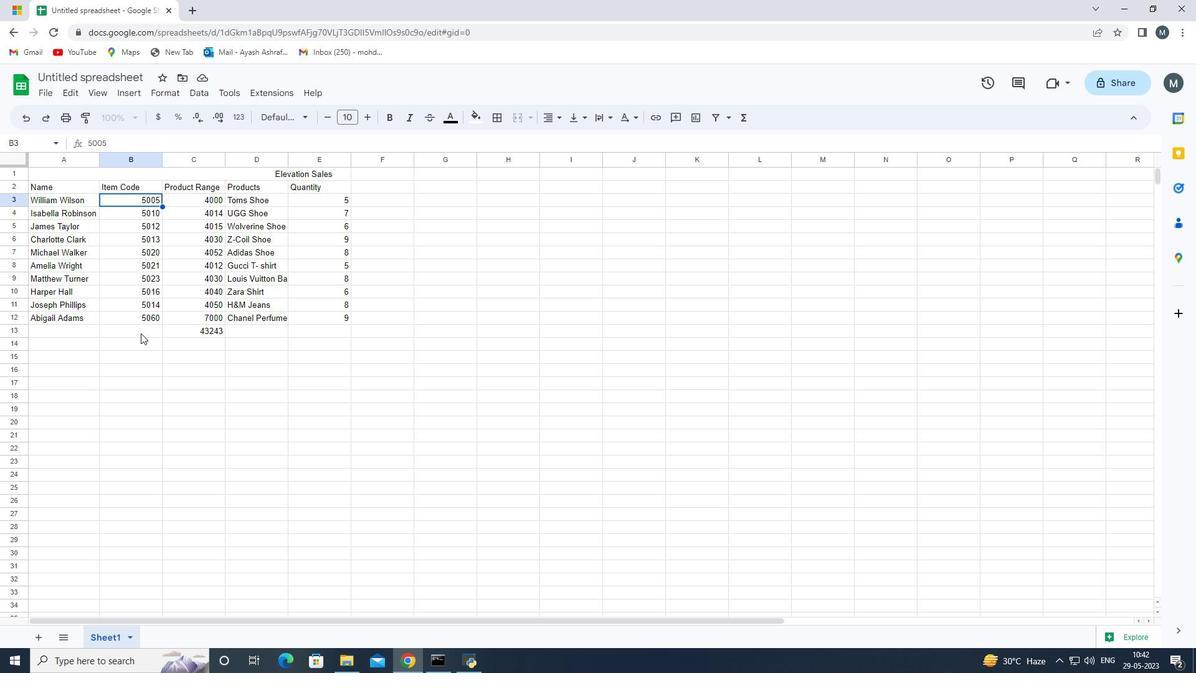 
Action: Mouse pressed left at (140, 332)
Screenshot: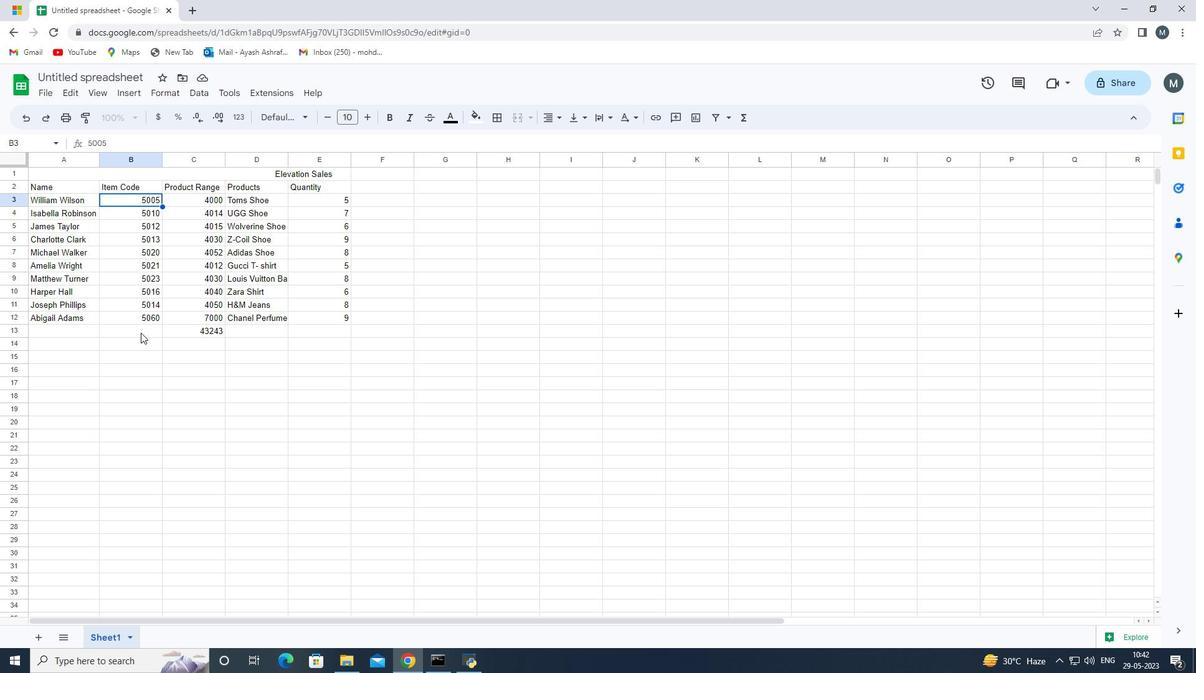 
Action: Key pressed =
Screenshot: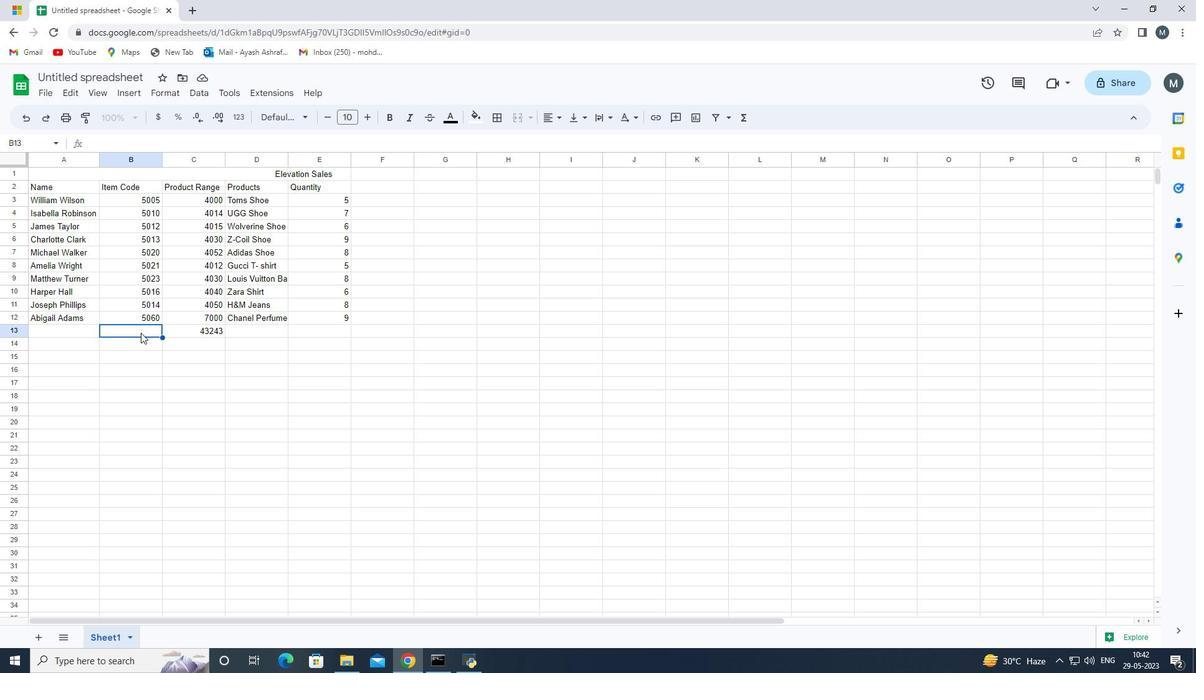 
Action: Mouse moved to (139, 311)
Screenshot: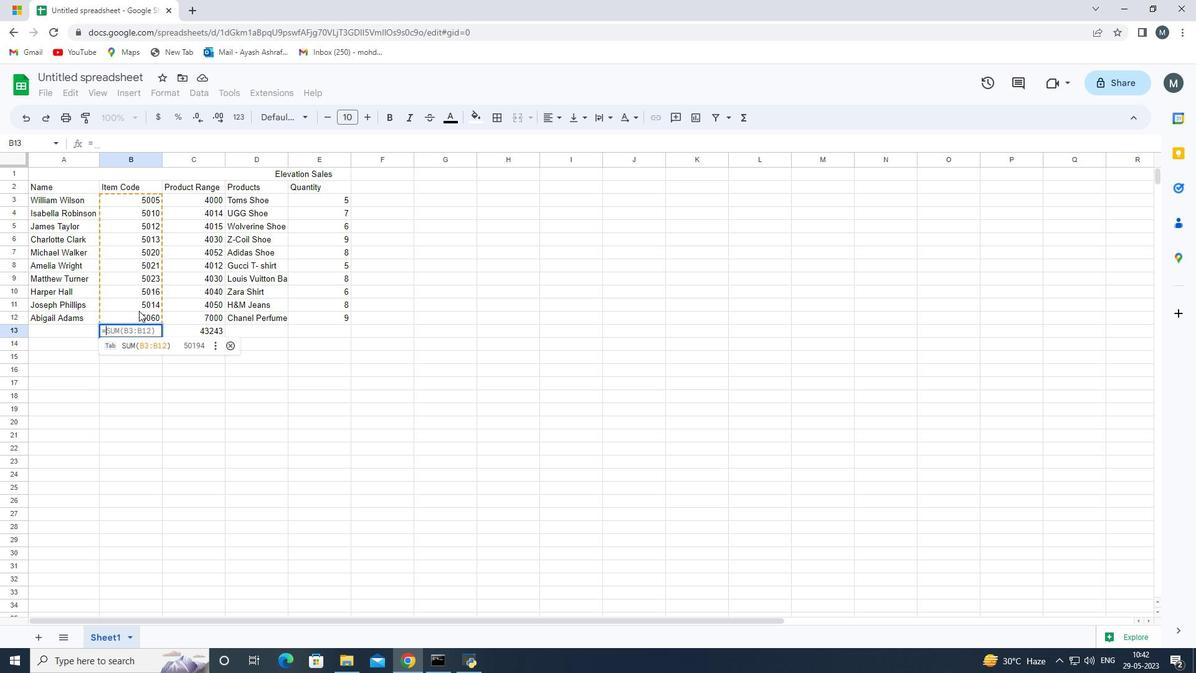 
Action: Key pressed <Key.enter>
Screenshot: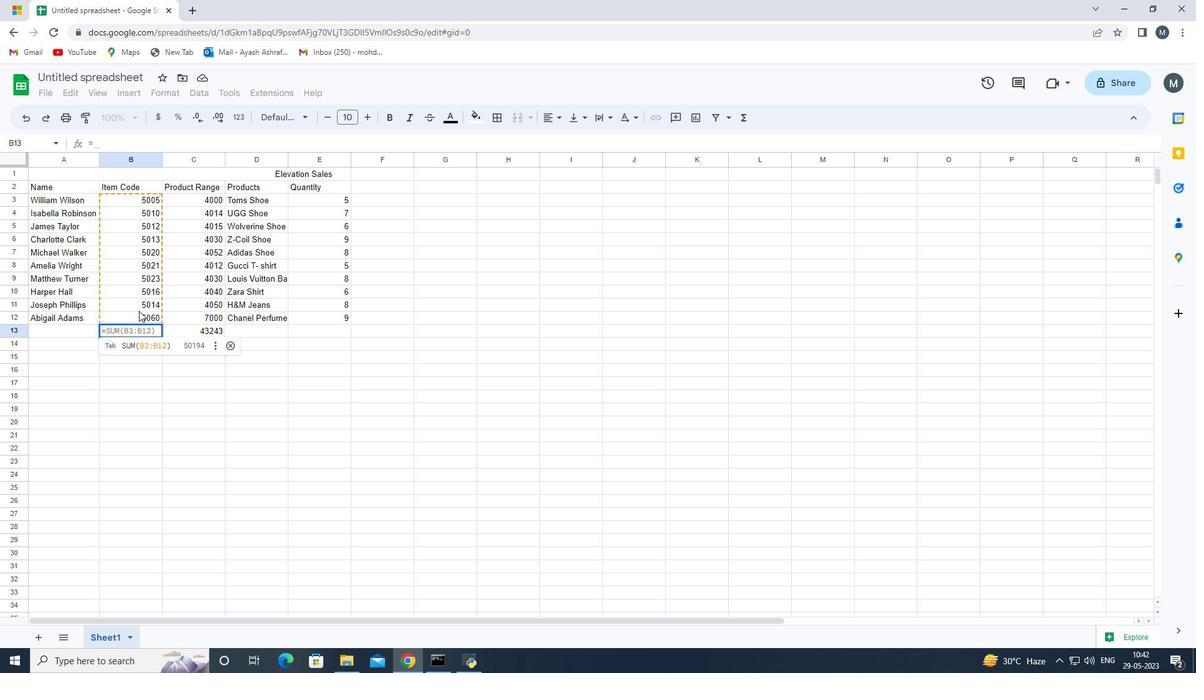 
Action: Mouse moved to (133, 385)
Screenshot: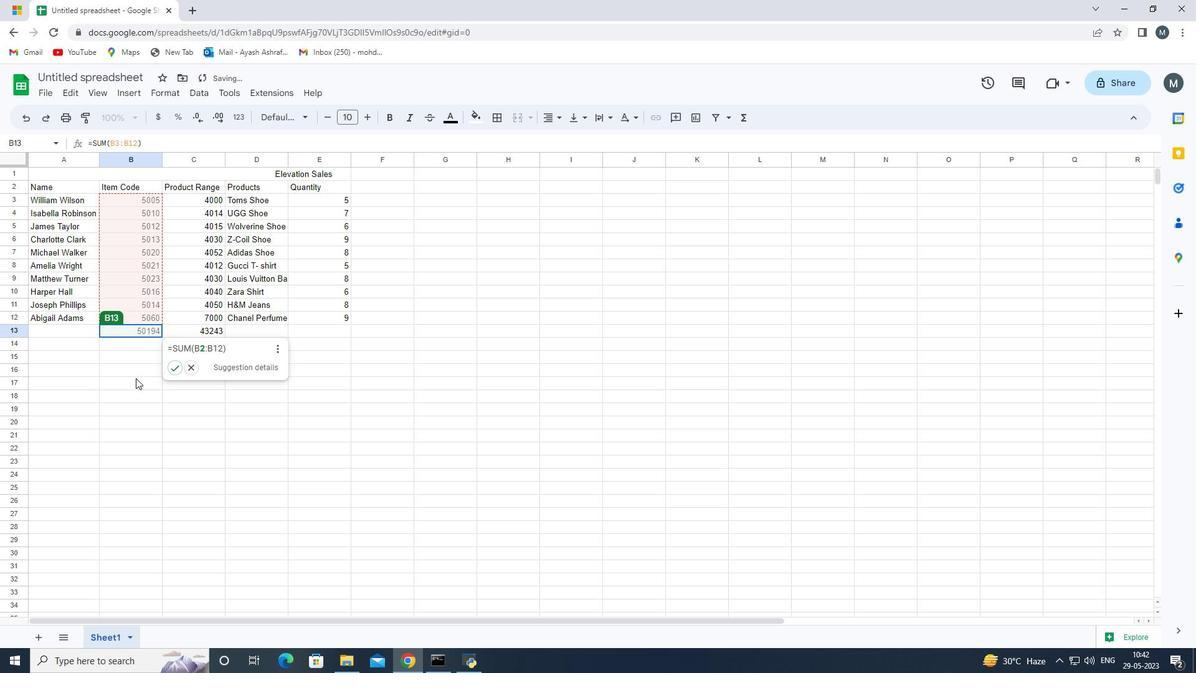 
Action: Mouse pressed left at (133, 385)
Screenshot: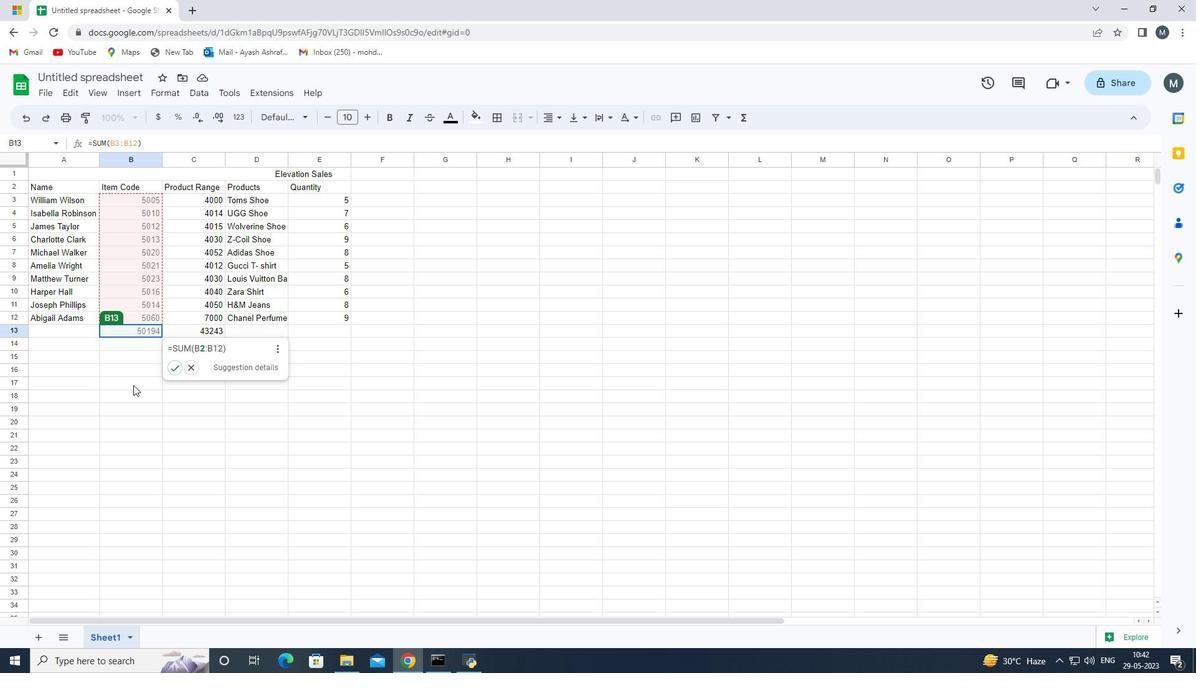 
Action: Mouse moved to (422, 361)
Screenshot: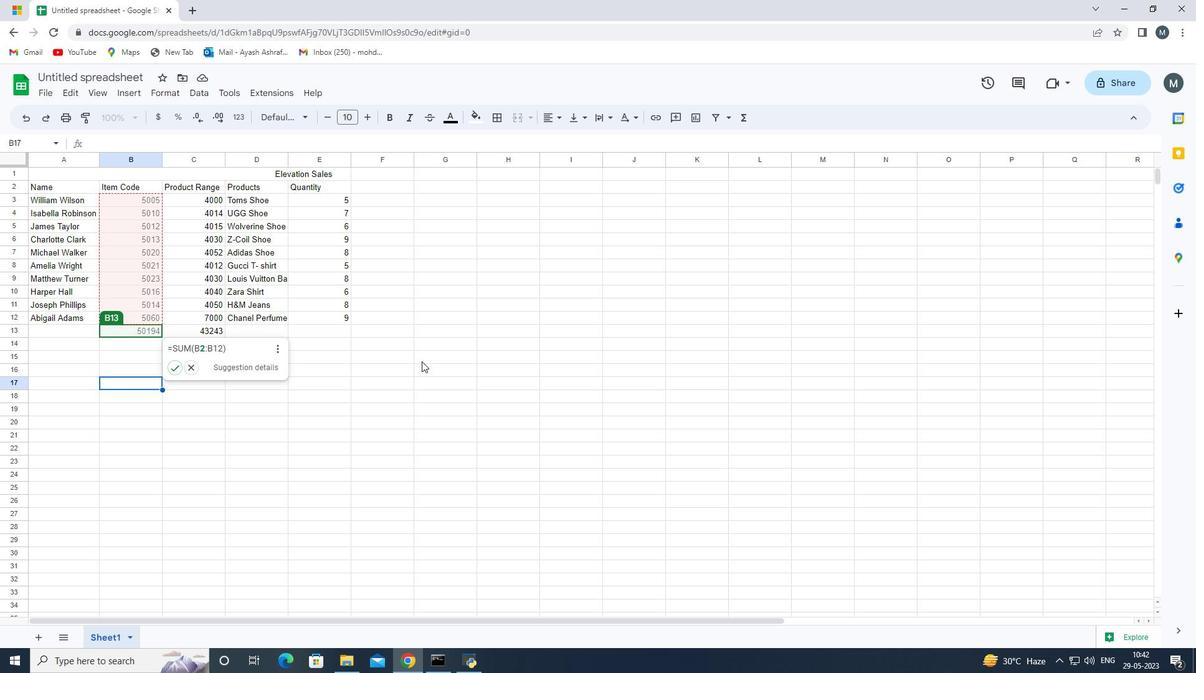 
Action: Mouse pressed left at (422, 361)
Screenshot: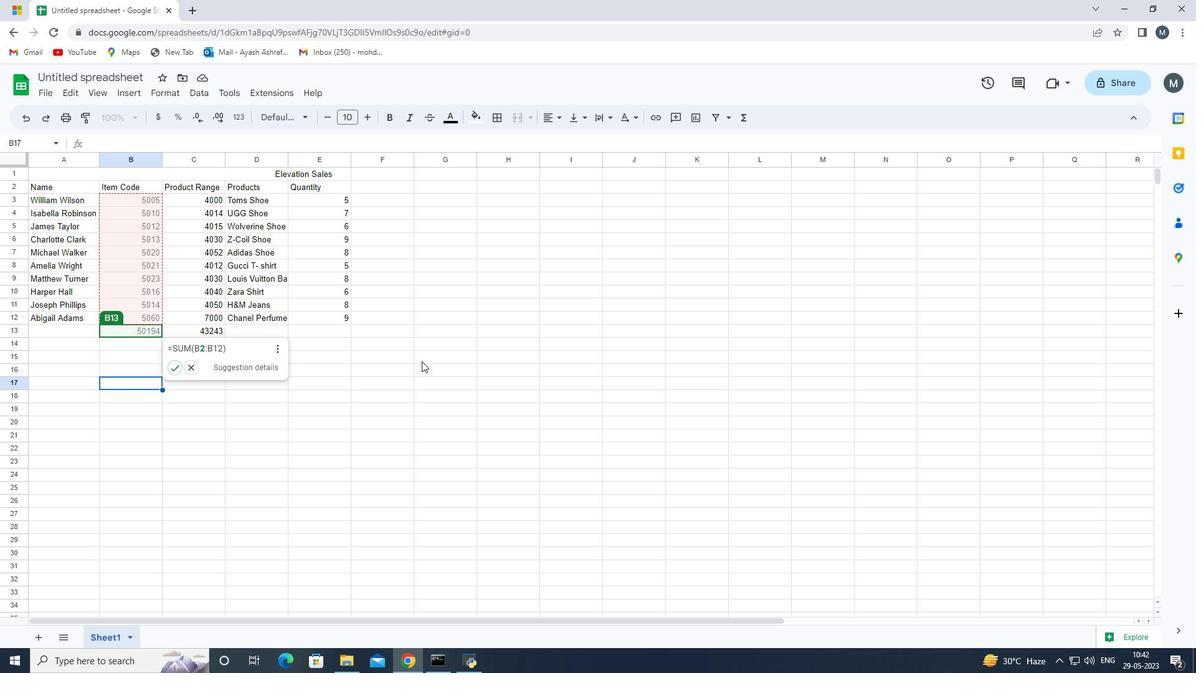 
Action: Mouse moved to (412, 357)
Screenshot: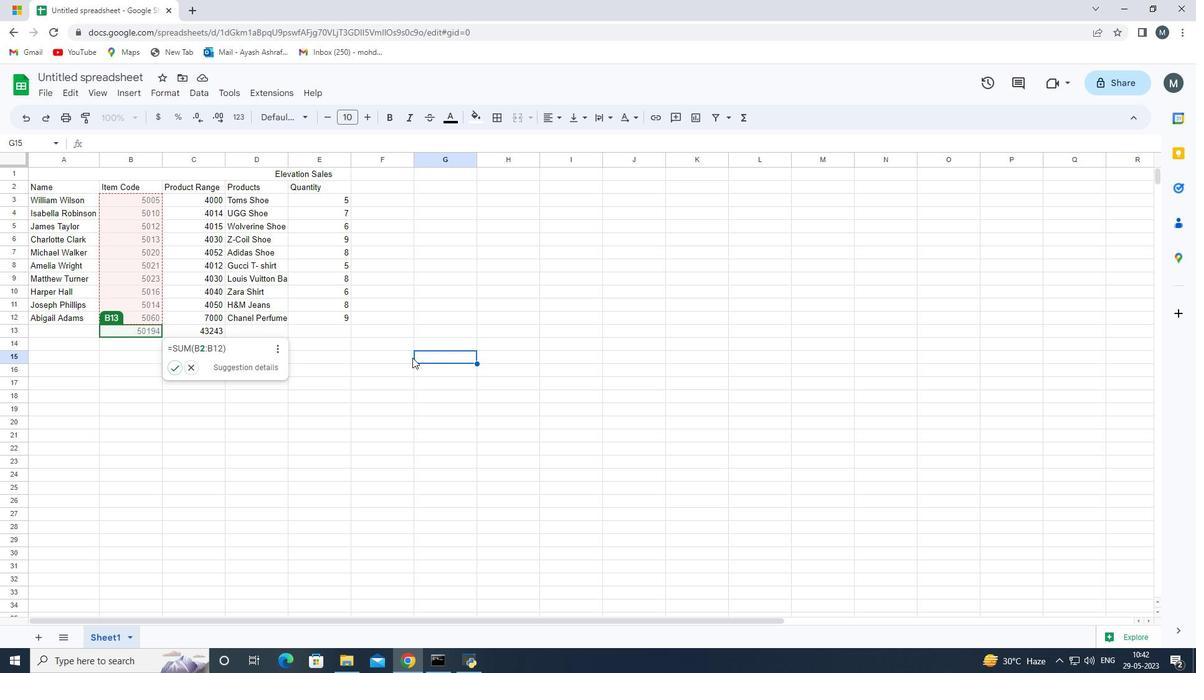 
Action: Key pressed <Key.enter>
Screenshot: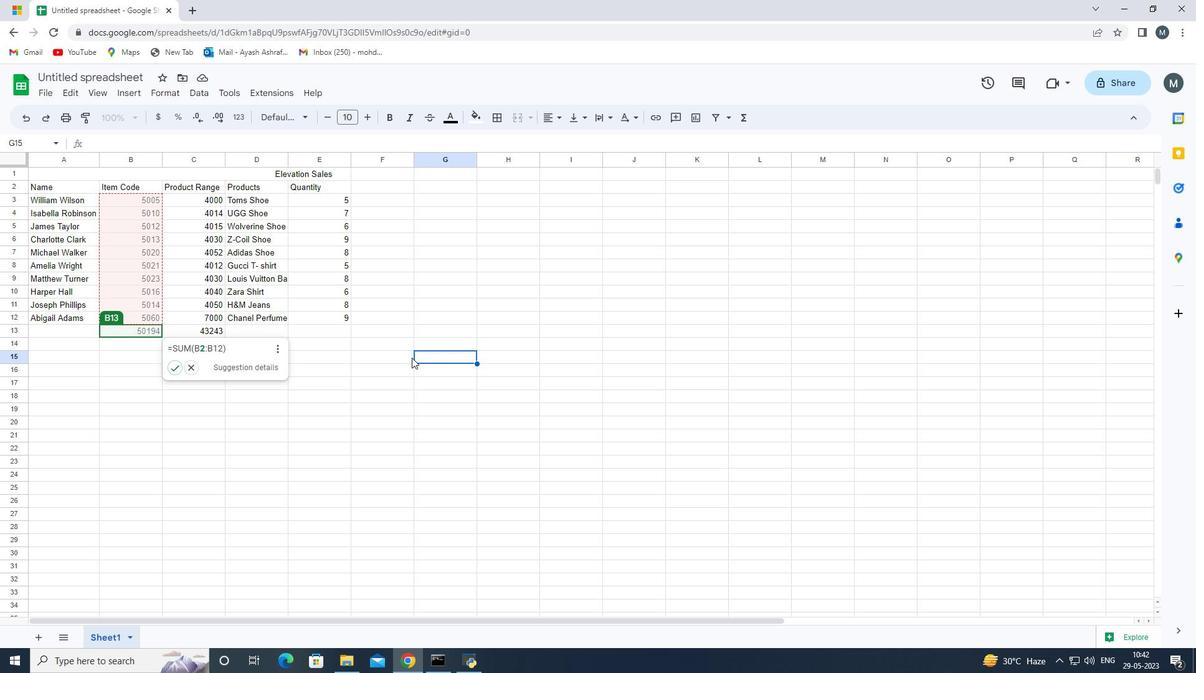 
Action: Mouse moved to (167, 366)
Screenshot: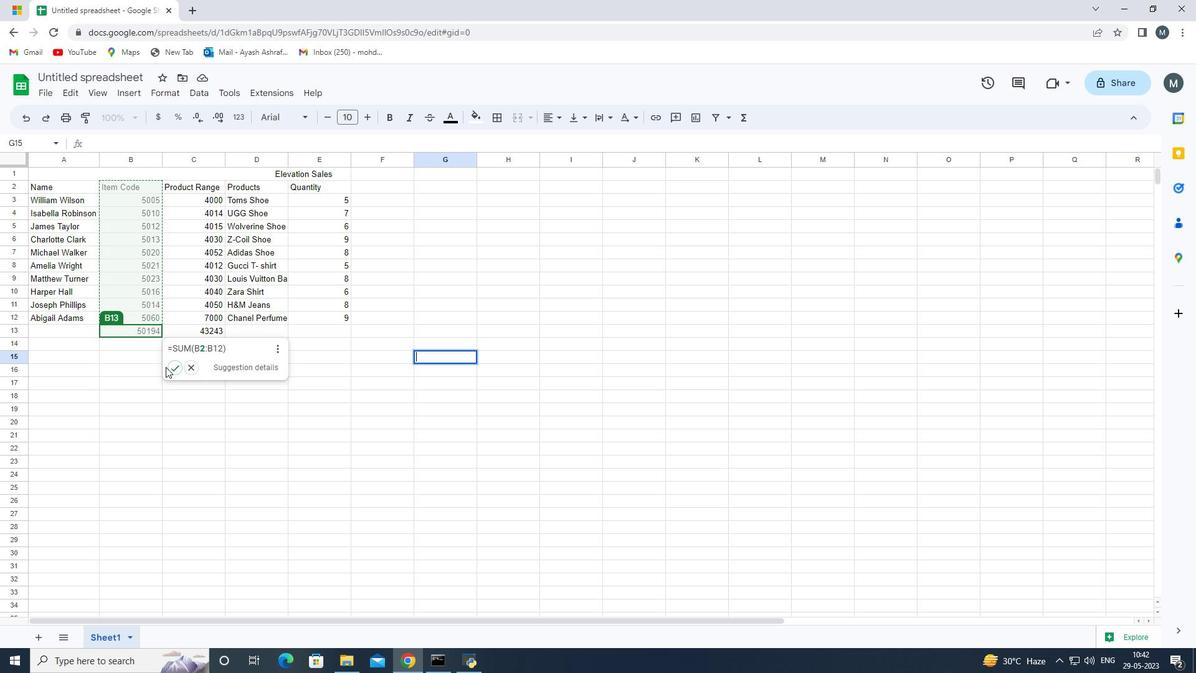 
Action: Mouse pressed left at (167, 366)
Screenshot: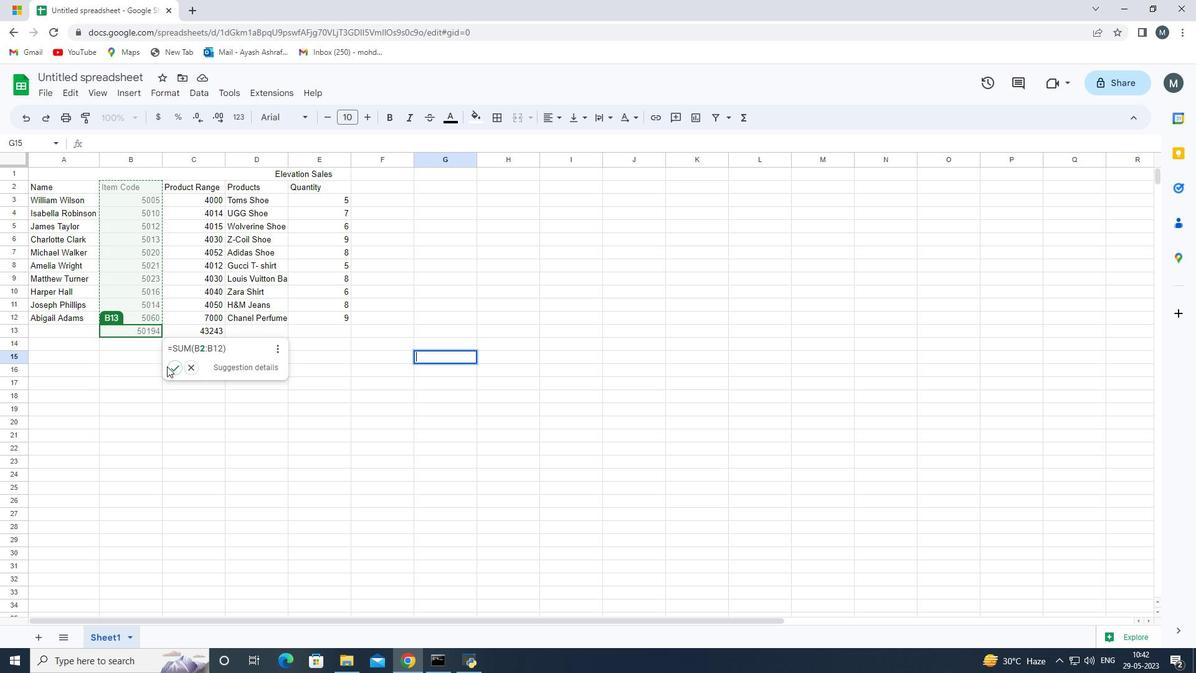 
Action: Mouse moved to (174, 369)
Screenshot: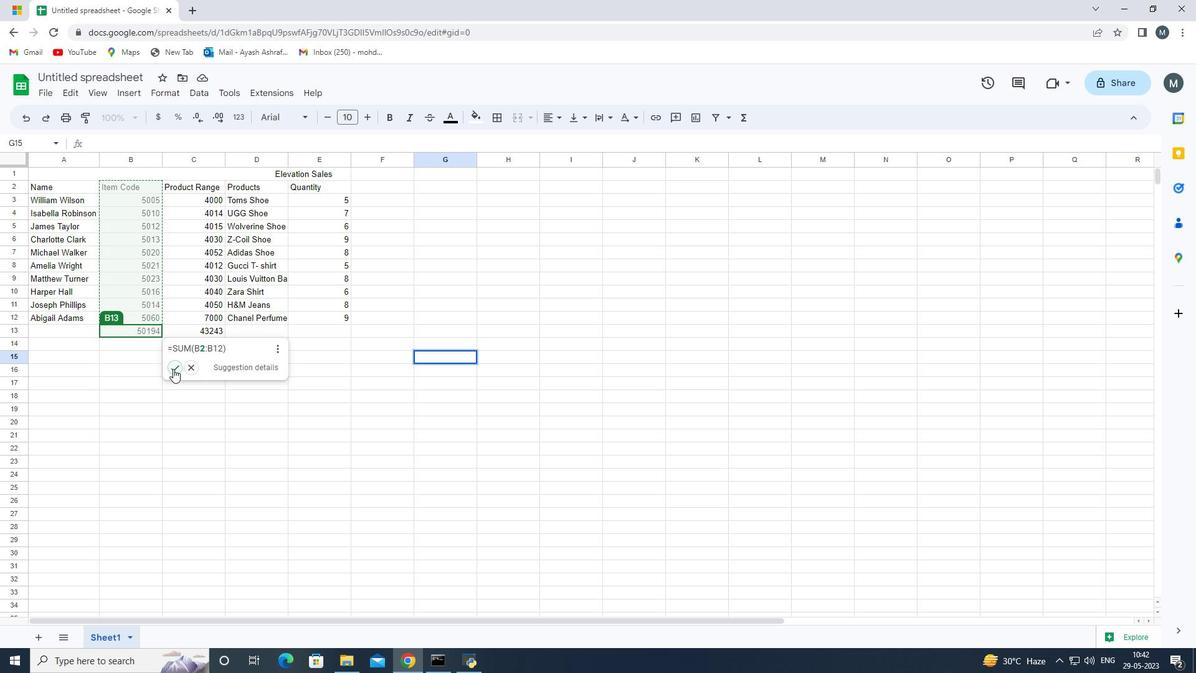 
Action: Mouse pressed left at (174, 369)
Screenshot: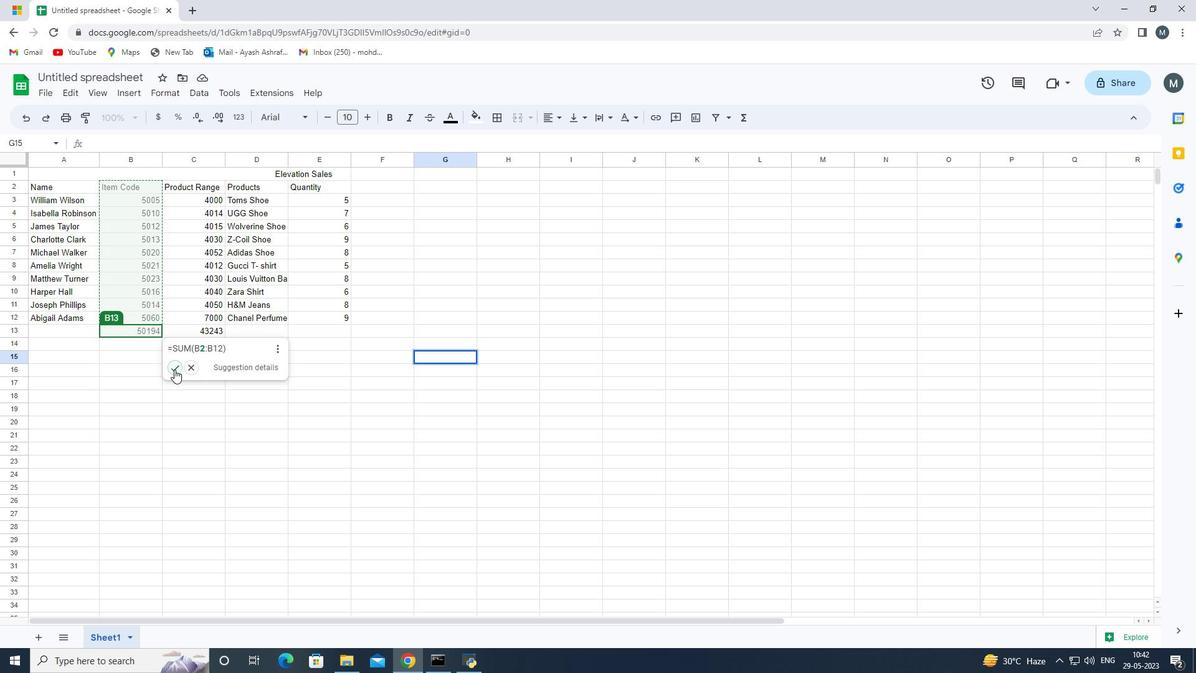 
Action: Mouse moved to (331, 201)
Screenshot: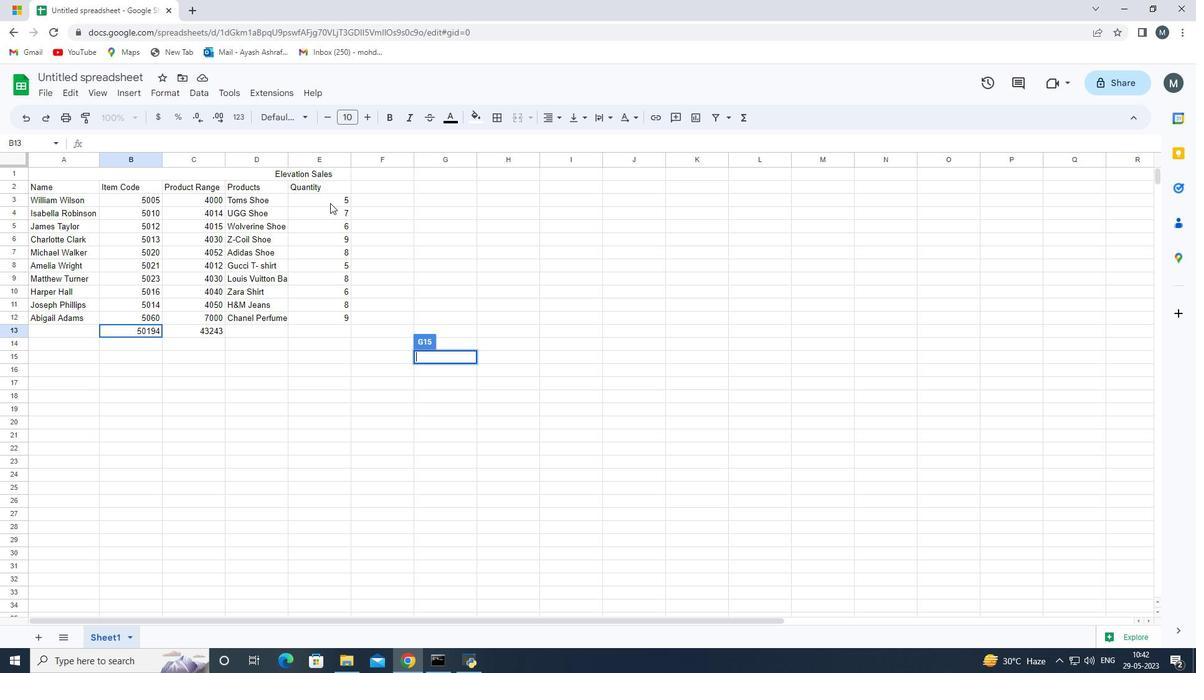 
Action: Mouse pressed left at (331, 201)
Screenshot: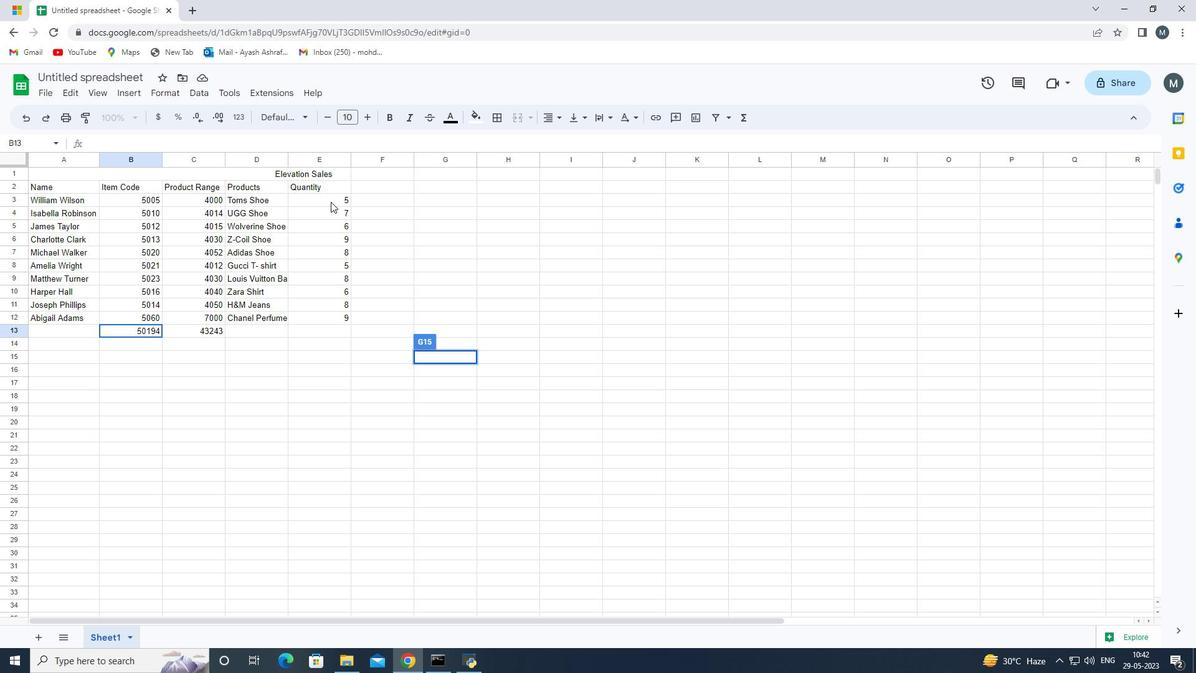 
Action: Mouse moved to (329, 329)
Screenshot: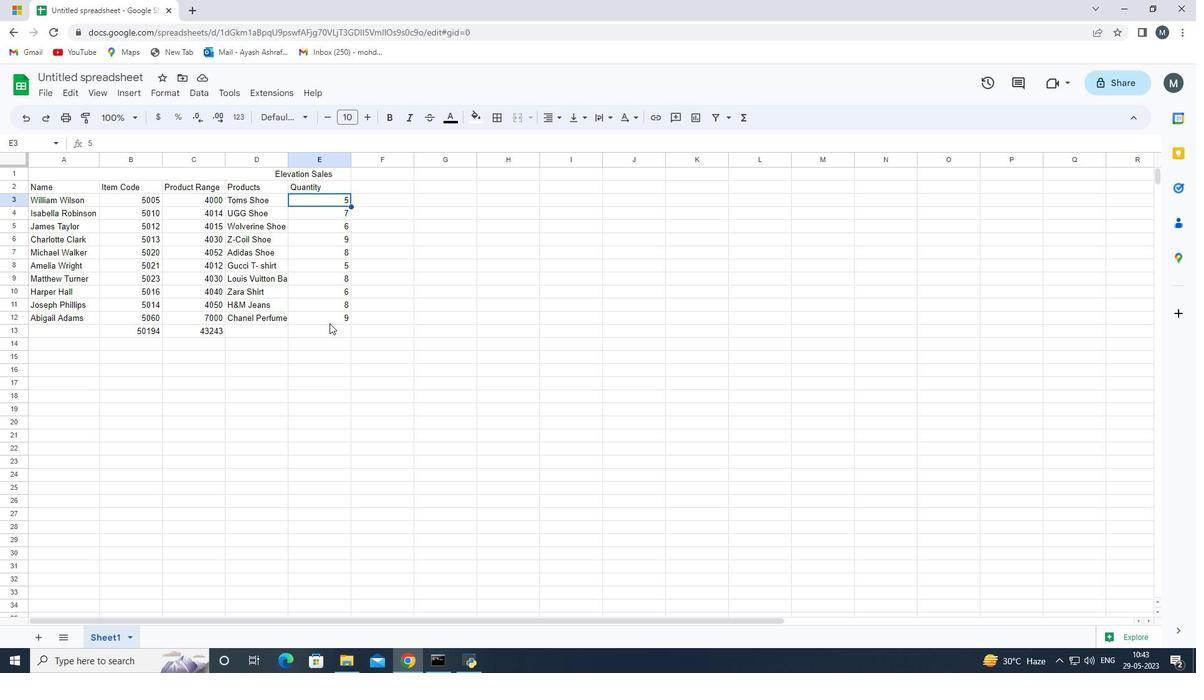 
Action: Mouse pressed left at (329, 329)
Screenshot: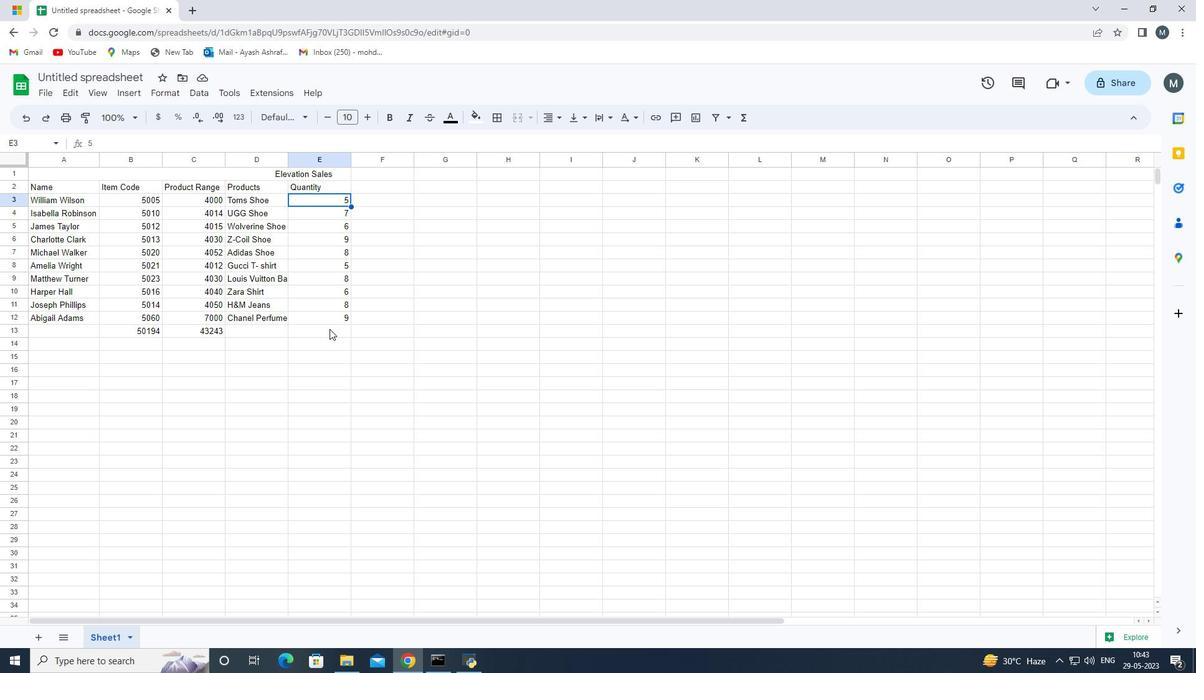
Action: Mouse moved to (218, 332)
Screenshot: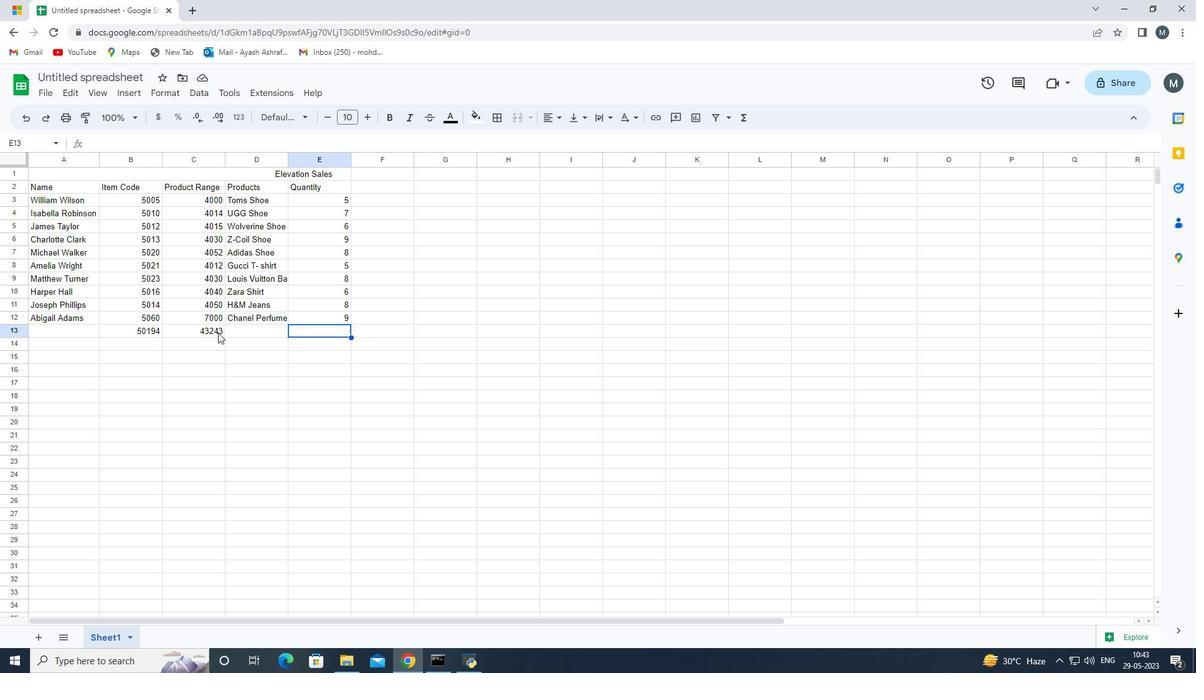 
Action: Mouse pressed left at (218, 332)
Screenshot: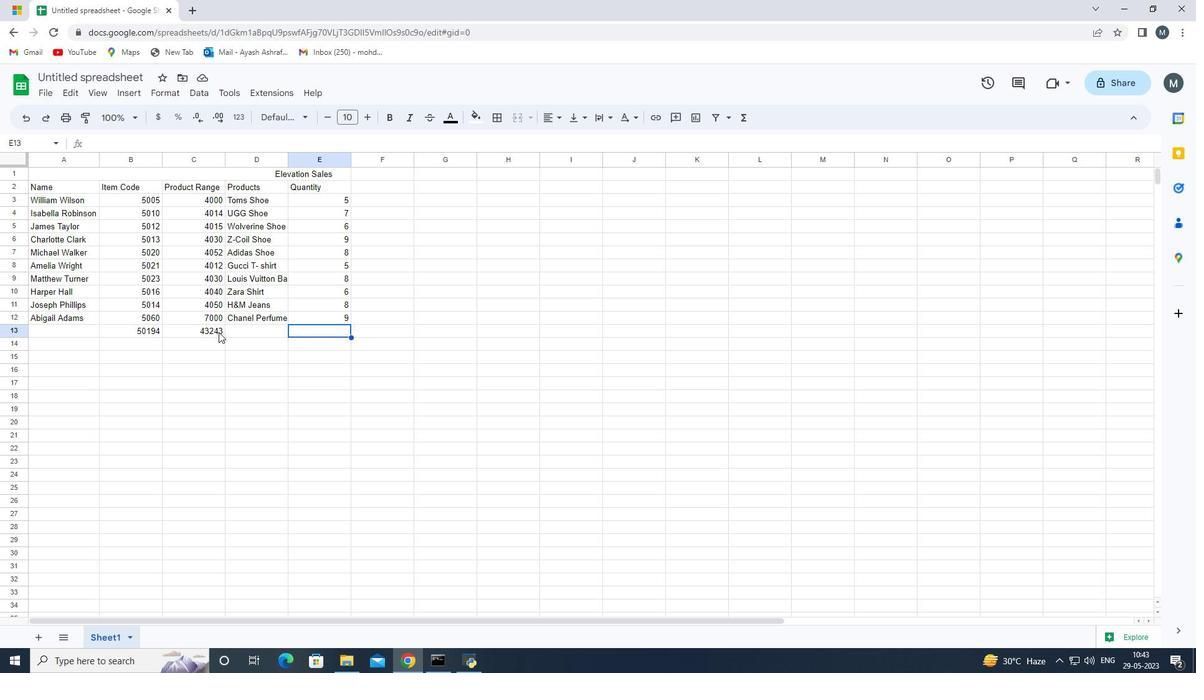 
Action: Mouse moved to (225, 329)
Screenshot: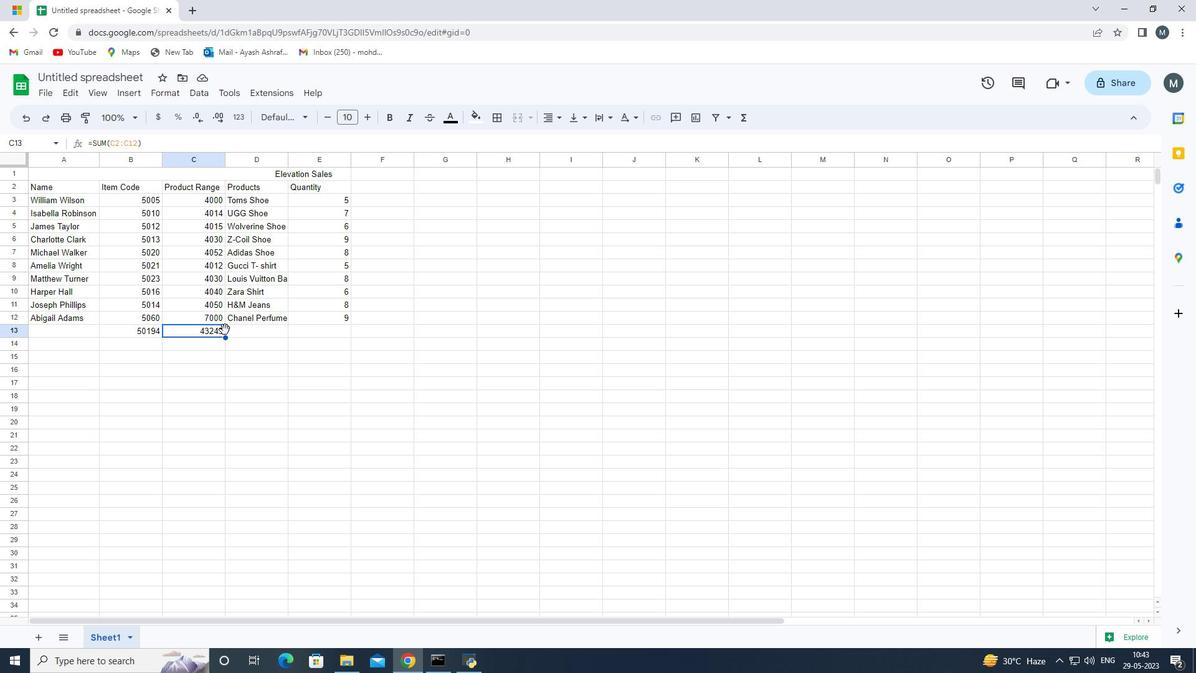 
Action: Key pressed <Key.delete>
Screenshot: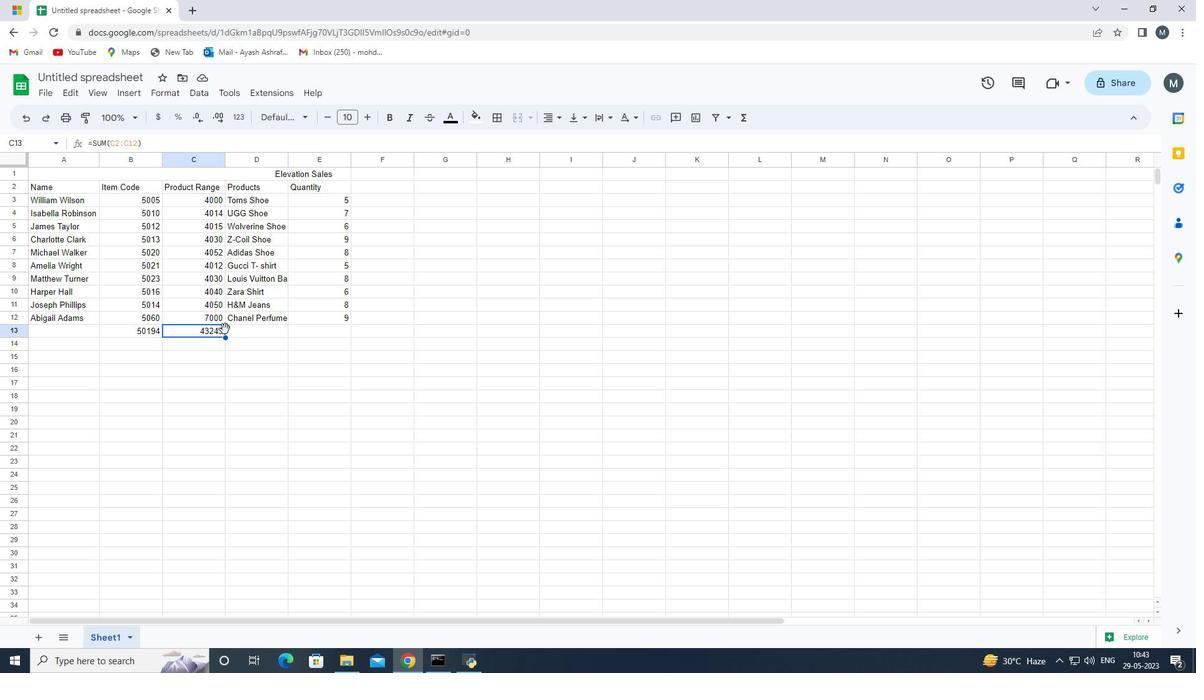 
Action: Mouse moved to (150, 331)
Screenshot: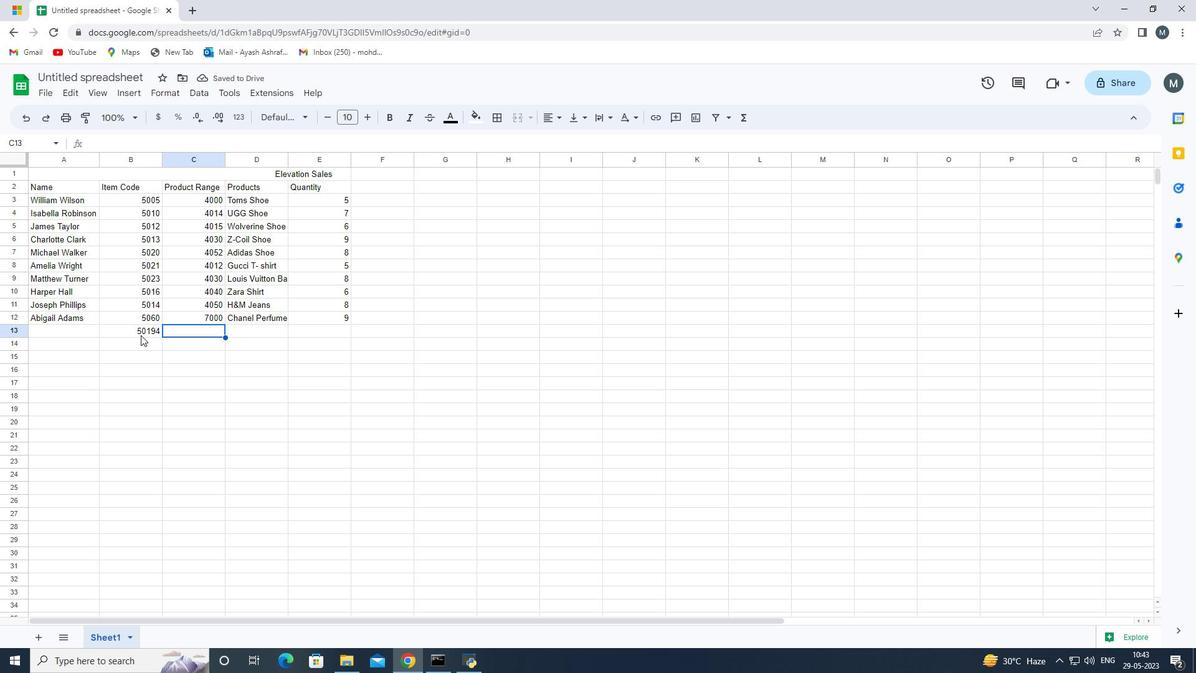
Action: Mouse pressed left at (150, 331)
Screenshot: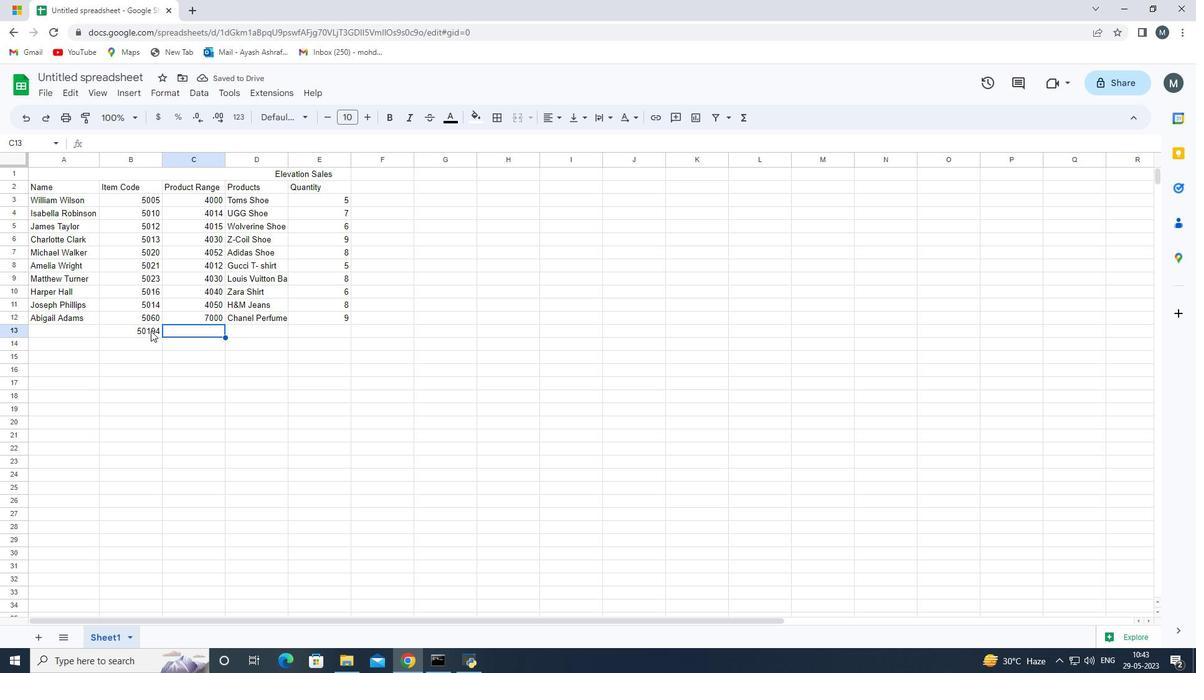 
Action: Key pressed <Key.delete>
Screenshot: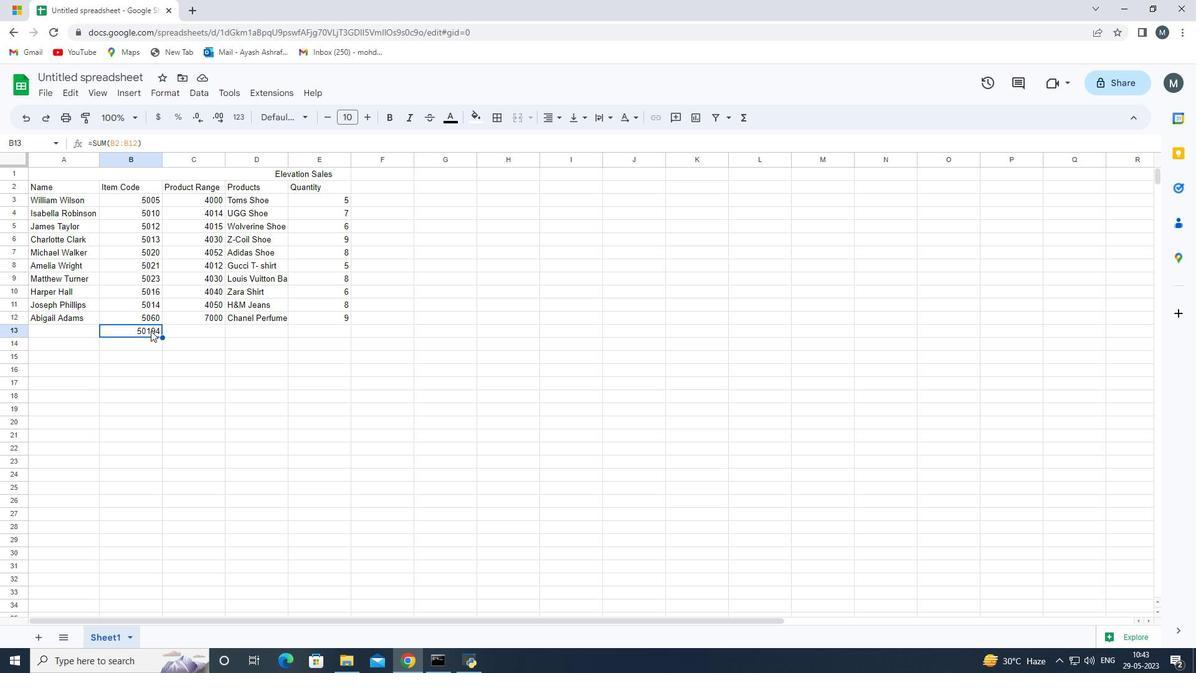 
Action: Mouse moved to (369, 183)
Screenshot: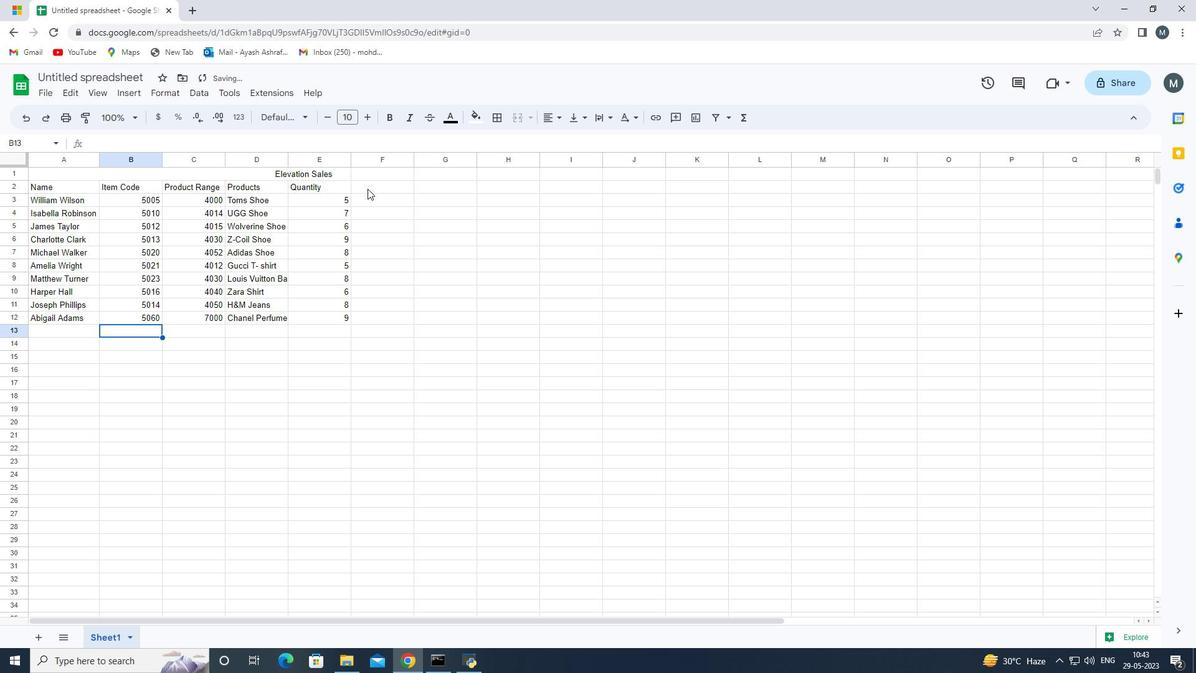 
Action: Mouse pressed left at (369, 183)
Screenshot: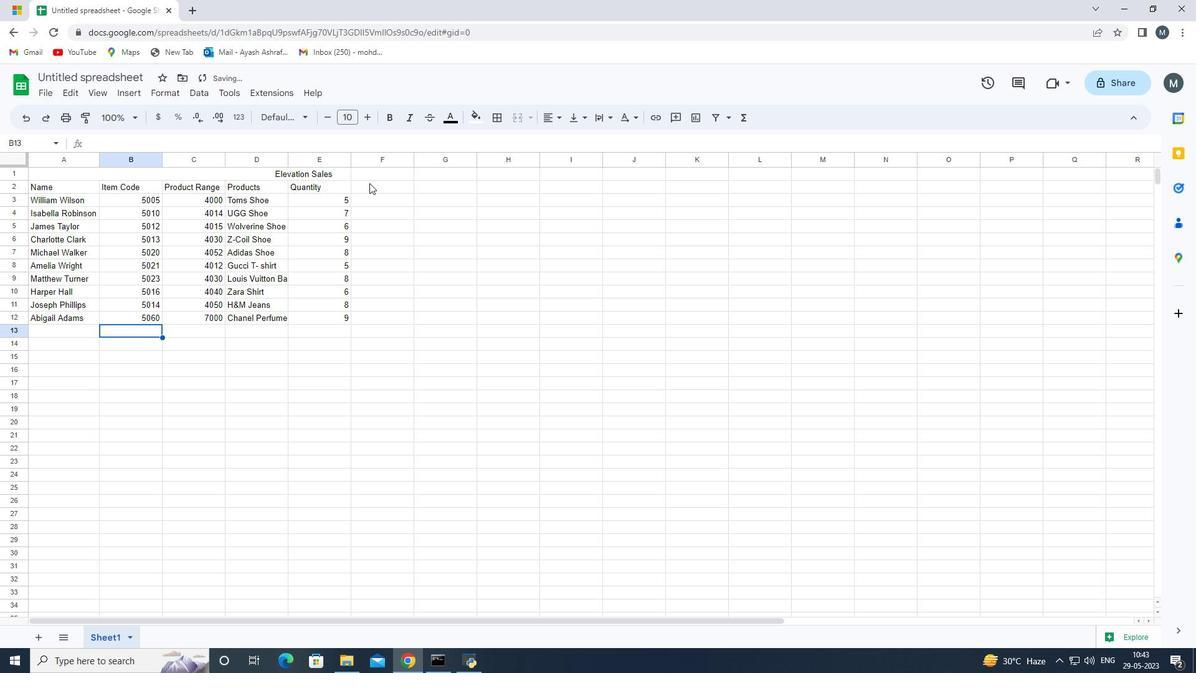 
Action: Mouse moved to (371, 184)
Screenshot: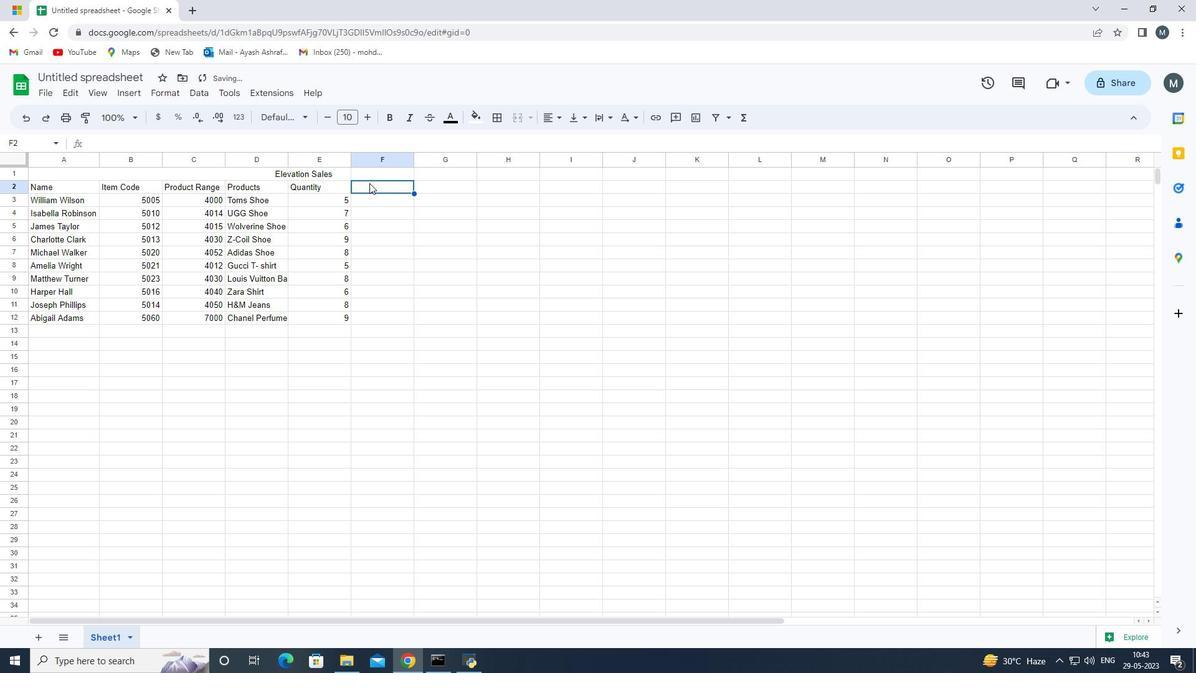 
Action: Key pressed <Key.shift>Amount<Key.space>
Screenshot: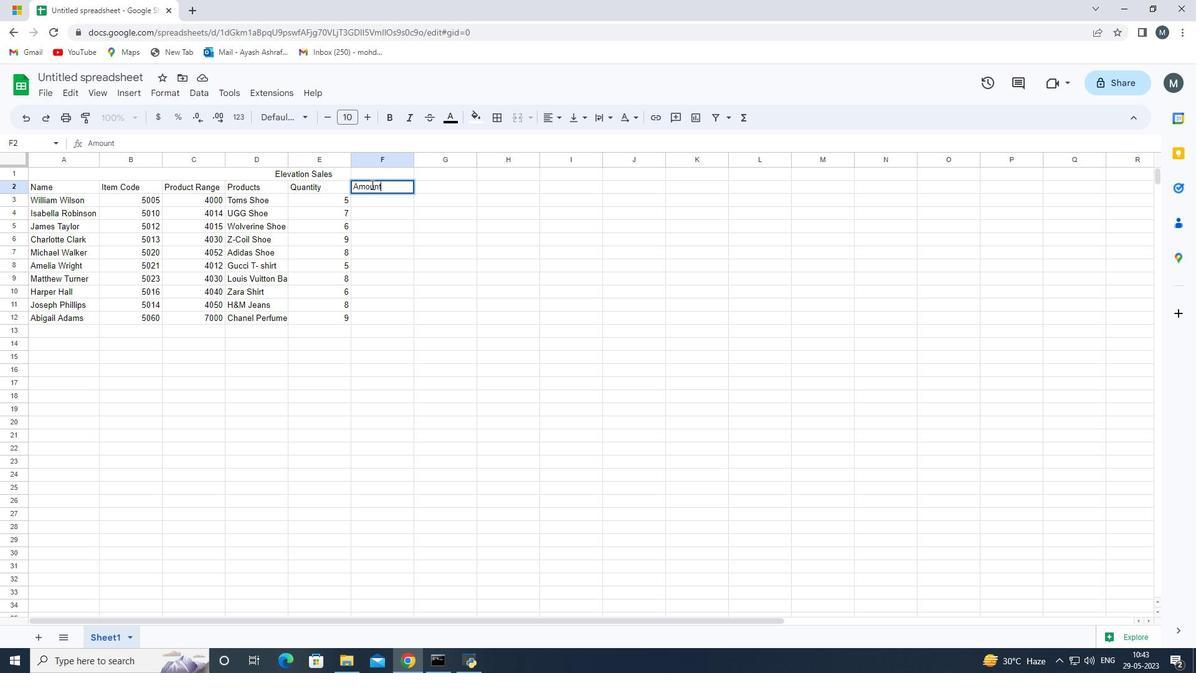 
Action: Mouse moved to (375, 199)
Screenshot: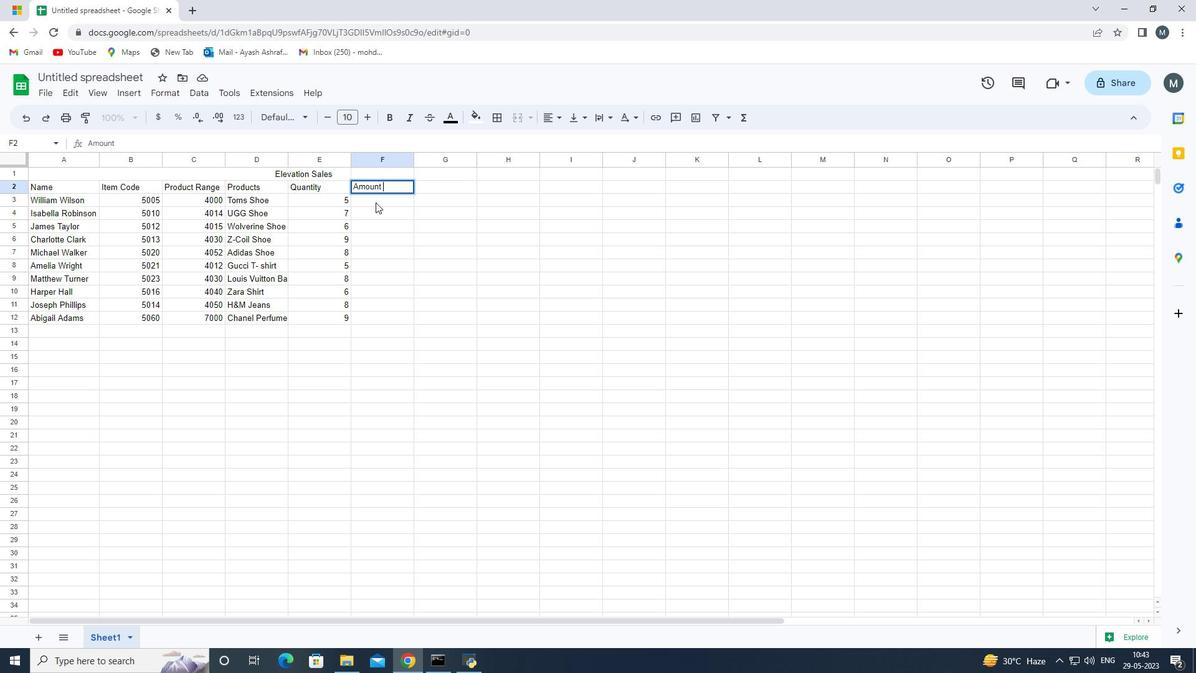 
Action: Mouse pressed left at (375, 199)
Screenshot: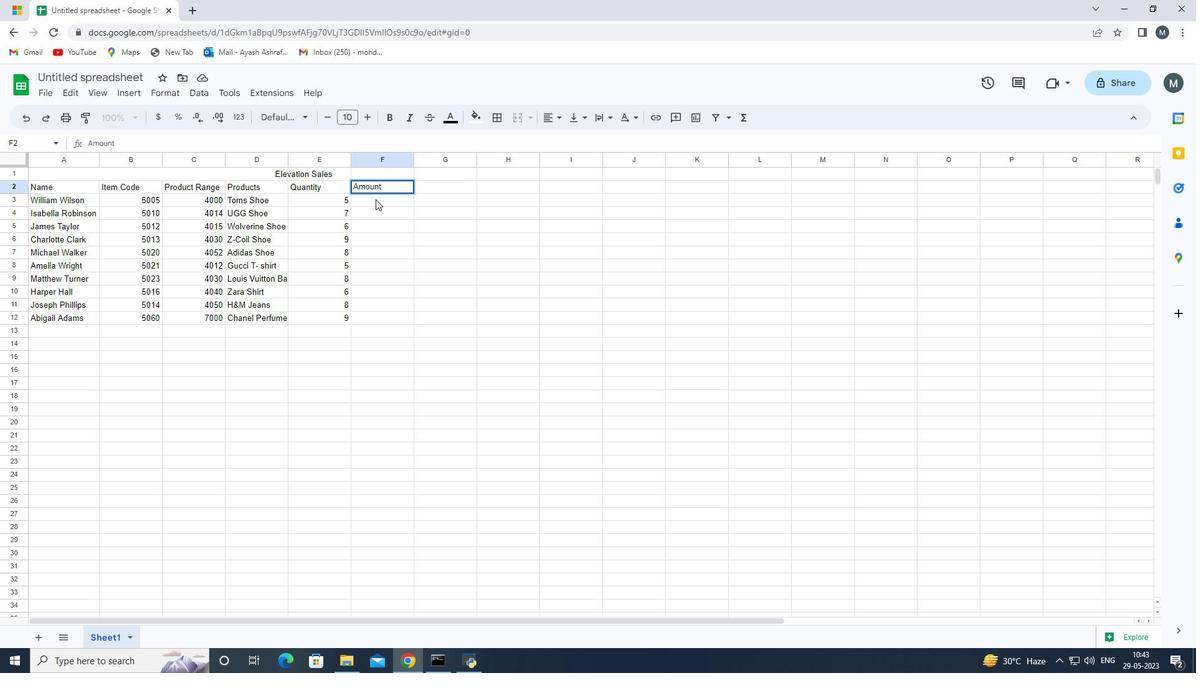 
Action: Mouse moved to (381, 200)
Screenshot: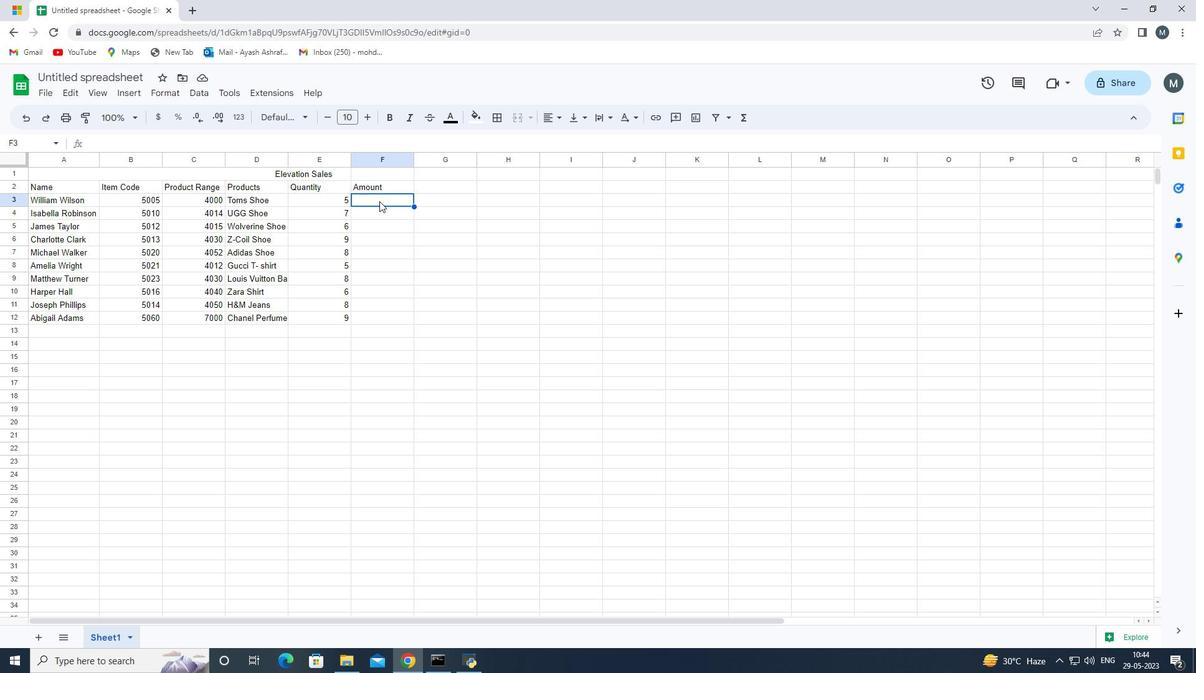 
Action: Key pressed 10<Key.backspace><Key.backspace>5000<Key.enter>
Screenshot: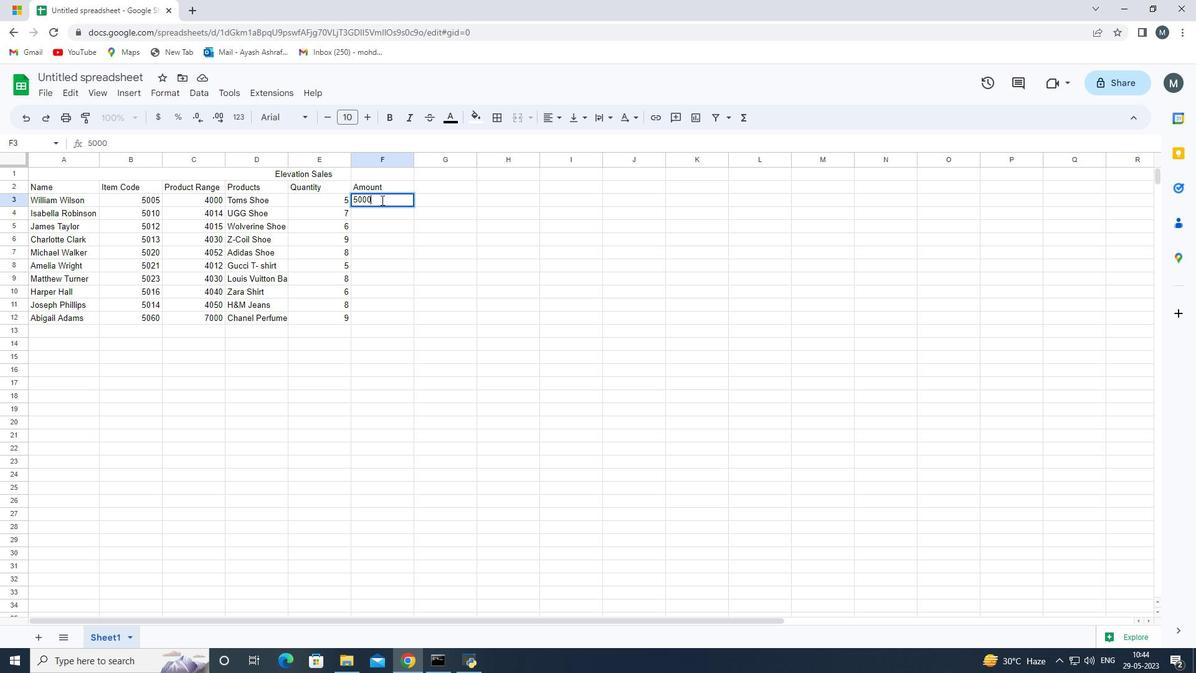 
Action: Mouse moved to (316, 219)
Screenshot: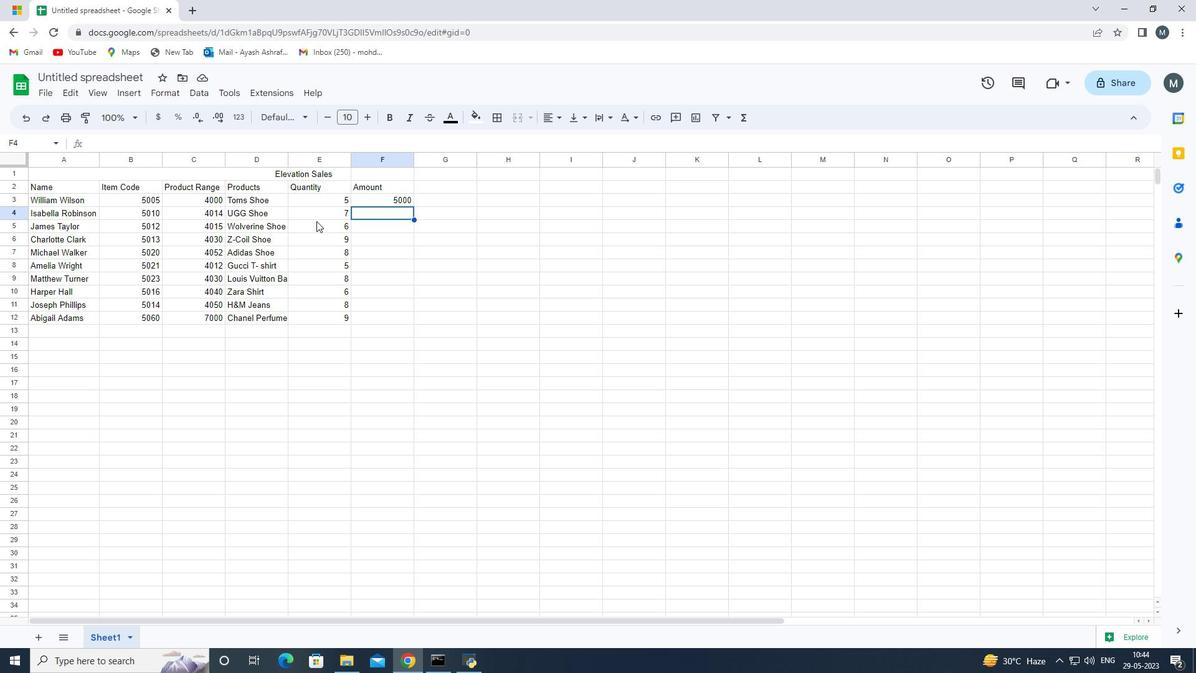 
Action: Mouse pressed left at (316, 219)
Screenshot: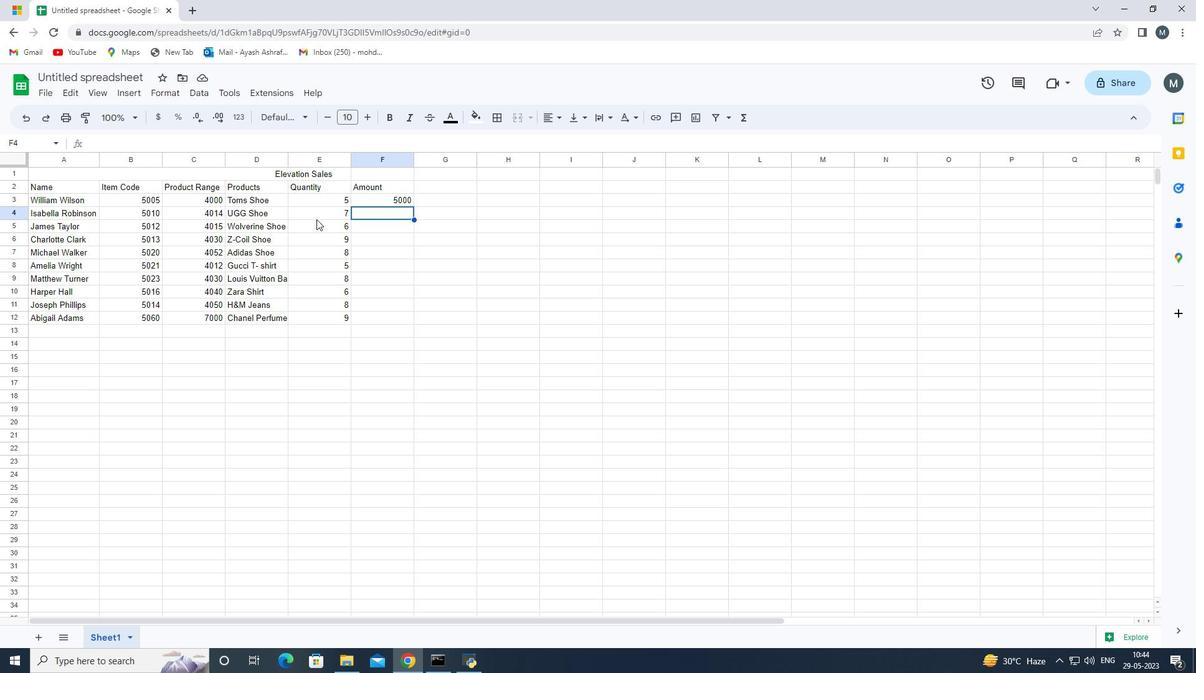 
Action: Mouse moved to (379, 198)
Screenshot: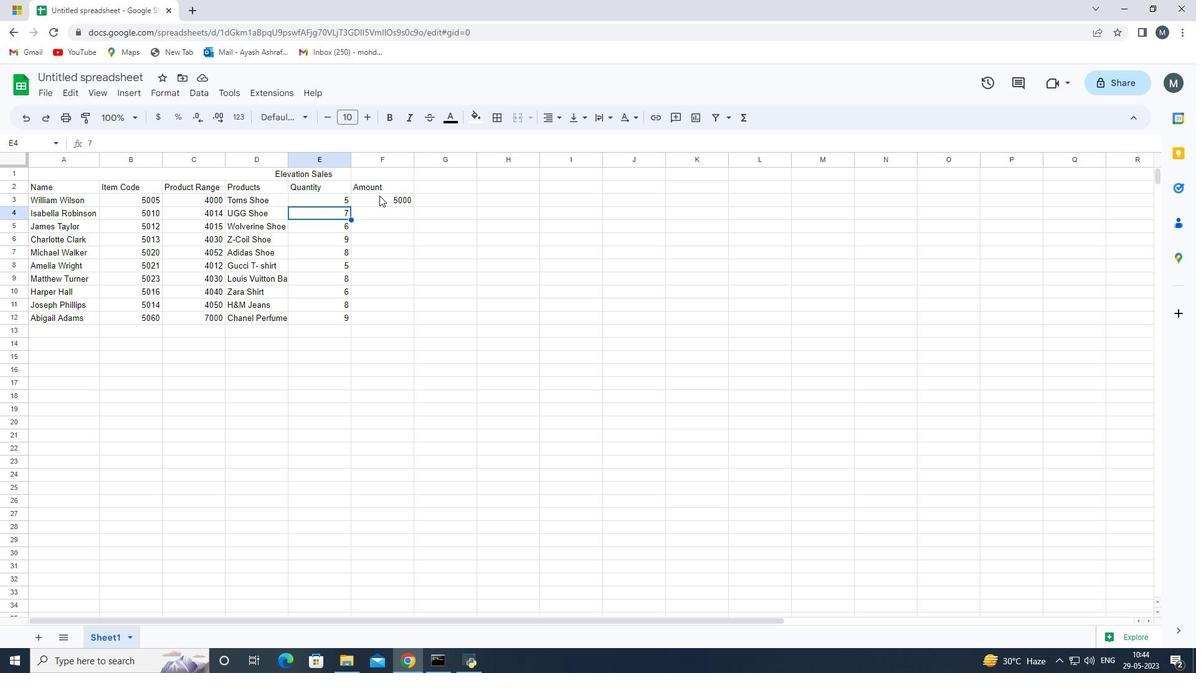 
Action: Mouse pressed left at (379, 198)
Screenshot: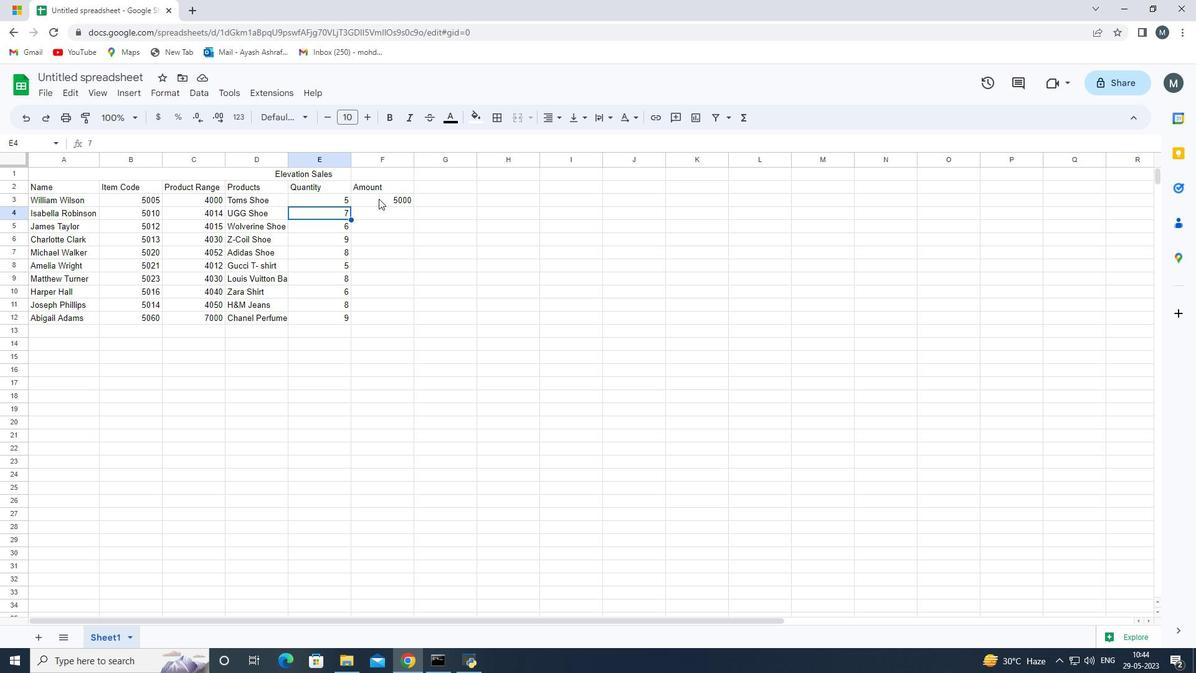 
Action: Mouse moved to (392, 224)
Screenshot: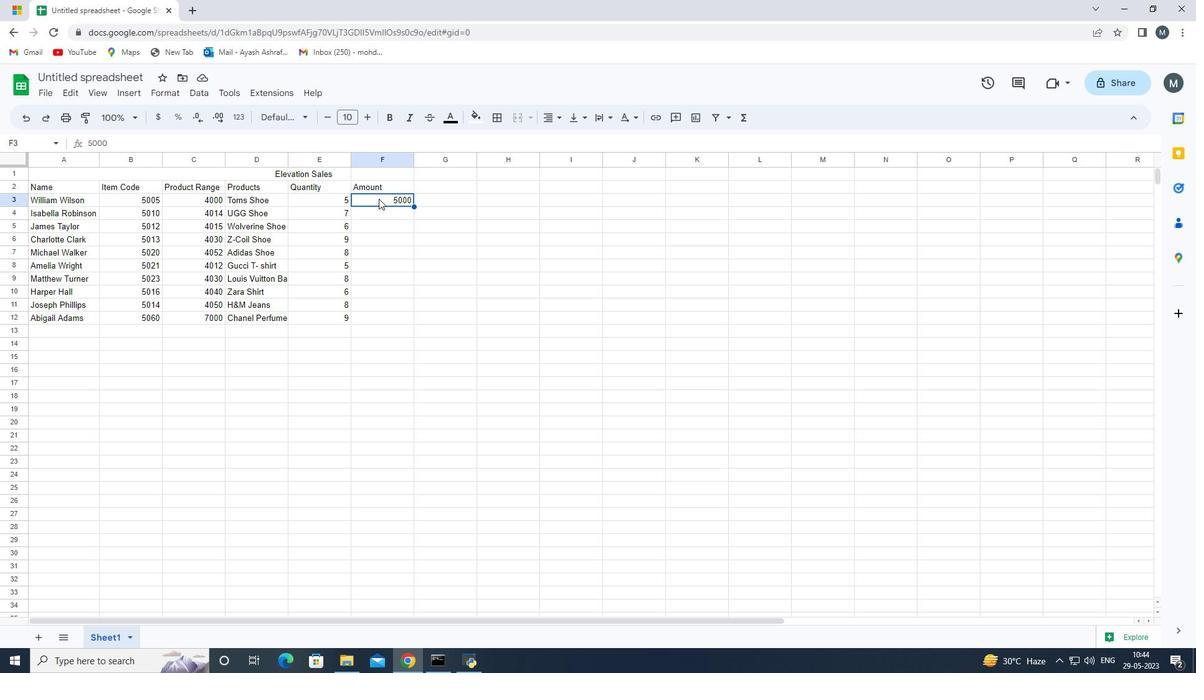 
Action: Mouse pressed left at (392, 224)
Screenshot: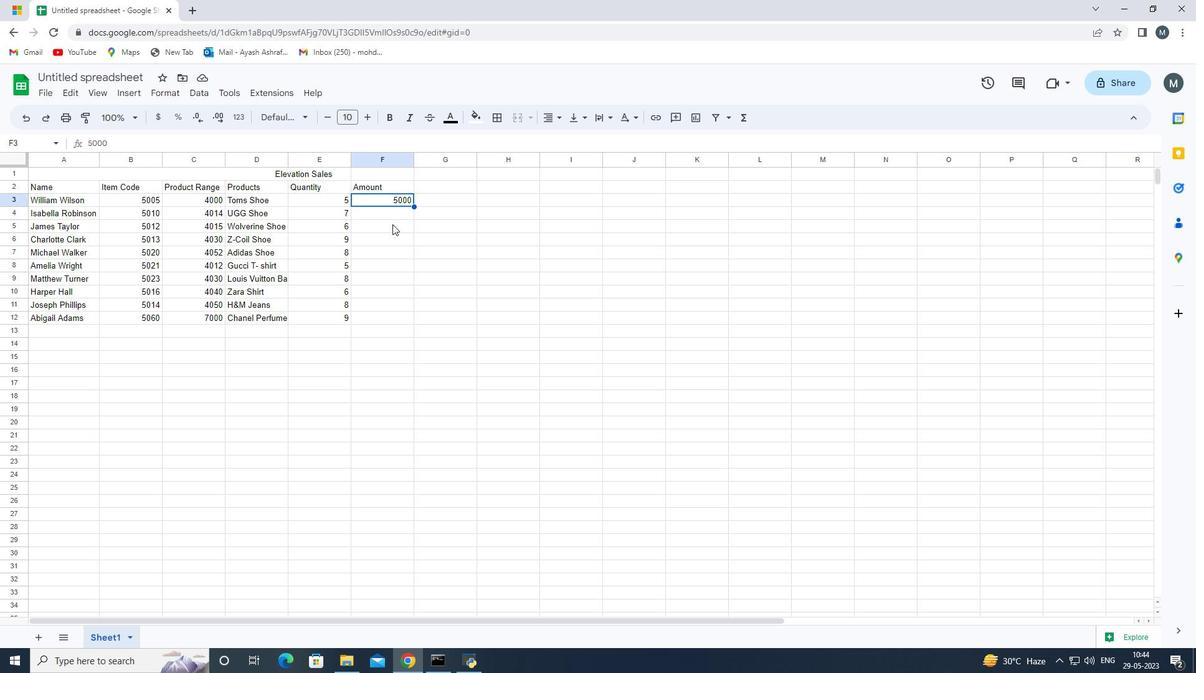
Action: Mouse moved to (390, 215)
Screenshot: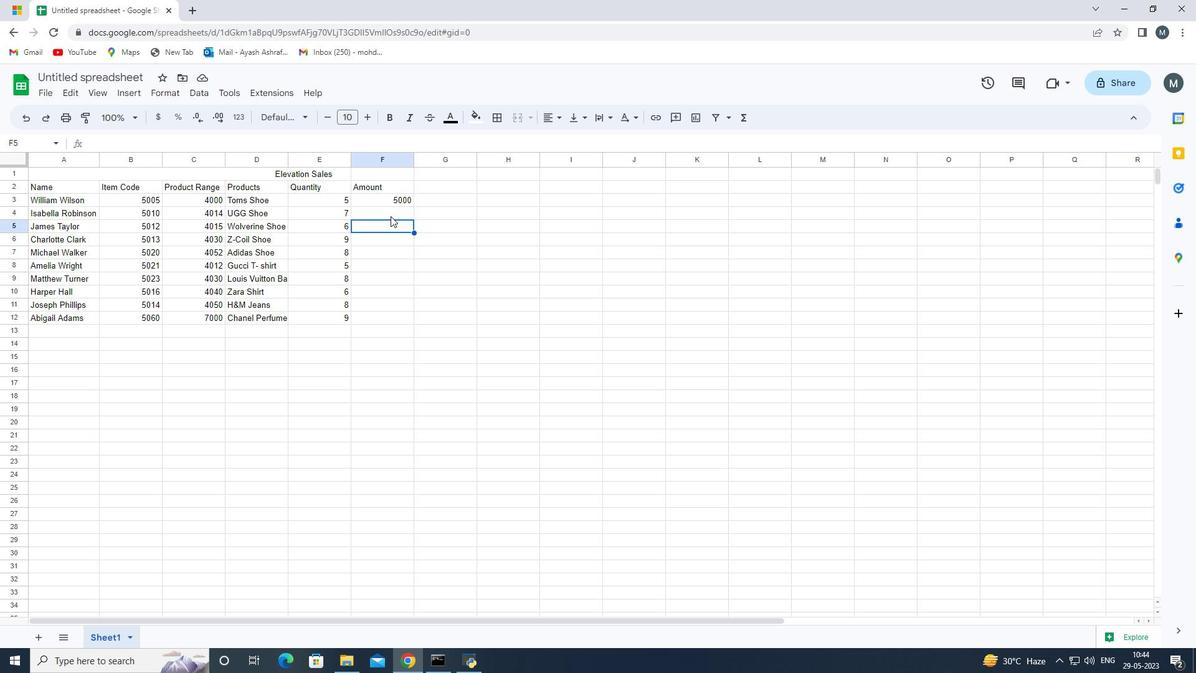 
Action: Mouse pressed left at (390, 215)
Screenshot: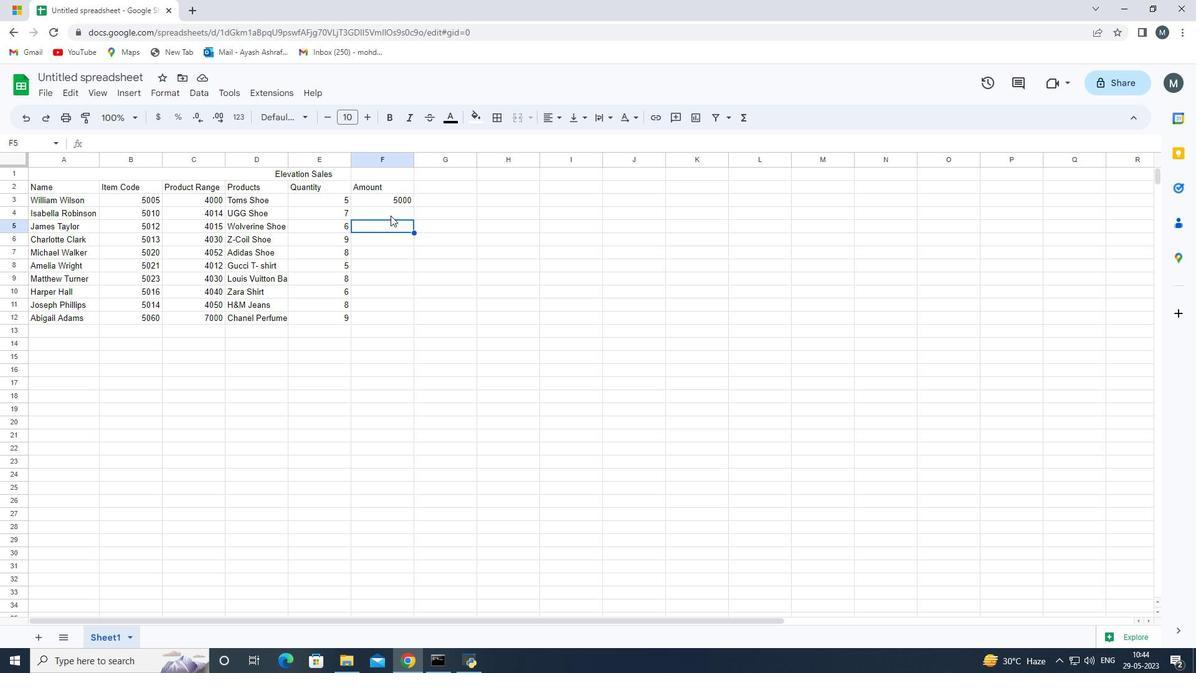 
Action: Mouse moved to (395, 212)
Screenshot: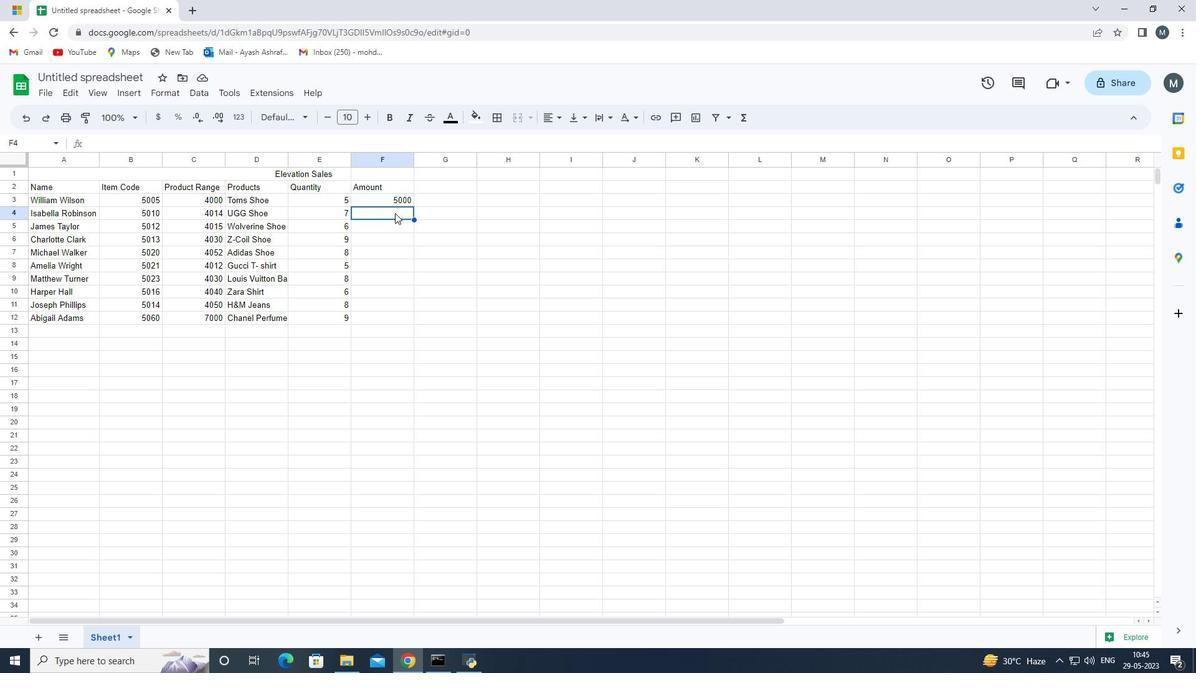 
Action: Key pressed 50<Key.backspace><Key.backspace>6000<Key.enter>7000<Key.enter>4500<Key.enter>6500<Key.enter>5050<Key.enter>2020<Key.enter>3000<Key.enter>4000<Key.enter>5000<Key.enter>
Screenshot: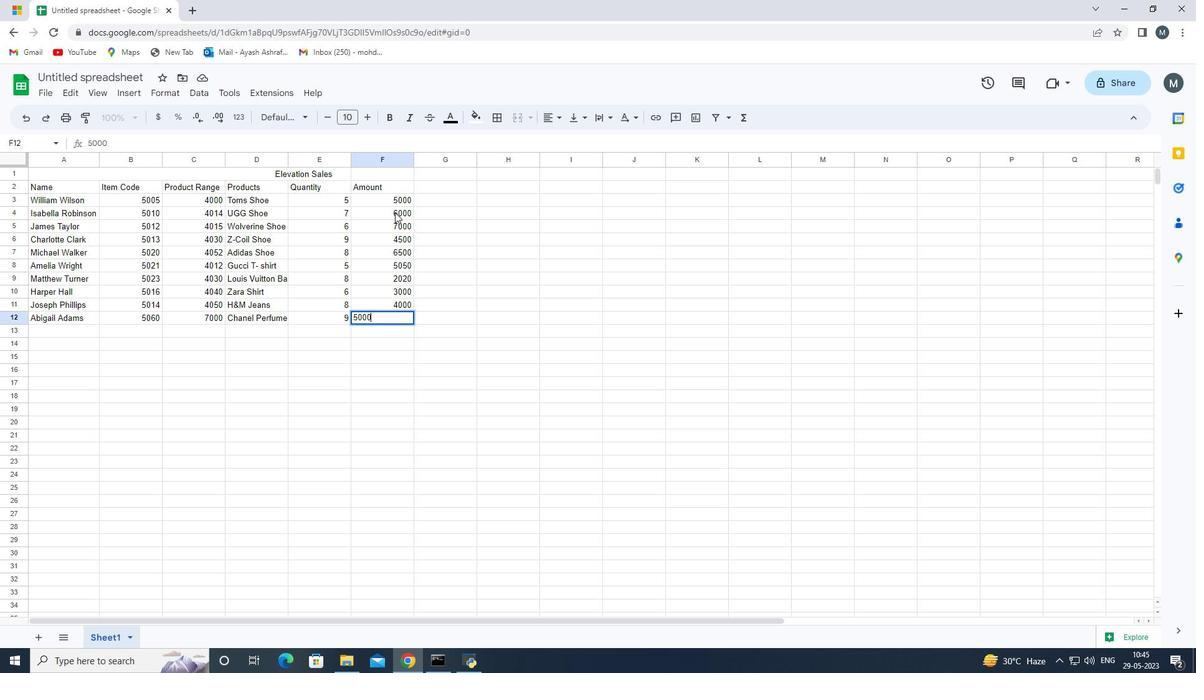 
Action: Mouse moved to (447, 187)
Screenshot: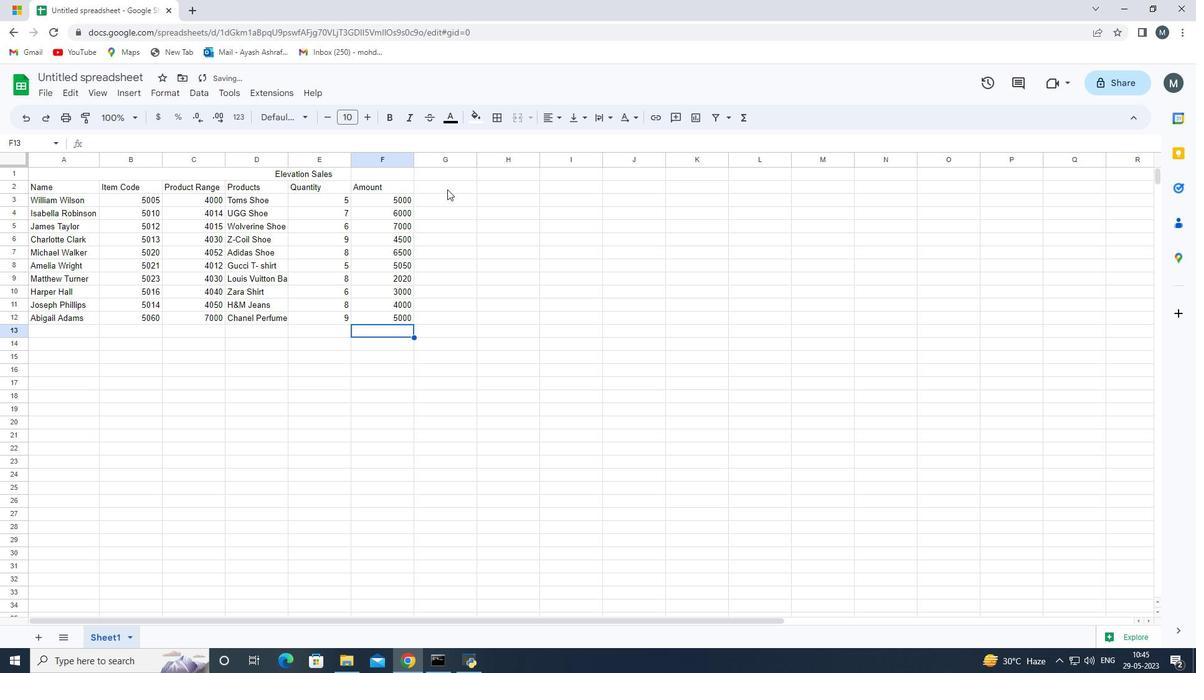 
Action: Mouse pressed left at (447, 187)
Screenshot: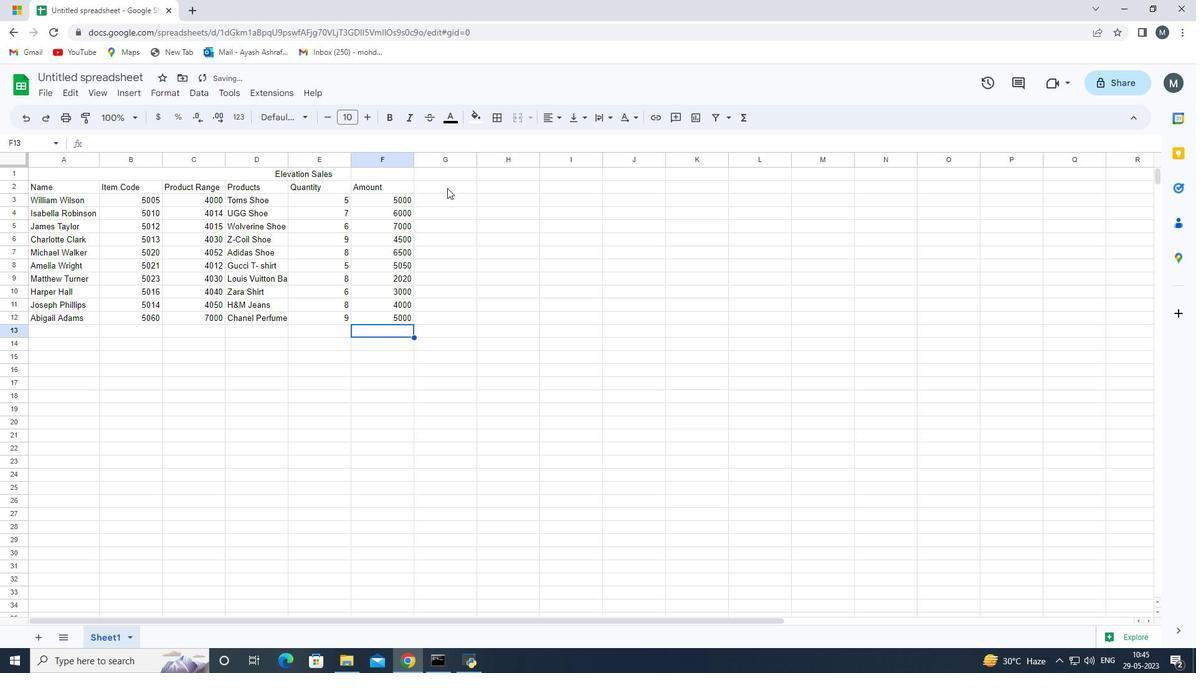 
Action: Mouse pressed left at (447, 187)
Screenshot: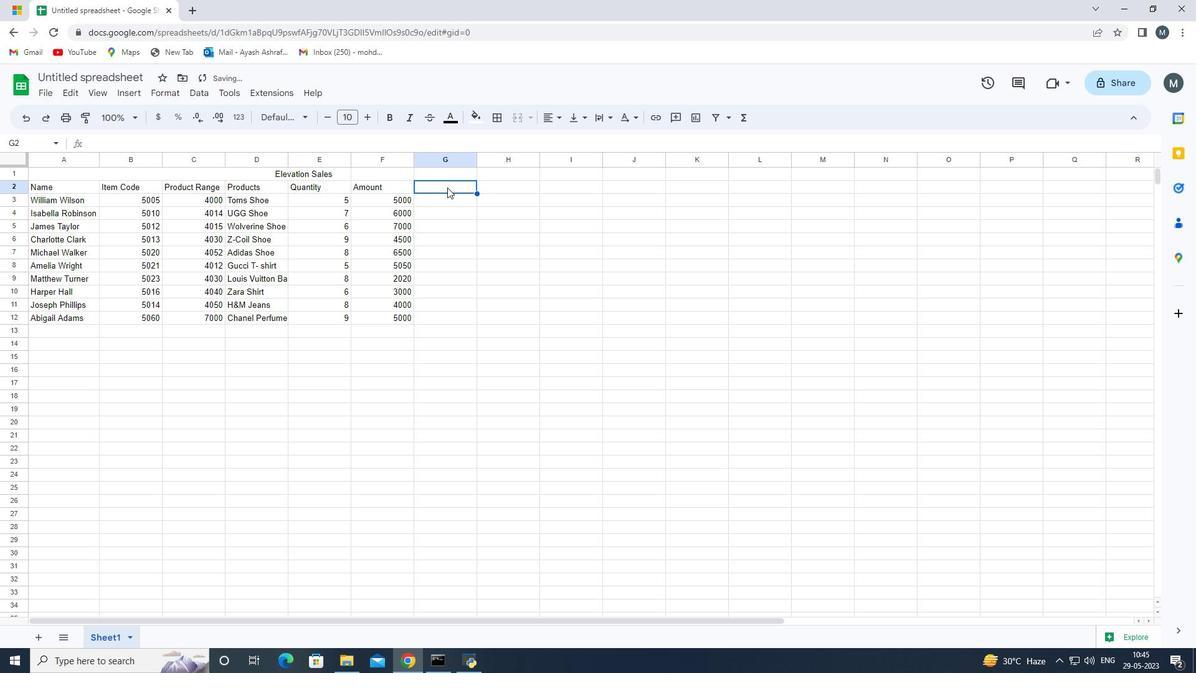 
Action: Key pressed <Key.shift>Total<Key.space><Key.shift>Amount<Key.space><Key.enter>=
Screenshot: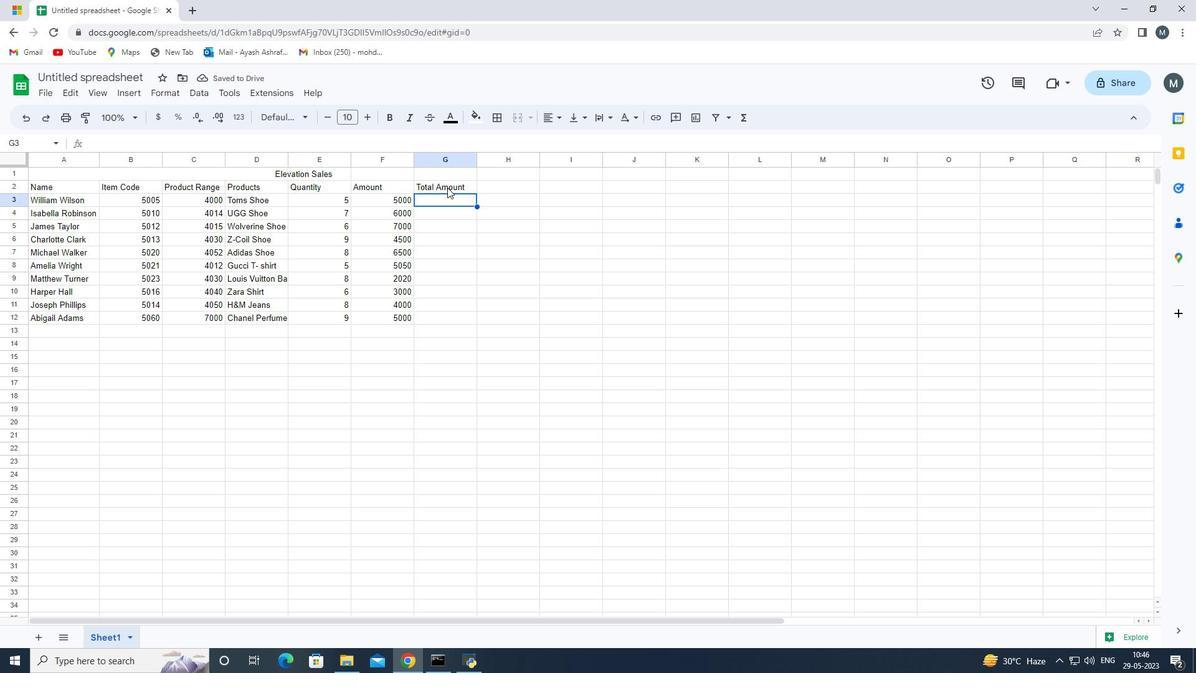 
Action: Mouse moved to (383, 196)
Screenshot: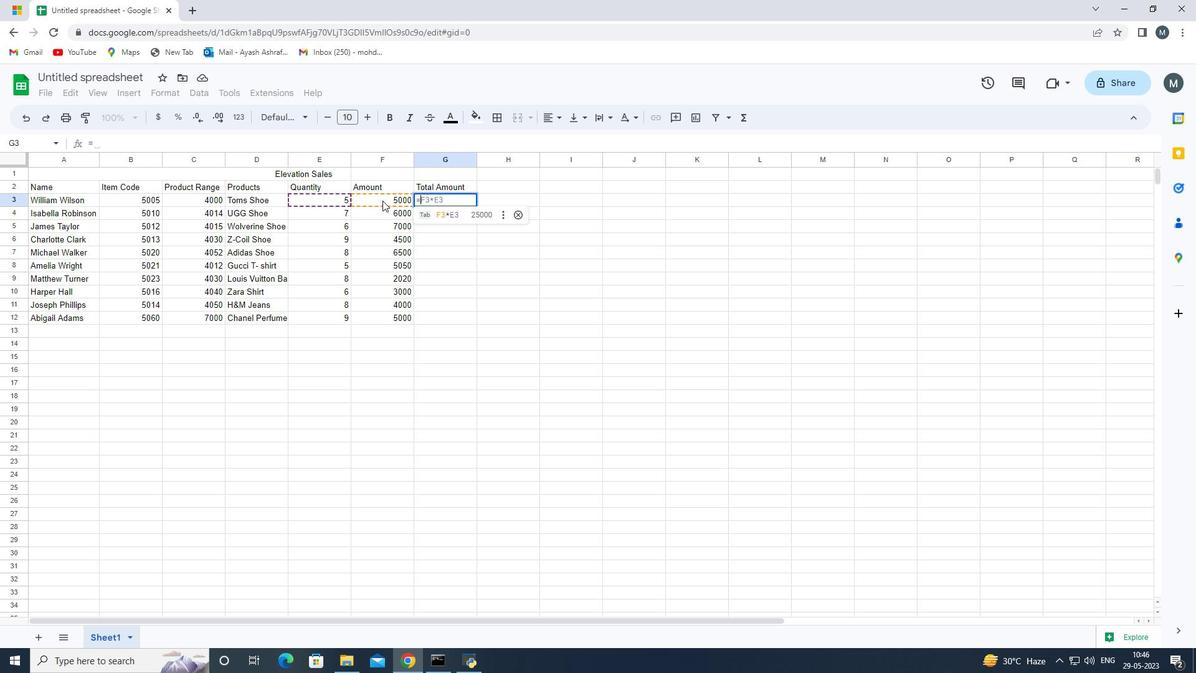 
Action: Mouse pressed left at (383, 196)
Screenshot: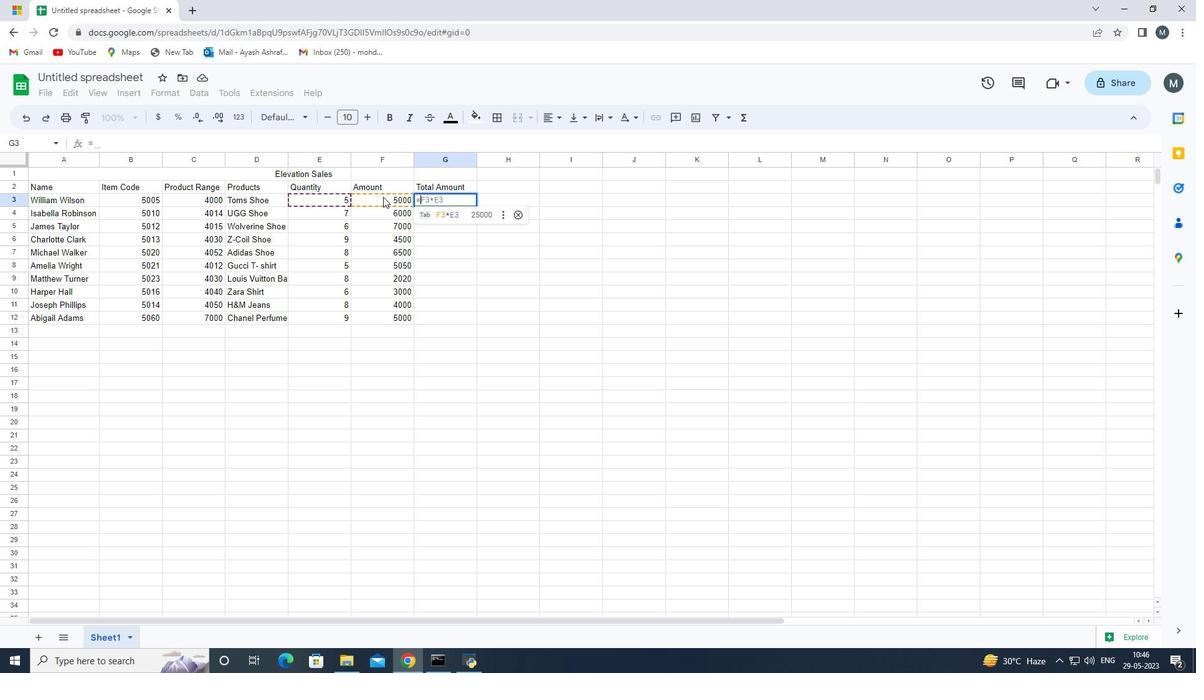 
Action: Mouse moved to (327, 199)
Screenshot: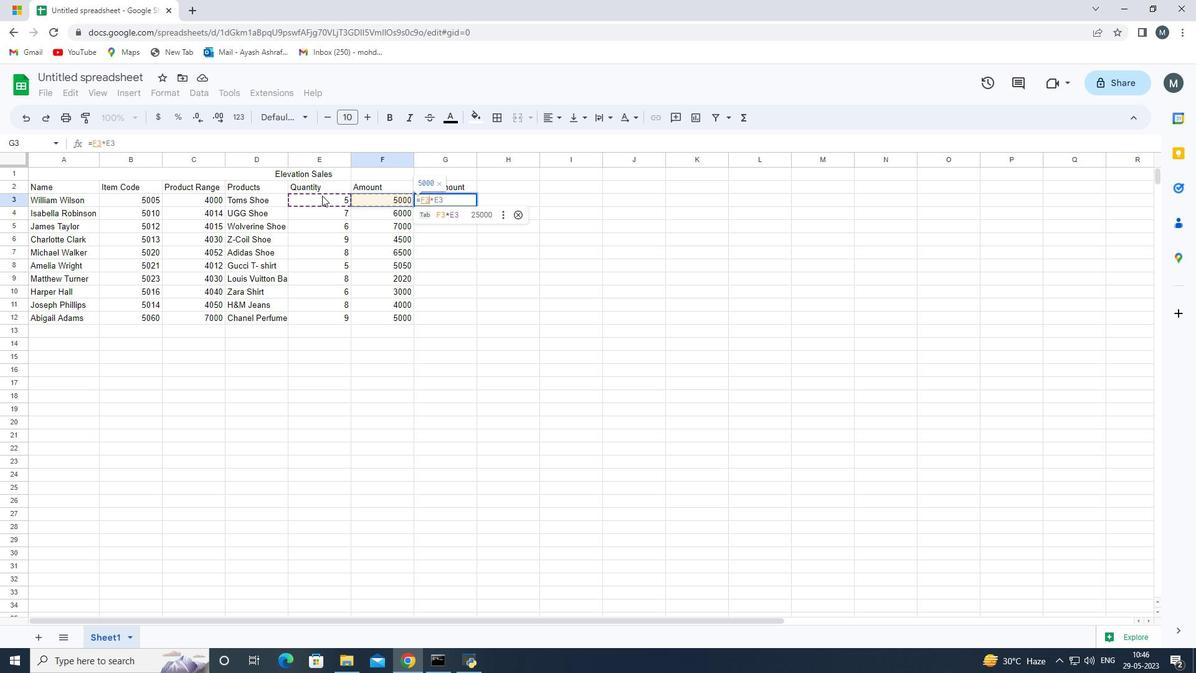 
Action: Mouse pressed left at (327, 199)
Screenshot: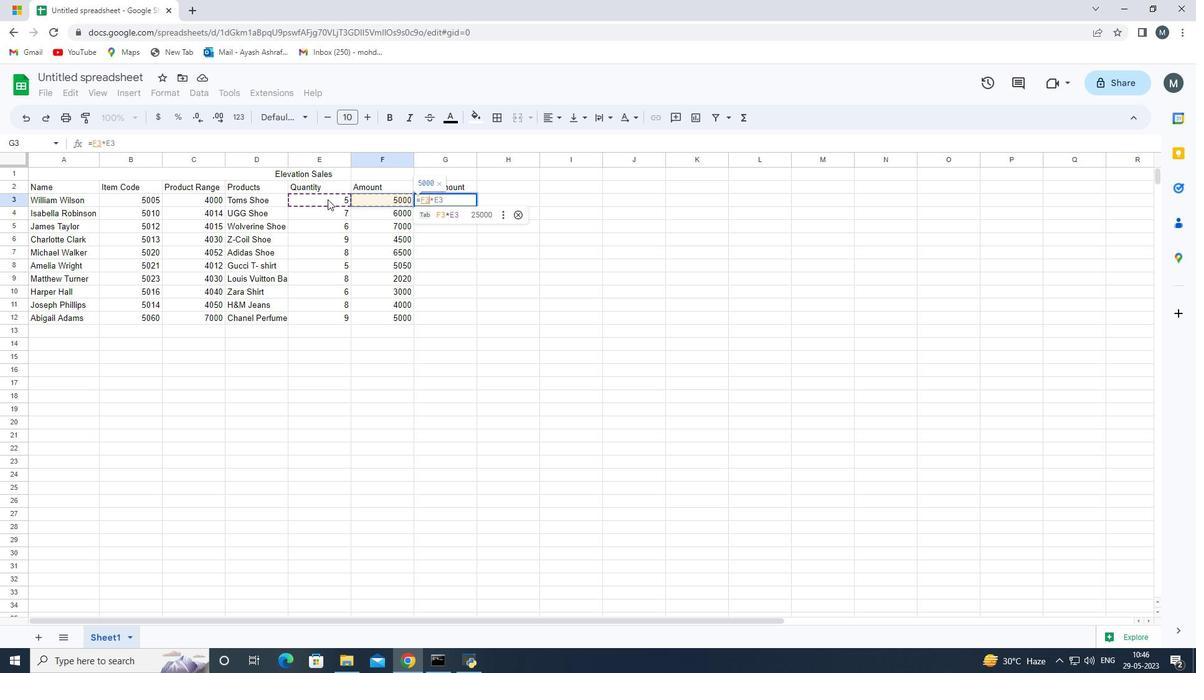 
Action: Mouse moved to (380, 228)
Screenshot: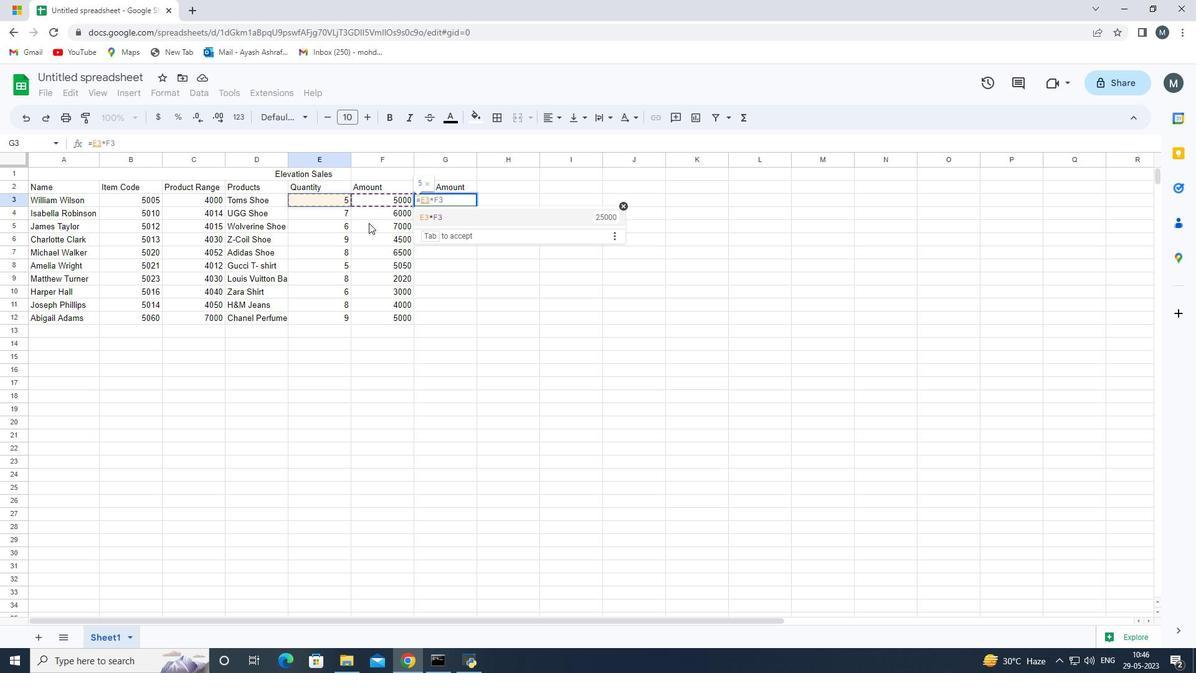 
Action: Key pressed <Key.enter>
Screenshot: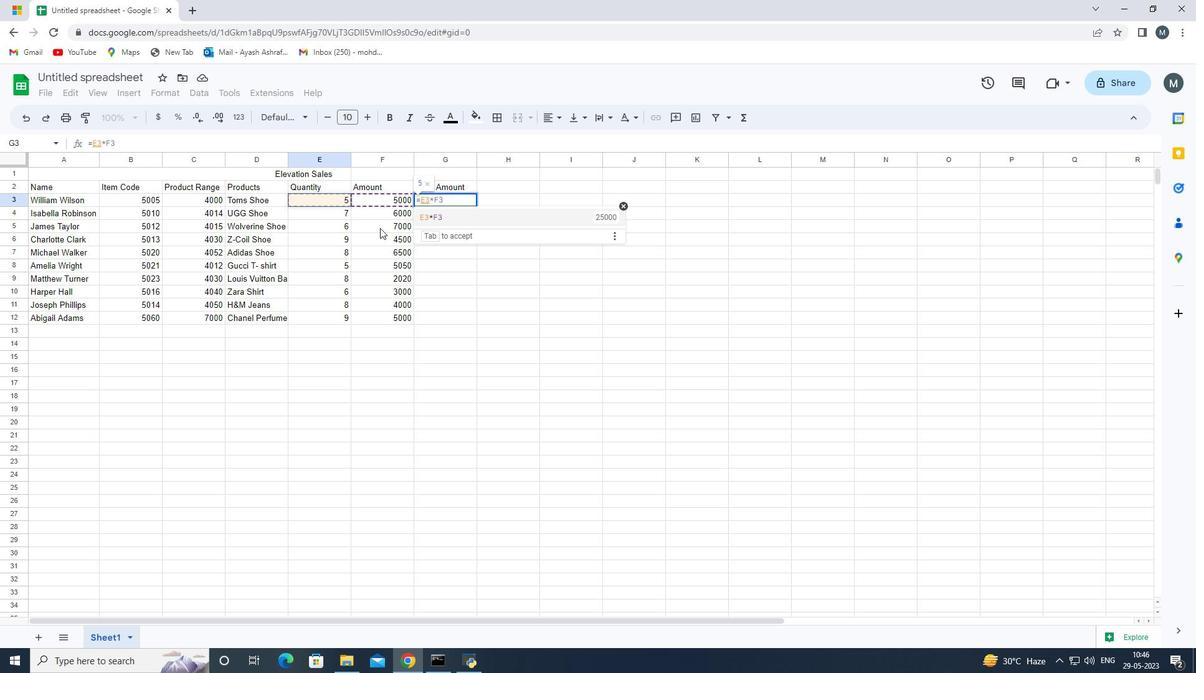 
Action: Mouse moved to (447, 198)
Screenshot: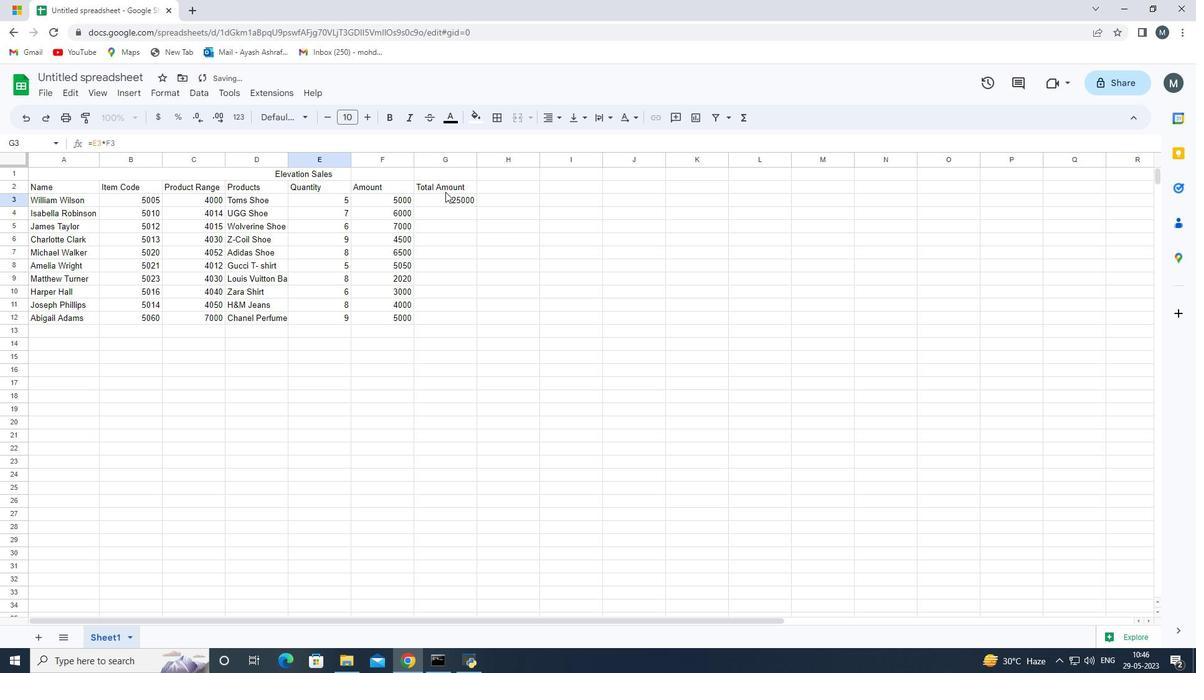 
Action: Mouse pressed left at (447, 198)
Screenshot: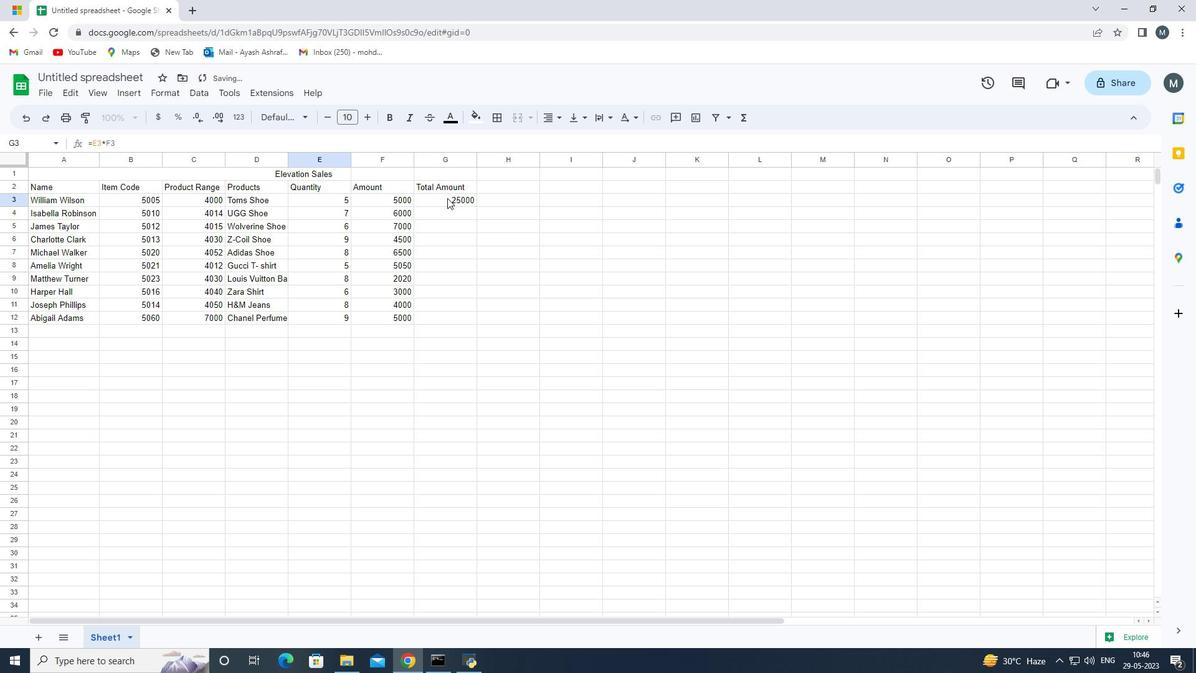 
Action: Mouse moved to (477, 207)
Screenshot: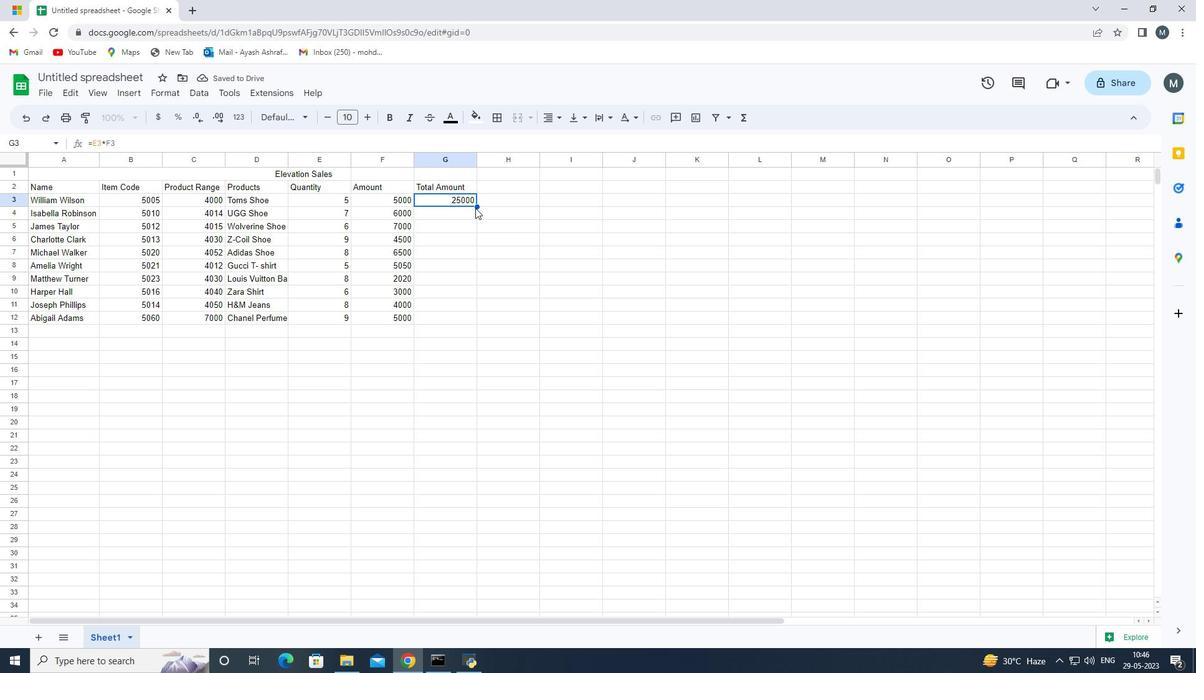 
Action: Mouse pressed left at (477, 207)
Screenshot: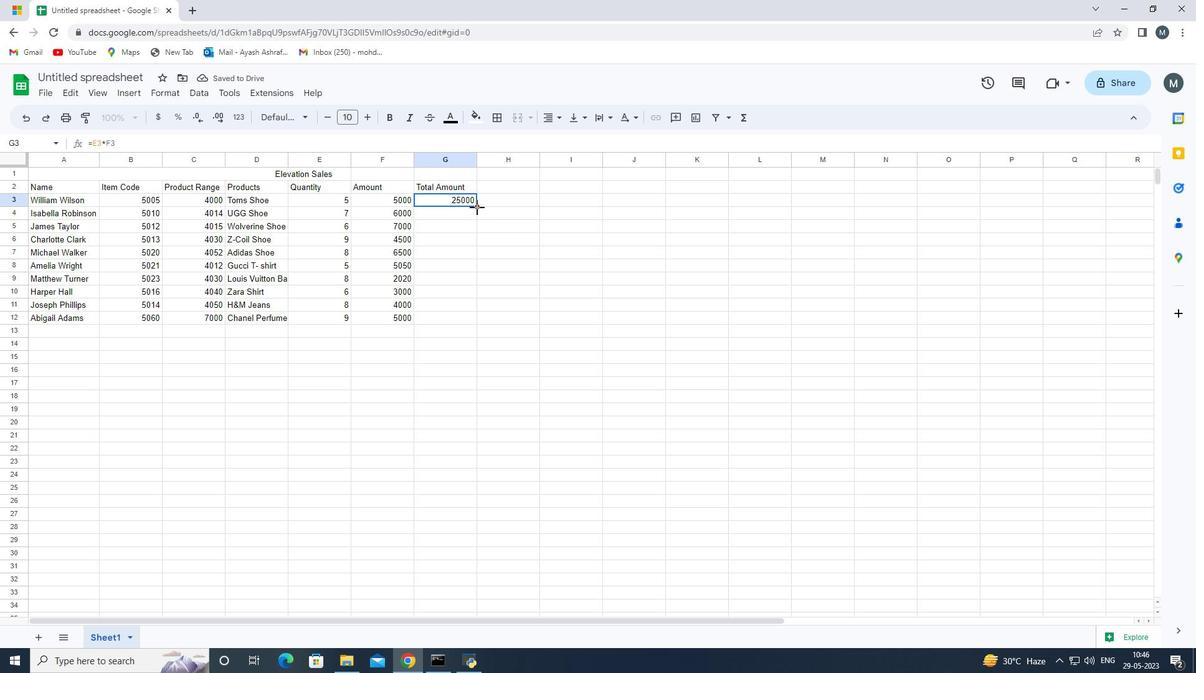 
Action: Mouse moved to (513, 295)
Screenshot: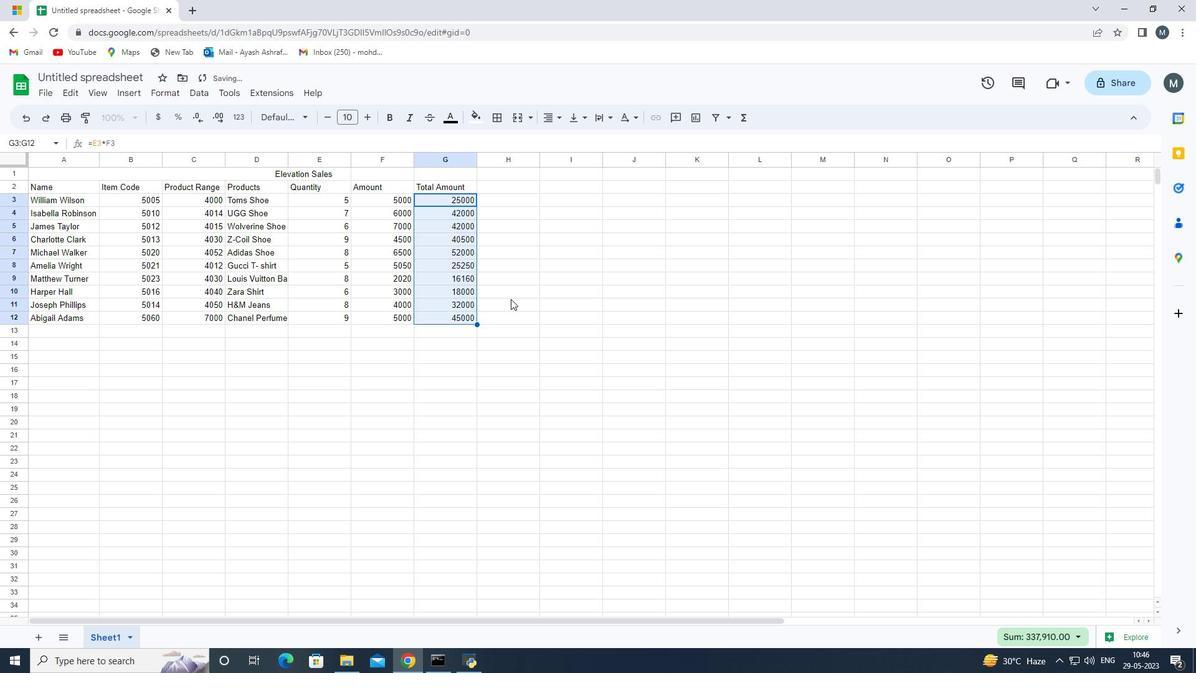 
Action: Mouse pressed left at (513, 295)
Screenshot: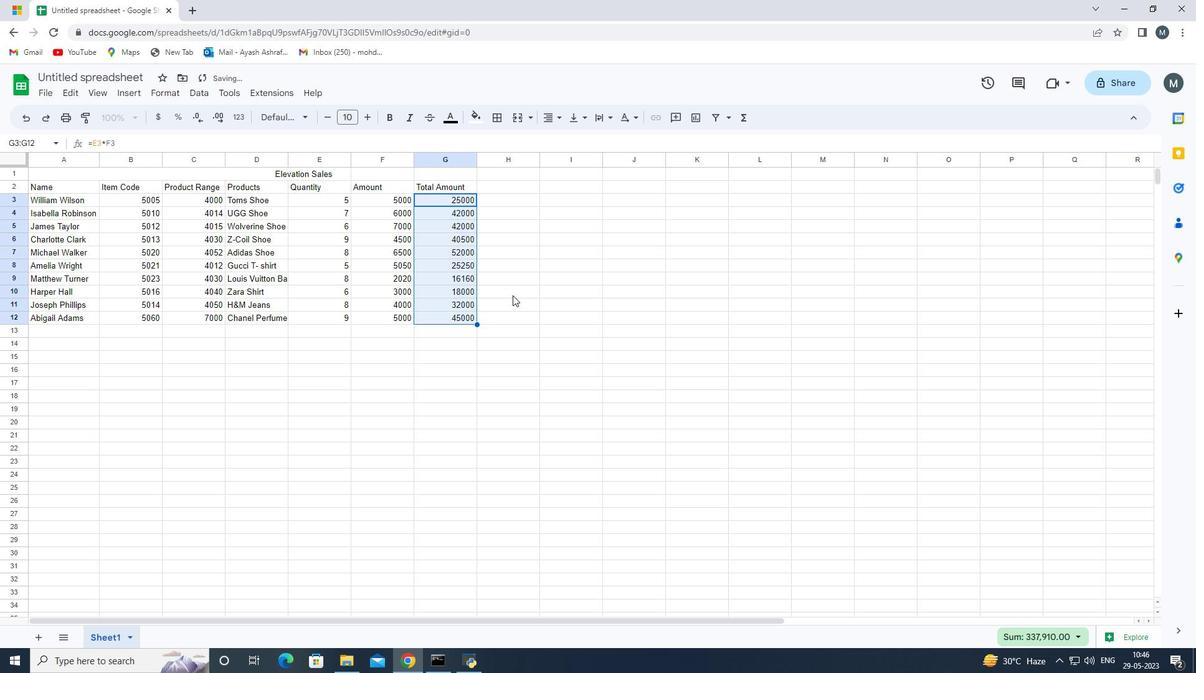 
Action: Mouse moved to (418, 368)
Screenshot: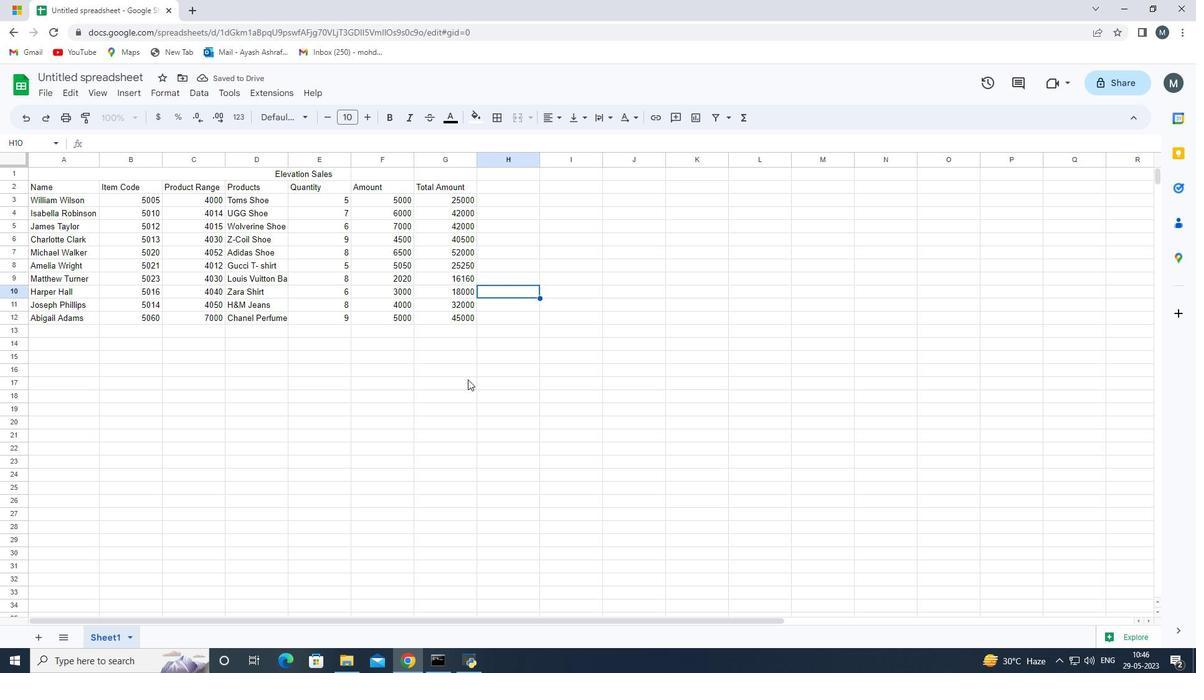
Action: Mouse pressed left at (418, 368)
Screenshot: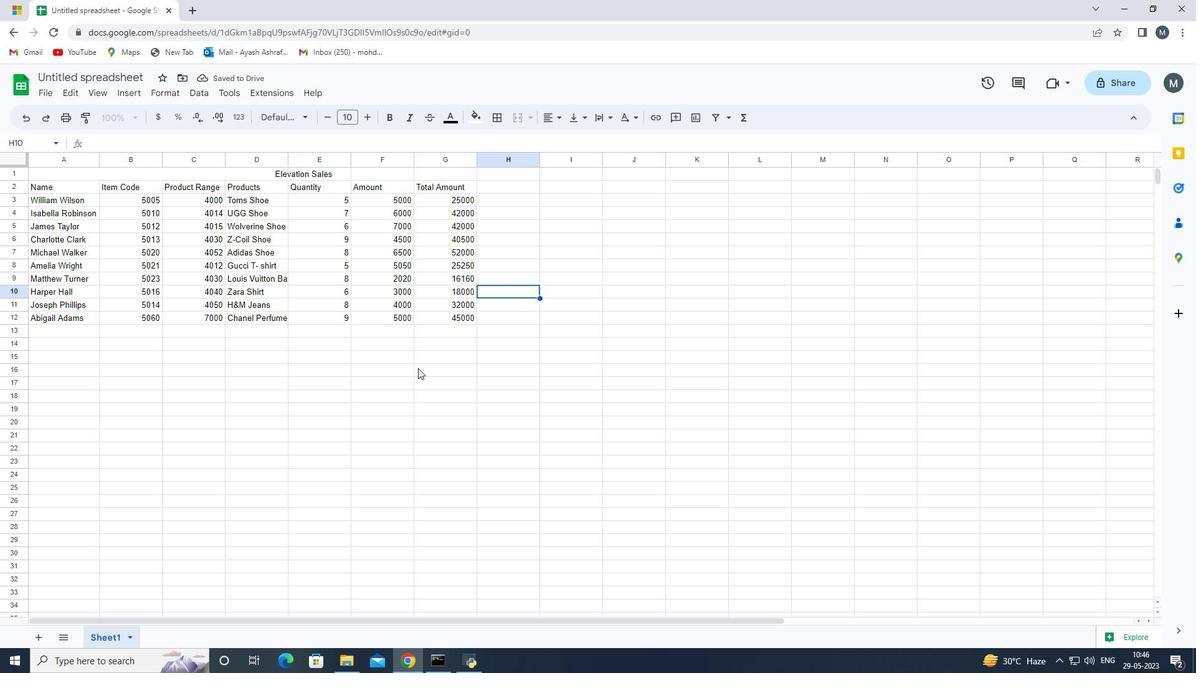 
Action: Mouse moved to (301, 291)
Screenshot: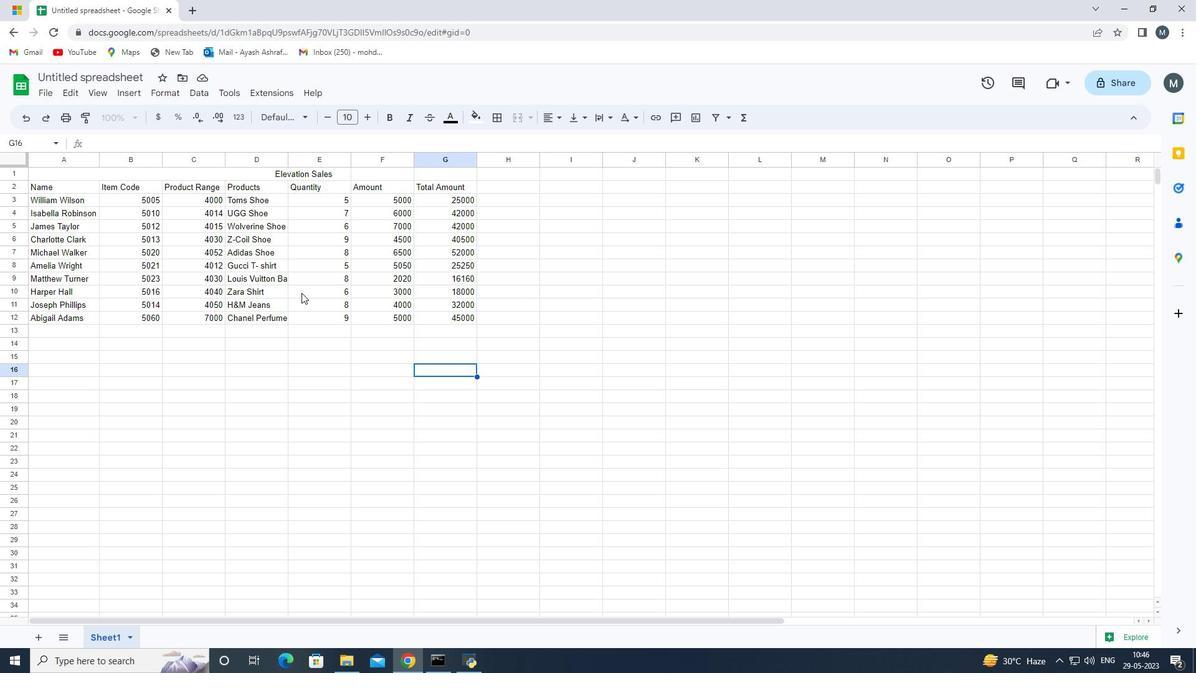 
Action: Mouse scrolled (301, 291) with delta (0, 0)
Screenshot: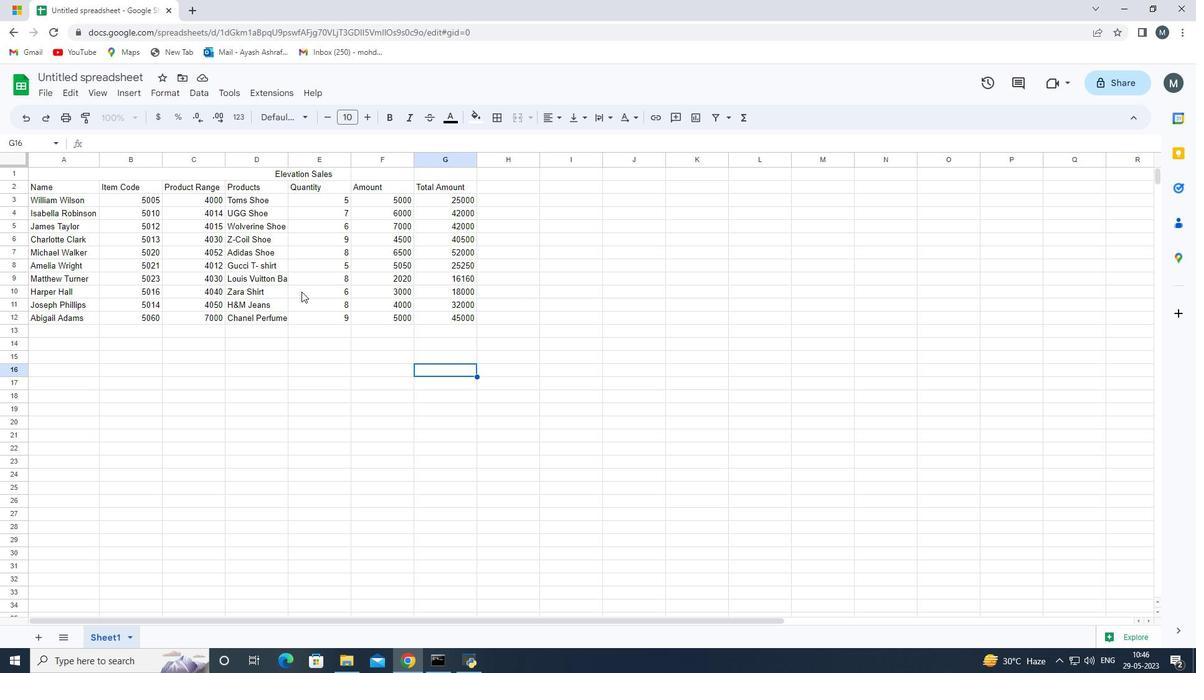 
Action: Mouse scrolled (301, 292) with delta (0, 0)
Screenshot: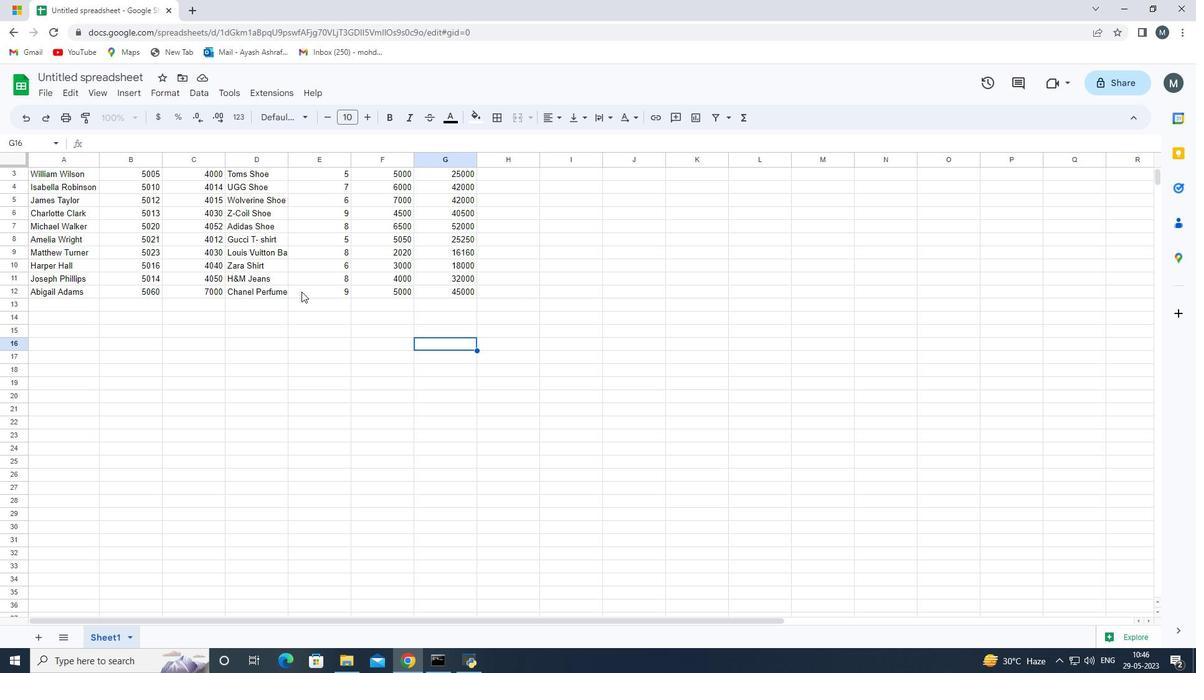 
Action: Mouse scrolled (301, 292) with delta (0, 0)
Screenshot: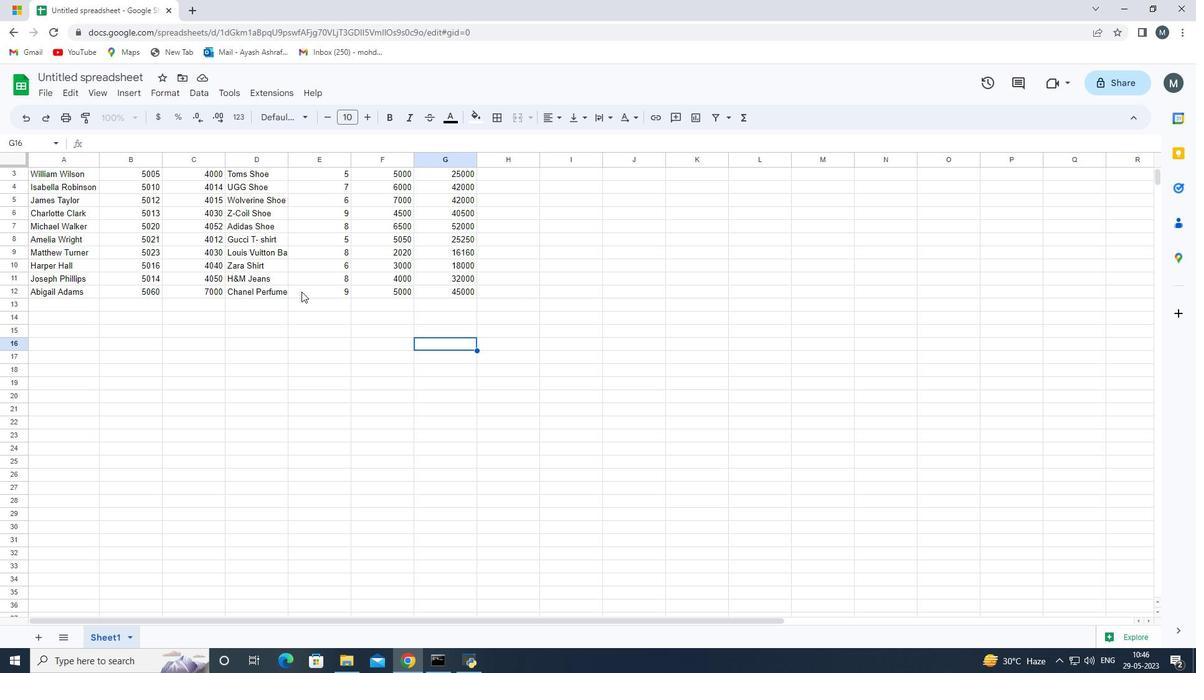 
Action: Mouse moved to (301, 293)
Screenshot: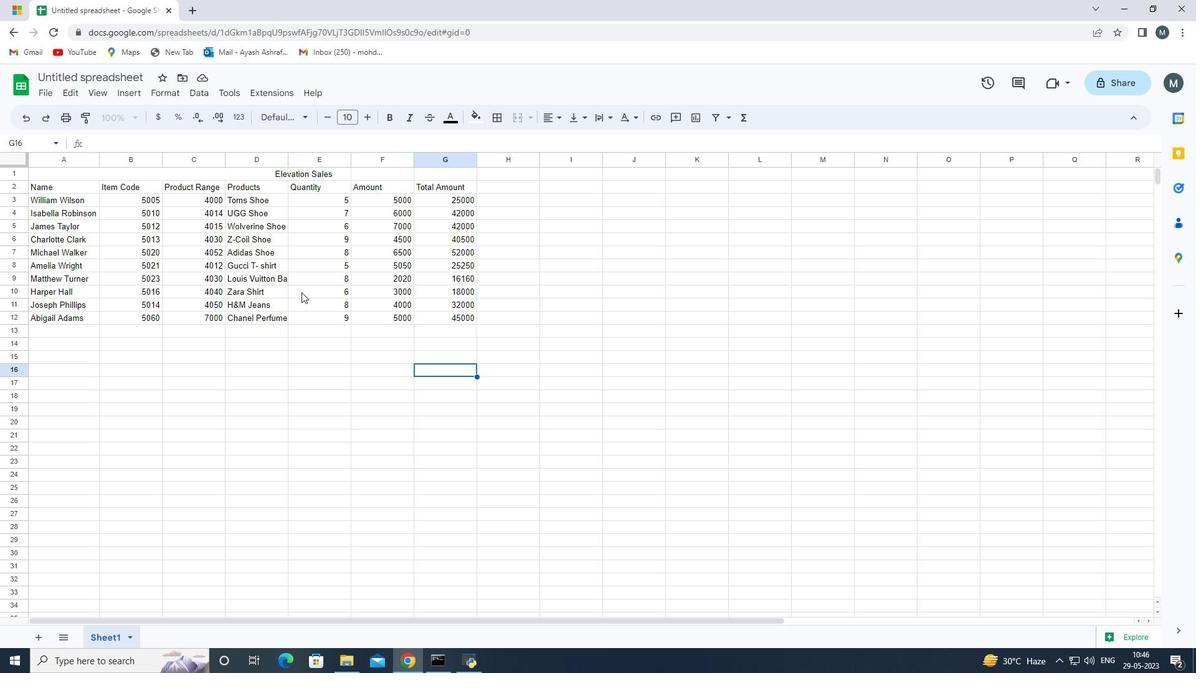 
Action: Mouse scrolled (301, 294) with delta (0, 0)
Screenshot: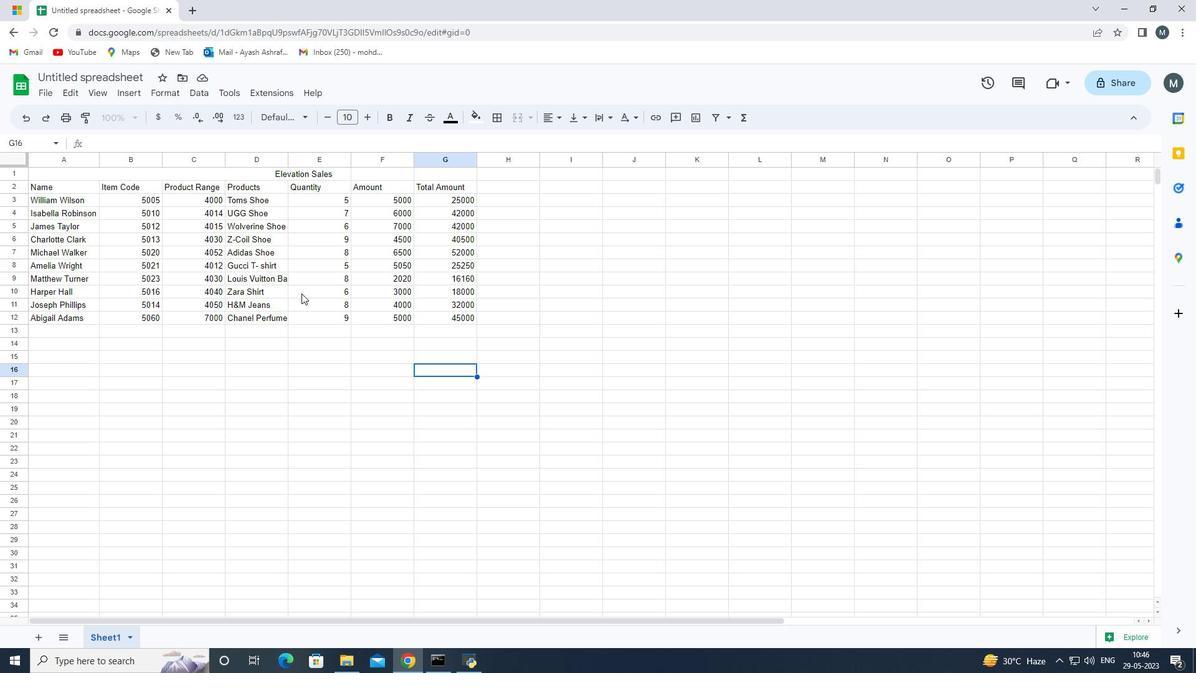 
Action: Mouse scrolled (301, 294) with delta (0, 0)
Screenshot: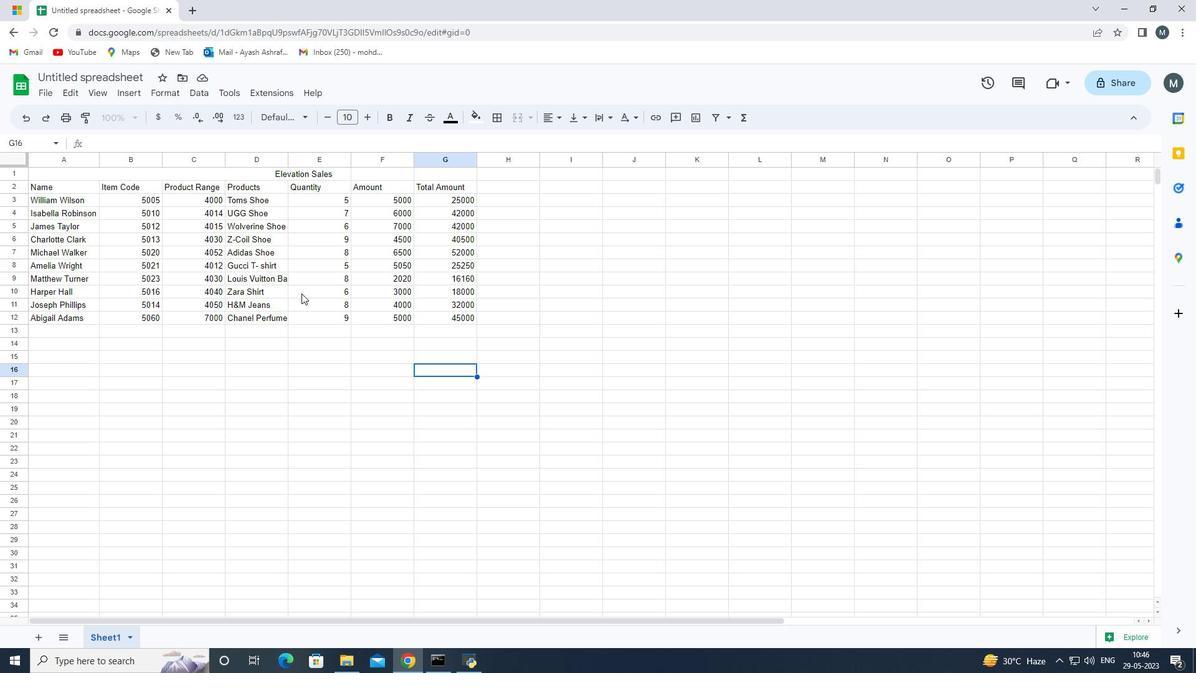 
Action: Mouse scrolled (301, 294) with delta (0, 0)
Screenshot: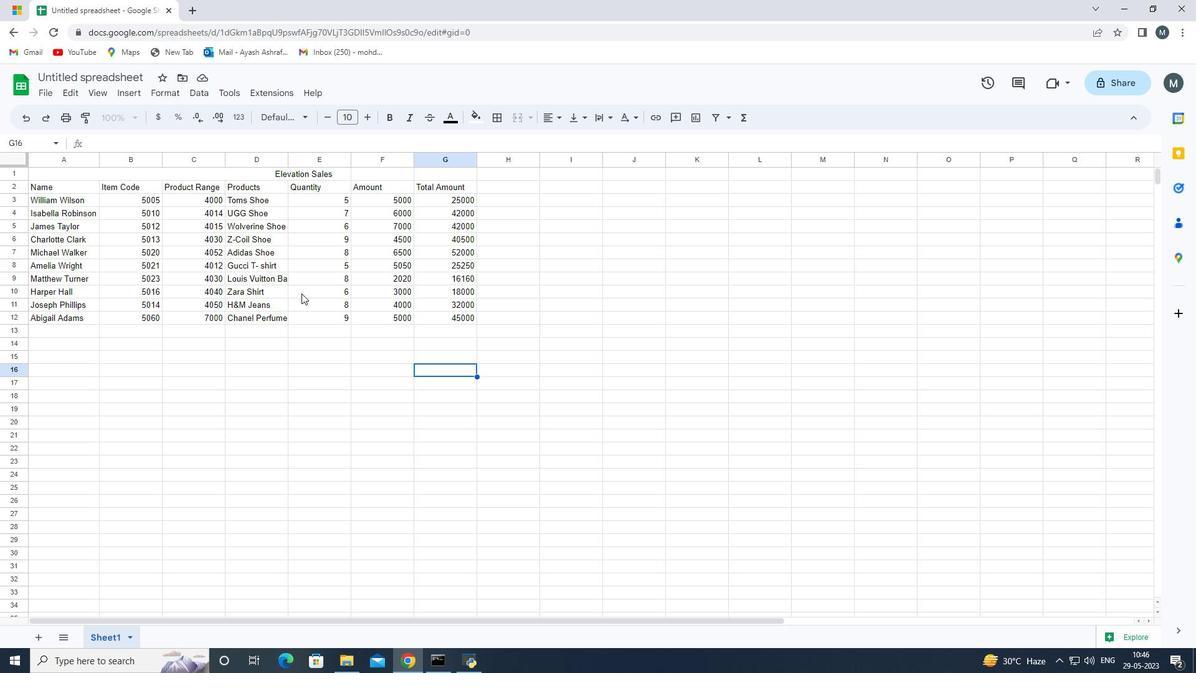 
Action: Mouse scrolled (301, 294) with delta (0, 0)
Screenshot: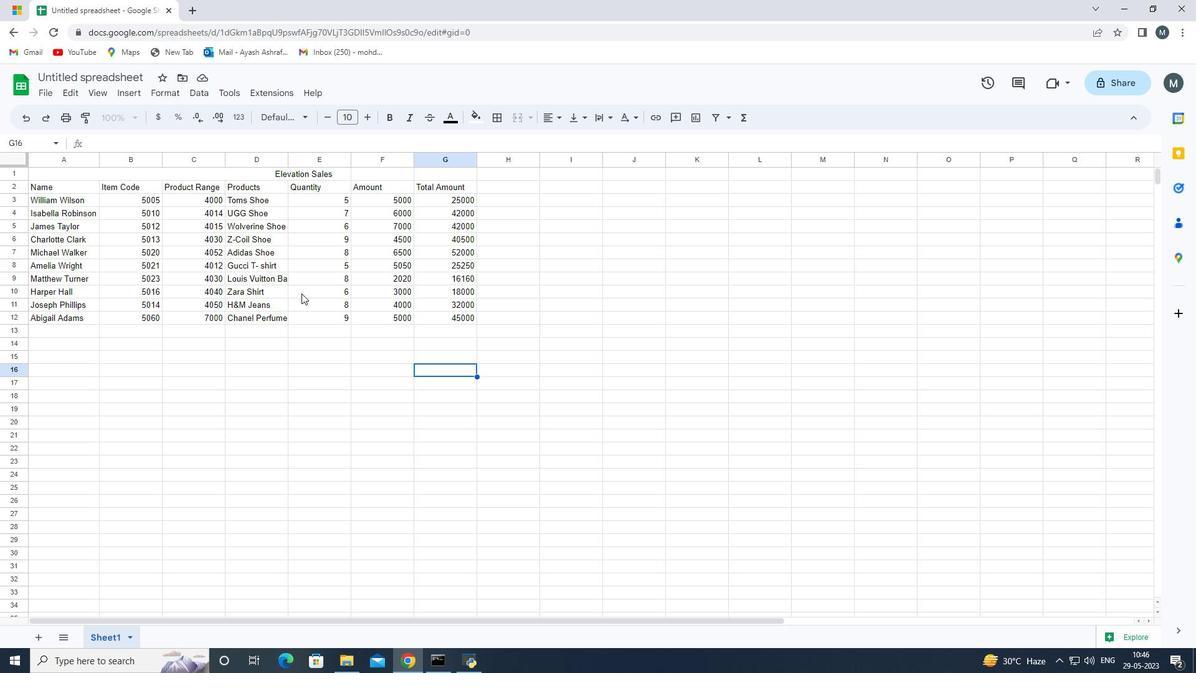 
Action: Mouse moved to (299, 286)
Screenshot: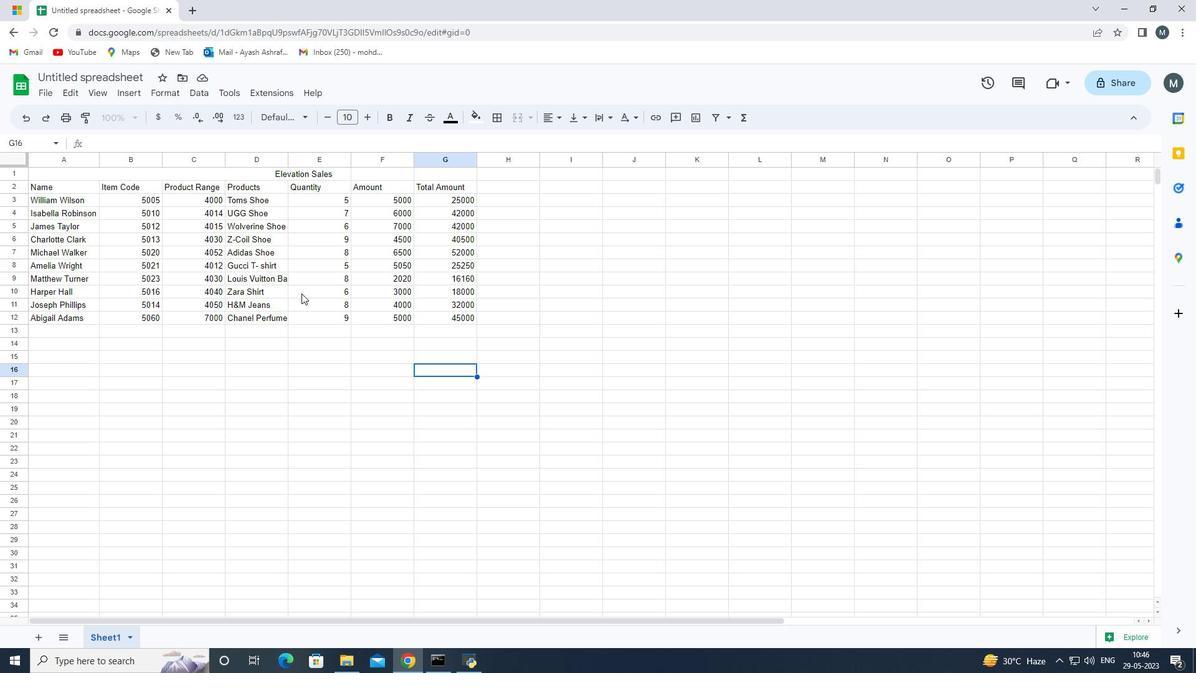 
Action: Mouse scrolled (299, 286) with delta (0, 0)
Screenshot: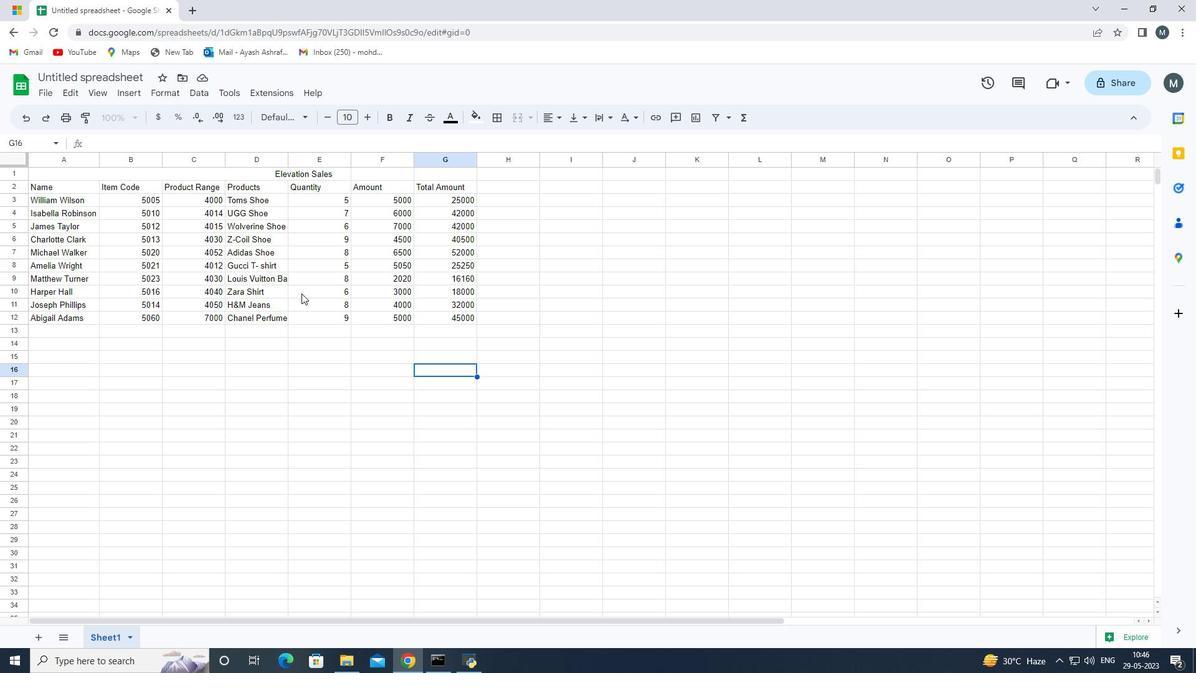 
Action: Mouse moved to (297, 288)
Screenshot: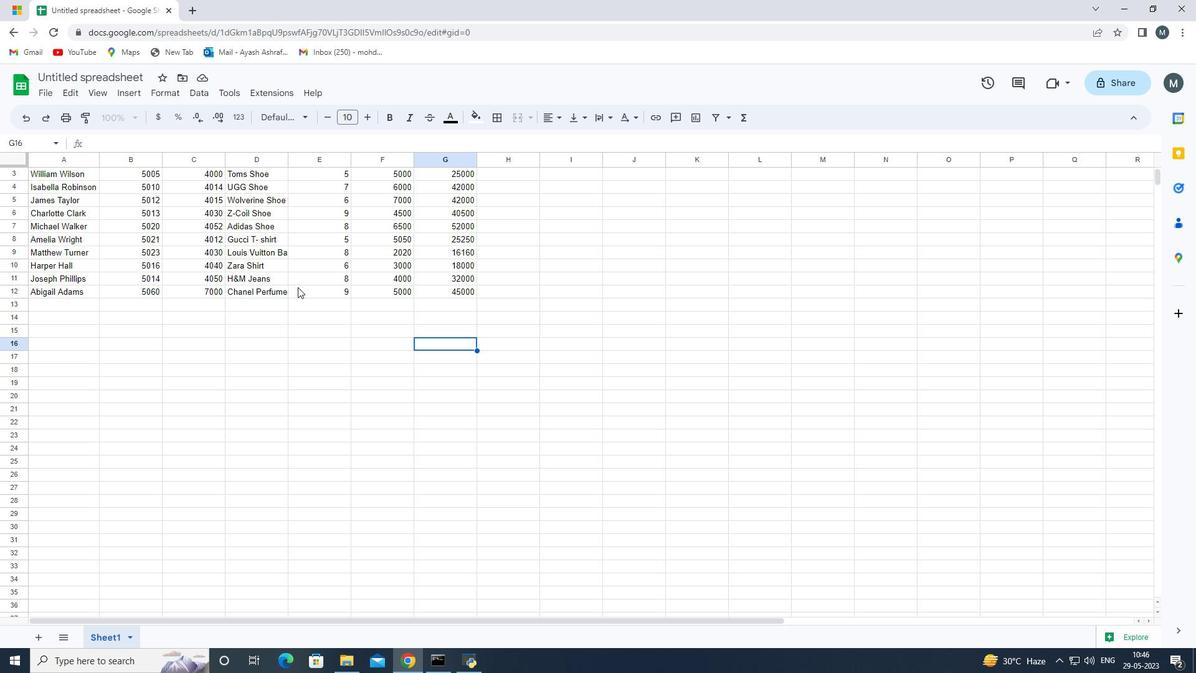 
Action: Mouse scrolled (297, 288) with delta (0, 0)
Screenshot: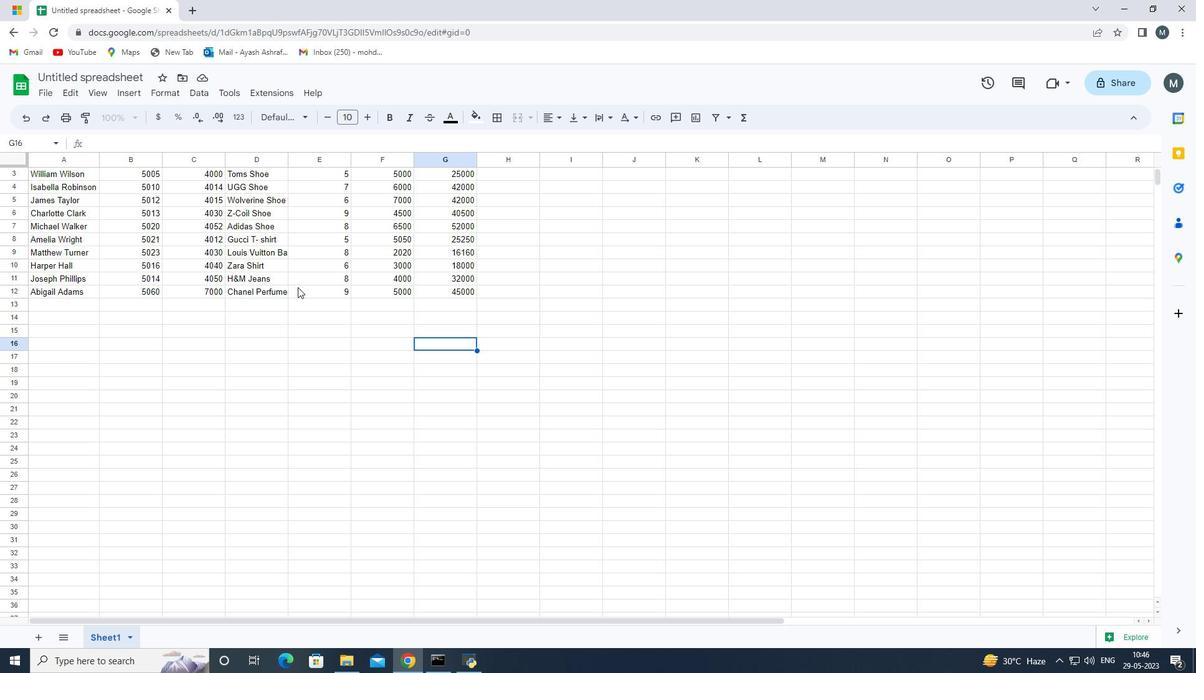 
Action: Mouse scrolled (297, 288) with delta (0, 0)
Screenshot: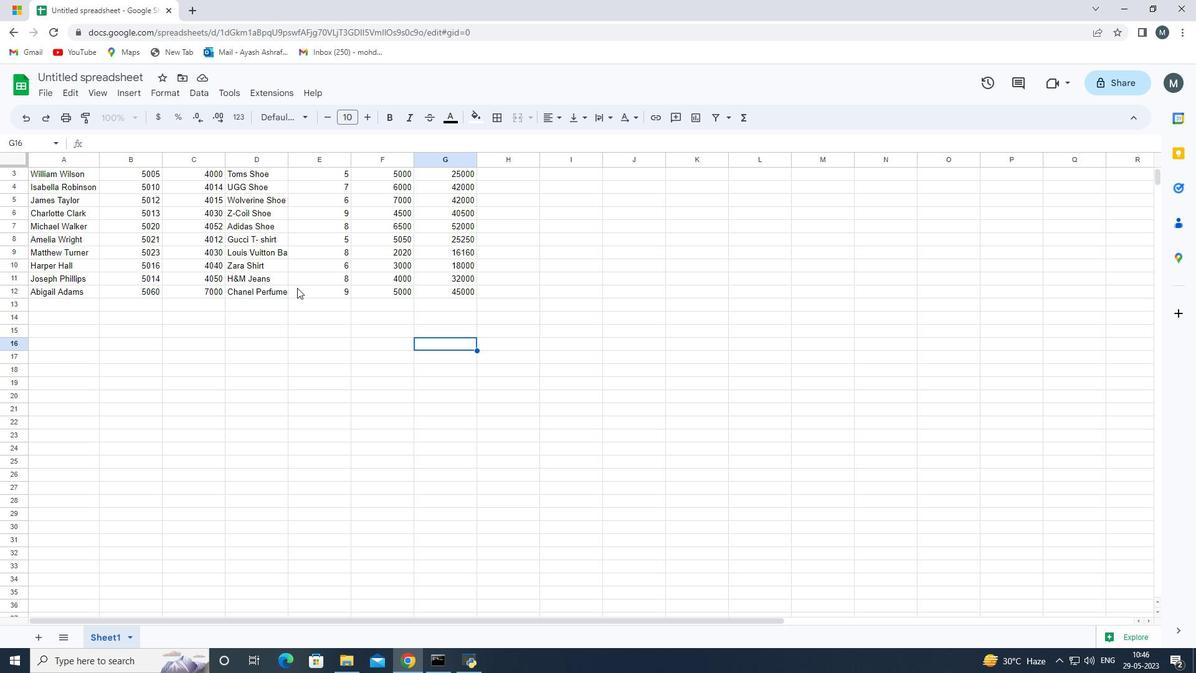 
Action: Mouse scrolled (297, 288) with delta (0, 0)
Screenshot: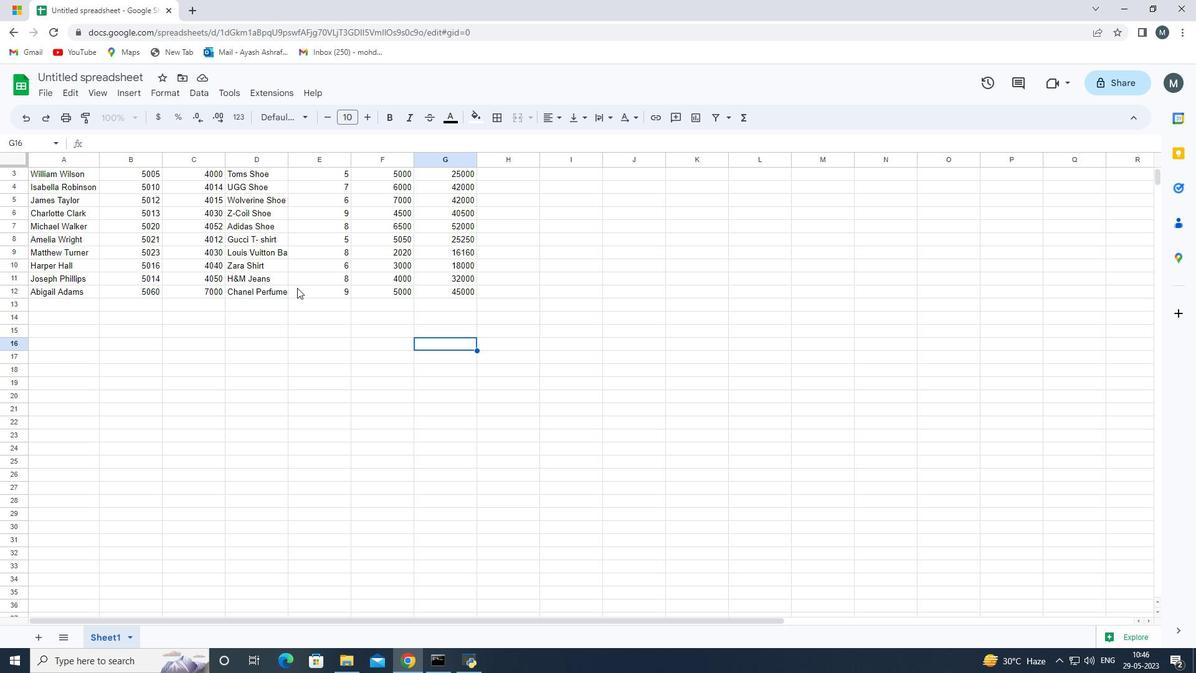 
Action: Mouse moved to (297, 288)
Screenshot: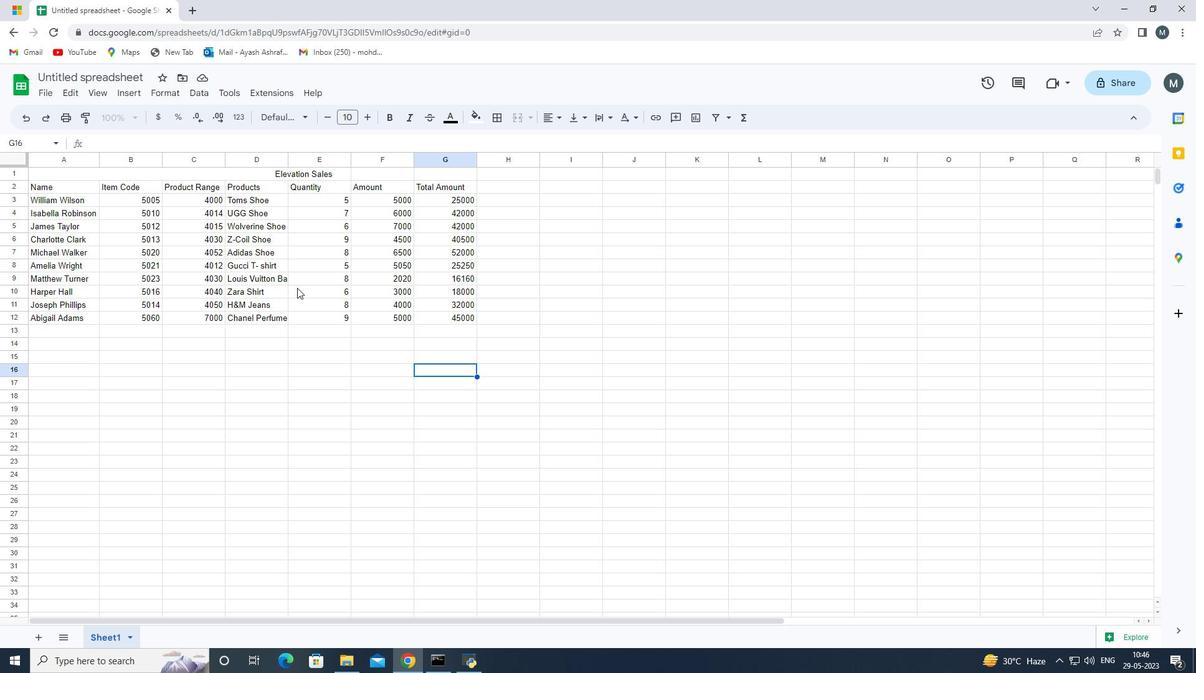 
Action: Key pressed ctrl+S
Screenshot: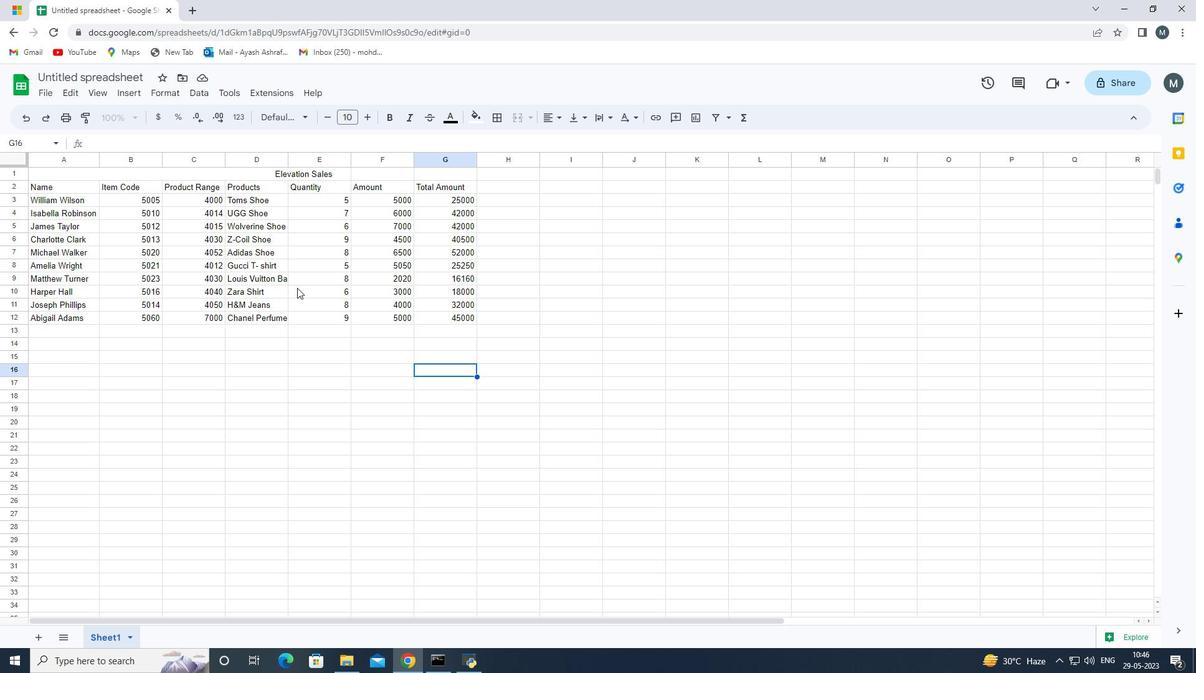 
Action: Mouse moved to (245, 309)
Screenshot: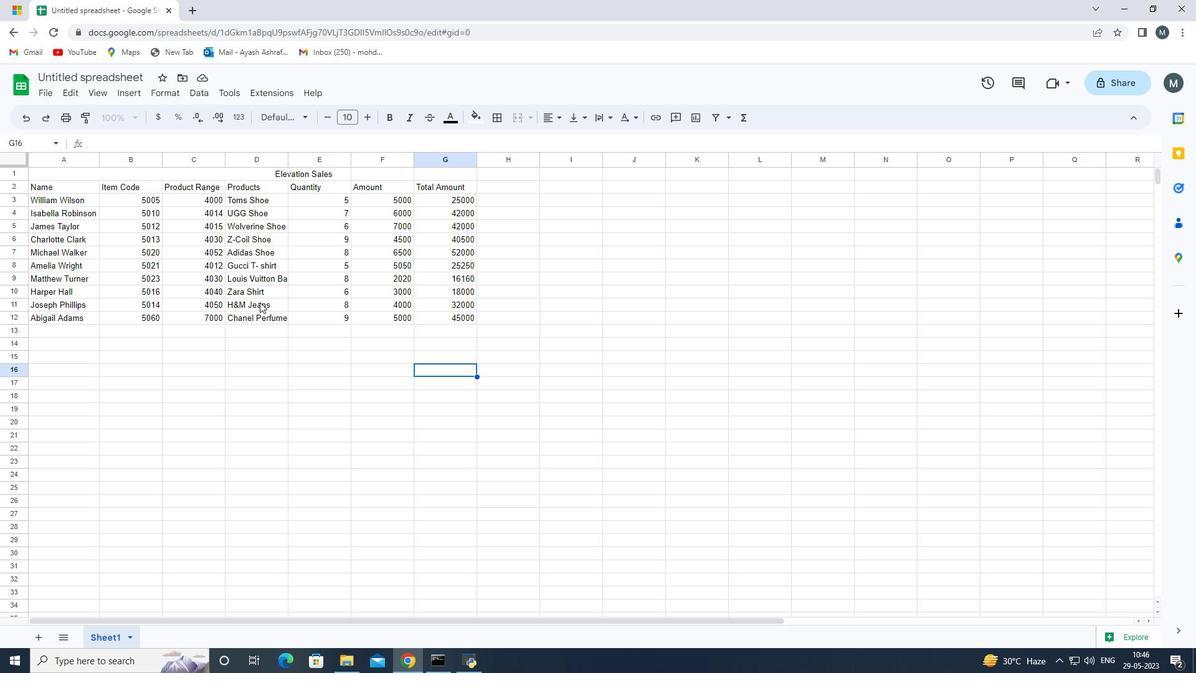 
Action: Mouse scrolled (245, 309) with delta (0, 0)
Screenshot: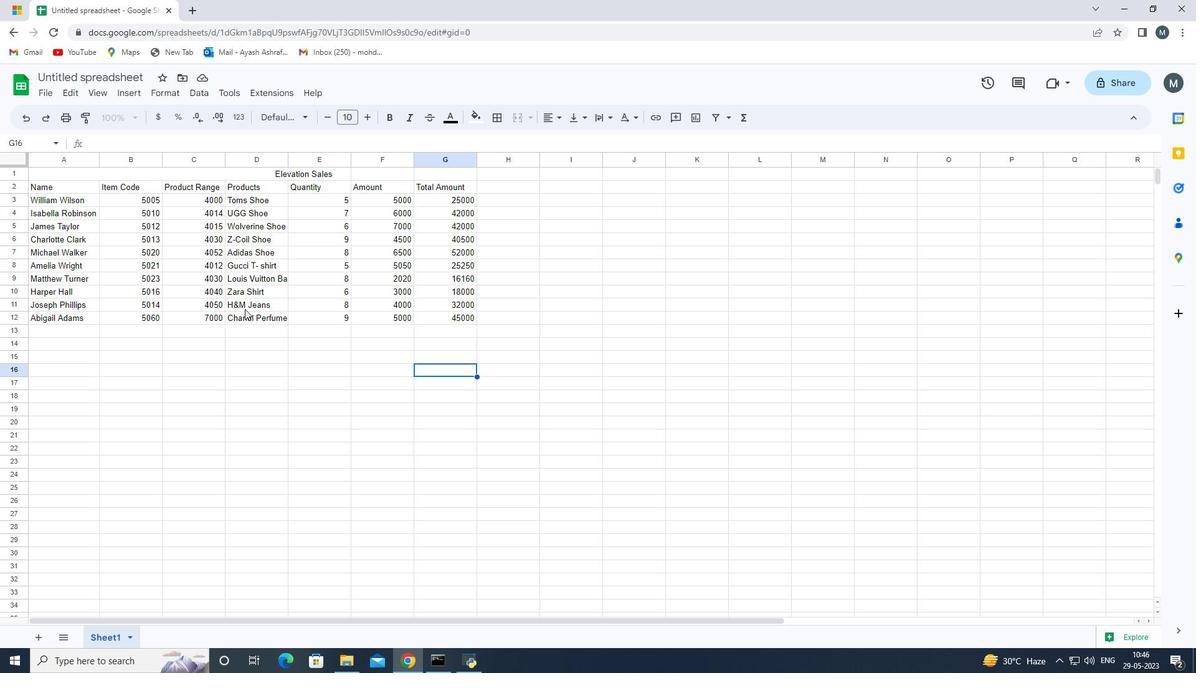 
Action: Mouse scrolled (245, 309) with delta (0, 0)
Screenshot: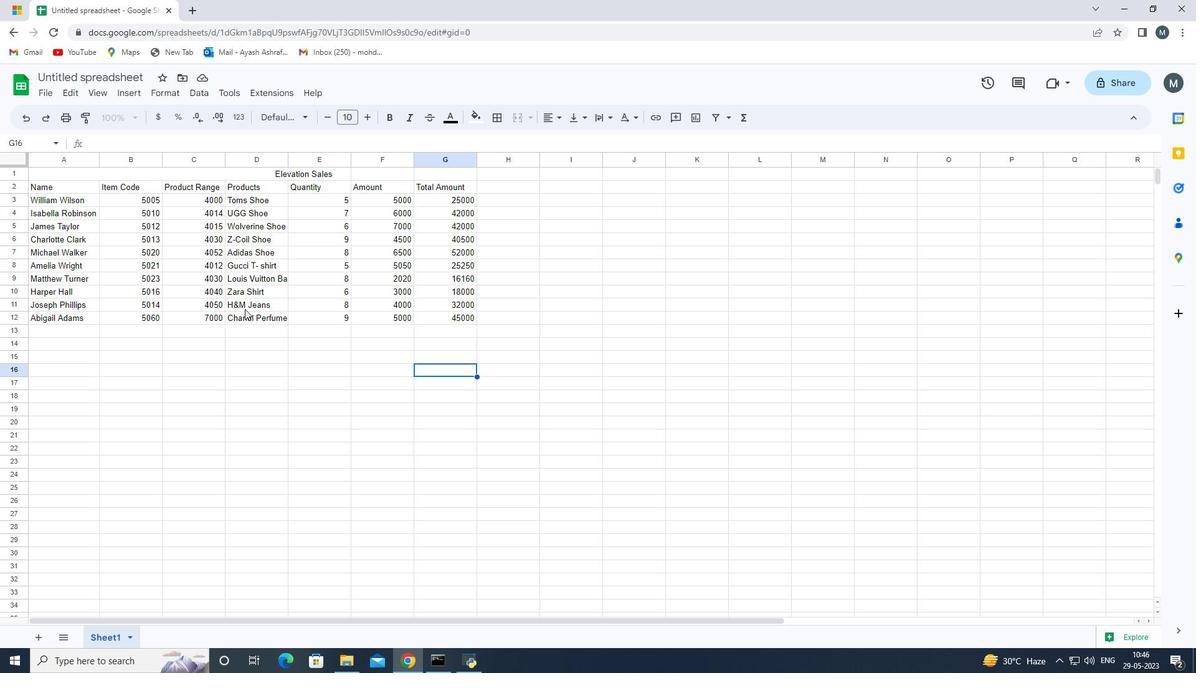 
Action: Mouse scrolled (245, 309) with delta (0, 0)
Screenshot: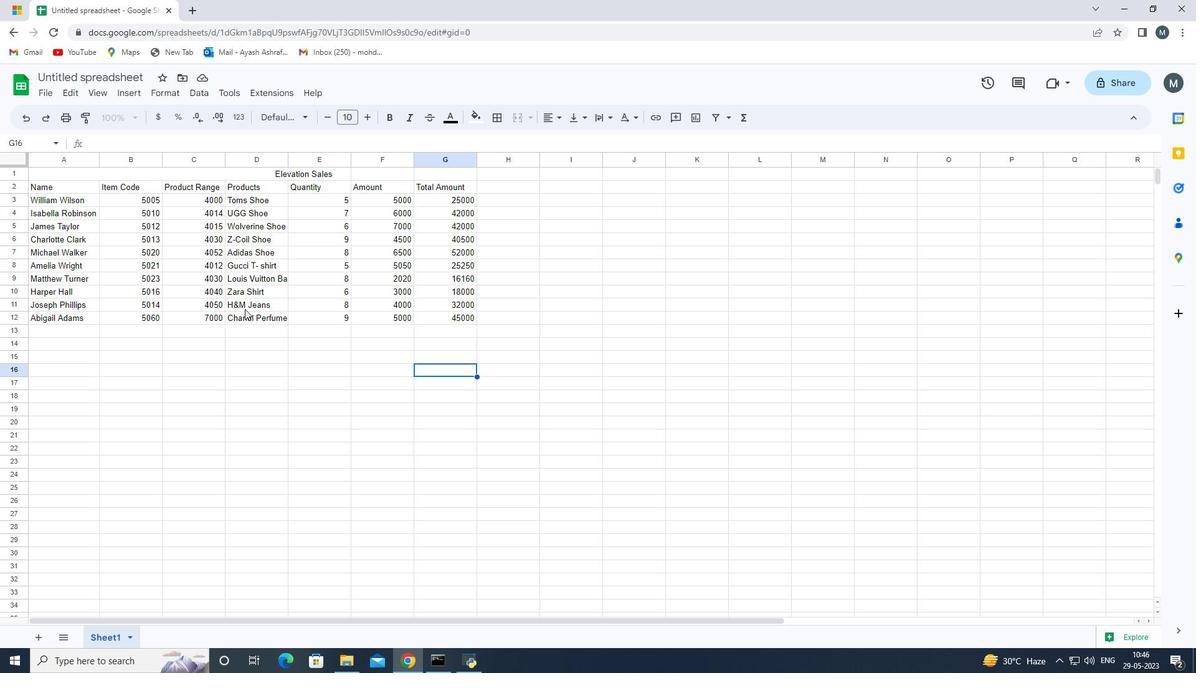 
Action: Mouse moved to (244, 307)
Screenshot: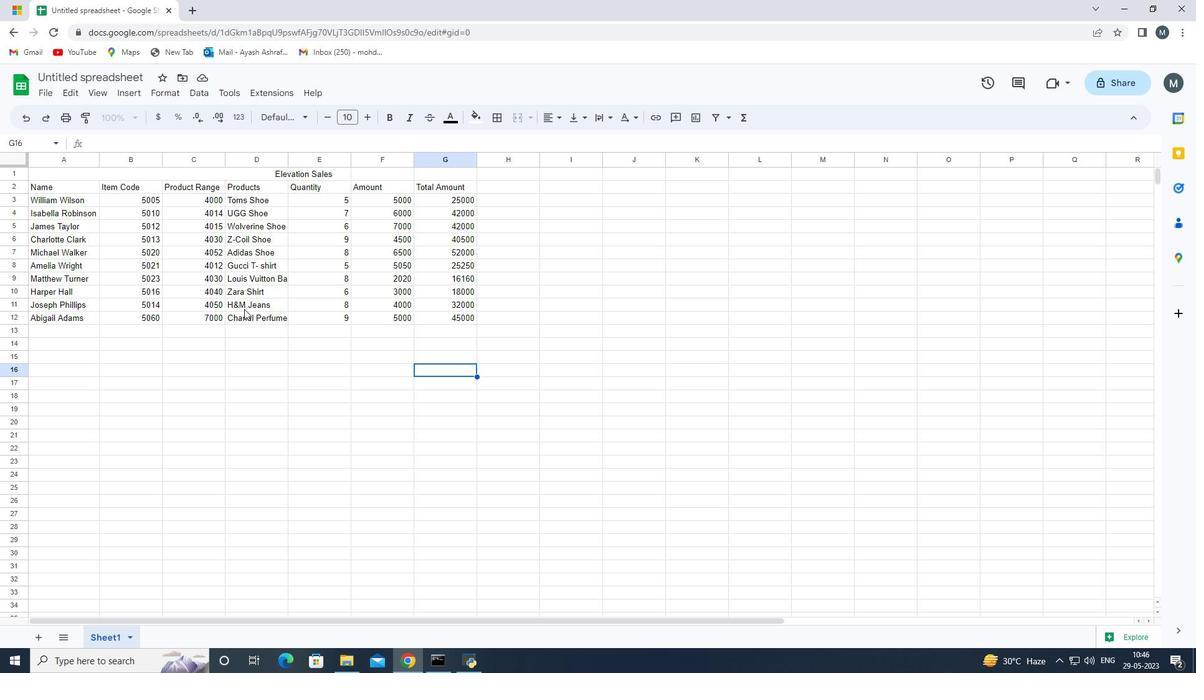 
Action: Mouse scrolled (244, 306) with delta (0, 0)
Screenshot: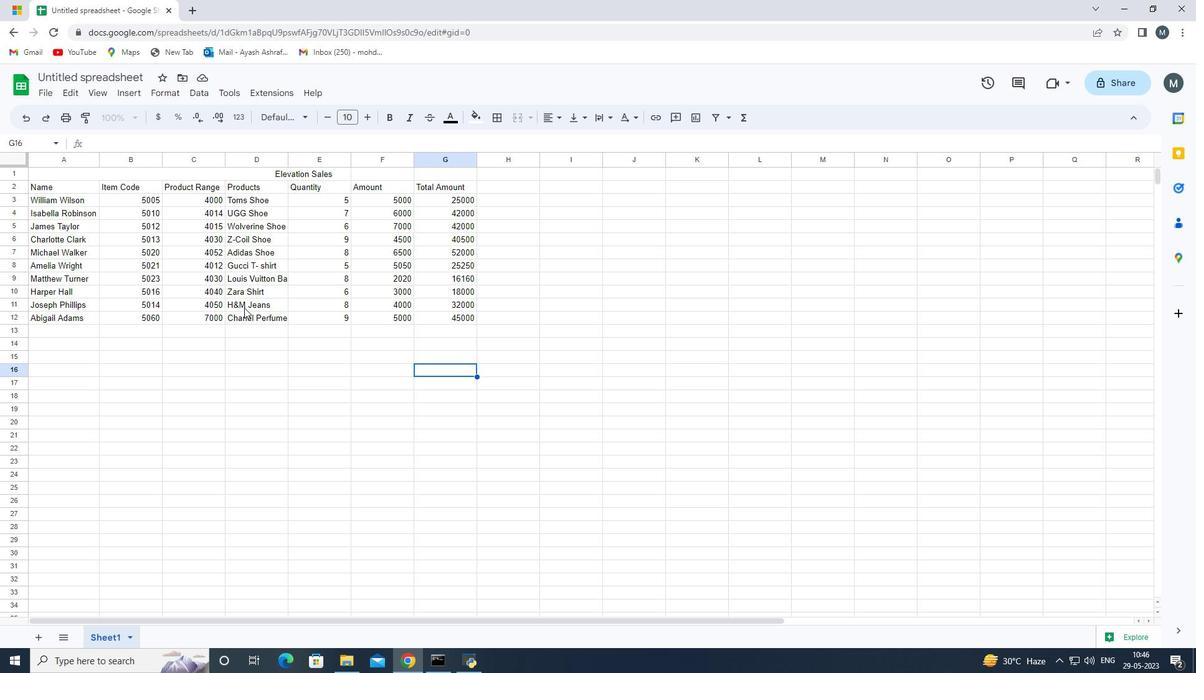 
Action: Mouse scrolled (244, 306) with delta (0, 0)
Screenshot: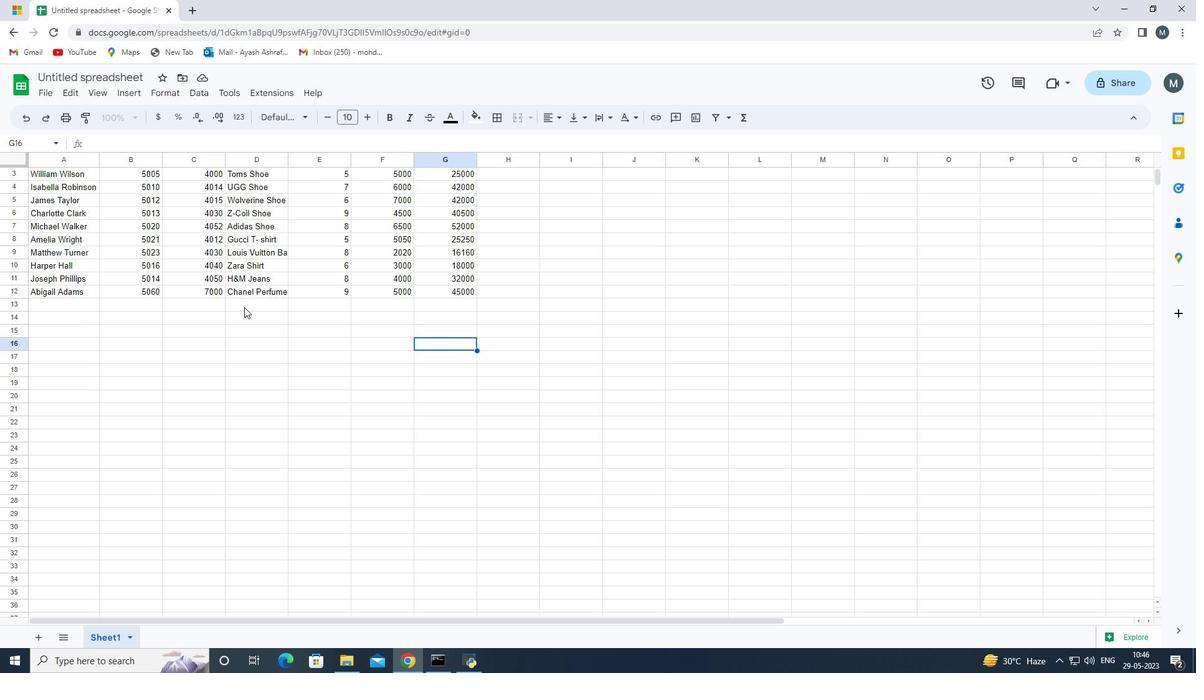 
Action: Mouse scrolled (244, 307) with delta (0, 0)
Screenshot: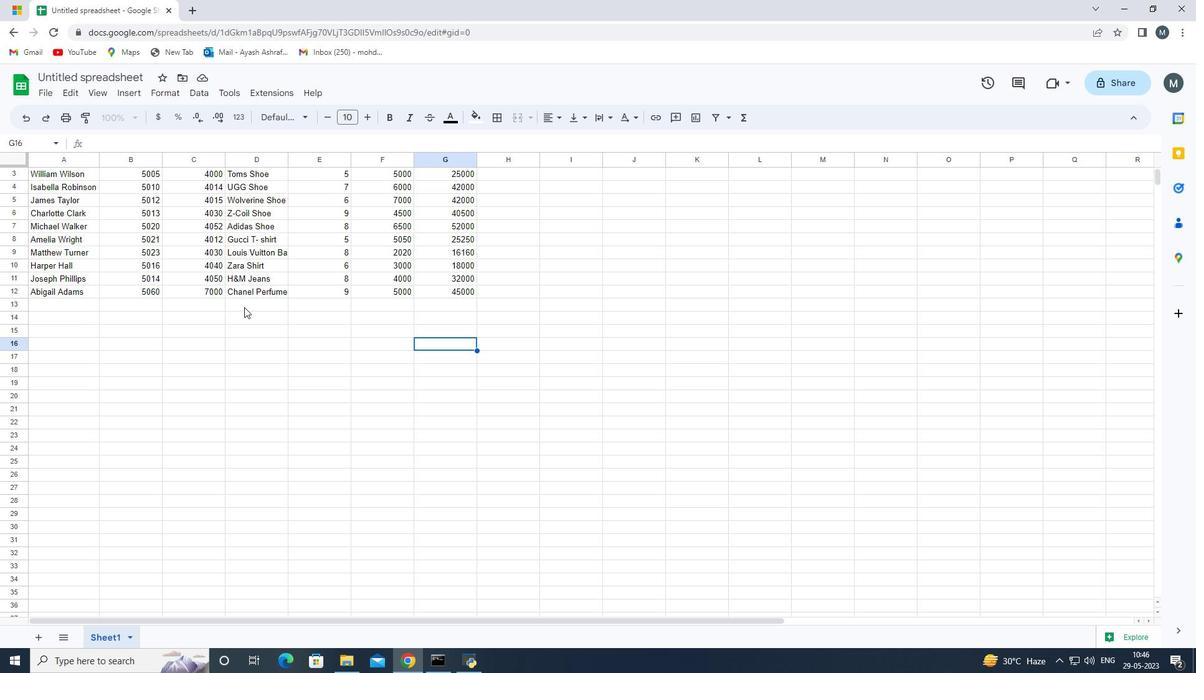 
Action: Mouse moved to (241, 307)
Screenshot: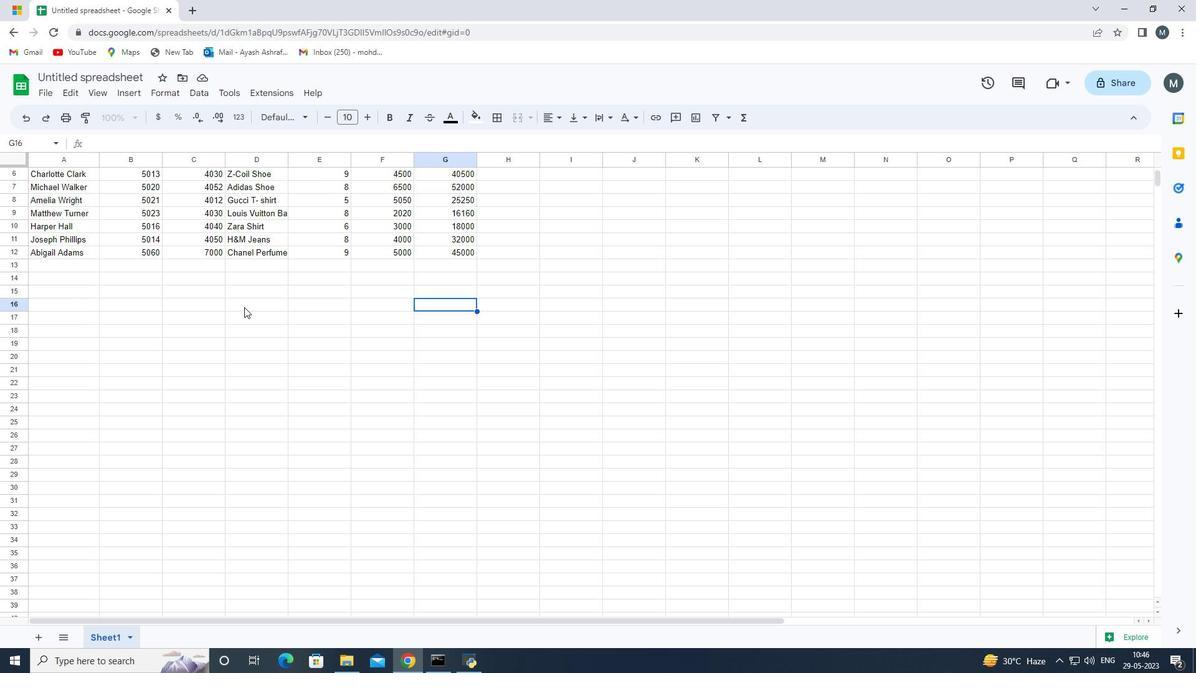 
Action: Mouse scrolled (241, 308) with delta (0, 0)
Screenshot: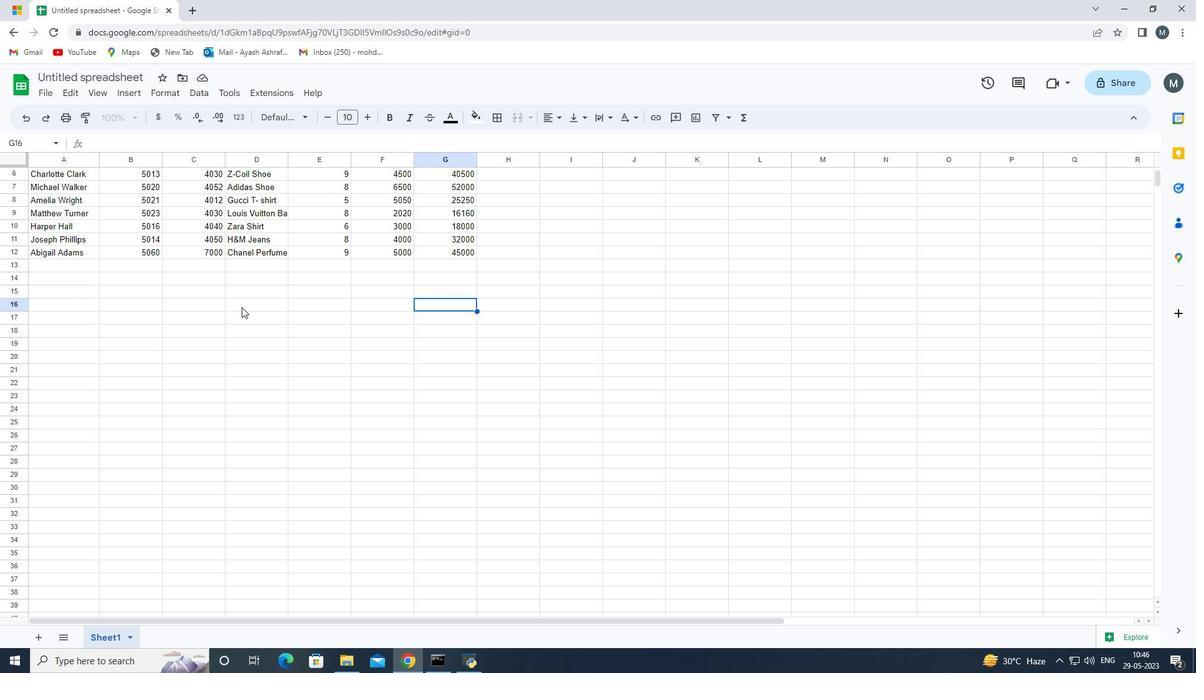 
Action: Mouse scrolled (241, 308) with delta (0, 0)
